 Task: Add a timeline in the project ArrowTech for the epic 'Digital asset management (DAM) system implementation' from 2024/04/18 to 2025/09/13. Add a timeline in the project ArrowTech for the epic 'Business process automation (BPA)' from 2024/02/12 to 2024/10/23. Add a timeline in the project ArrowTech for the epic 'Enterprise content management (ECM) system development' from 2024/02/23 to 2025/11/03
Action: Mouse moved to (184, 59)
Screenshot: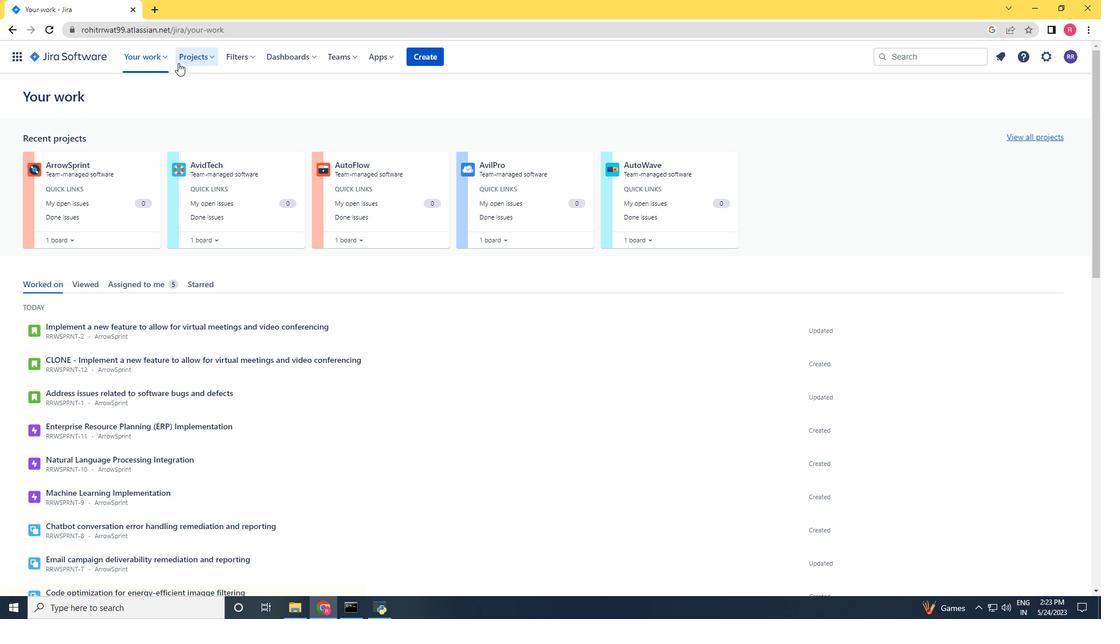 
Action: Mouse pressed left at (184, 59)
Screenshot: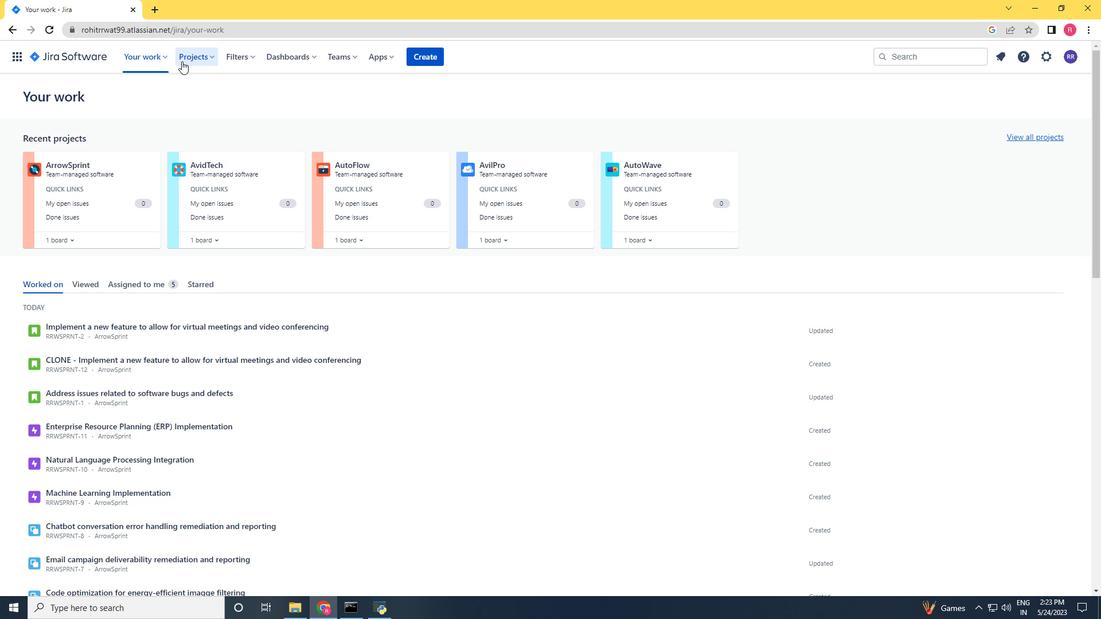
Action: Mouse moved to (205, 102)
Screenshot: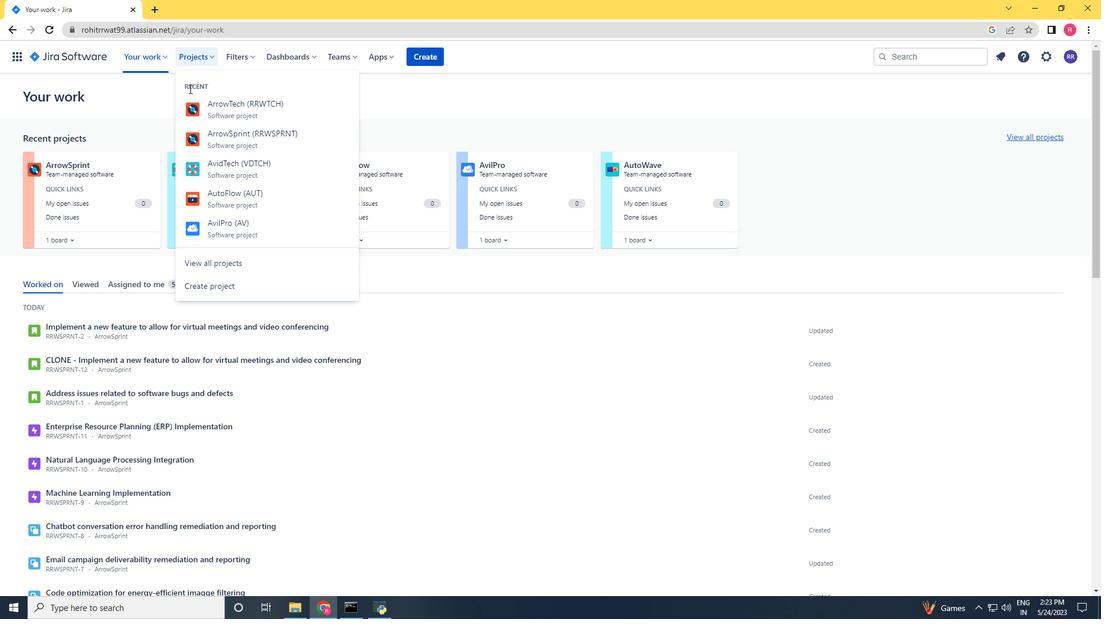
Action: Mouse pressed left at (205, 102)
Screenshot: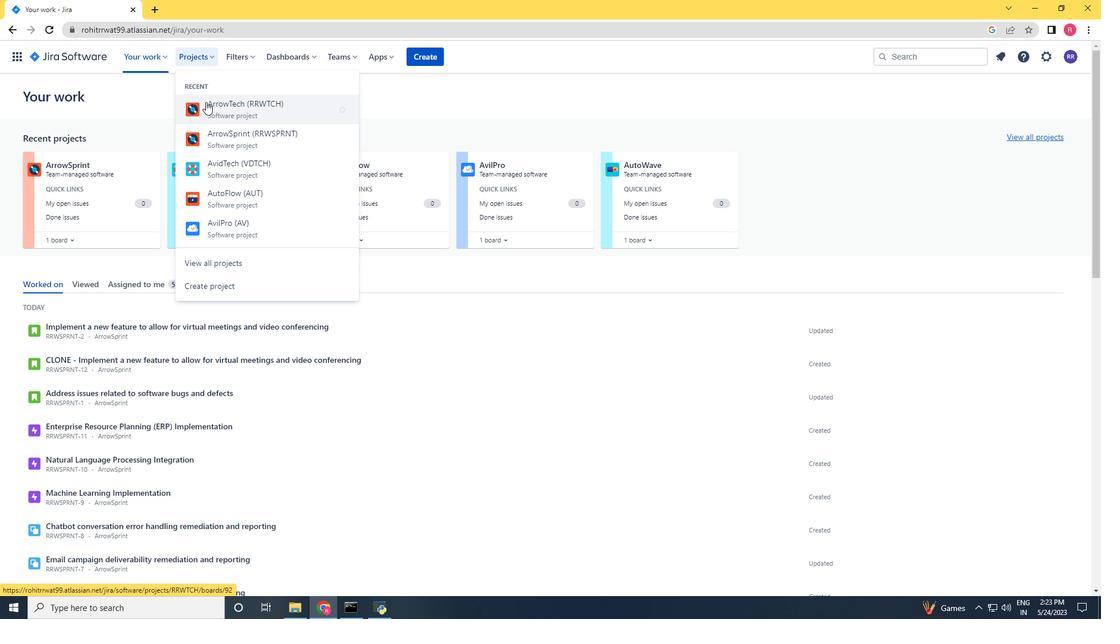 
Action: Mouse moved to (52, 166)
Screenshot: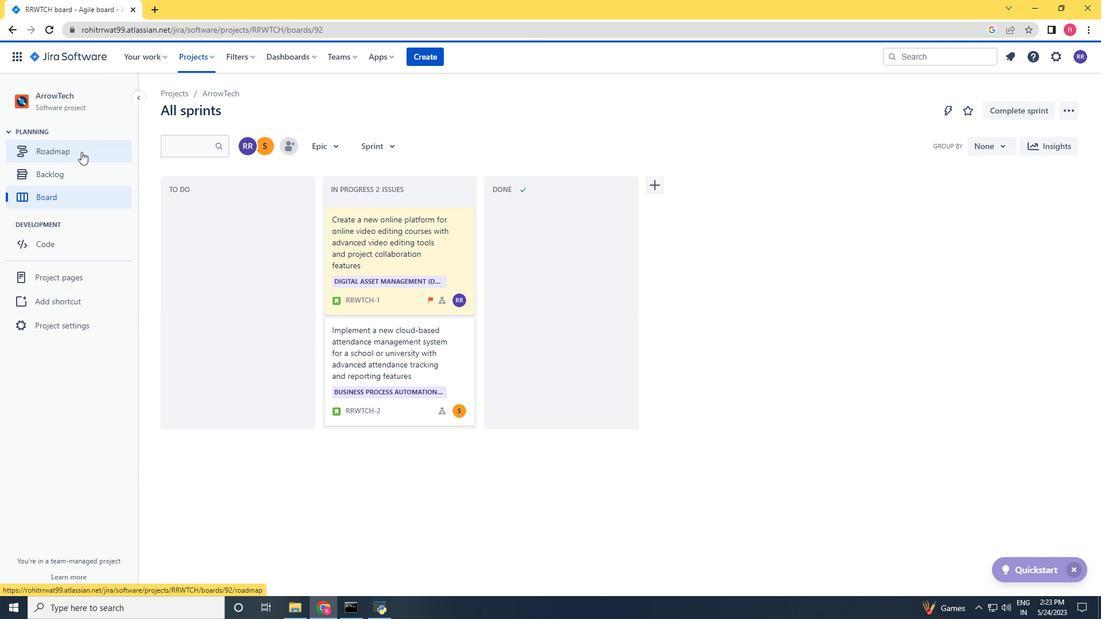 
Action: Mouse pressed left at (52, 166)
Screenshot: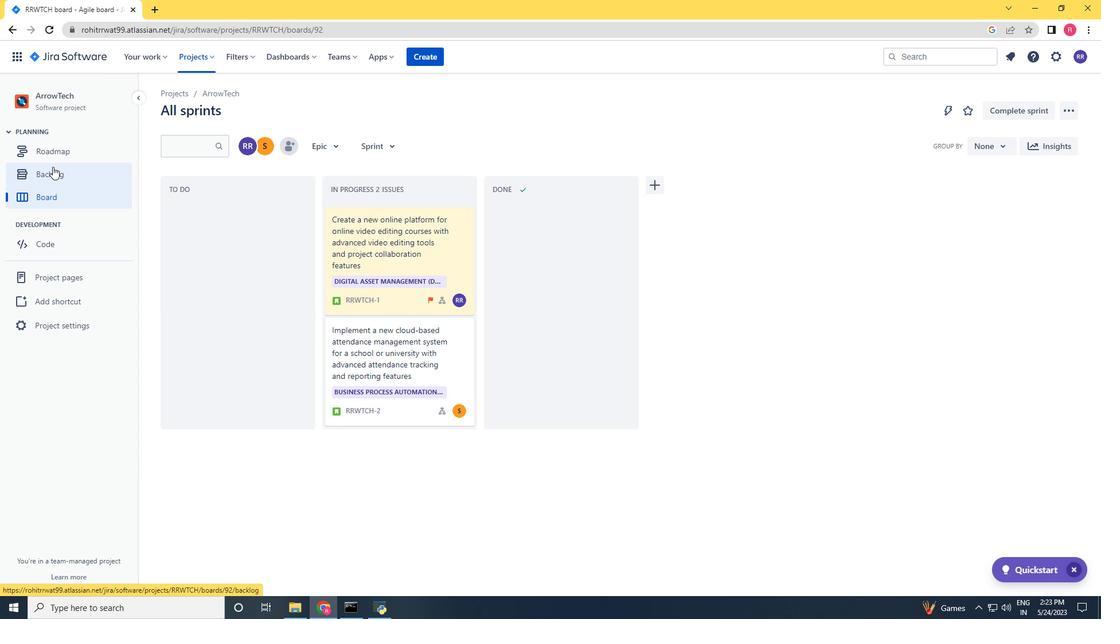 
Action: Mouse moved to (171, 232)
Screenshot: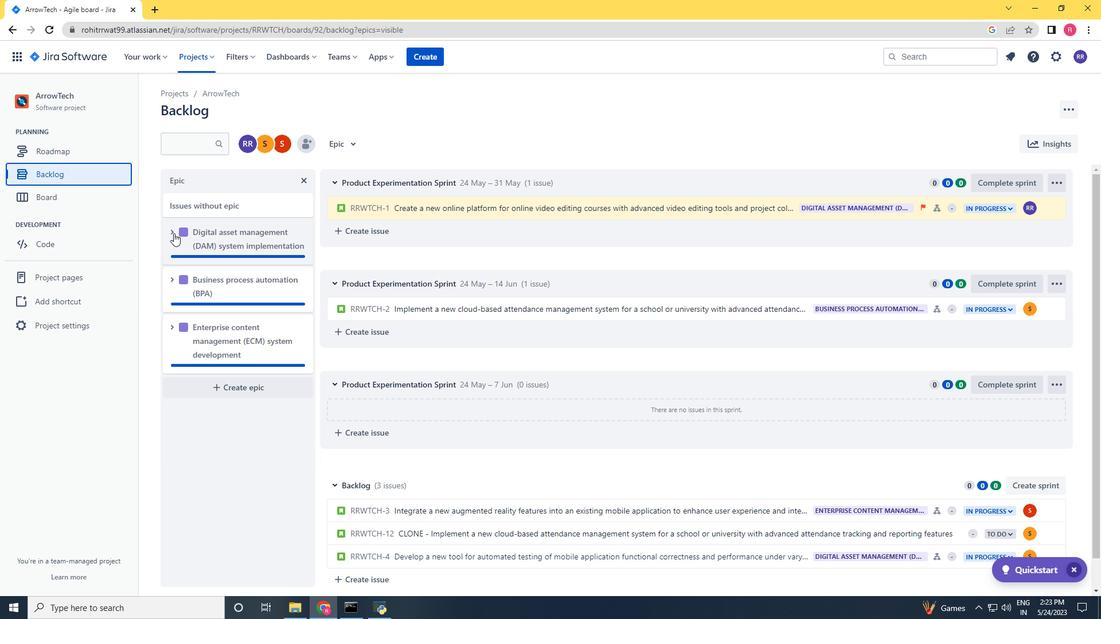 
Action: Mouse pressed left at (171, 232)
Screenshot: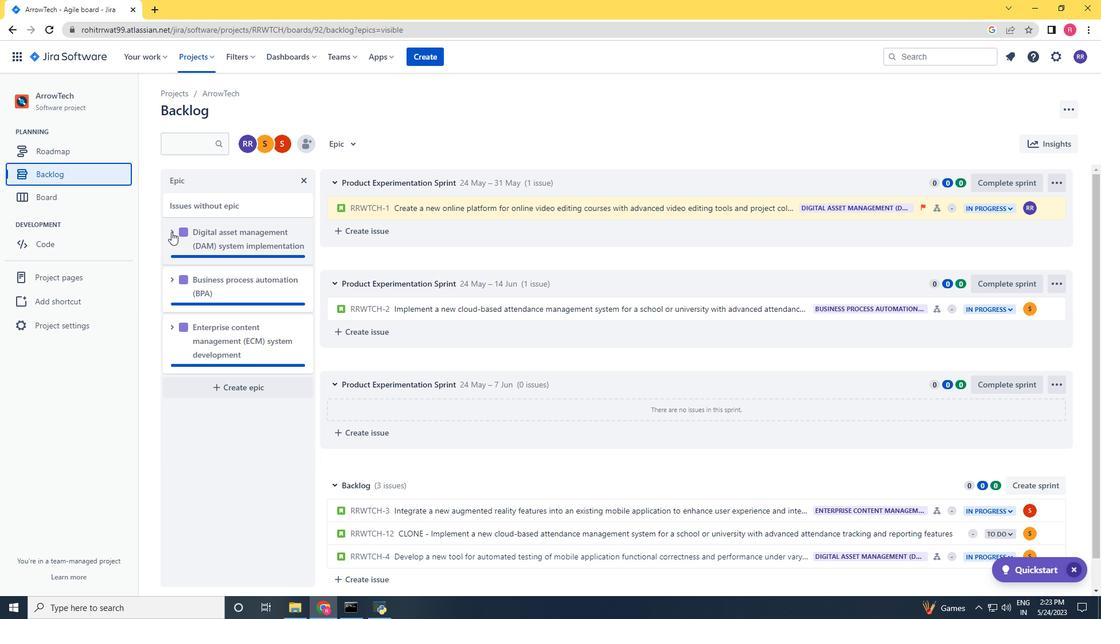 
Action: Mouse moved to (227, 331)
Screenshot: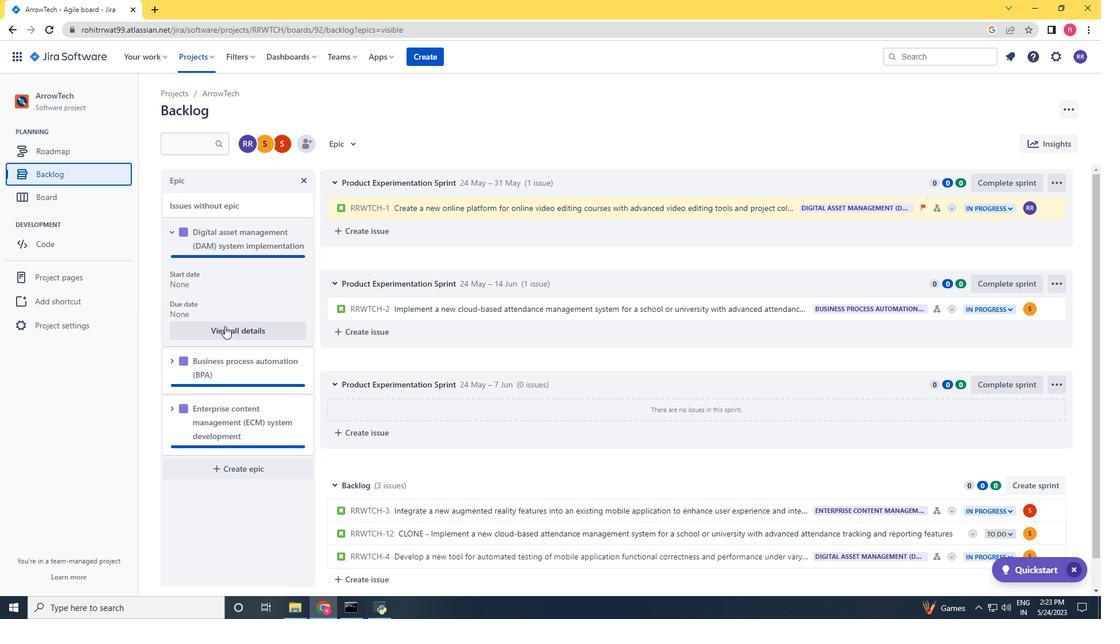
Action: Mouse pressed left at (227, 331)
Screenshot: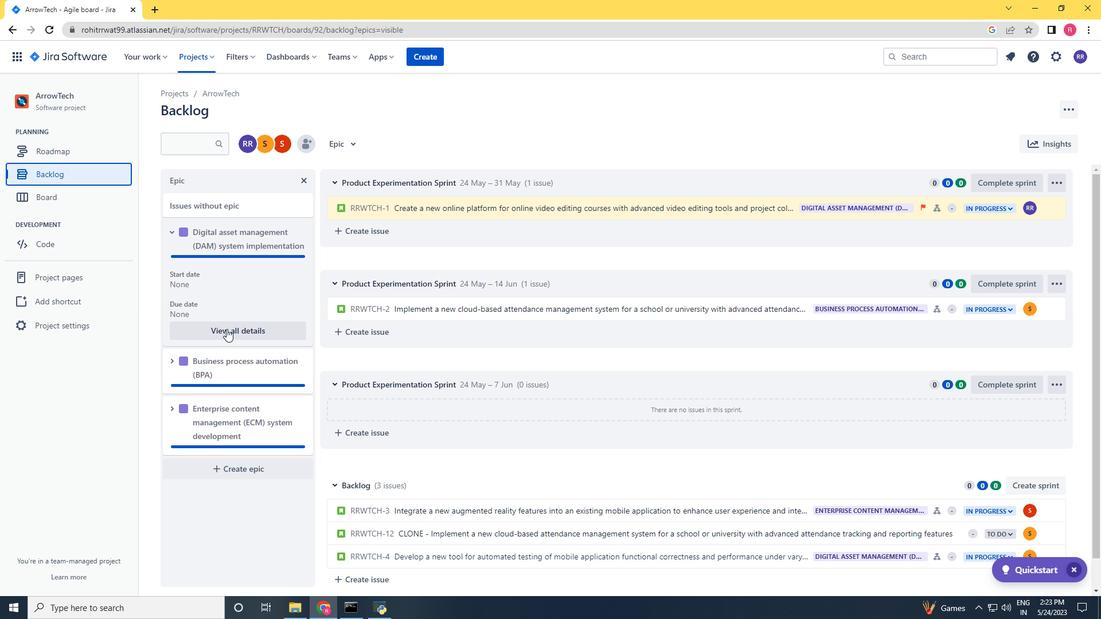 
Action: Mouse moved to (896, 468)
Screenshot: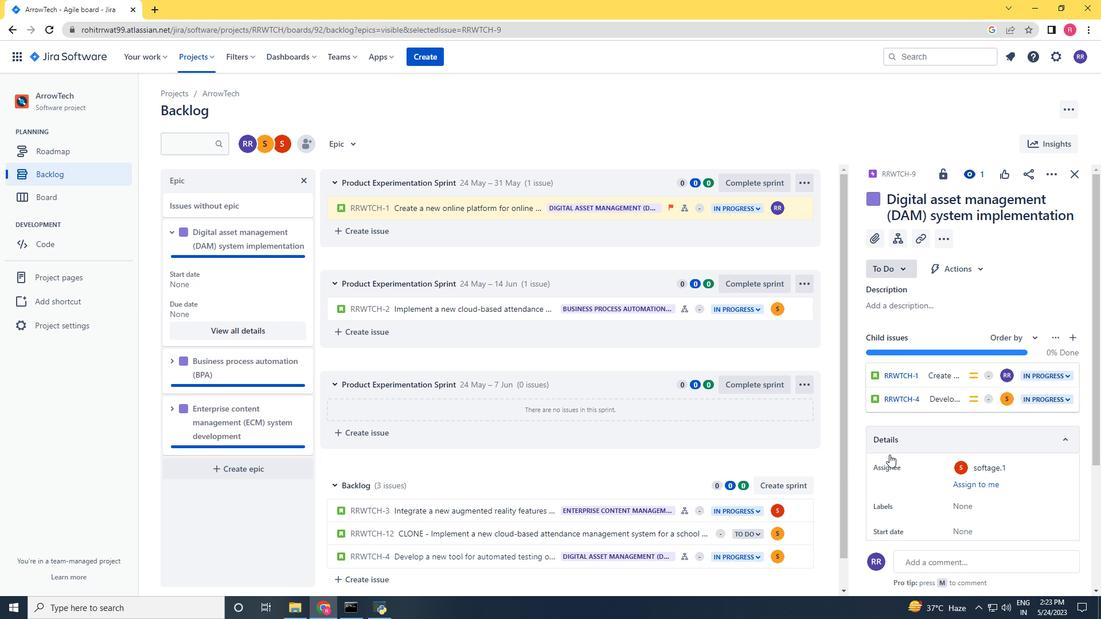 
Action: Mouse scrolled (896, 468) with delta (0, 0)
Screenshot: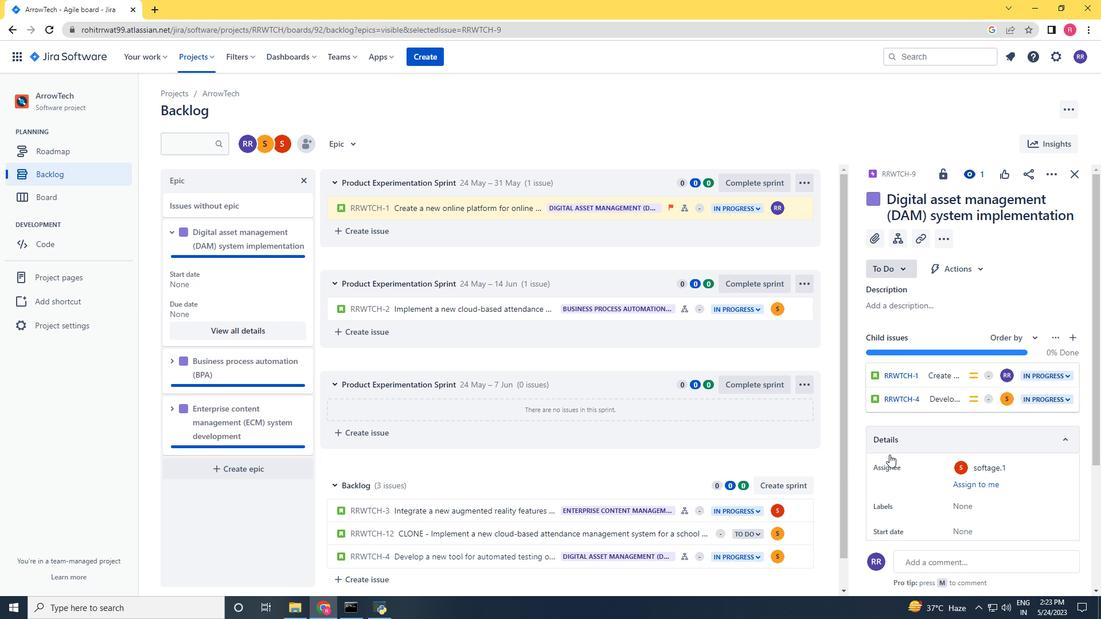 
Action: Mouse scrolled (896, 468) with delta (0, 0)
Screenshot: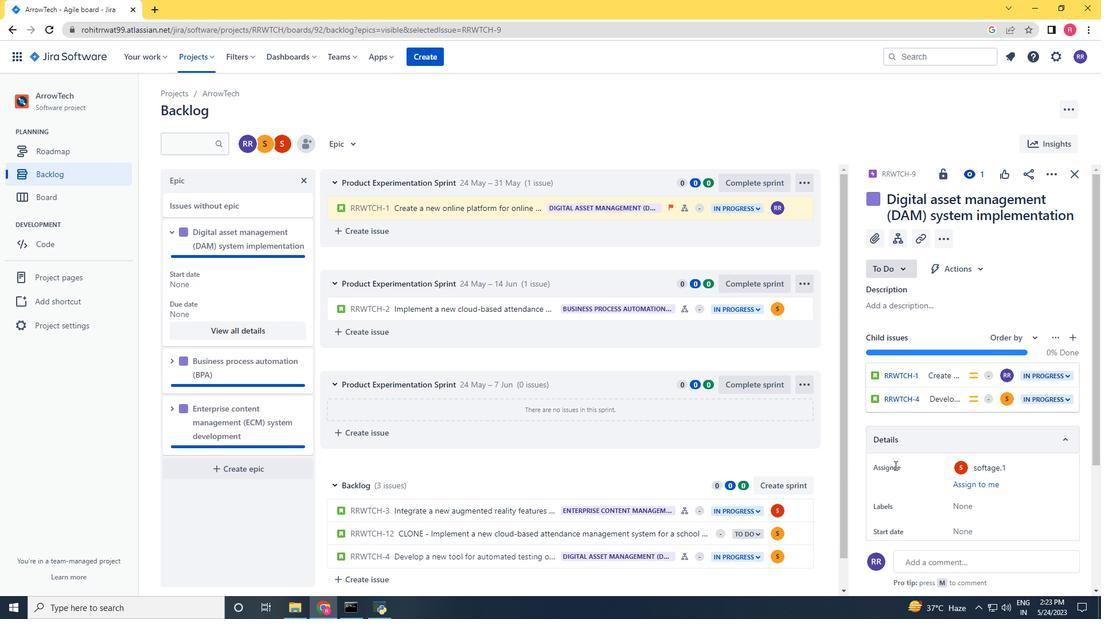 
Action: Mouse moved to (965, 413)
Screenshot: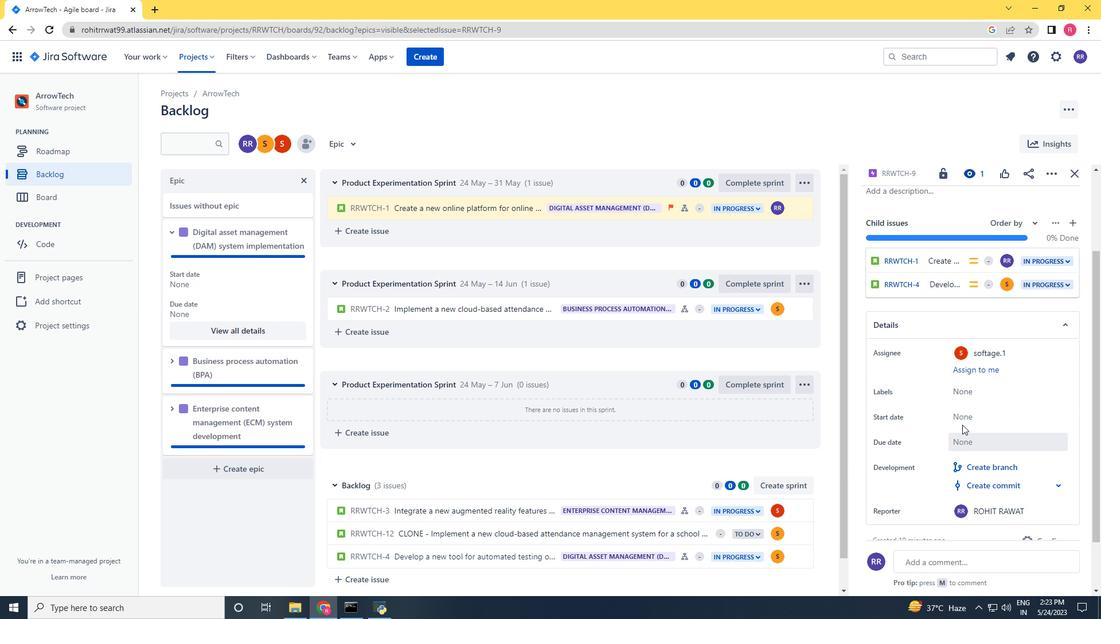 
Action: Mouse pressed left at (965, 413)
Screenshot: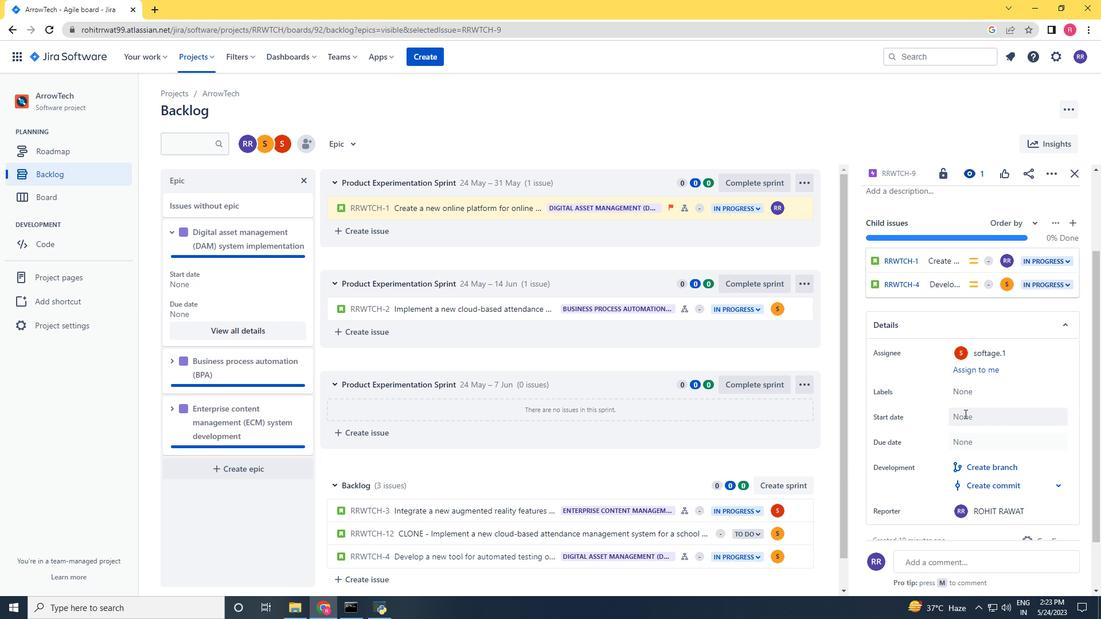 
Action: Mouse moved to (1078, 253)
Screenshot: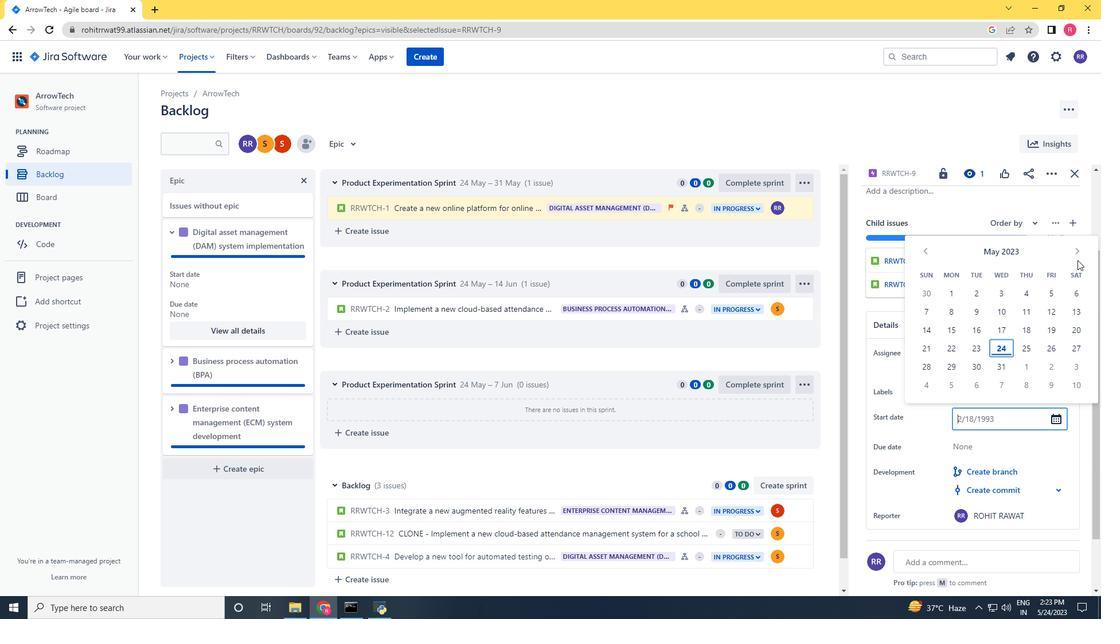 
Action: Mouse pressed left at (1078, 253)
Screenshot: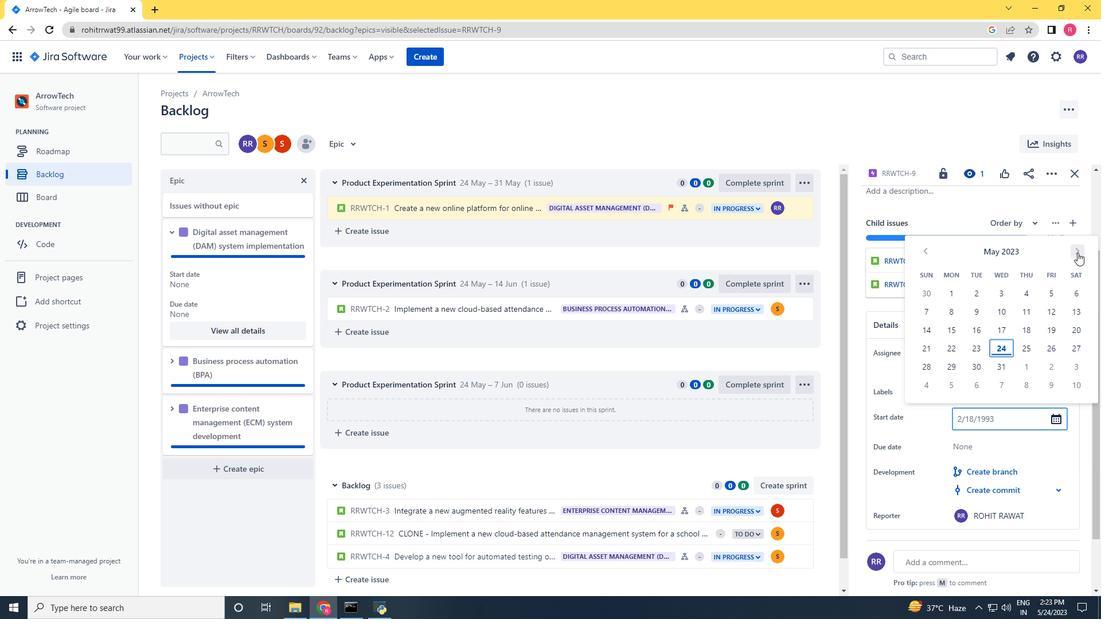
Action: Mouse pressed left at (1078, 253)
Screenshot: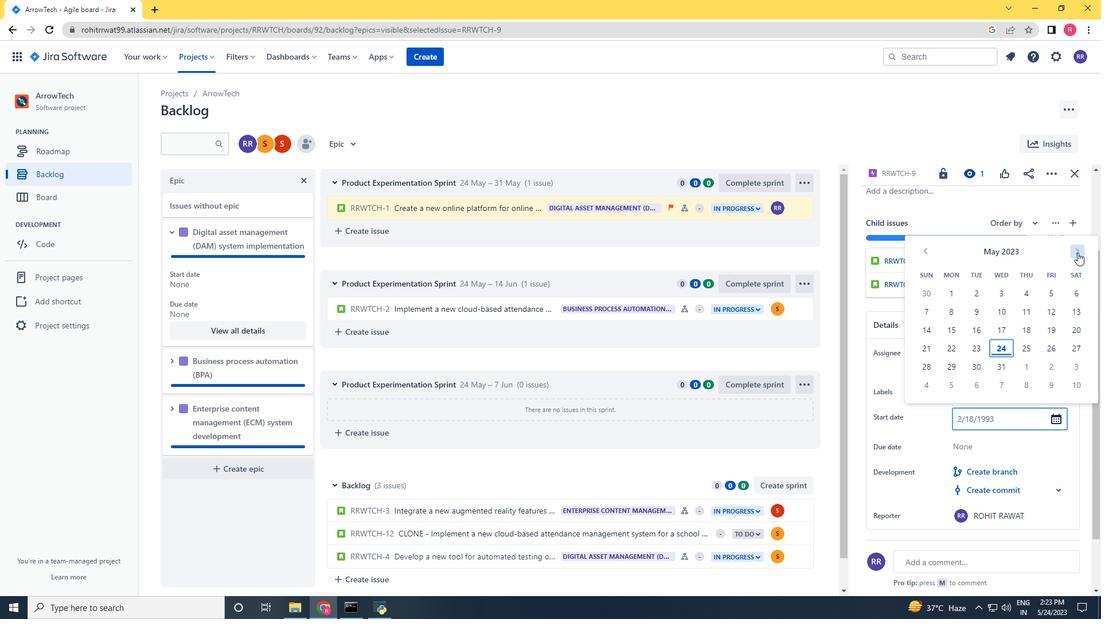 
Action: Mouse pressed left at (1078, 253)
Screenshot: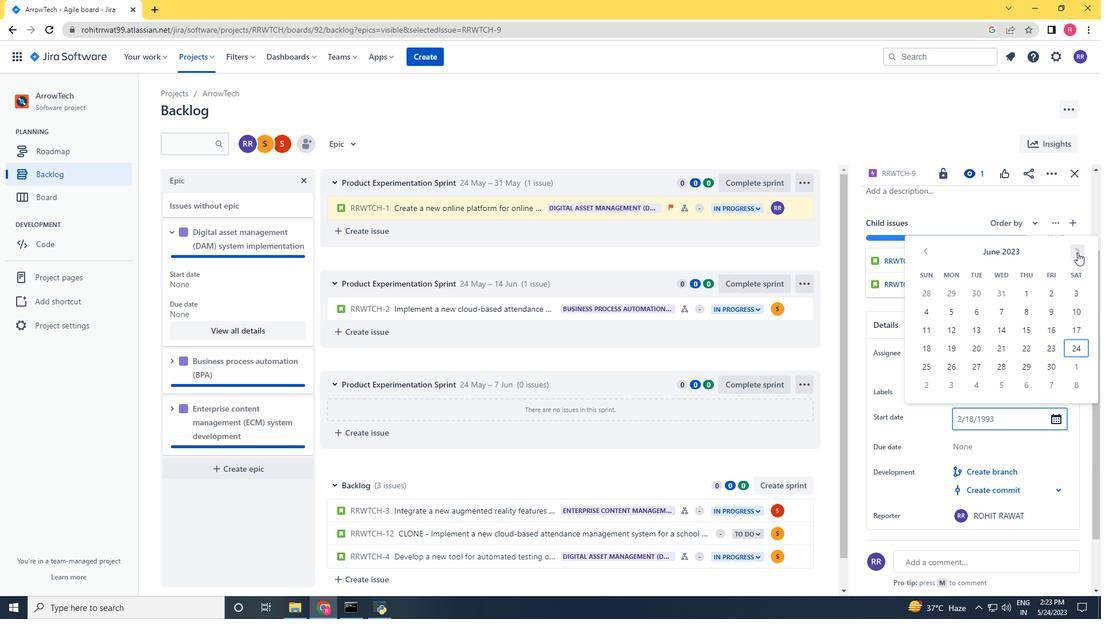 
Action: Mouse pressed left at (1078, 253)
Screenshot: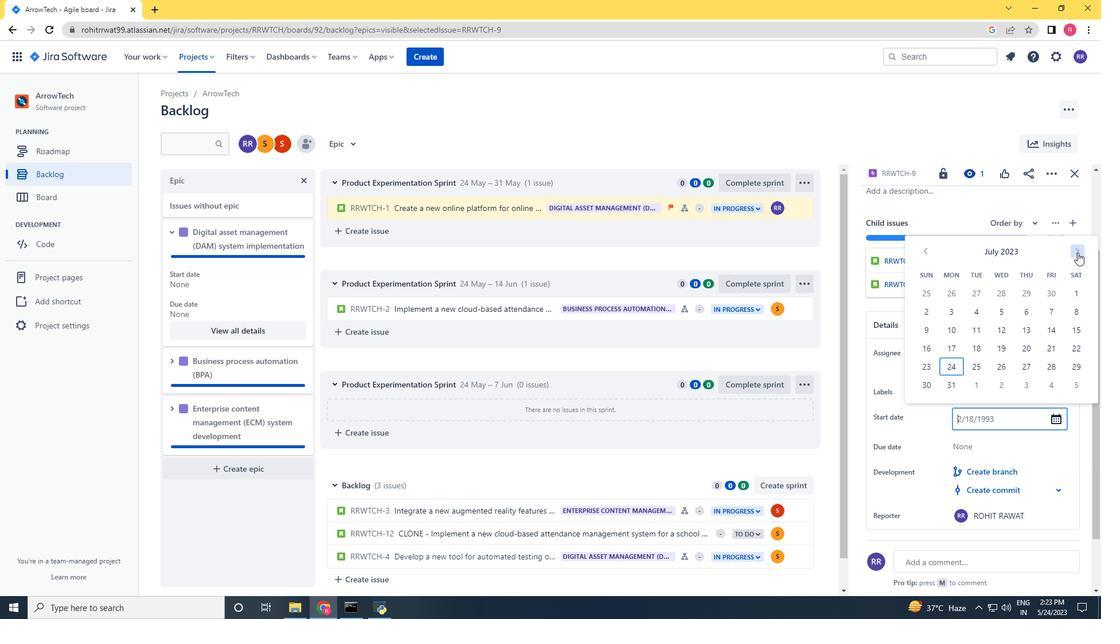 
Action: Mouse pressed left at (1078, 253)
Screenshot: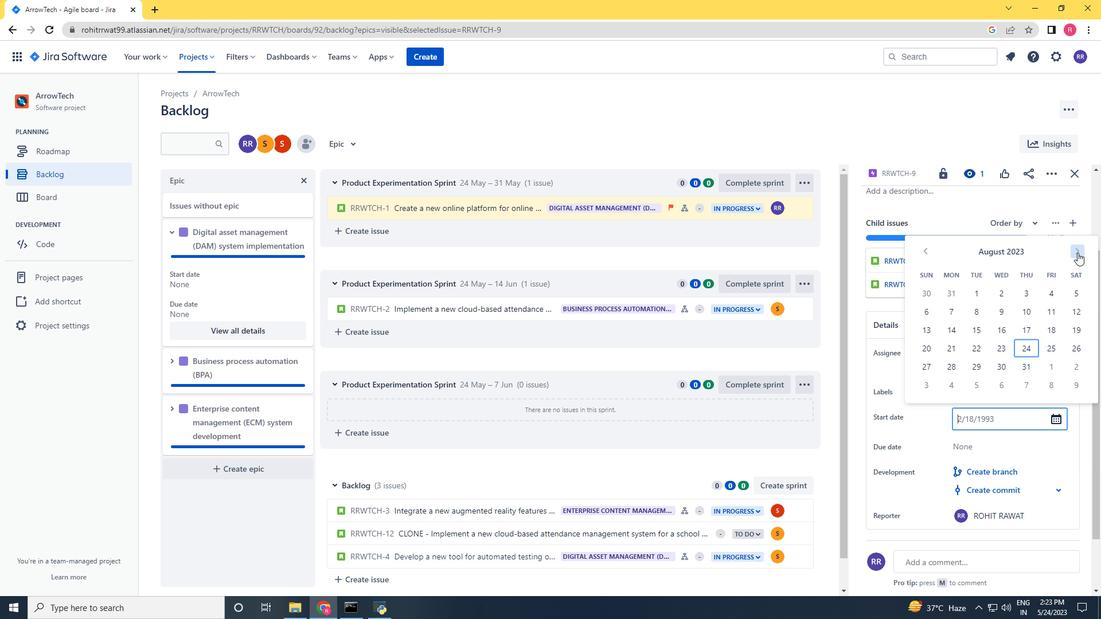 
Action: Mouse pressed left at (1078, 253)
Screenshot: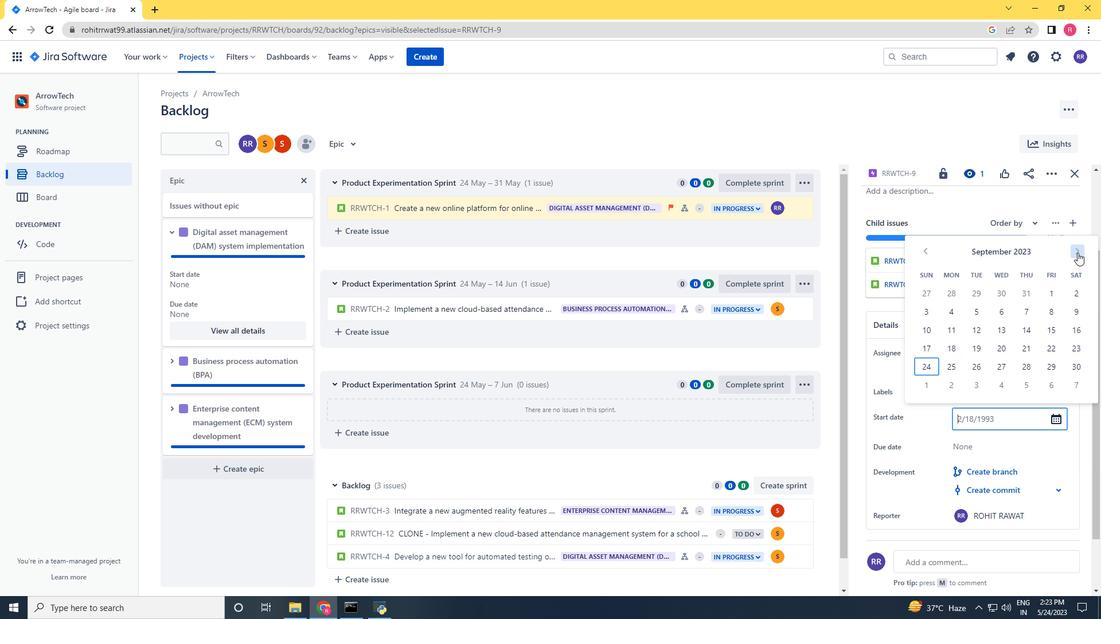 
Action: Mouse pressed left at (1078, 253)
Screenshot: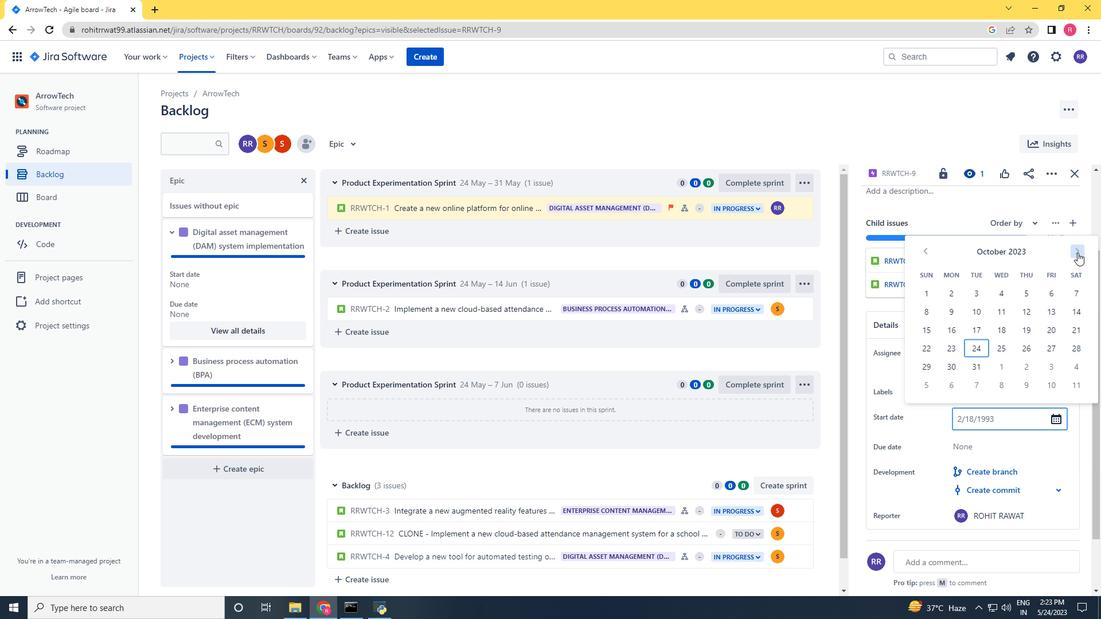 
Action: Mouse pressed left at (1078, 253)
Screenshot: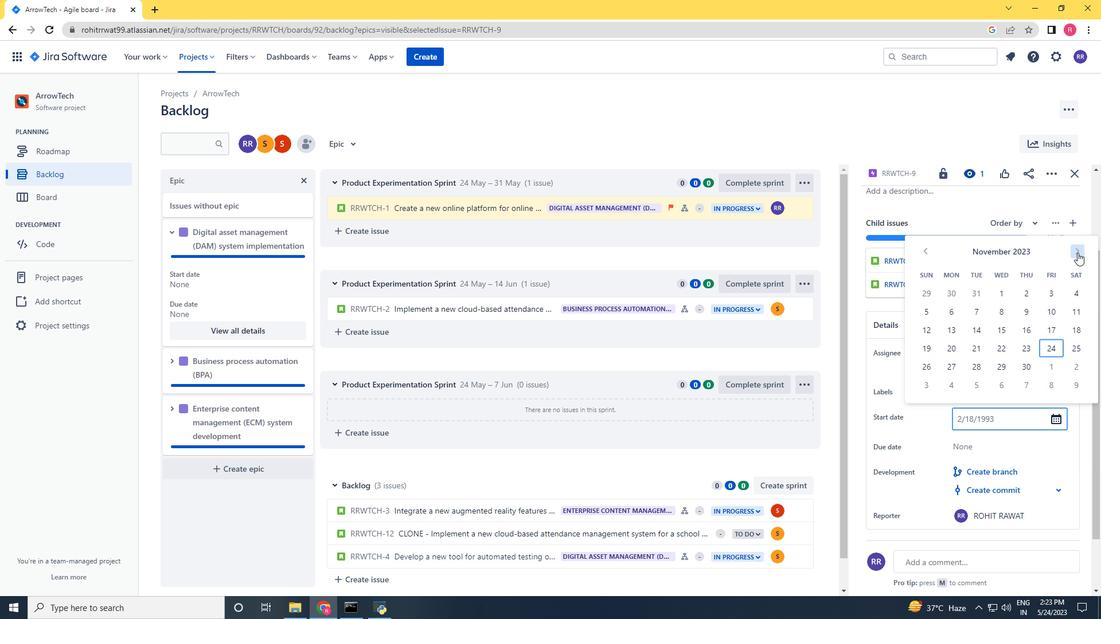 
Action: Mouse pressed left at (1078, 253)
Screenshot: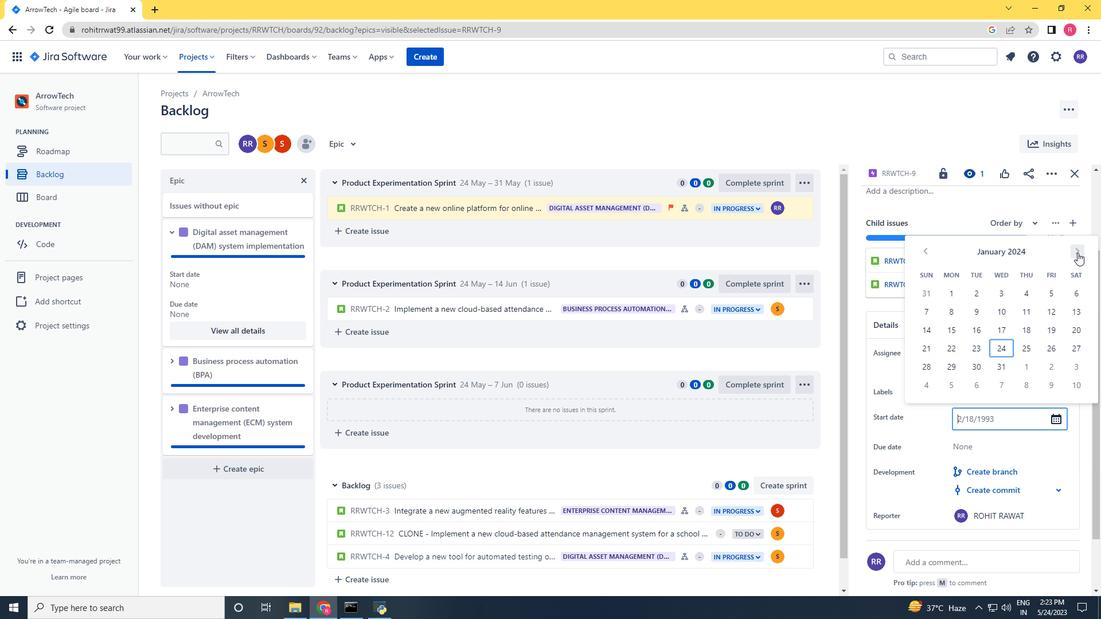 
Action: Mouse pressed left at (1078, 253)
Screenshot: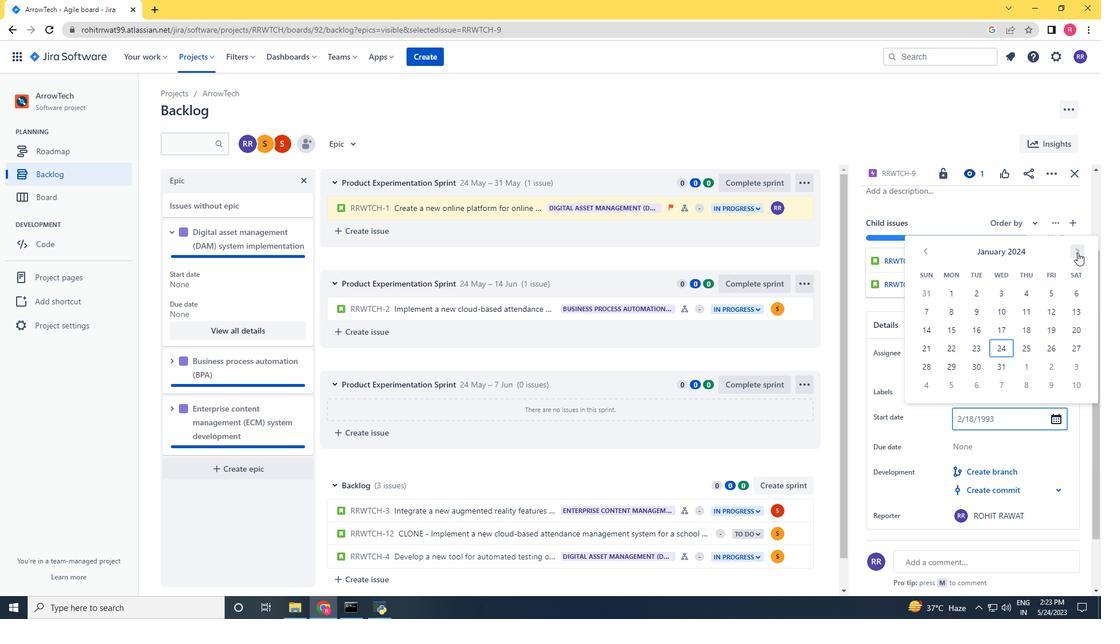 
Action: Mouse pressed left at (1078, 253)
Screenshot: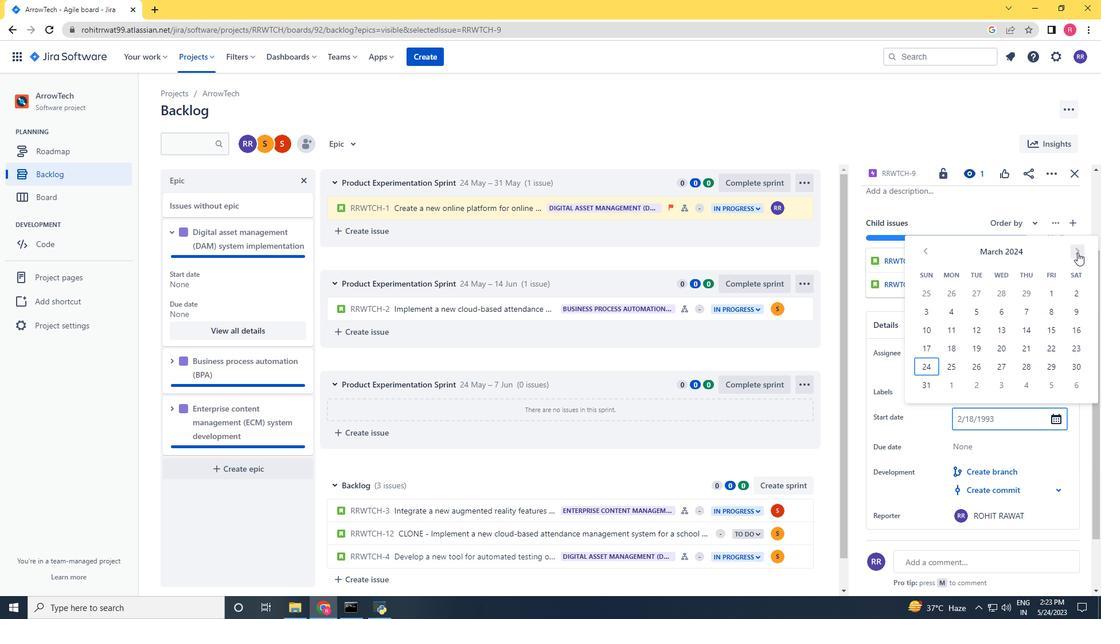 
Action: Mouse moved to (1028, 328)
Screenshot: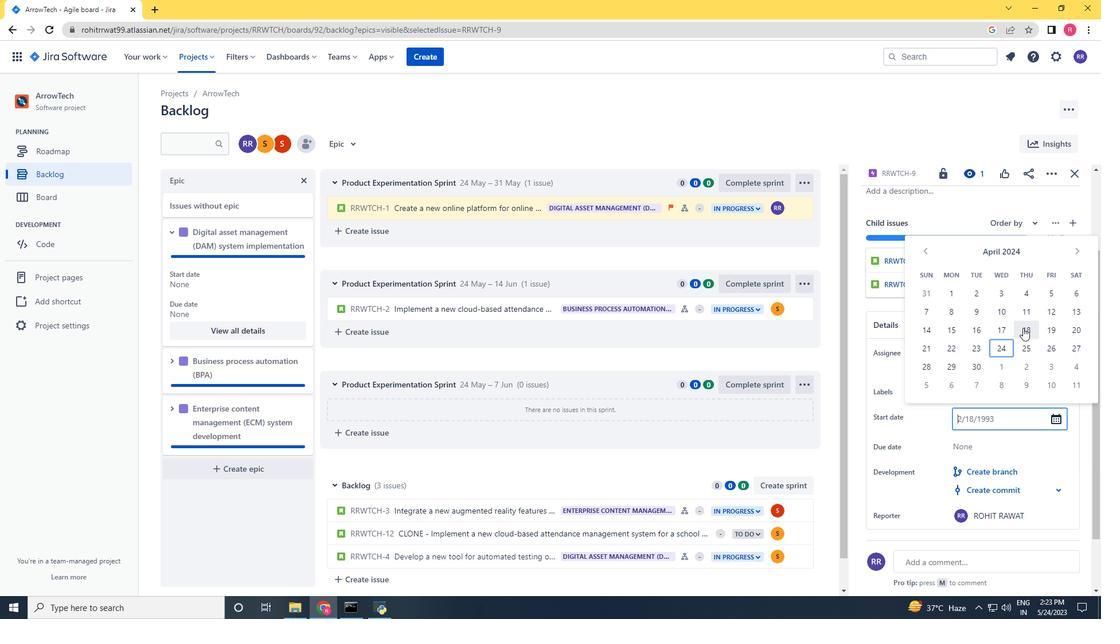 
Action: Mouse pressed left at (1028, 328)
Screenshot: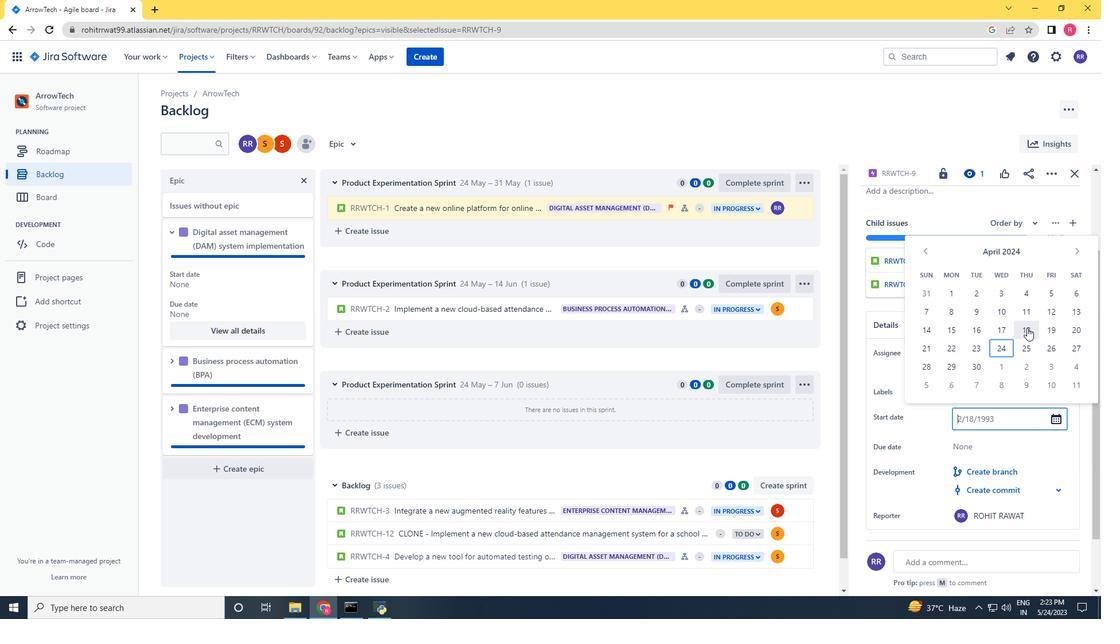 
Action: Mouse moved to (986, 449)
Screenshot: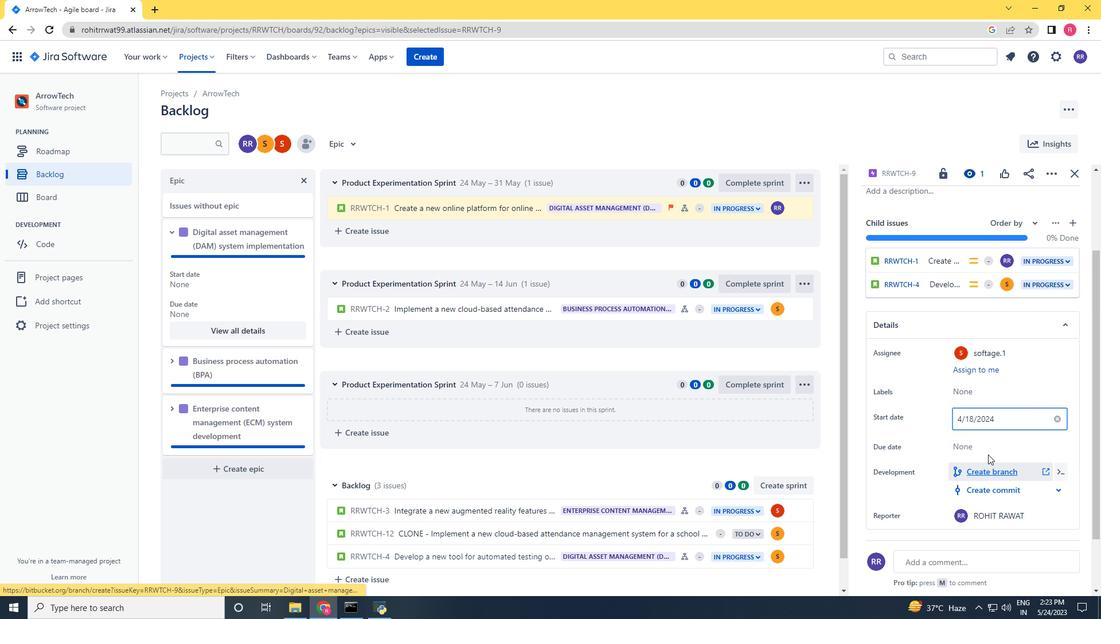 
Action: Mouse pressed left at (986, 449)
Screenshot: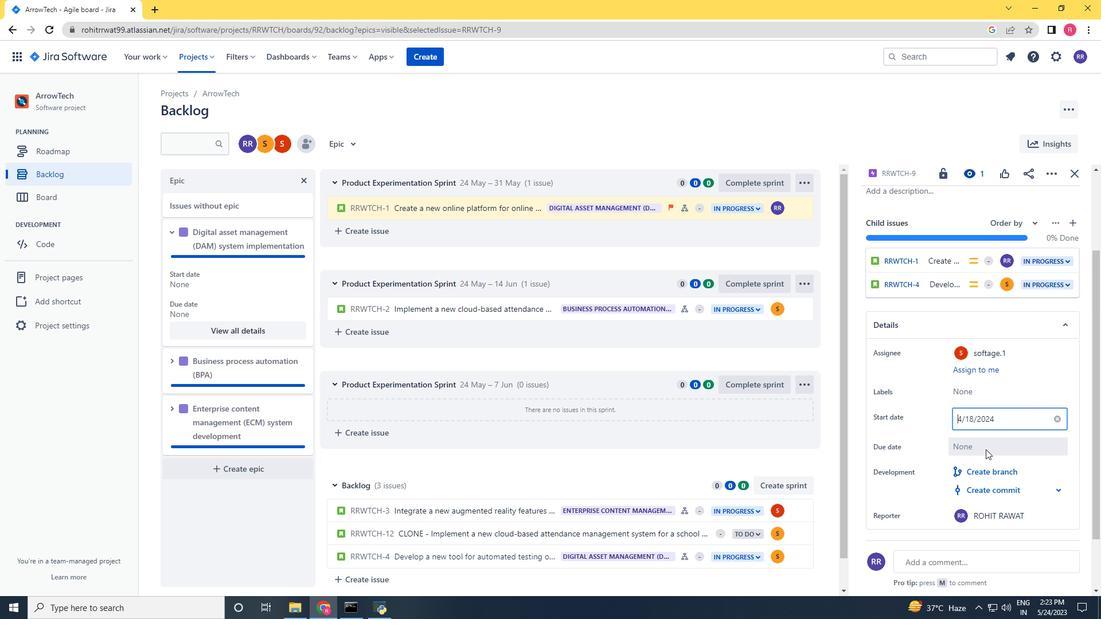 
Action: Mouse moved to (1086, 280)
Screenshot: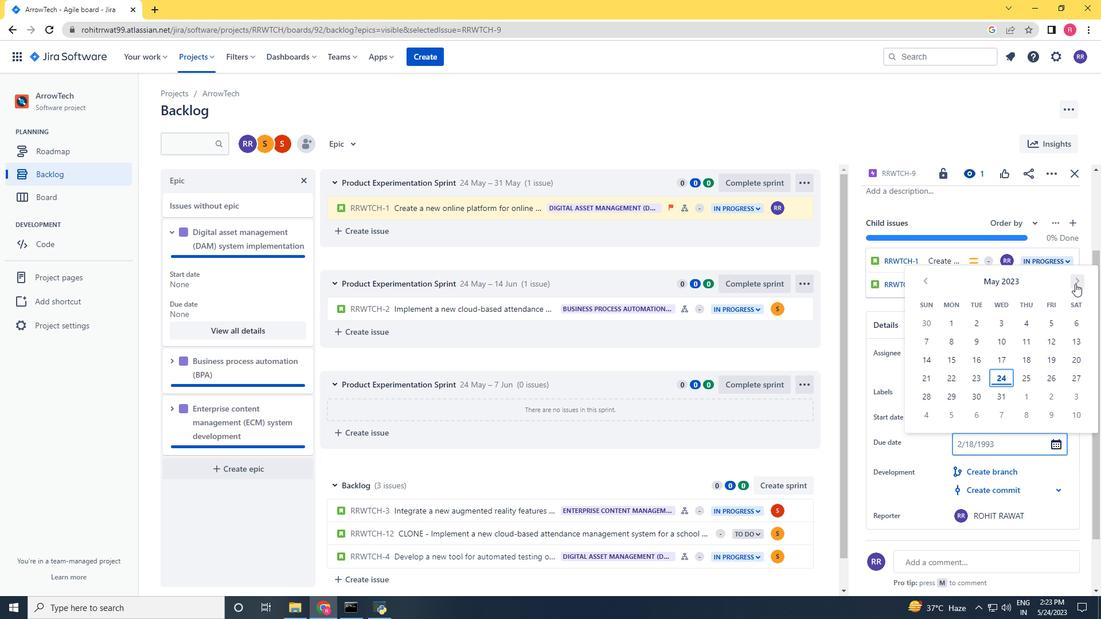 
Action: Mouse pressed left at (1086, 280)
Screenshot: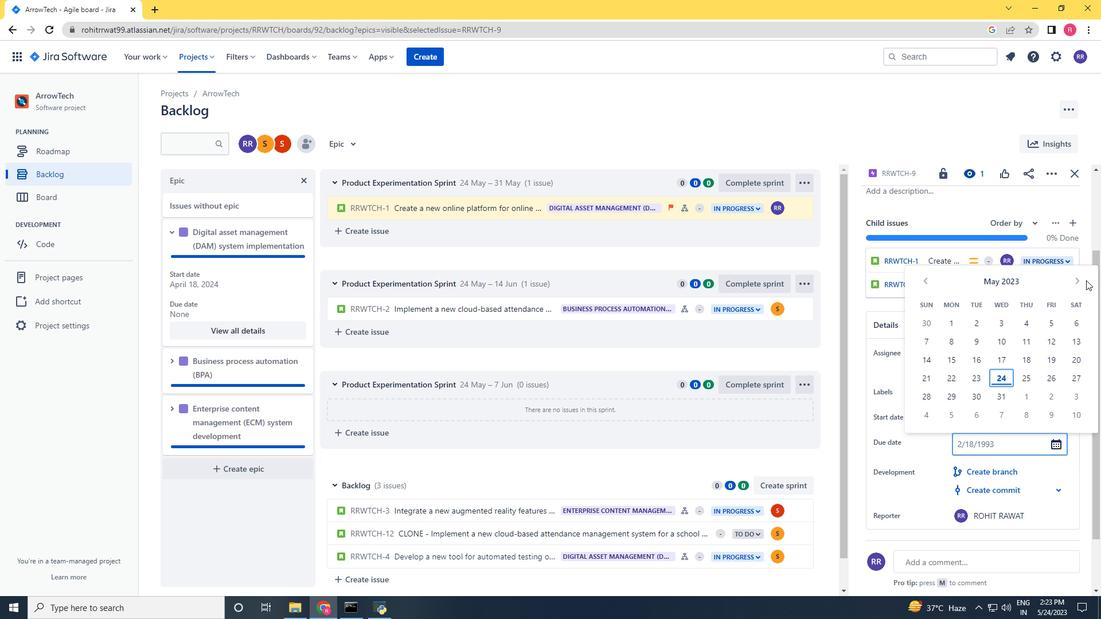 
Action: Mouse pressed left at (1086, 280)
Screenshot: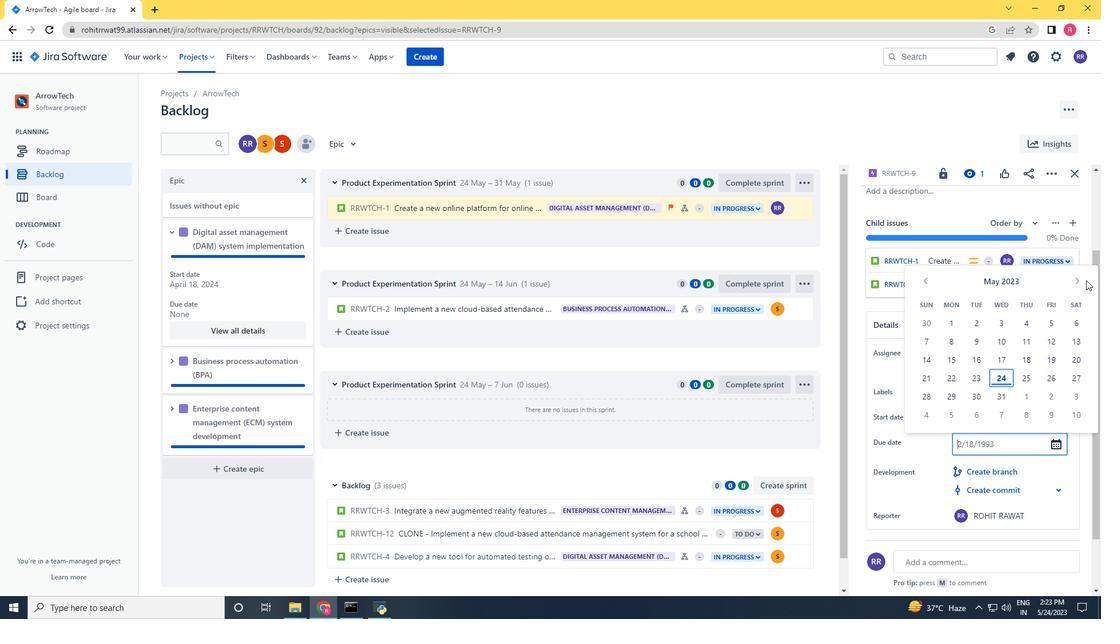 
Action: Mouse moved to (1073, 281)
Screenshot: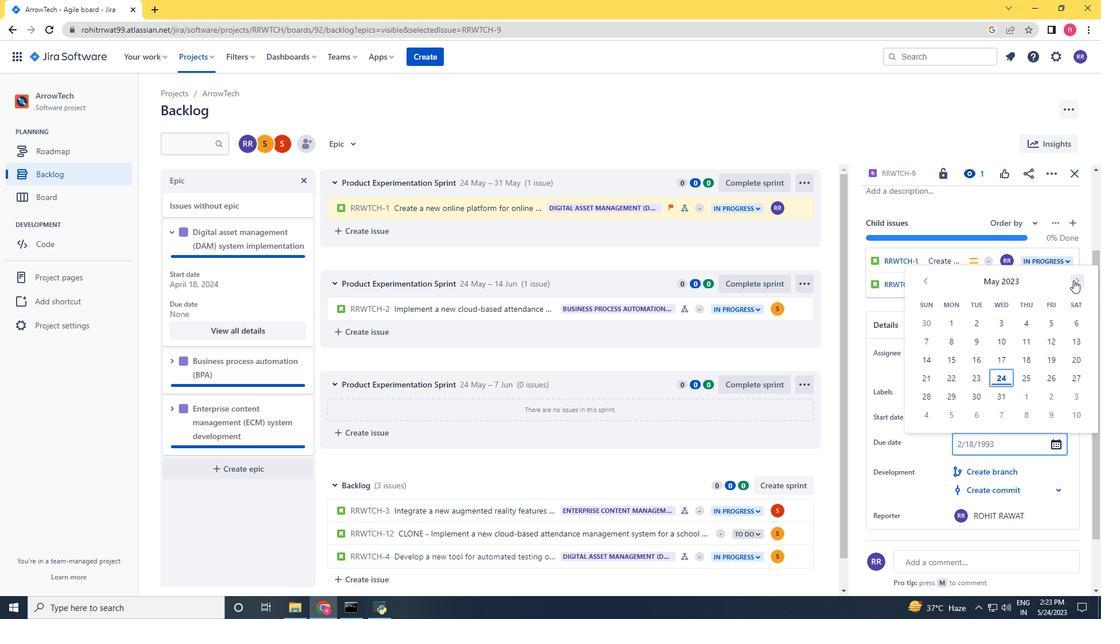 
Action: Mouse pressed left at (1073, 281)
Screenshot: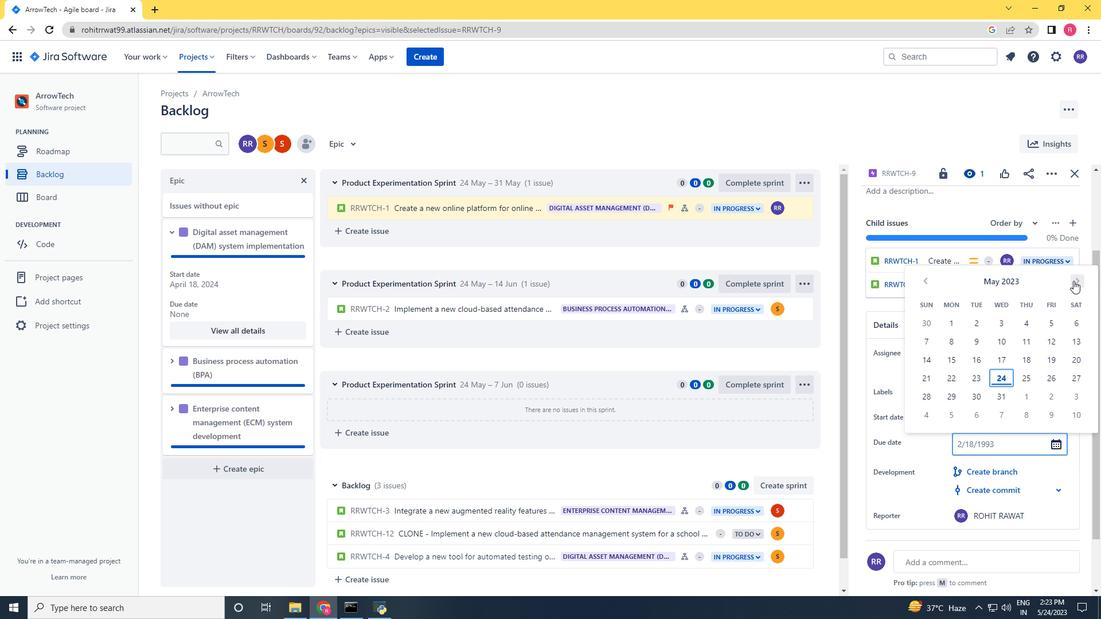 
Action: Mouse pressed left at (1073, 281)
Screenshot: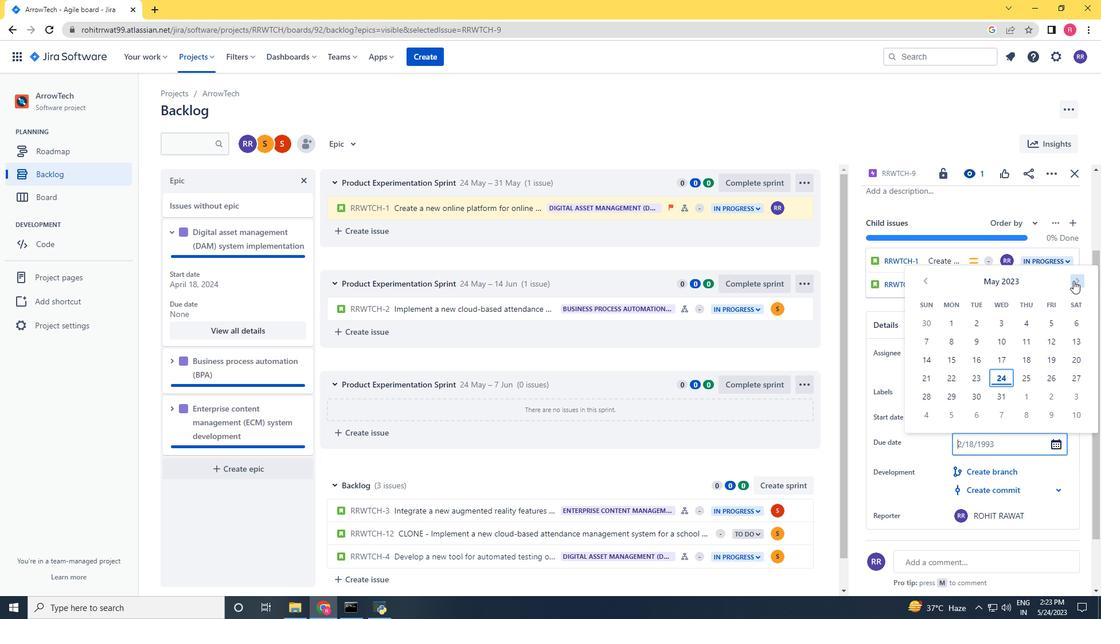
Action: Mouse pressed left at (1073, 281)
Screenshot: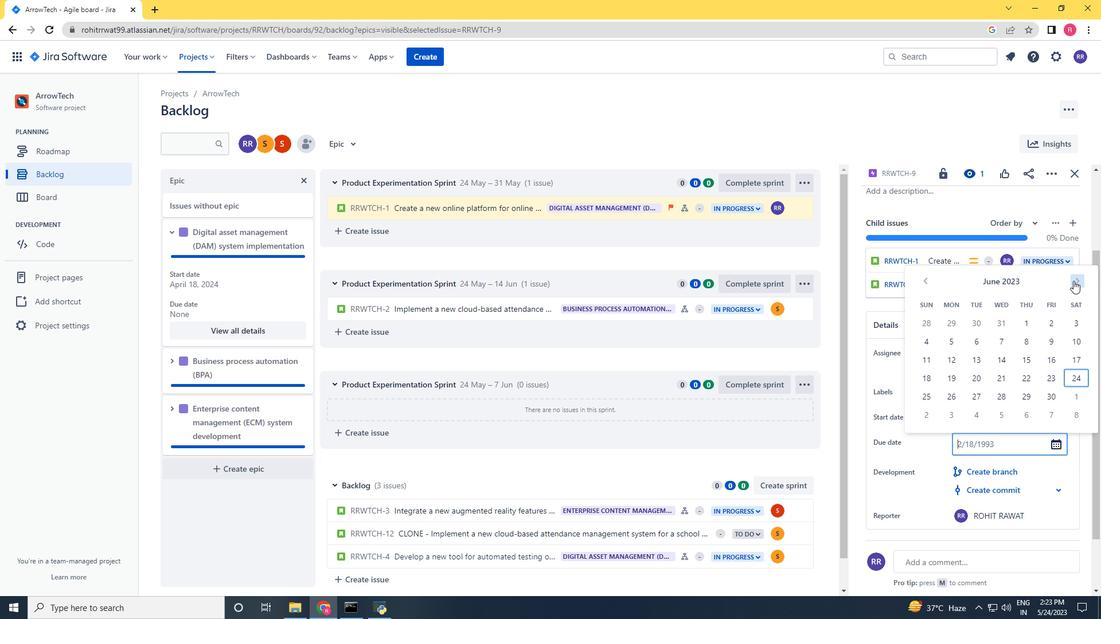 
Action: Mouse pressed left at (1073, 281)
Screenshot: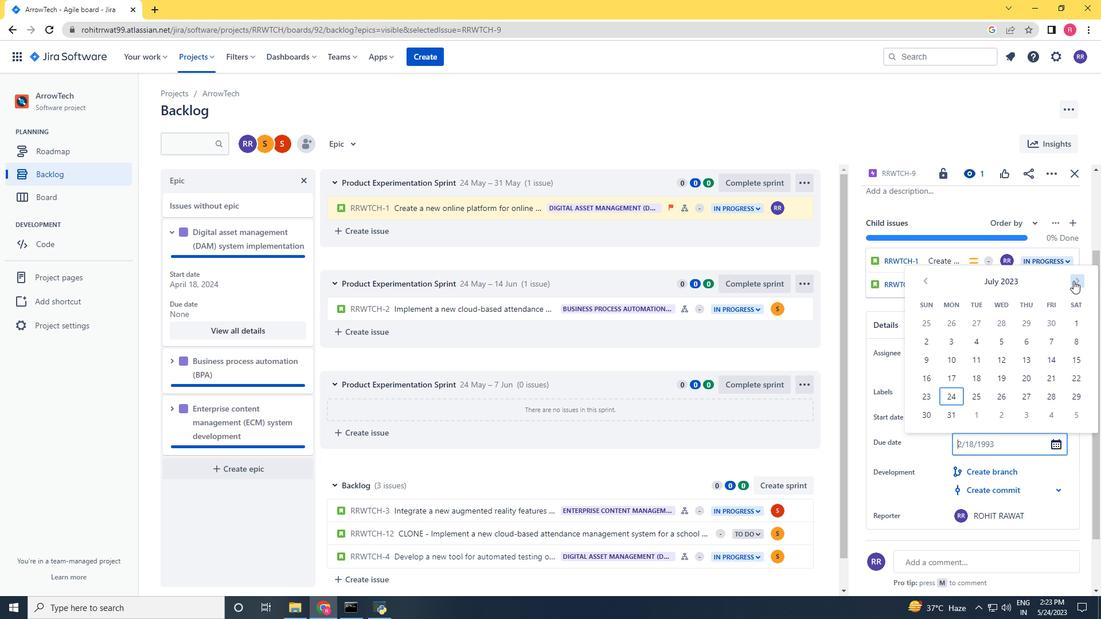 
Action: Mouse pressed left at (1073, 281)
Screenshot: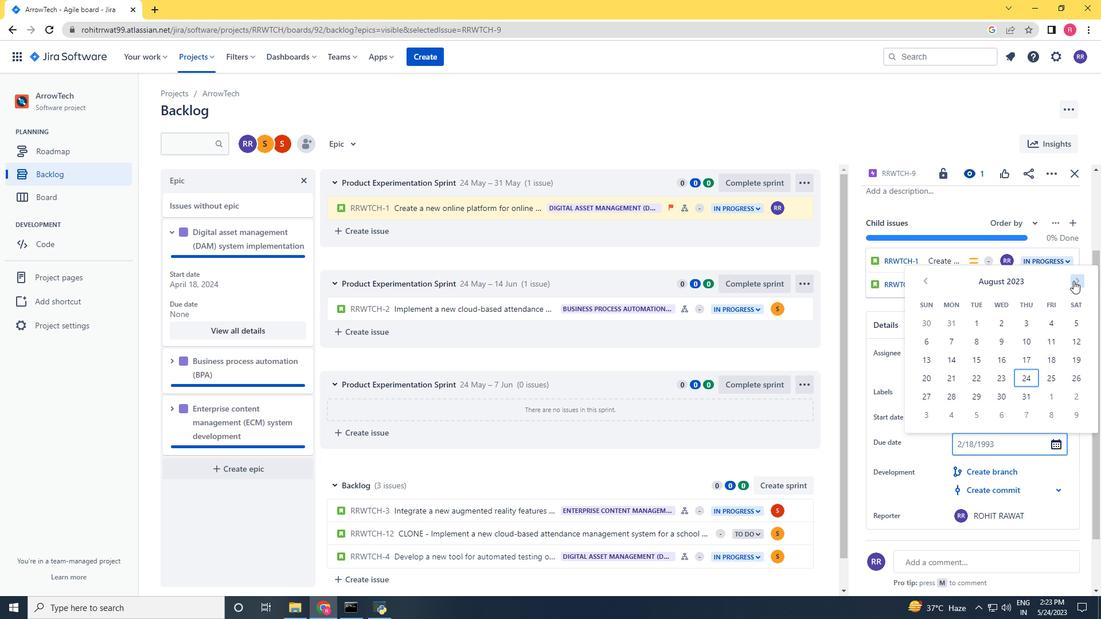 
Action: Mouse pressed left at (1073, 281)
Screenshot: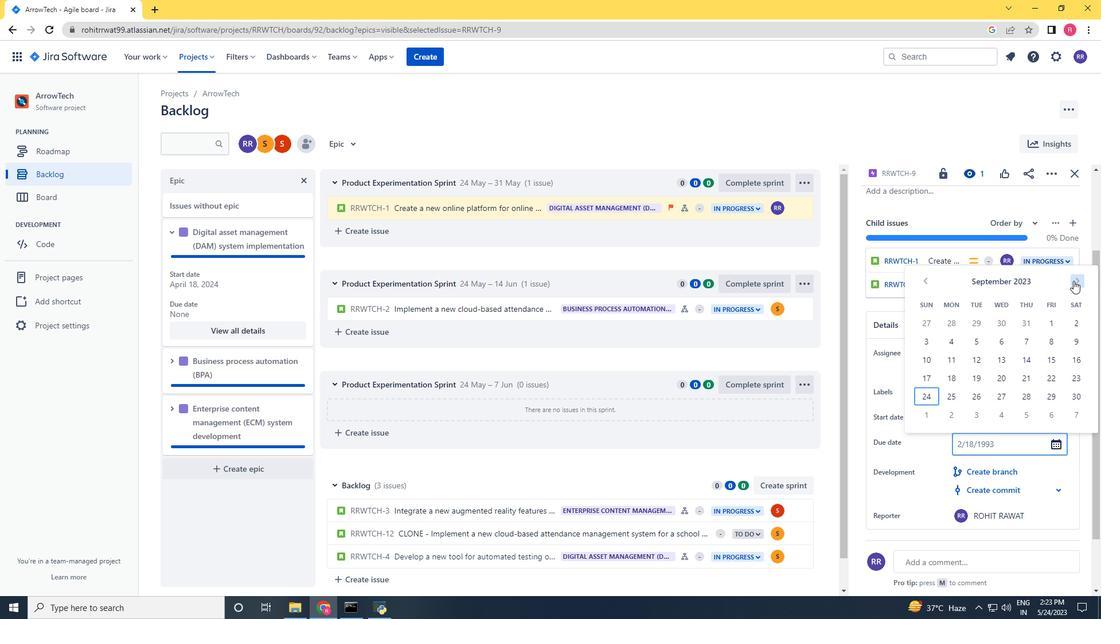 
Action: Mouse pressed left at (1073, 281)
Screenshot: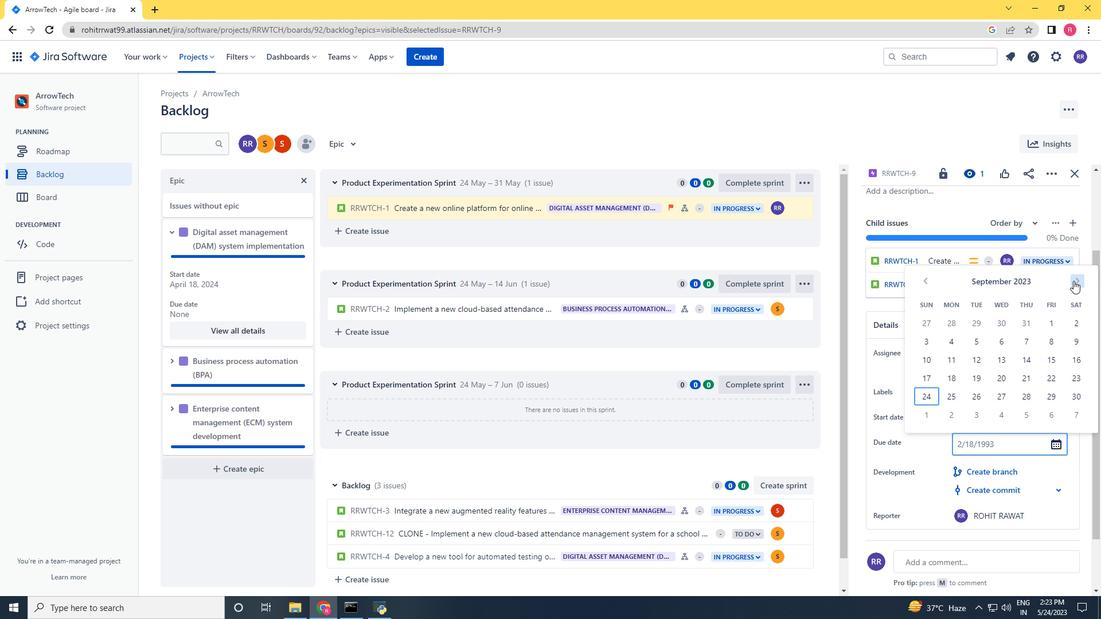 
Action: Mouse pressed left at (1073, 281)
Screenshot: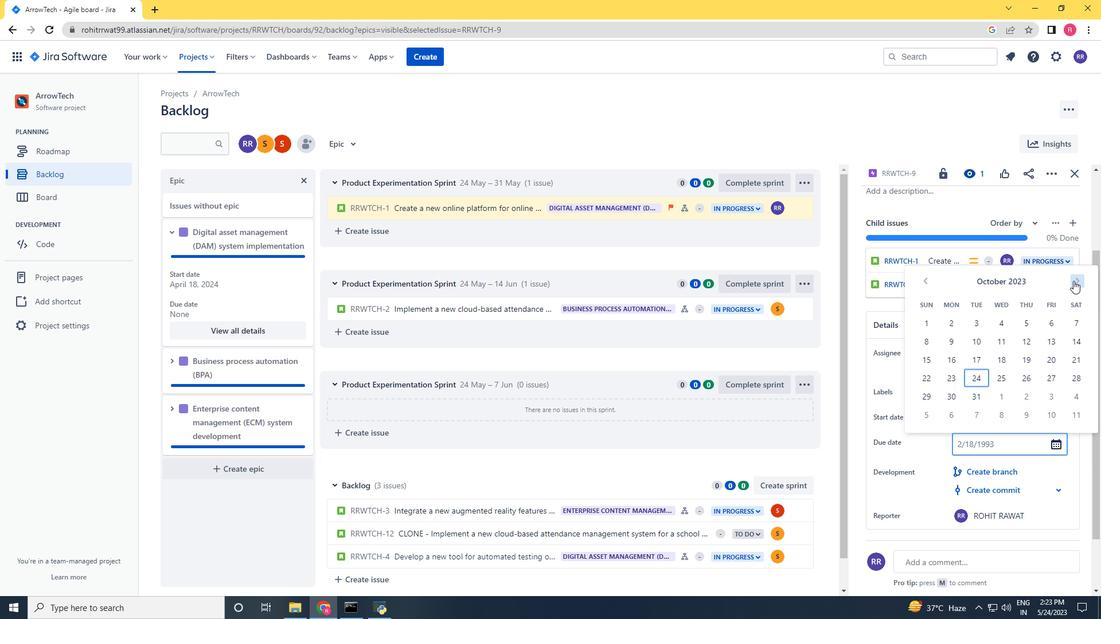 
Action: Mouse pressed left at (1073, 281)
Screenshot: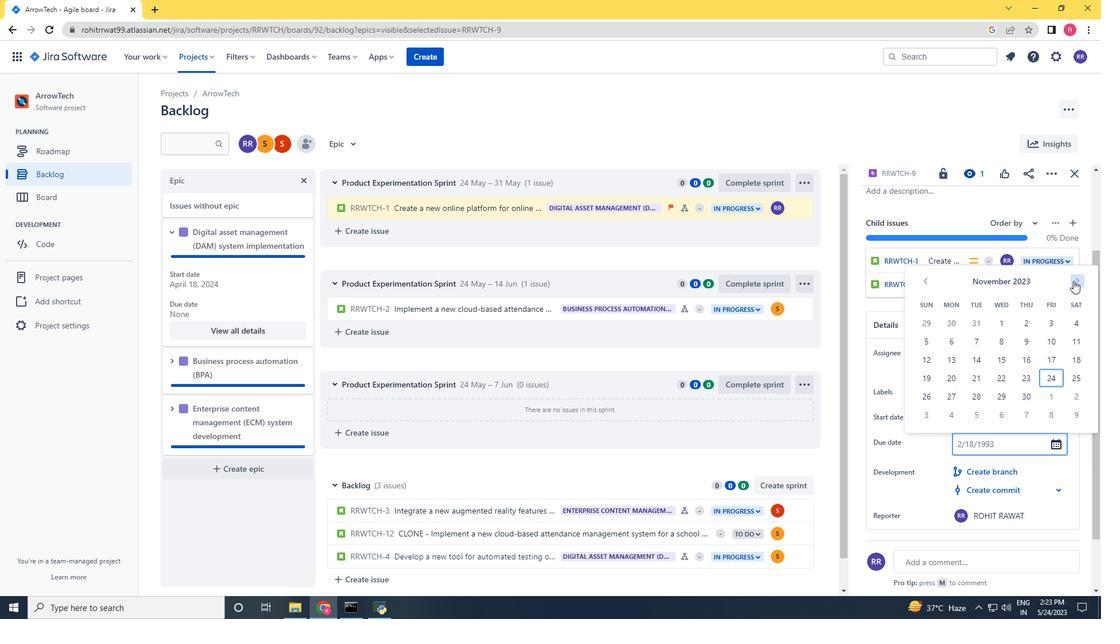 
Action: Mouse pressed left at (1073, 281)
Screenshot: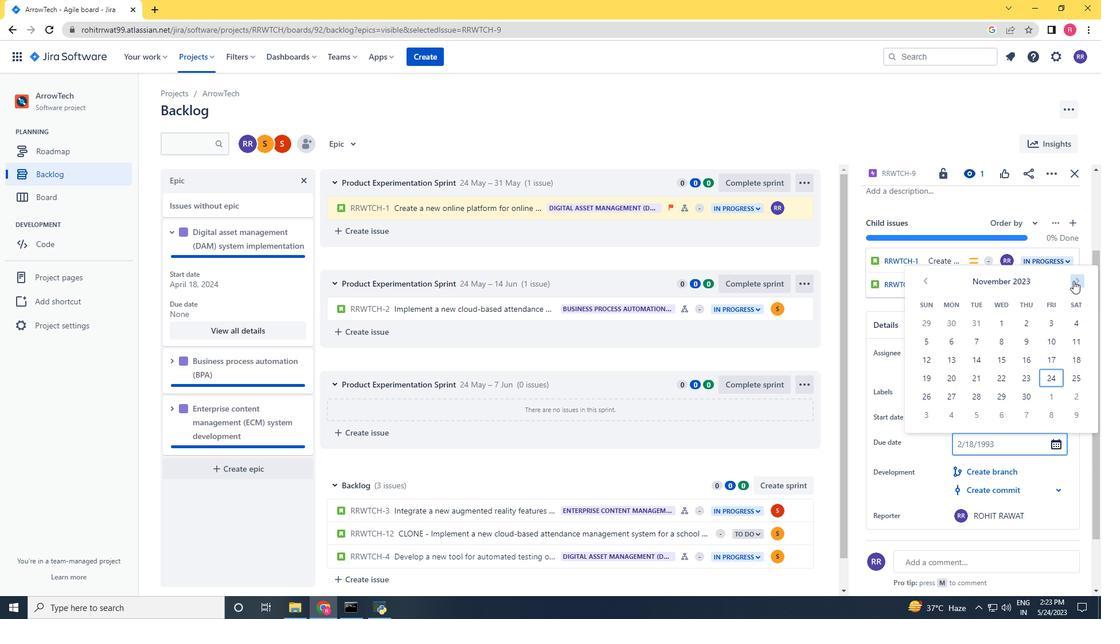 
Action: Mouse pressed left at (1073, 281)
Screenshot: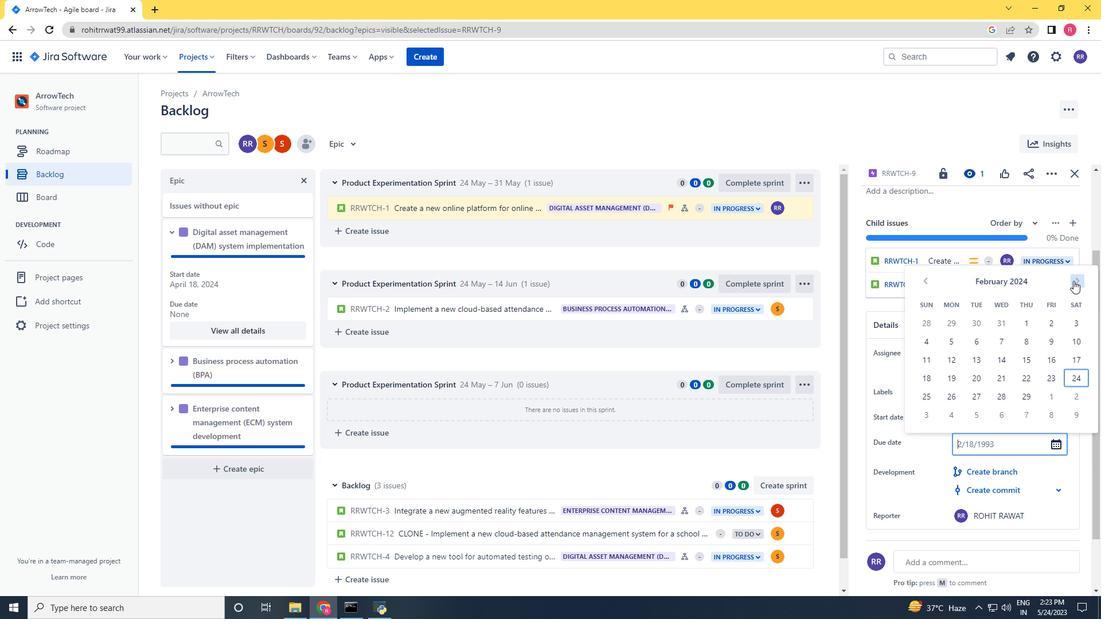
Action: Mouse pressed left at (1073, 281)
Screenshot: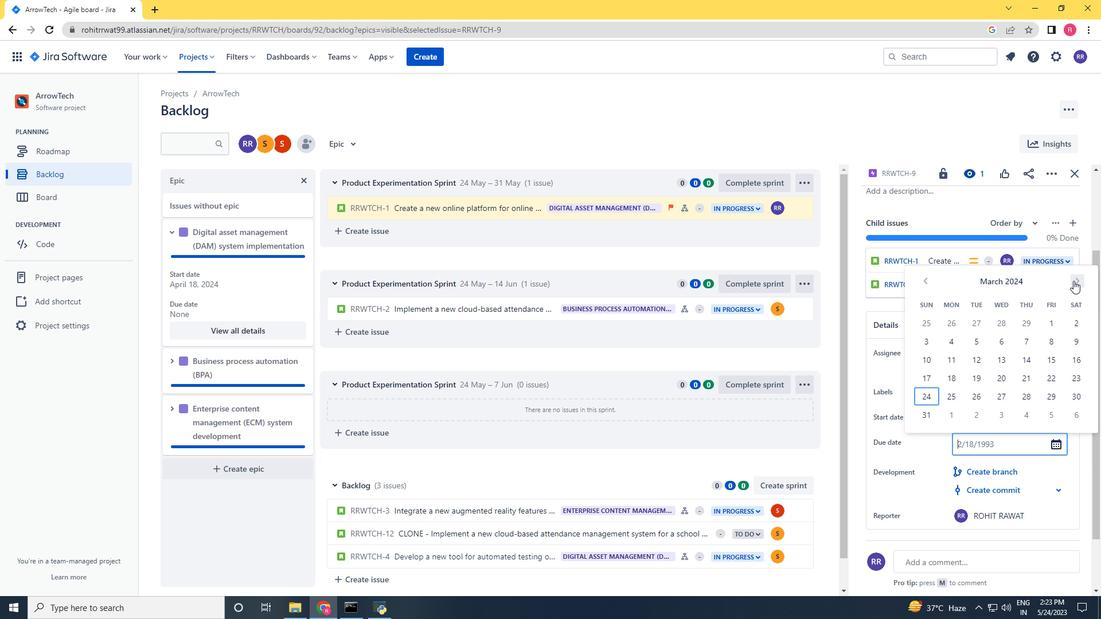 
Action: Mouse pressed left at (1073, 281)
Screenshot: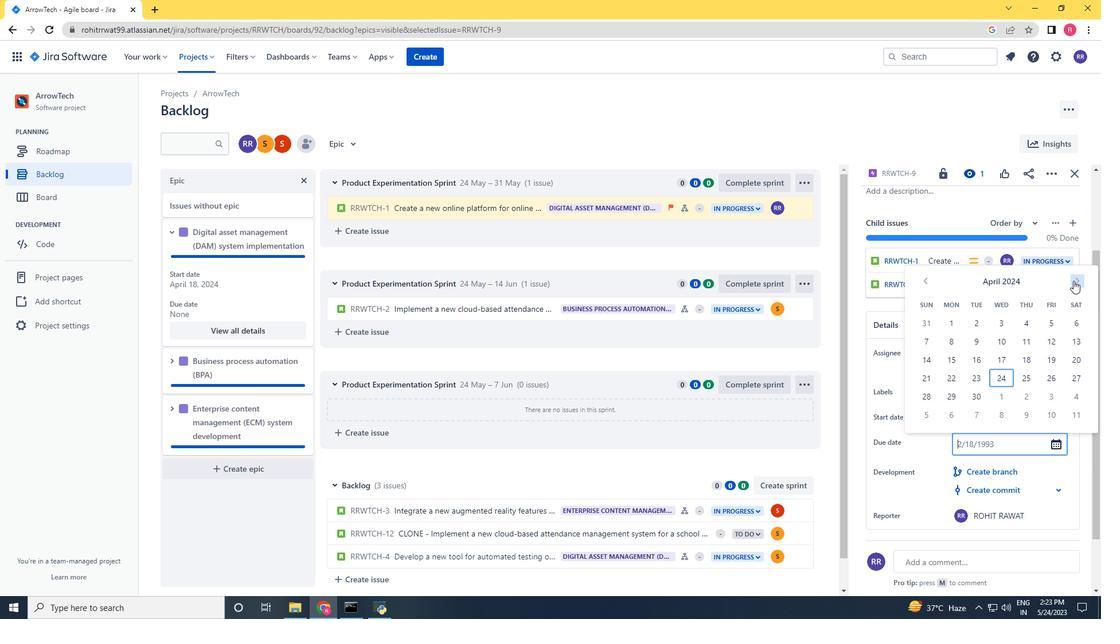 
Action: Mouse pressed left at (1073, 281)
Screenshot: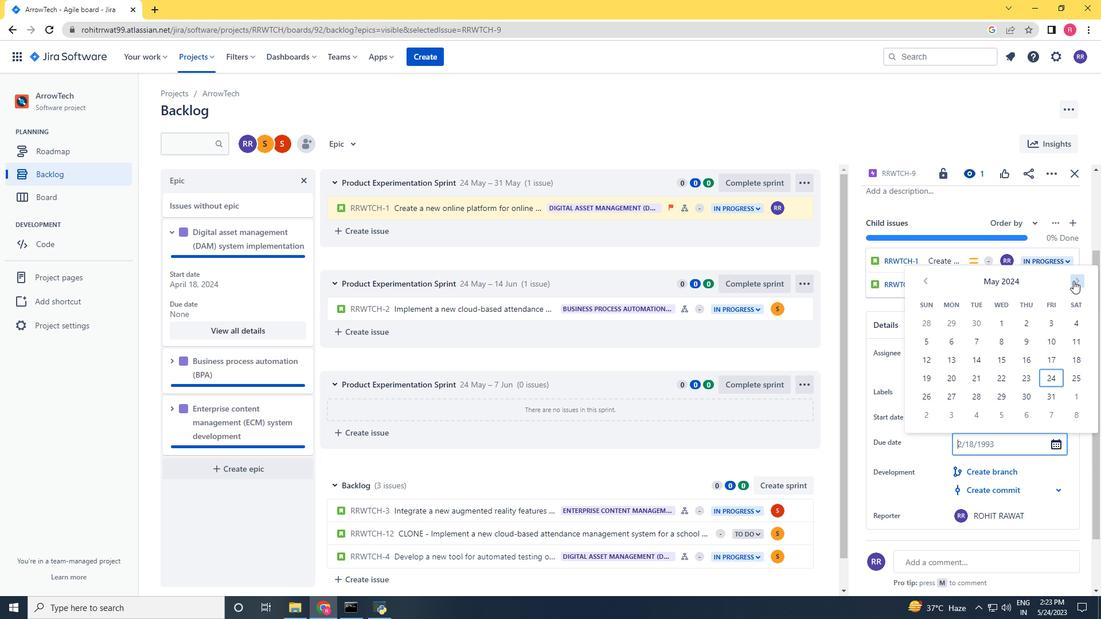 
Action: Mouse pressed left at (1073, 281)
Screenshot: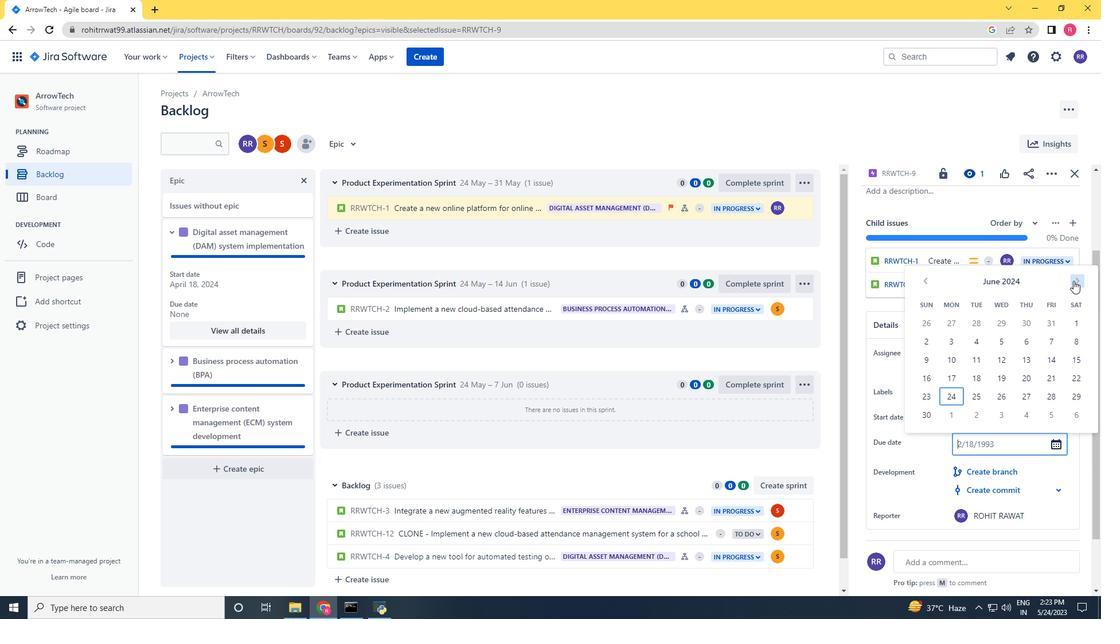 
Action: Mouse pressed left at (1073, 281)
Screenshot: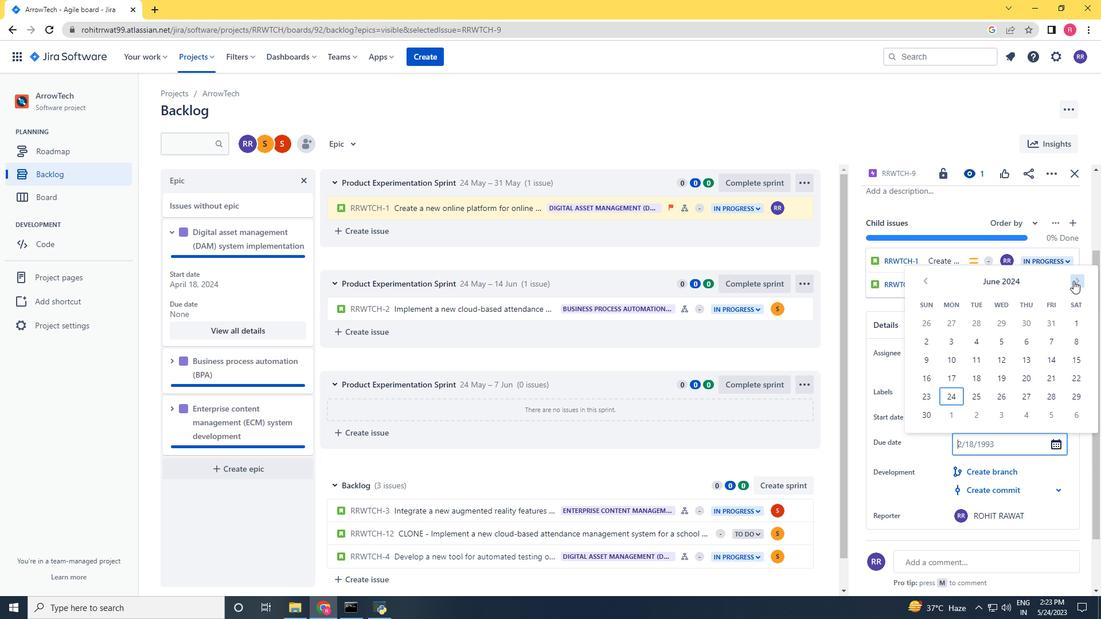 
Action: Mouse pressed left at (1073, 281)
Screenshot: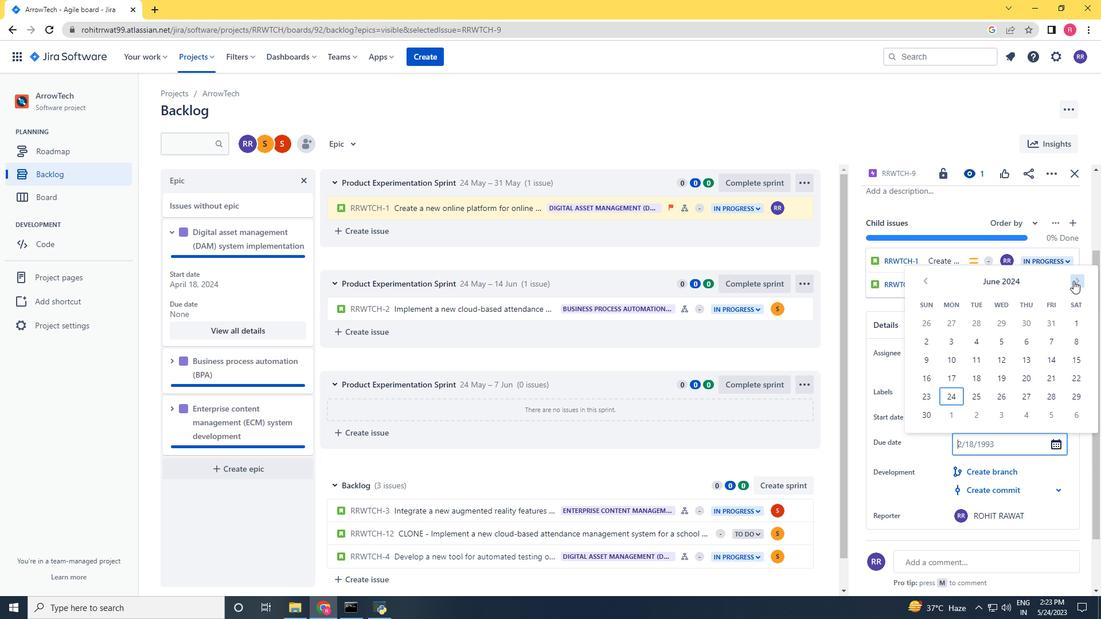 
Action: Mouse pressed left at (1073, 281)
Screenshot: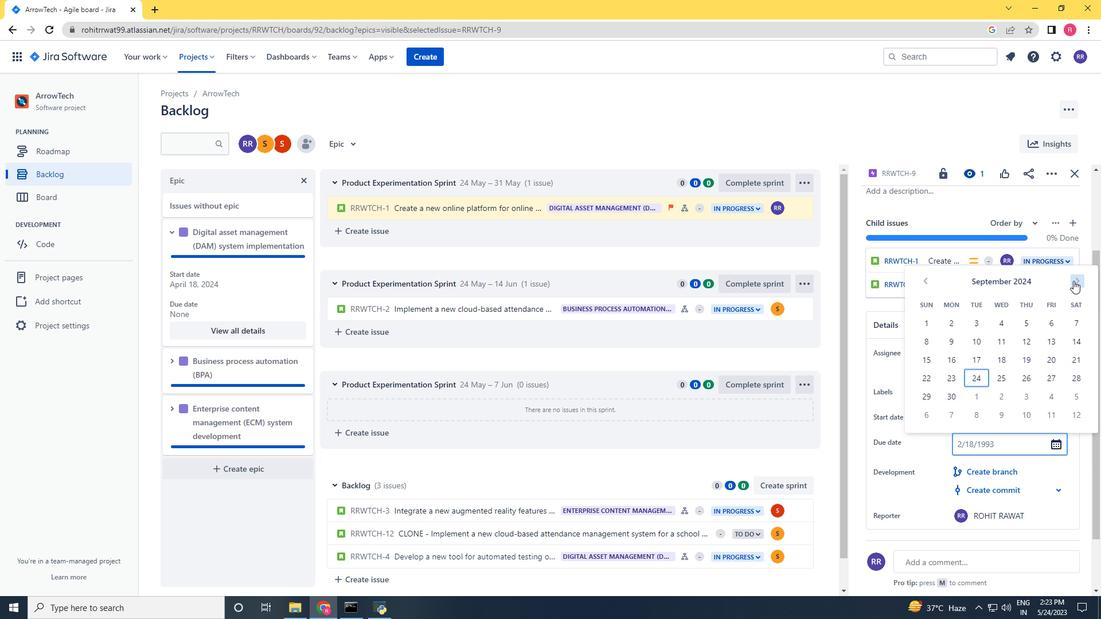 
Action: Mouse pressed left at (1073, 281)
Screenshot: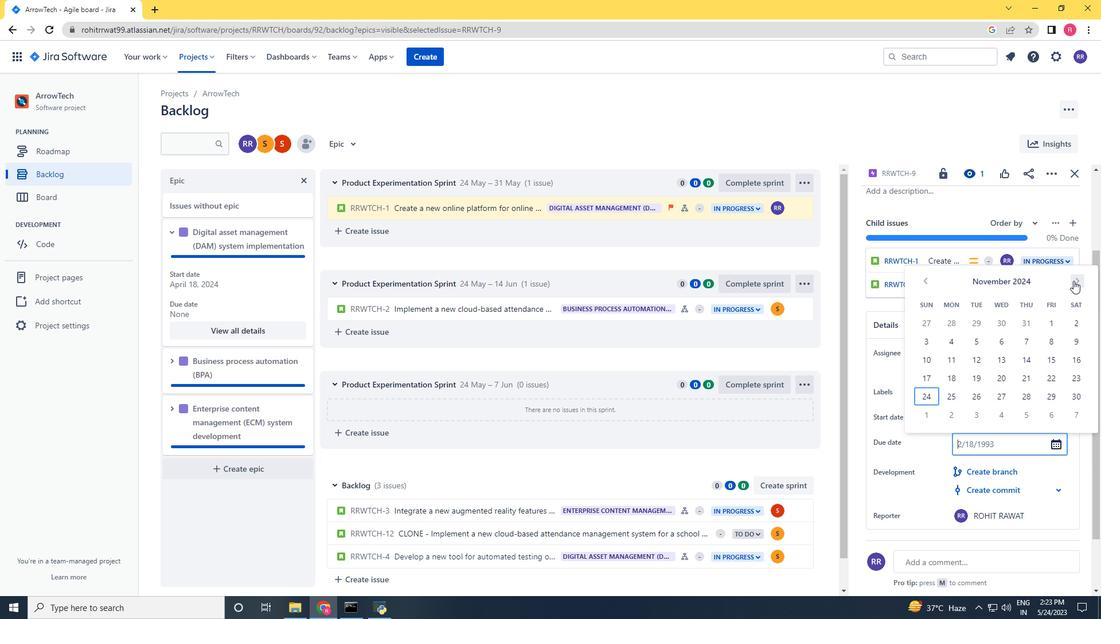 
Action: Mouse pressed left at (1073, 281)
Screenshot: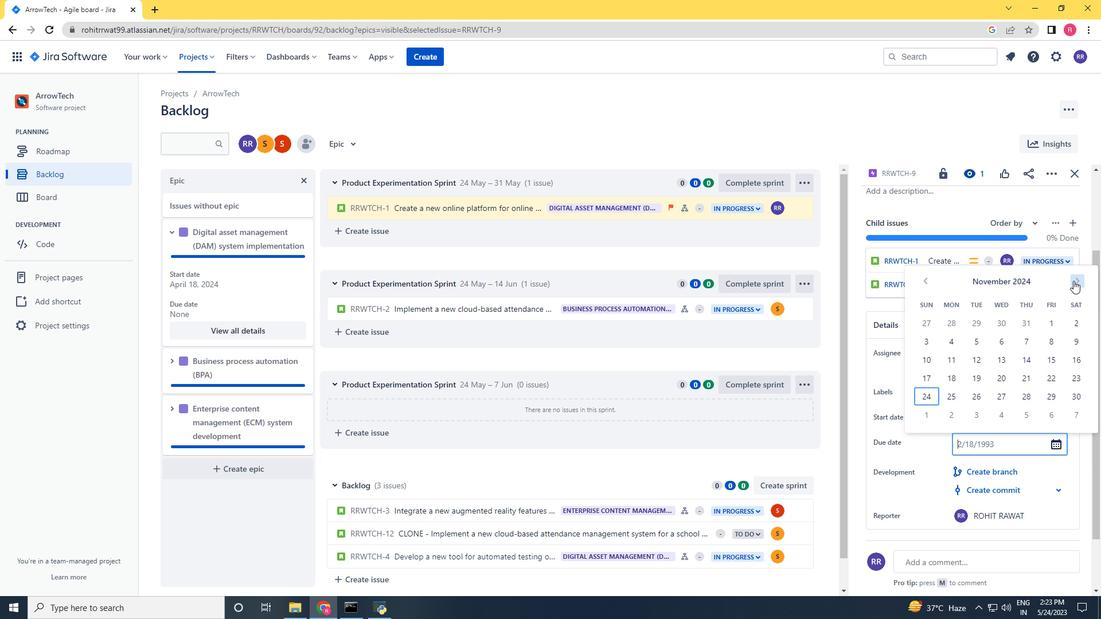
Action: Mouse pressed left at (1073, 281)
Screenshot: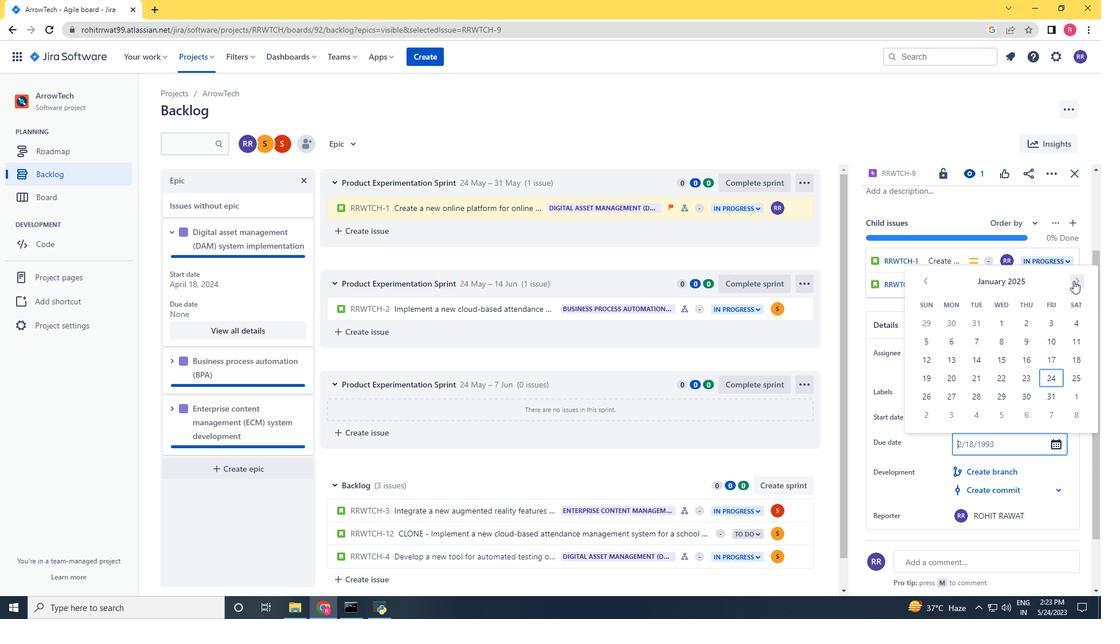
Action: Mouse pressed left at (1073, 281)
Screenshot: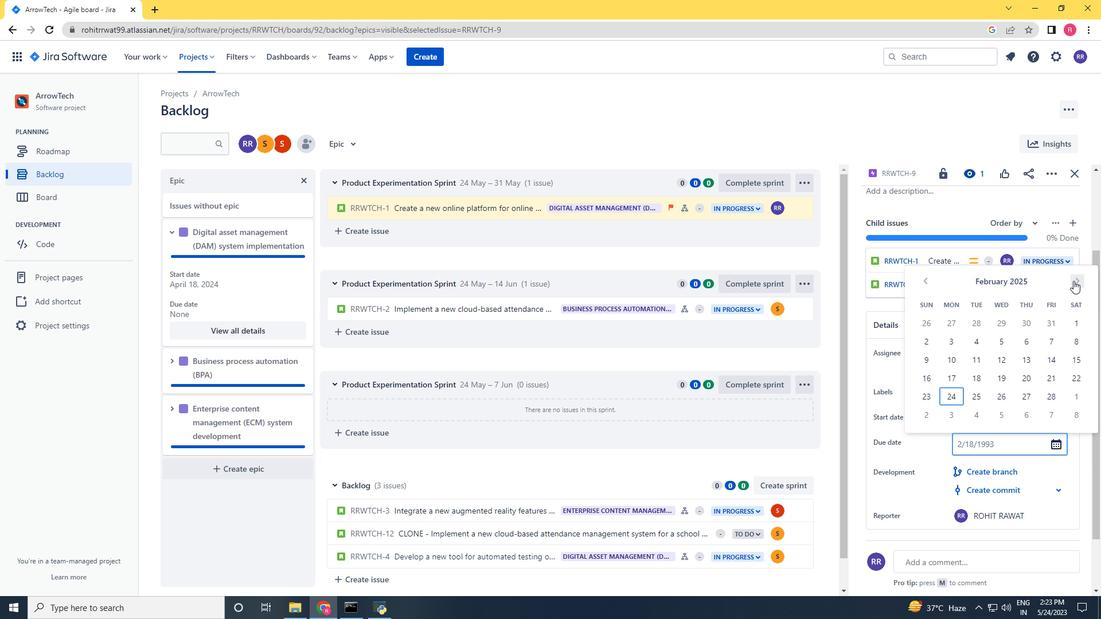 
Action: Mouse pressed left at (1073, 281)
Screenshot: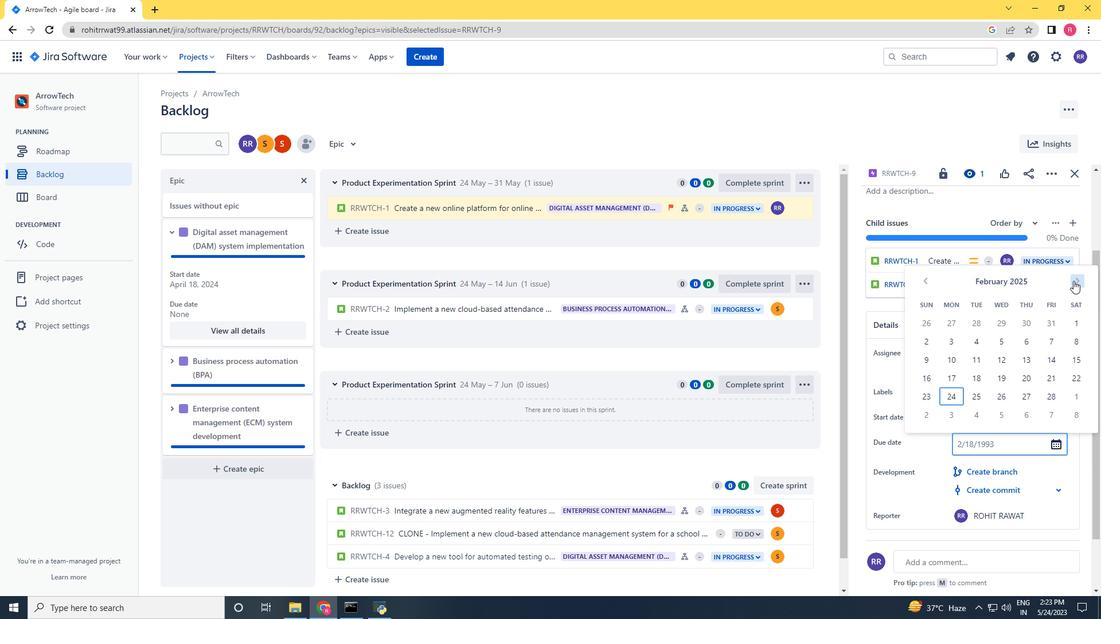 
Action: Mouse pressed left at (1073, 281)
Screenshot: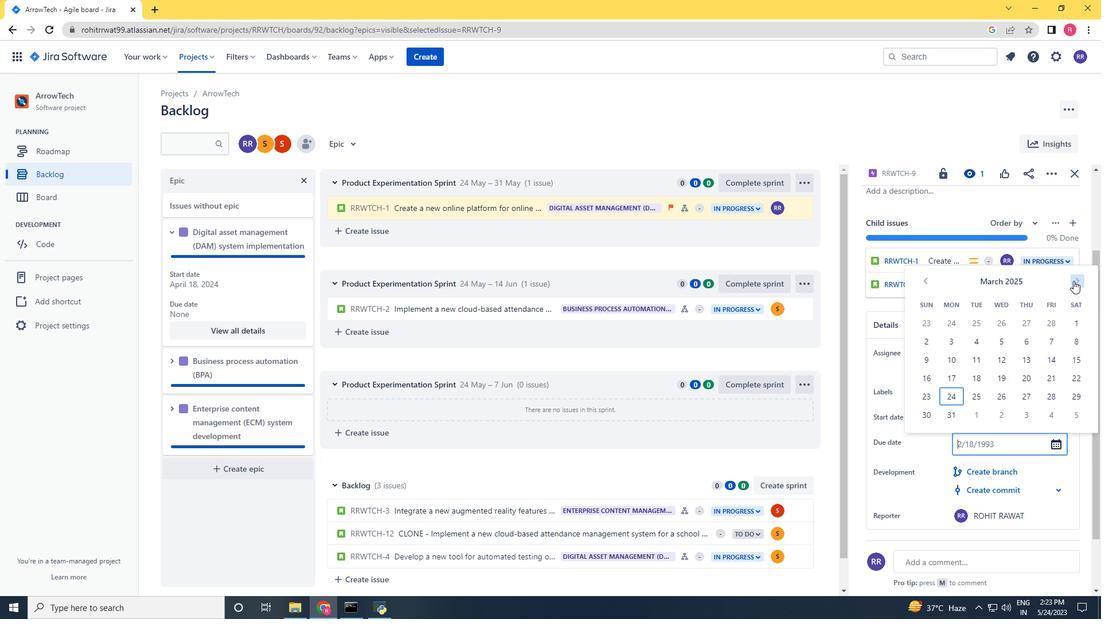 
Action: Mouse pressed left at (1073, 281)
Screenshot: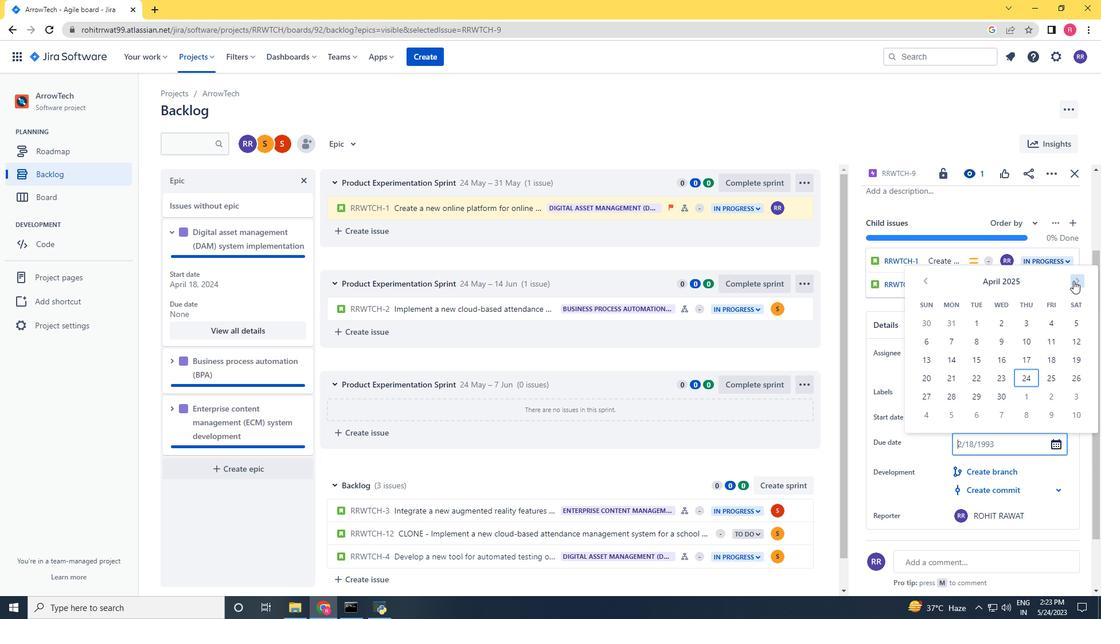 
Action: Mouse pressed left at (1073, 281)
Screenshot: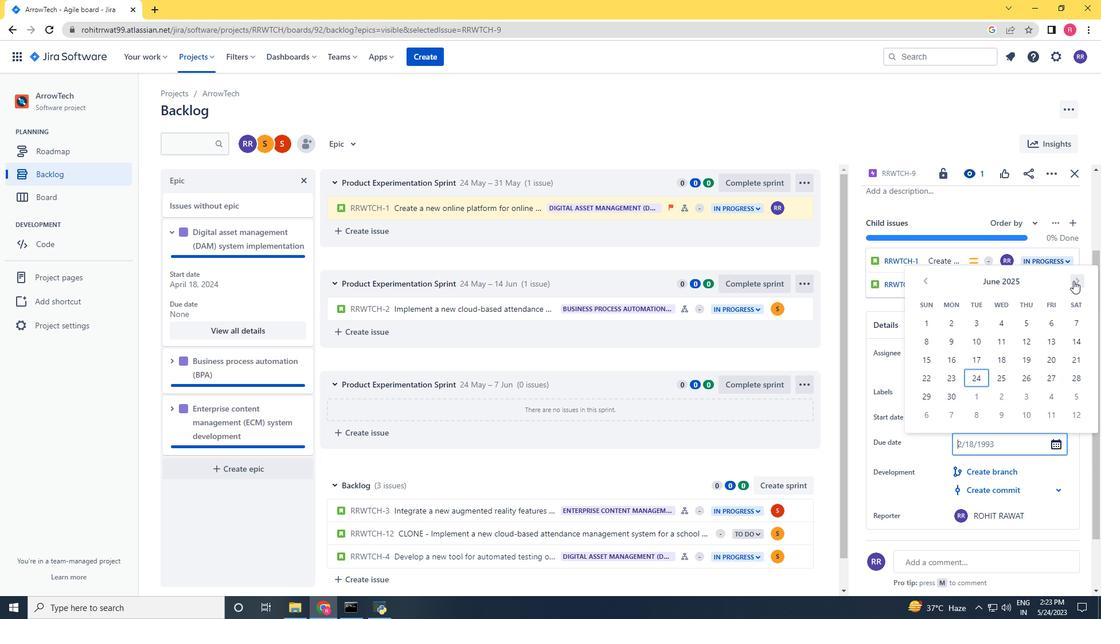 
Action: Mouse pressed left at (1073, 281)
Screenshot: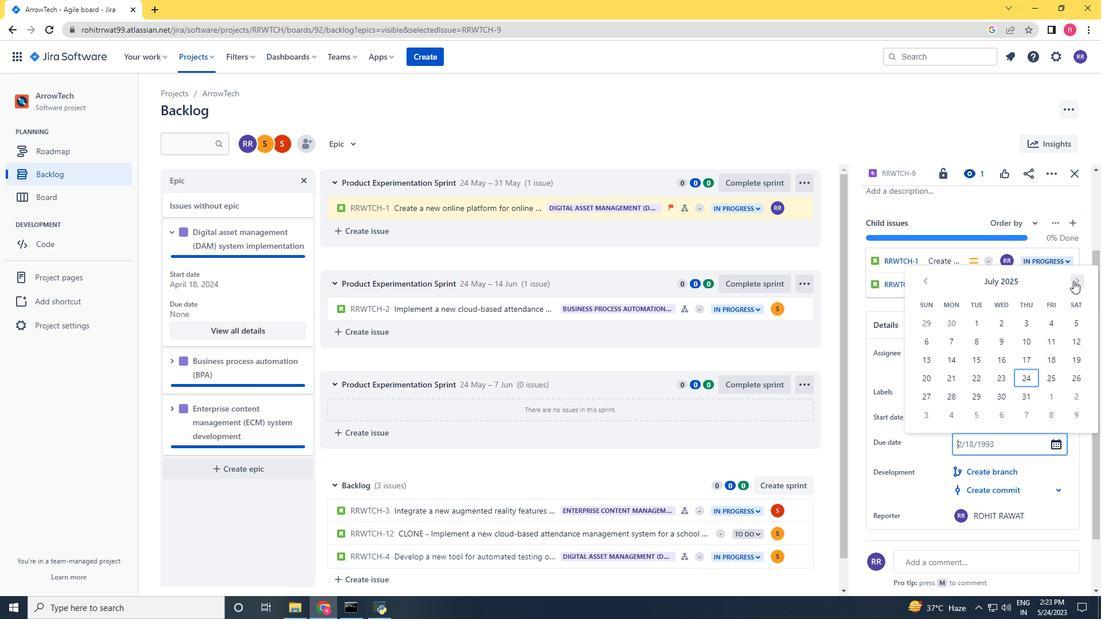 
Action: Mouse pressed left at (1073, 281)
Screenshot: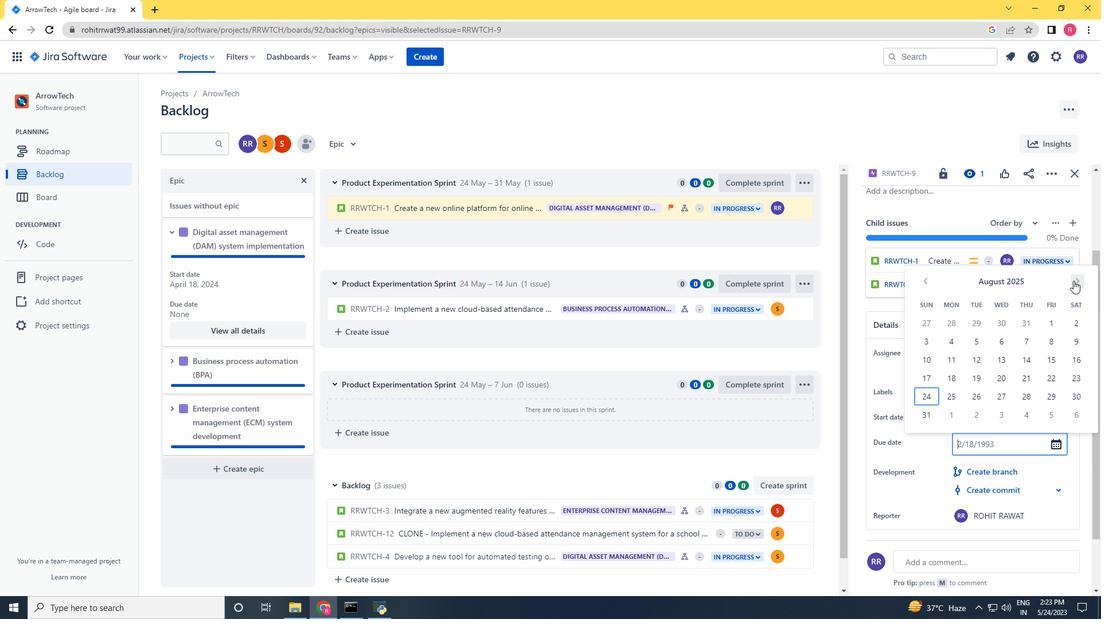 
Action: Mouse moved to (1074, 340)
Screenshot: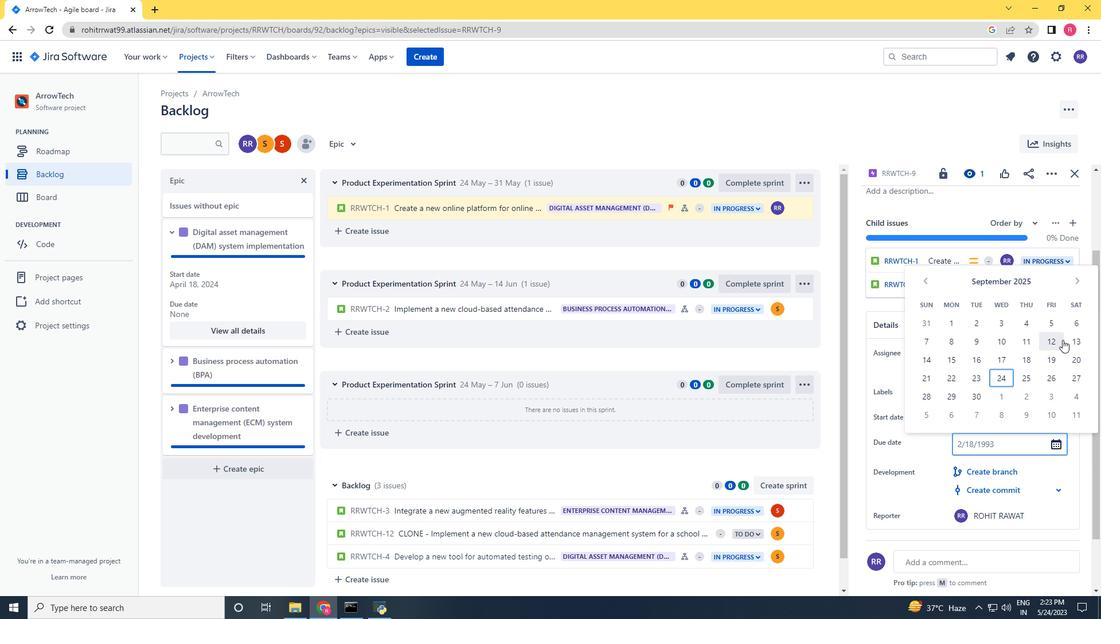 
Action: Mouse pressed left at (1074, 340)
Screenshot: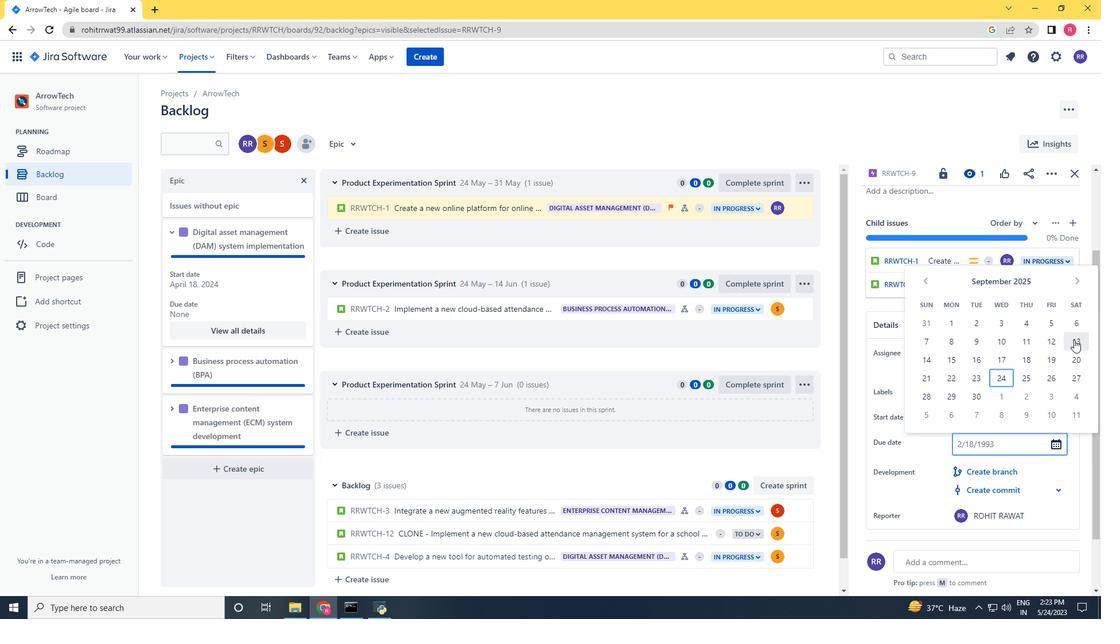 
Action: Mouse moved to (1011, 535)
Screenshot: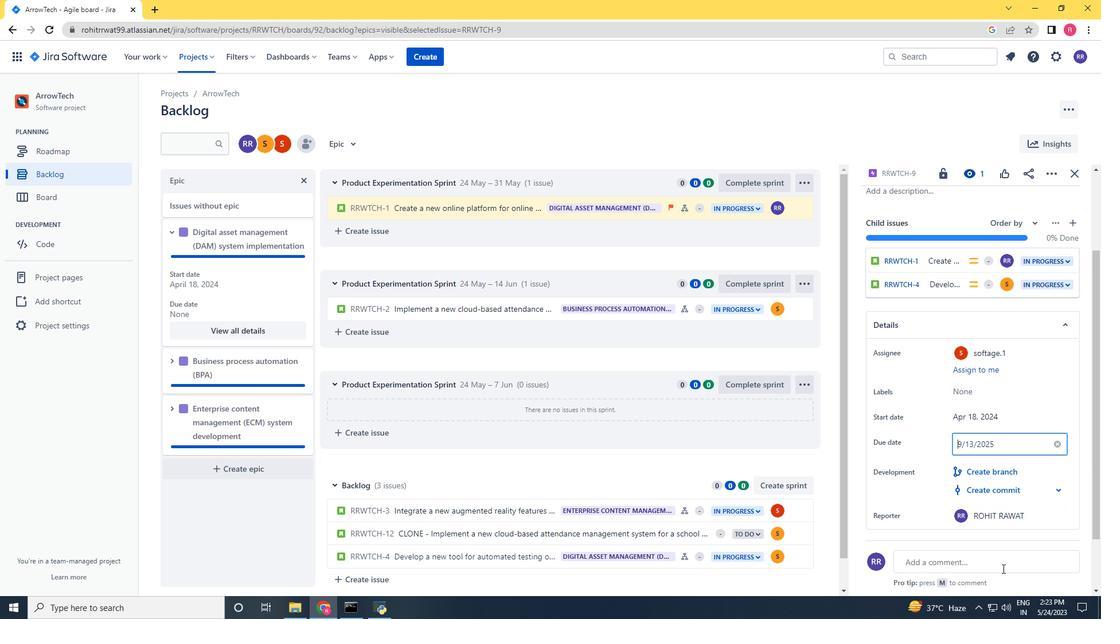 
Action: Mouse scrolled (1011, 534) with delta (0, 0)
Screenshot: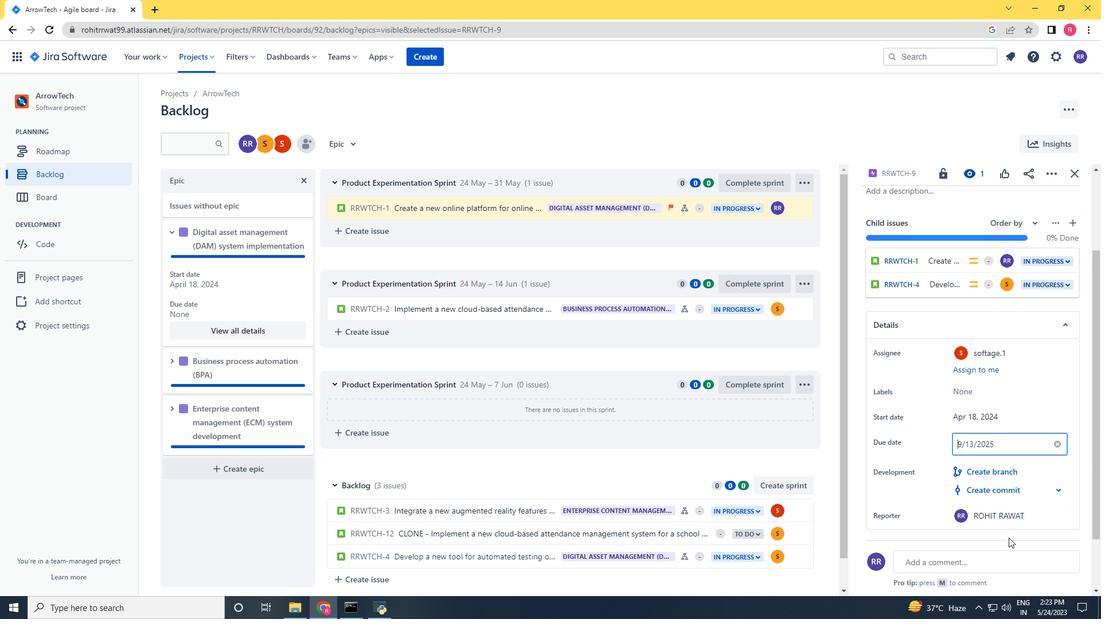 
Action: Mouse scrolled (1011, 534) with delta (0, 0)
Screenshot: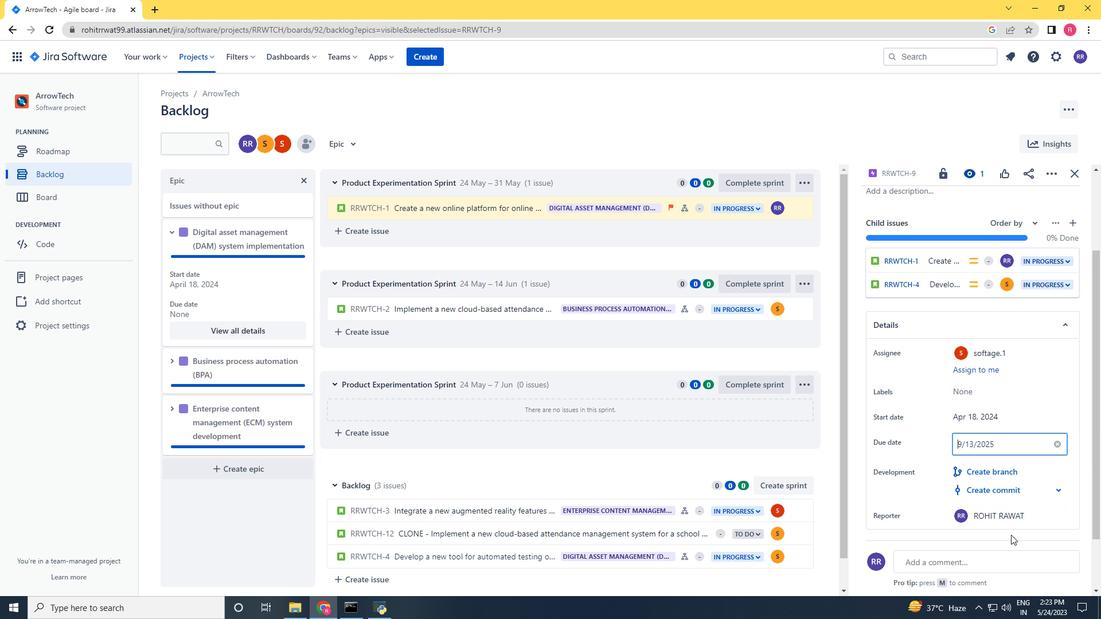 
Action: Mouse scrolled (1011, 534) with delta (0, 0)
Screenshot: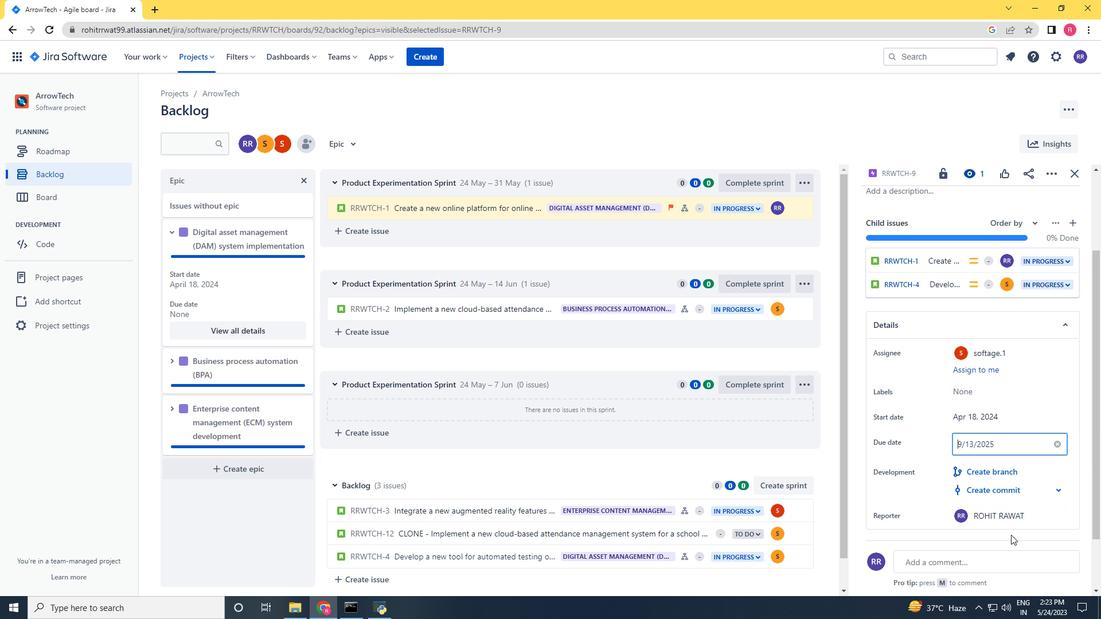 
Action: Mouse moved to (987, 476)
Screenshot: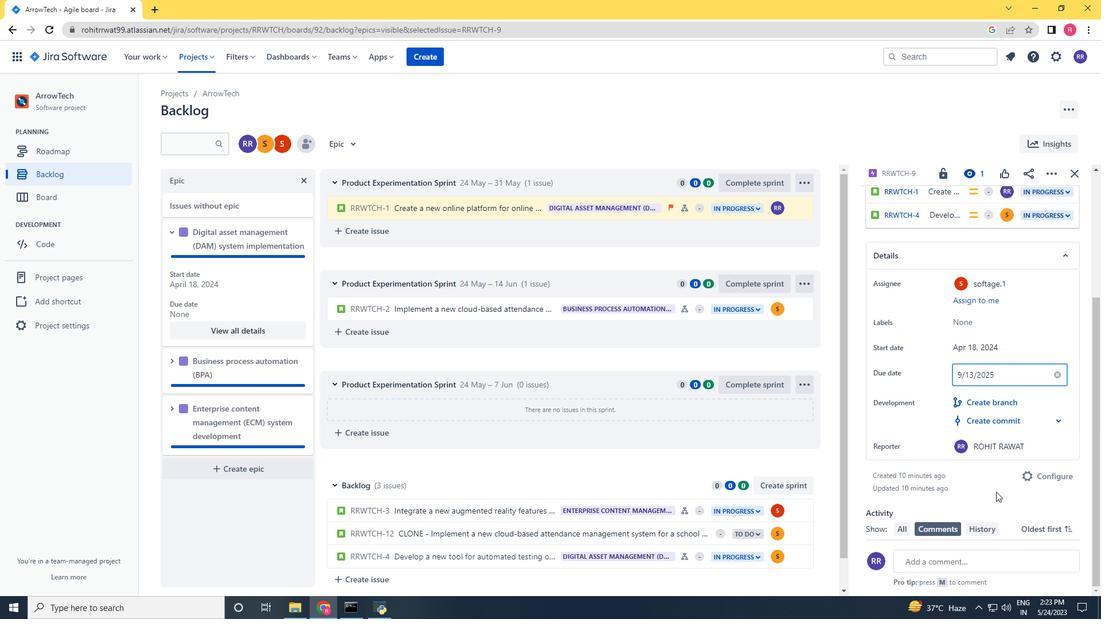 
Action: Mouse pressed left at (987, 476)
Screenshot: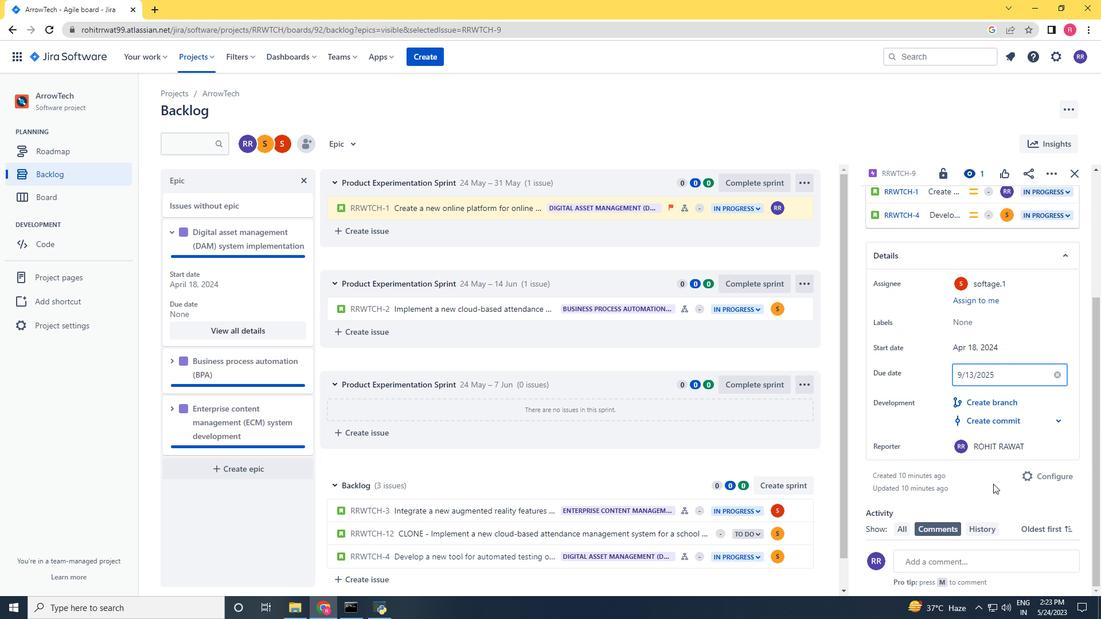 
Action: Mouse moved to (170, 362)
Screenshot: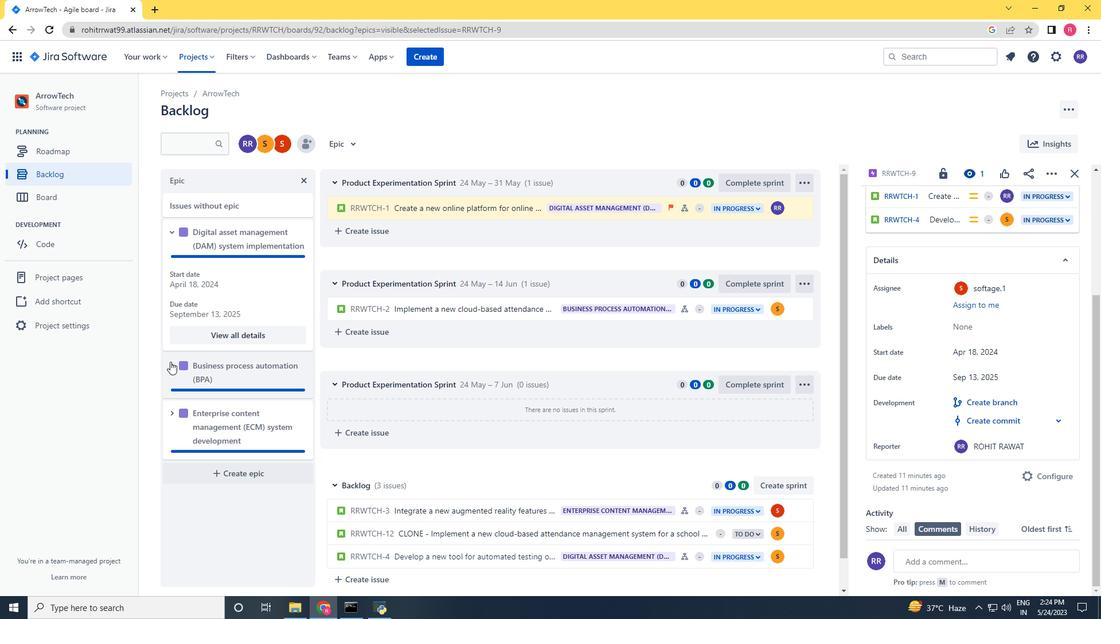 
Action: Mouse pressed left at (170, 362)
Screenshot: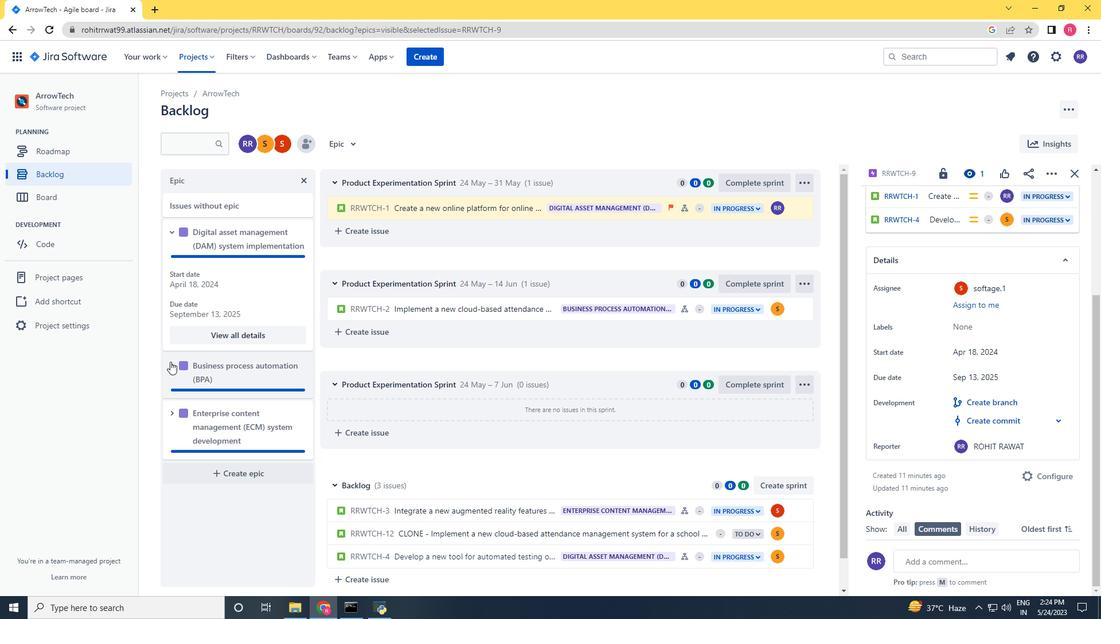 
Action: Mouse moved to (247, 457)
Screenshot: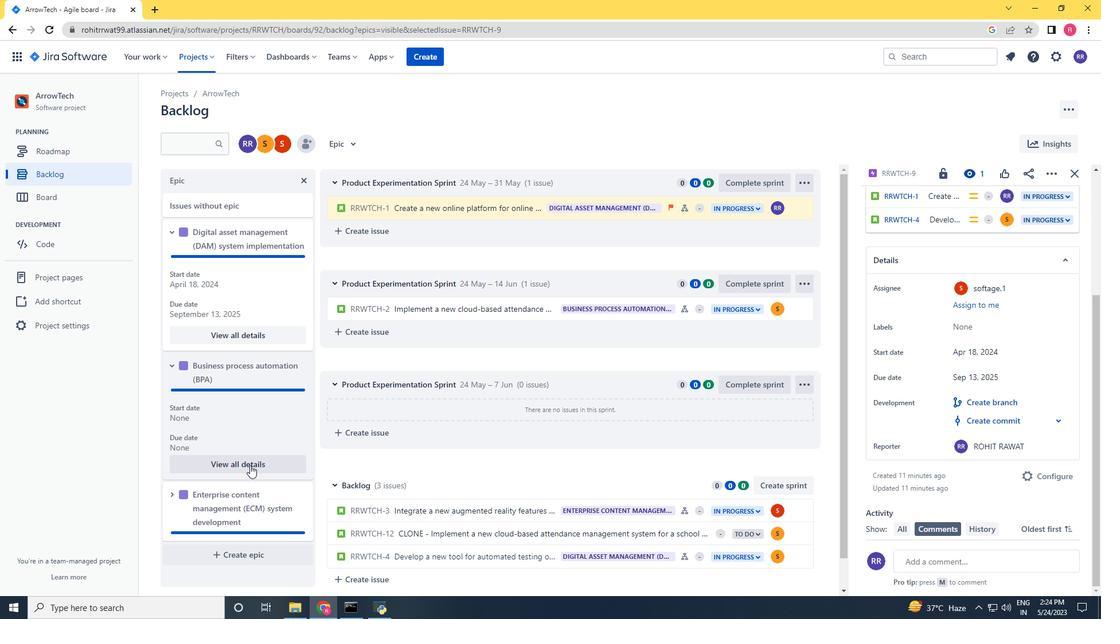 
Action: Mouse pressed left at (247, 457)
Screenshot: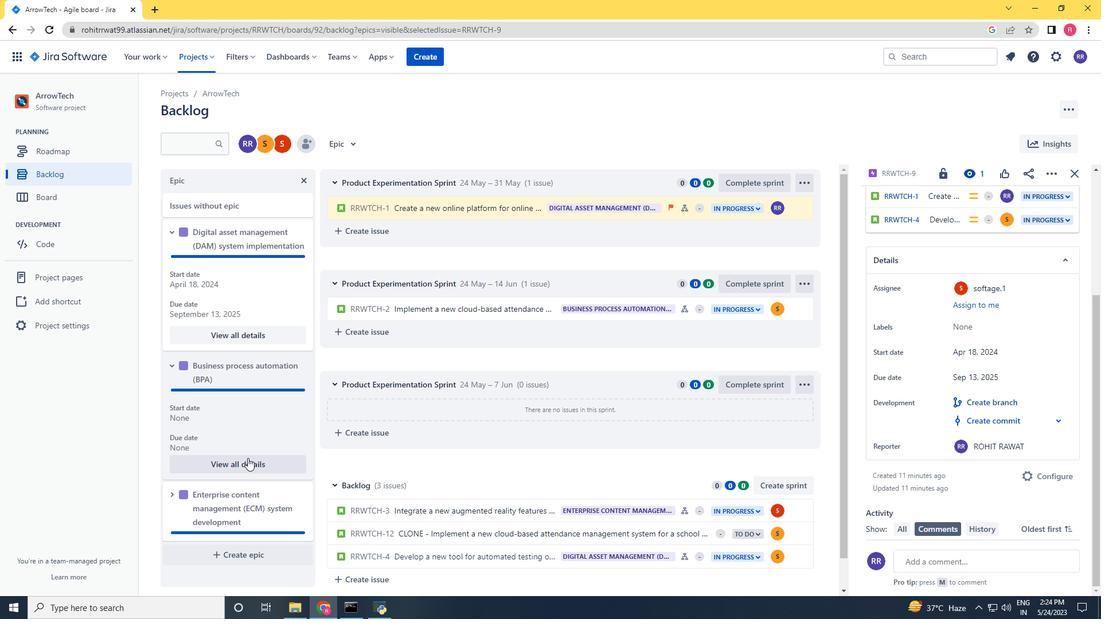
Action: Mouse moved to (911, 368)
Screenshot: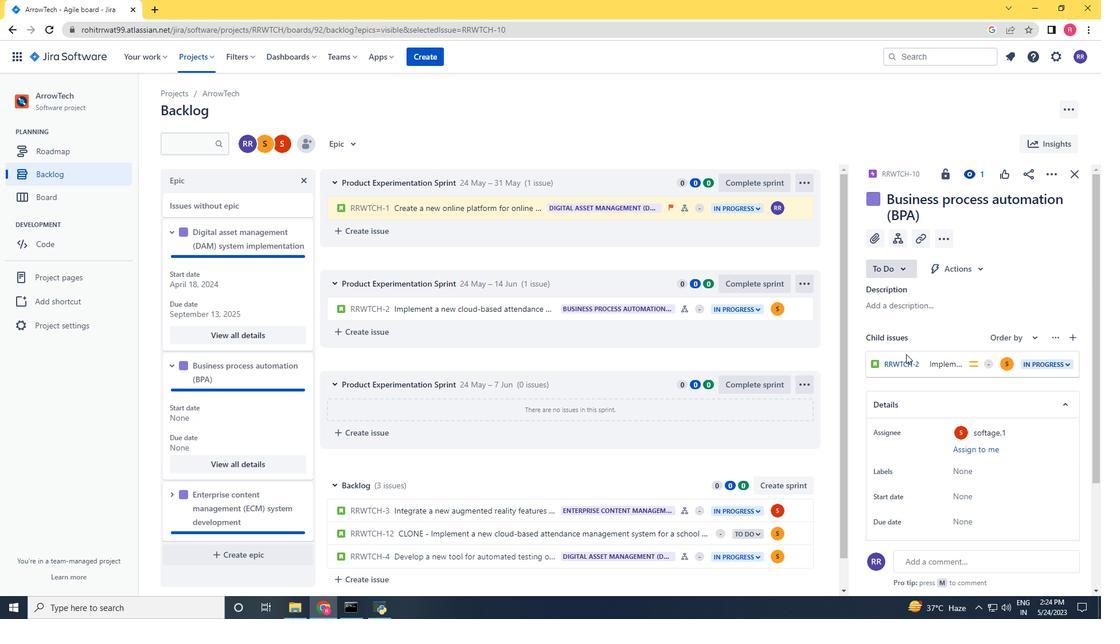 
Action: Mouse scrolled (911, 367) with delta (0, 0)
Screenshot: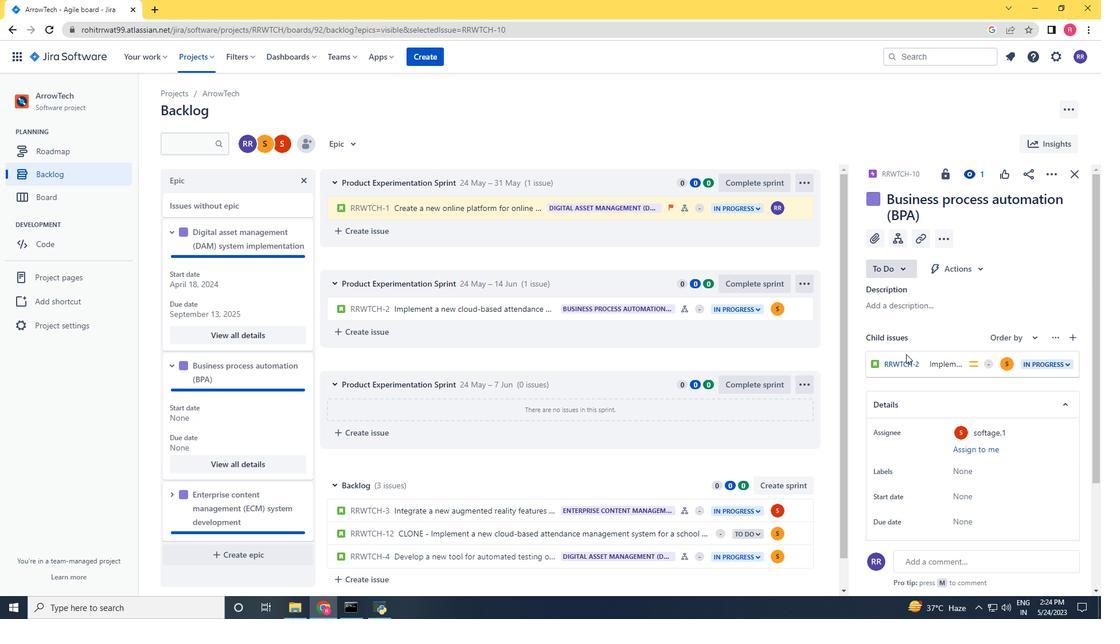 
Action: Mouse moved to (911, 369)
Screenshot: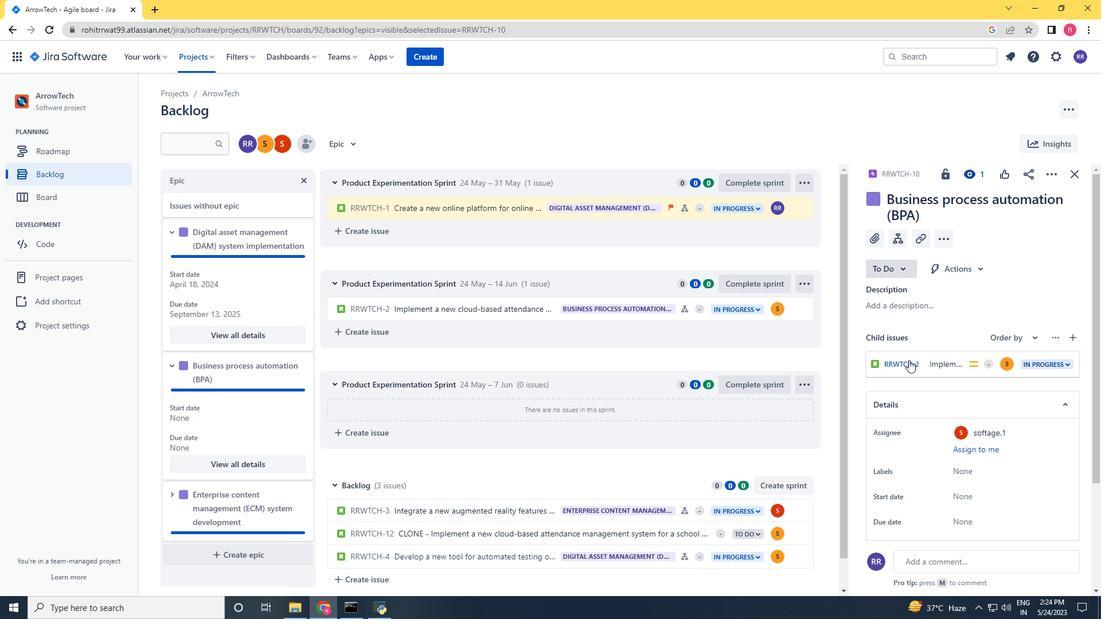 
Action: Mouse scrolled (911, 368) with delta (0, 0)
Screenshot: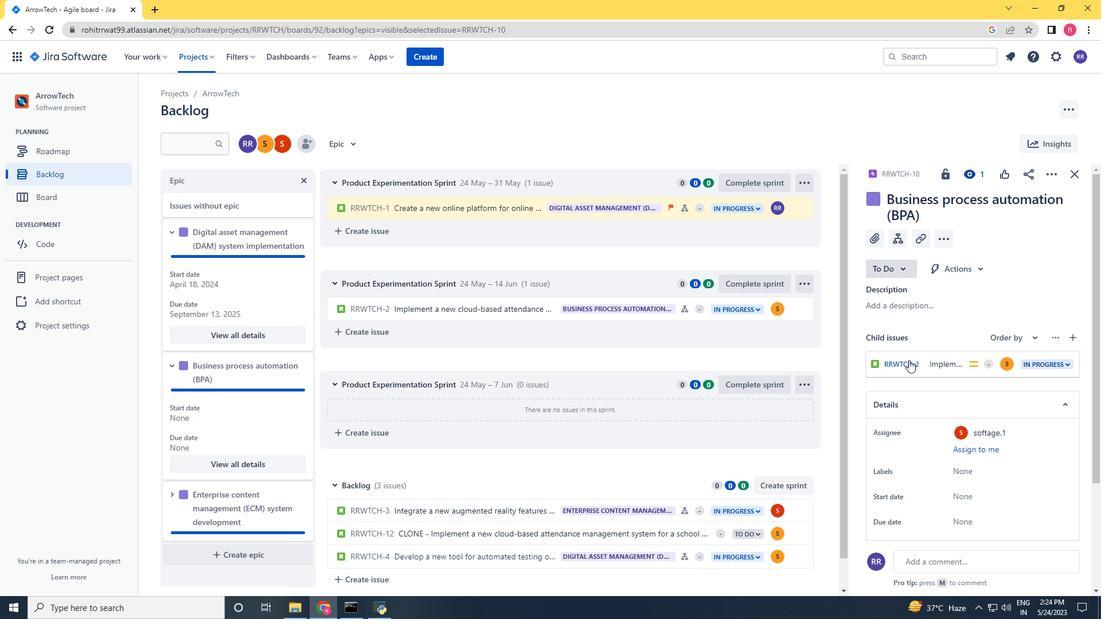 
Action: Mouse scrolled (911, 368) with delta (0, 0)
Screenshot: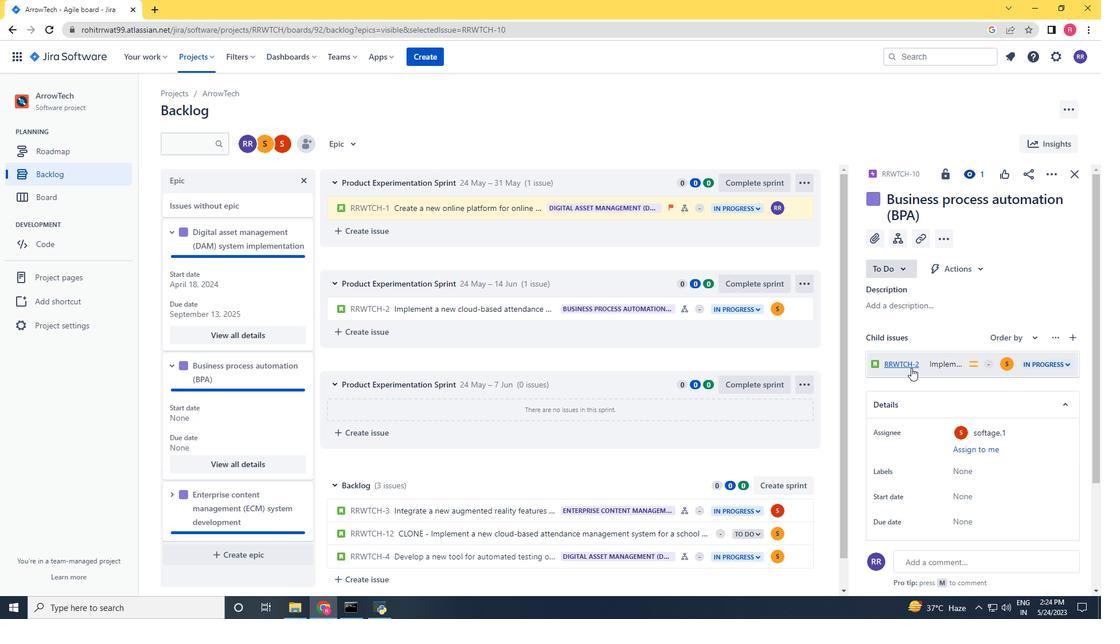 
Action: Mouse moved to (961, 347)
Screenshot: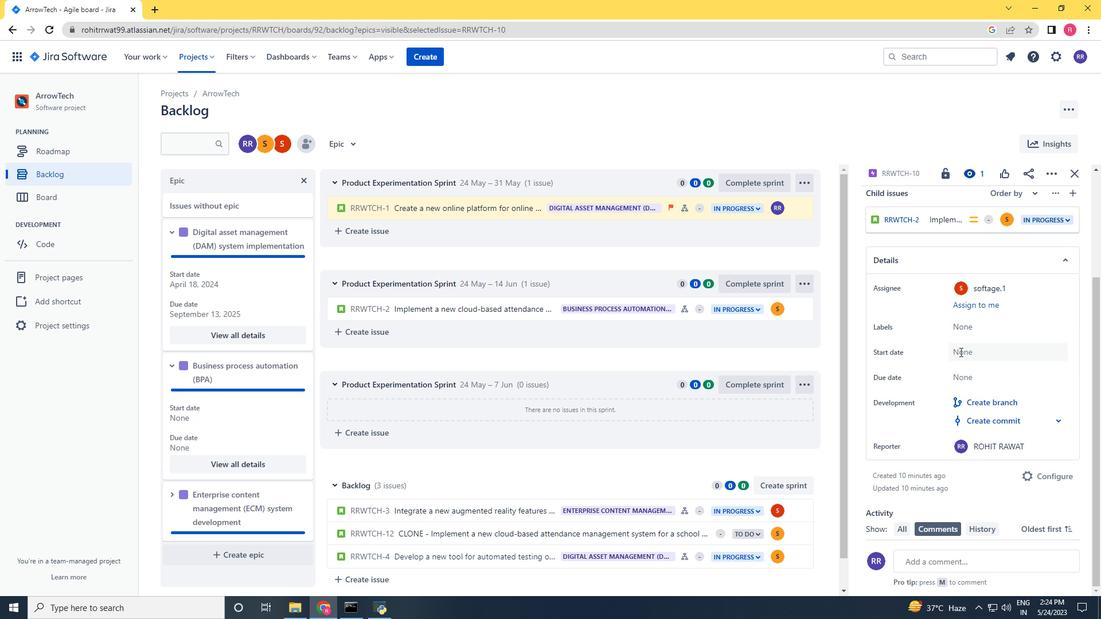 
Action: Mouse pressed left at (961, 347)
Screenshot: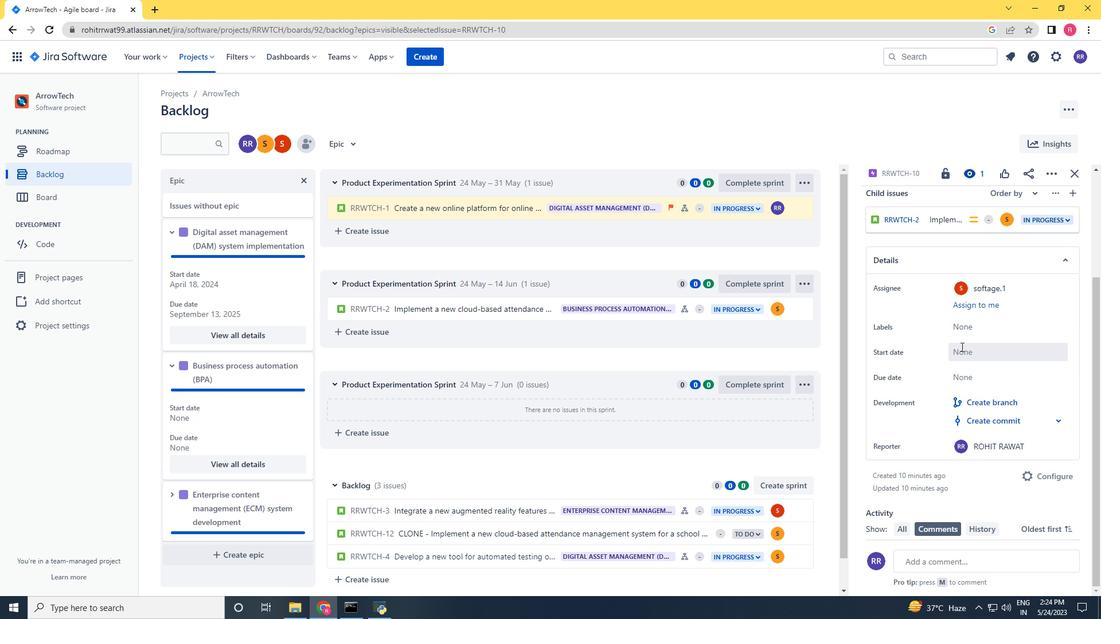 
Action: Mouse moved to (1080, 388)
Screenshot: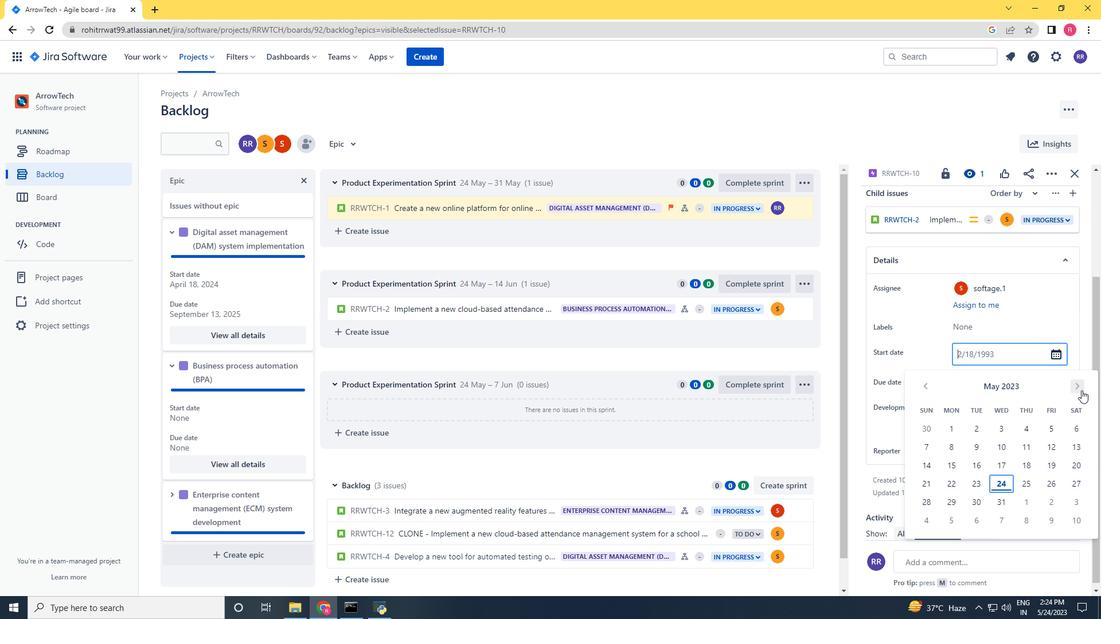 
Action: Mouse pressed left at (1080, 388)
Screenshot: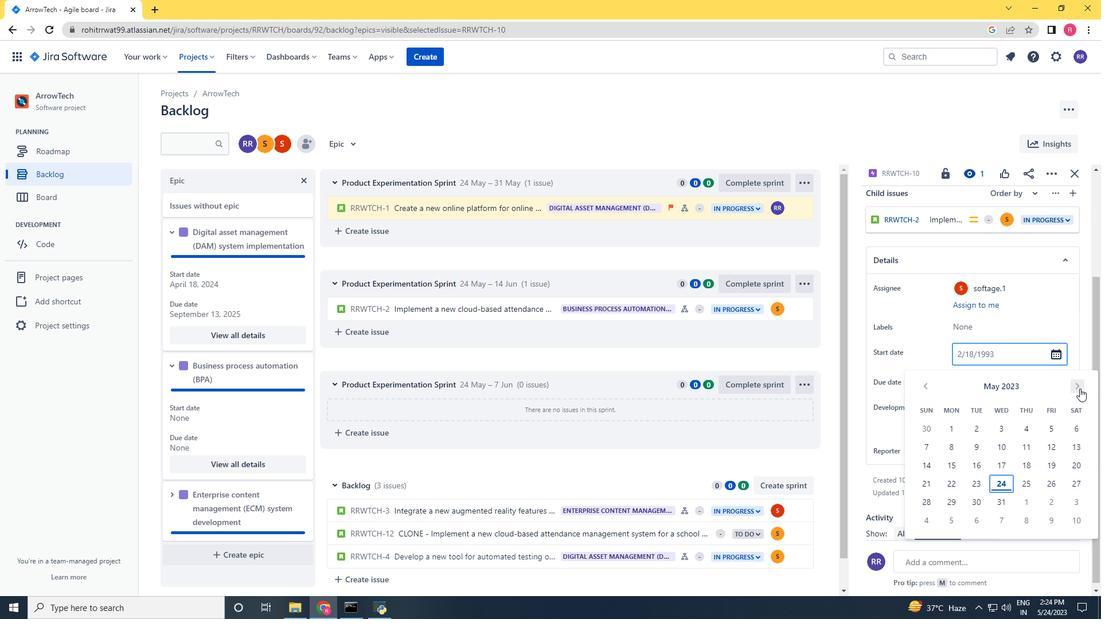 
Action: Mouse pressed left at (1080, 388)
Screenshot: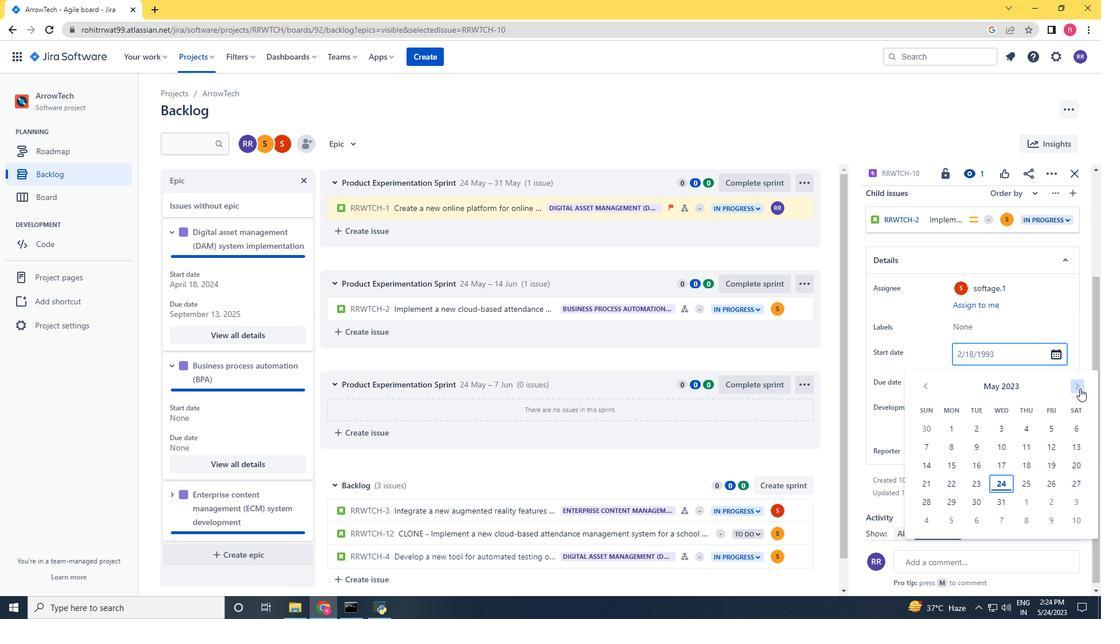 
Action: Mouse pressed left at (1080, 388)
Screenshot: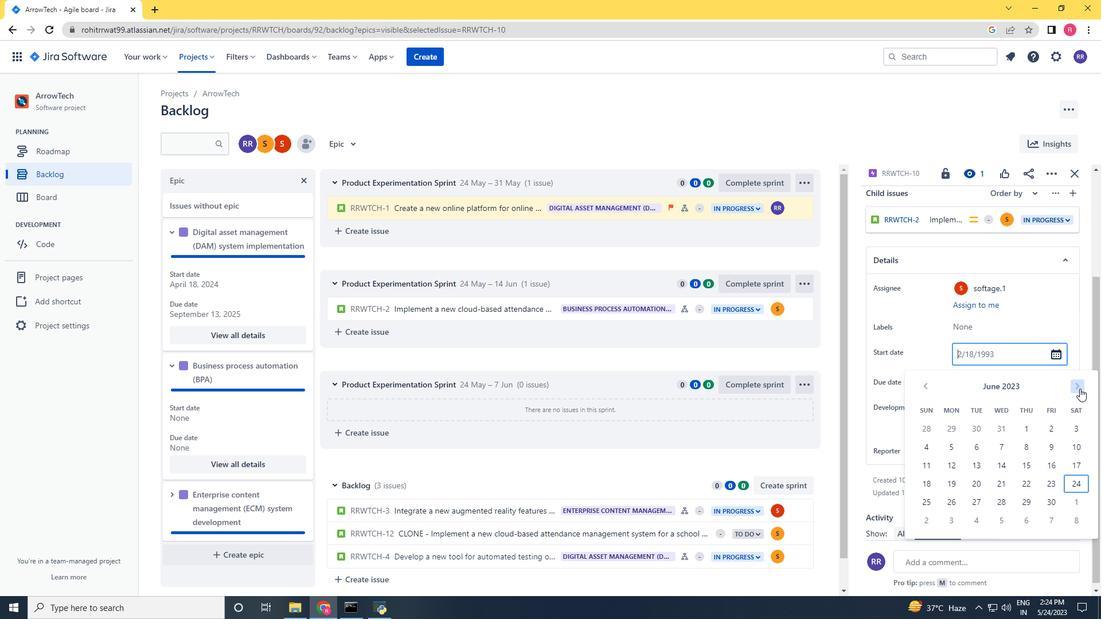
Action: Mouse pressed left at (1080, 388)
Screenshot: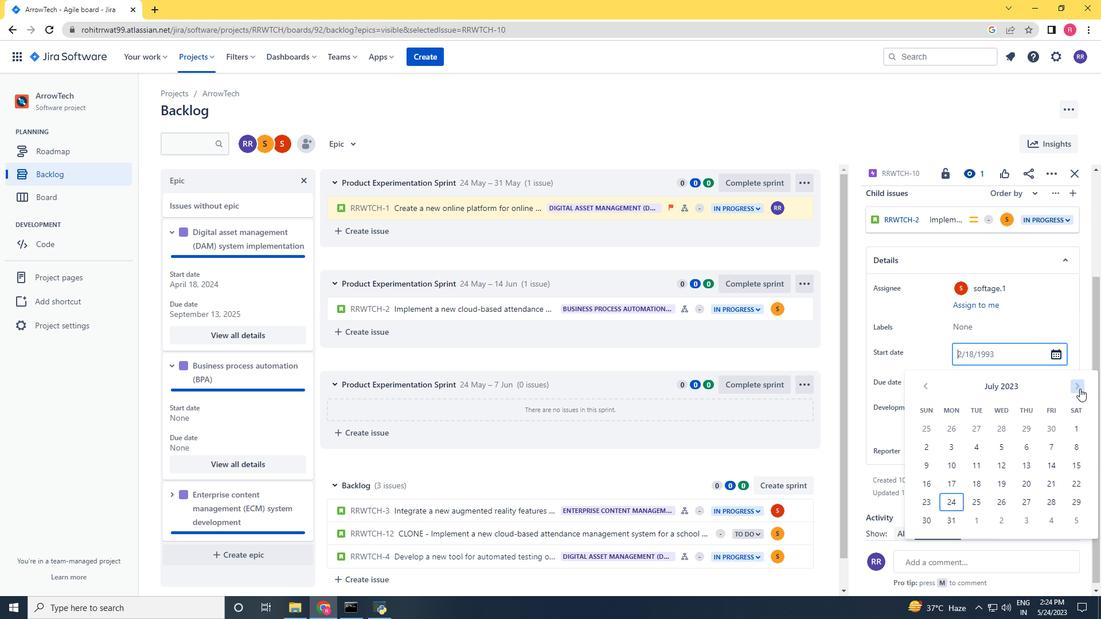 
Action: Mouse pressed left at (1080, 388)
Screenshot: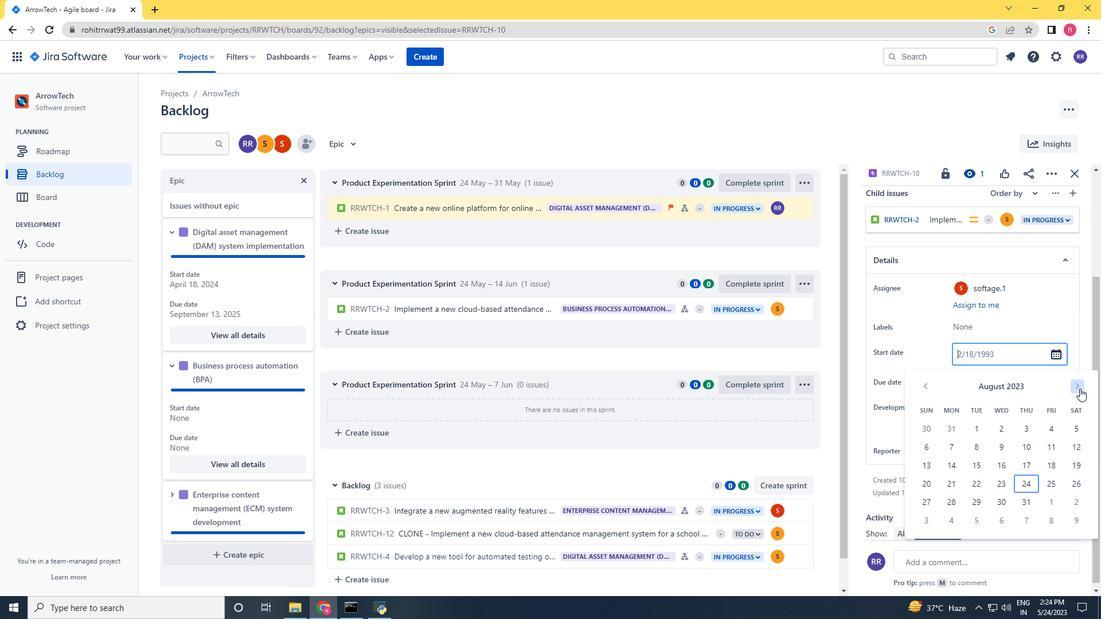 
Action: Mouse pressed left at (1080, 388)
Screenshot: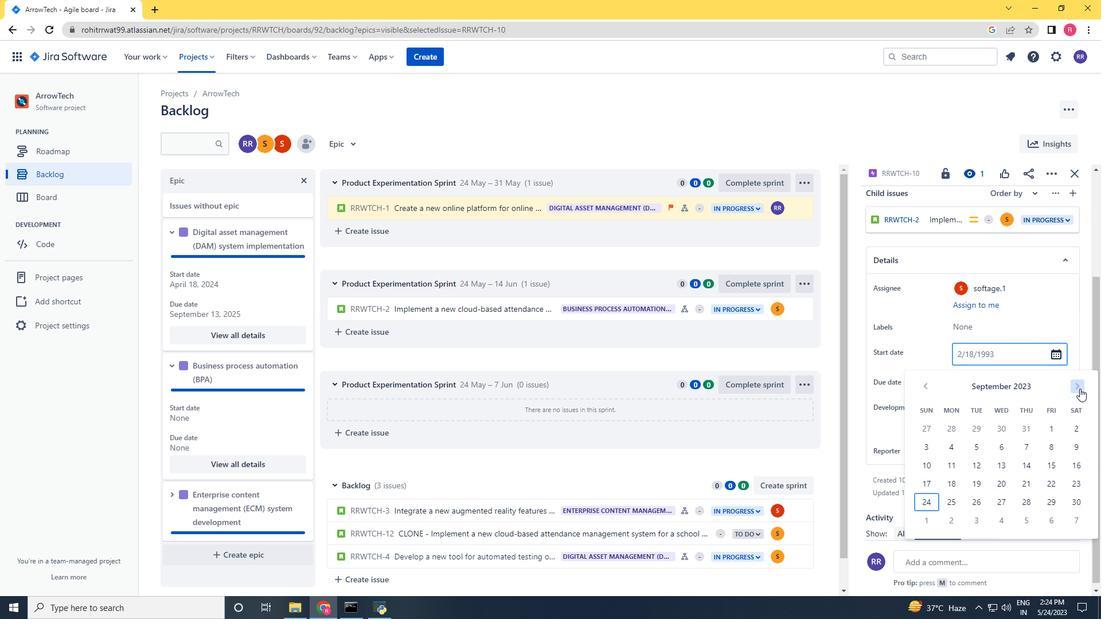
Action: Mouse pressed left at (1080, 388)
Screenshot: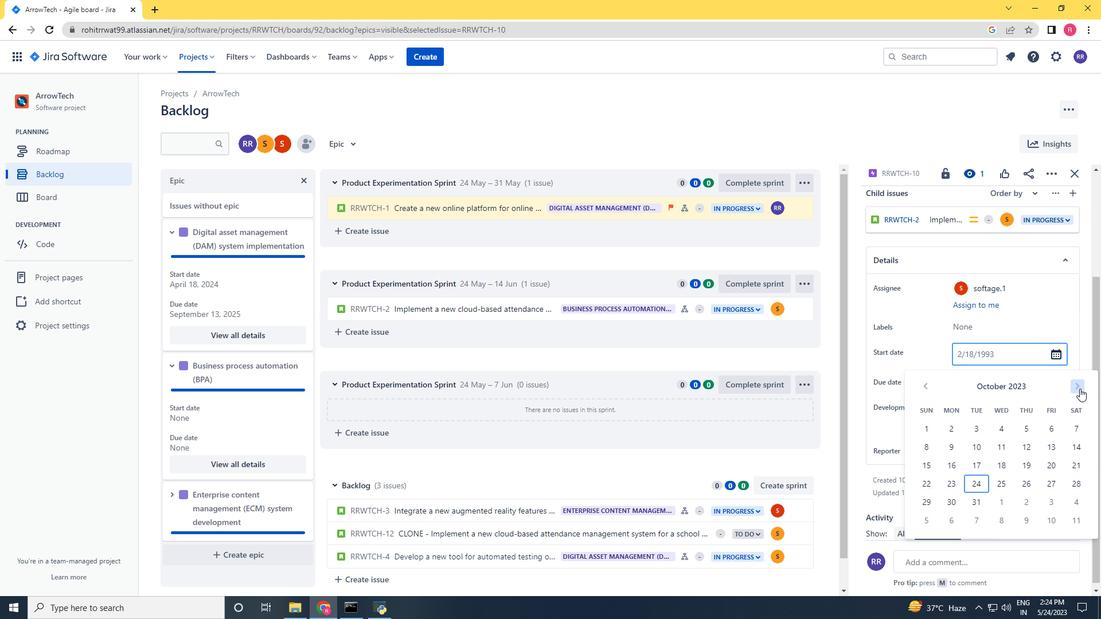 
Action: Mouse pressed left at (1080, 388)
Screenshot: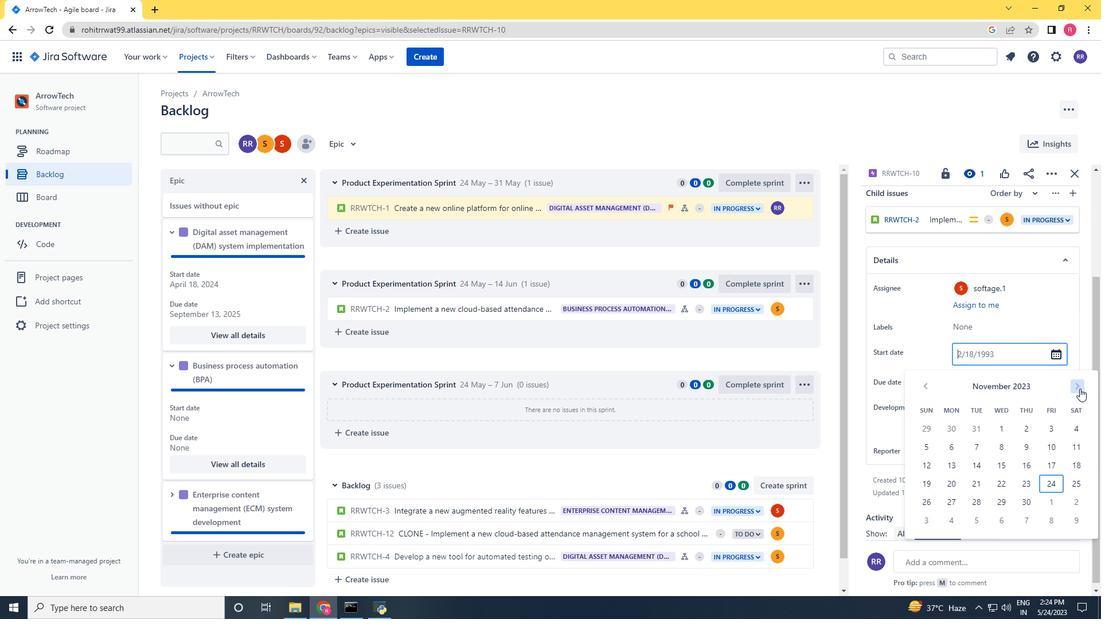 
Action: Mouse pressed left at (1080, 388)
Screenshot: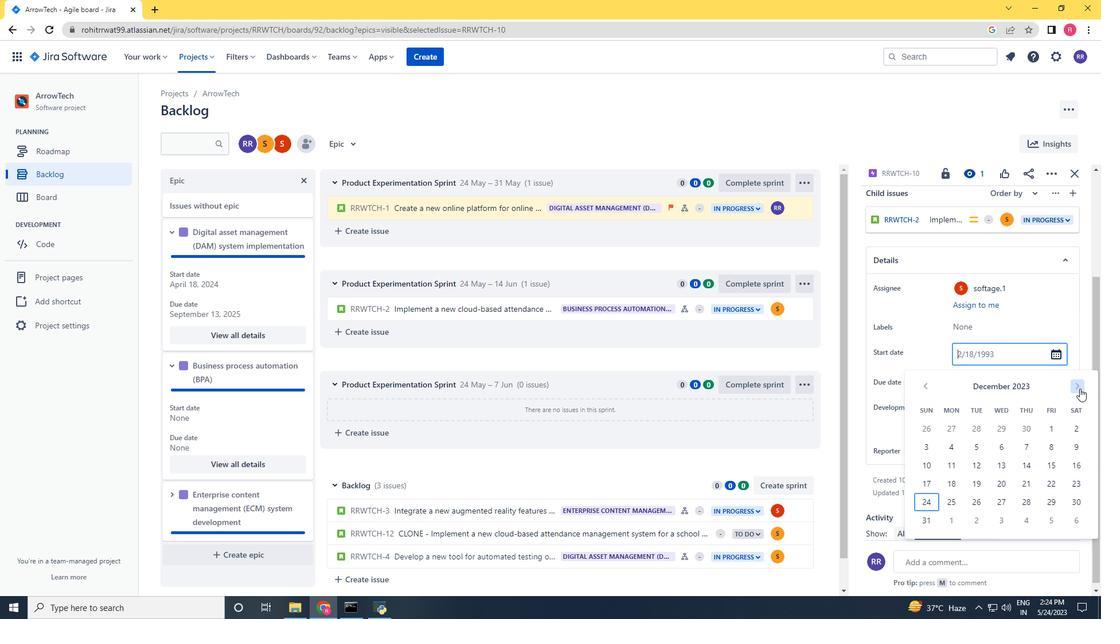 
Action: Mouse moved to (954, 464)
Screenshot: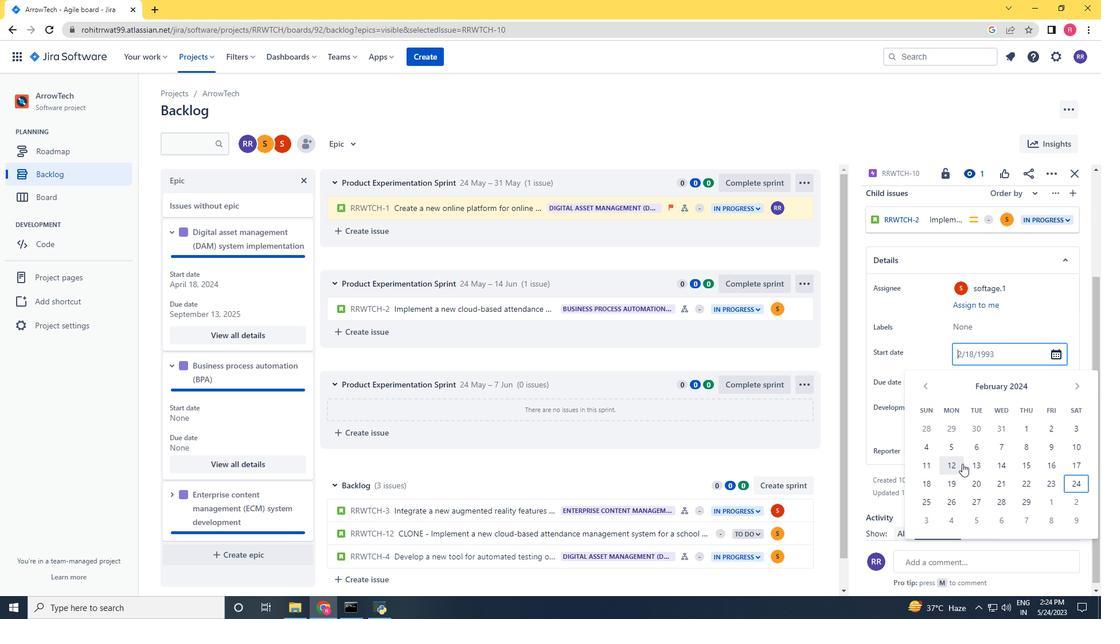 
Action: Mouse pressed left at (954, 464)
Screenshot: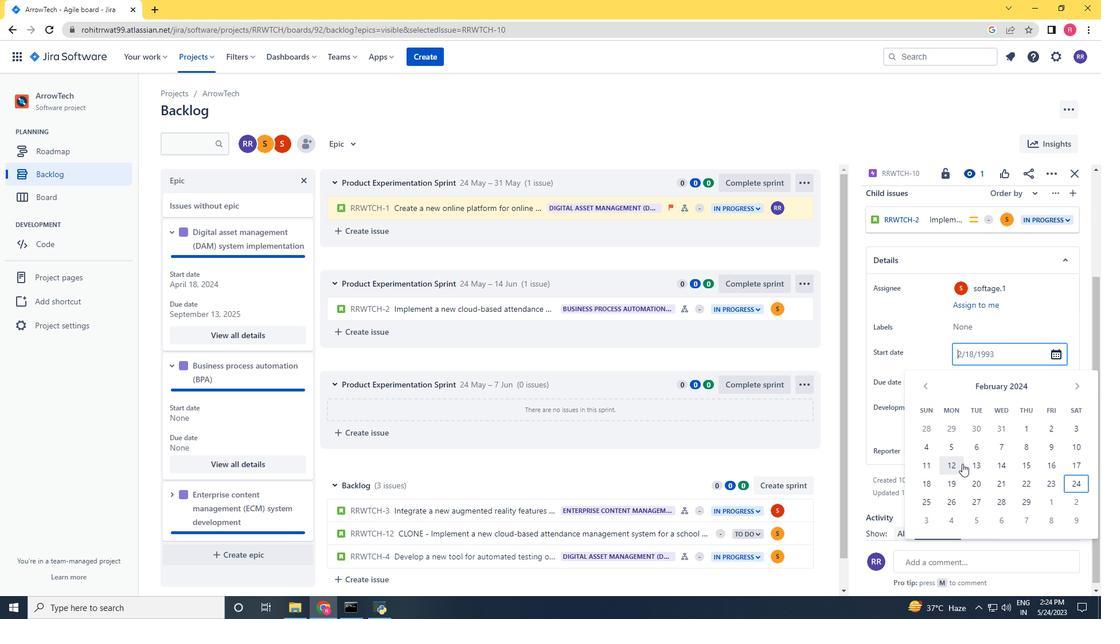 
Action: Mouse moved to (969, 385)
Screenshot: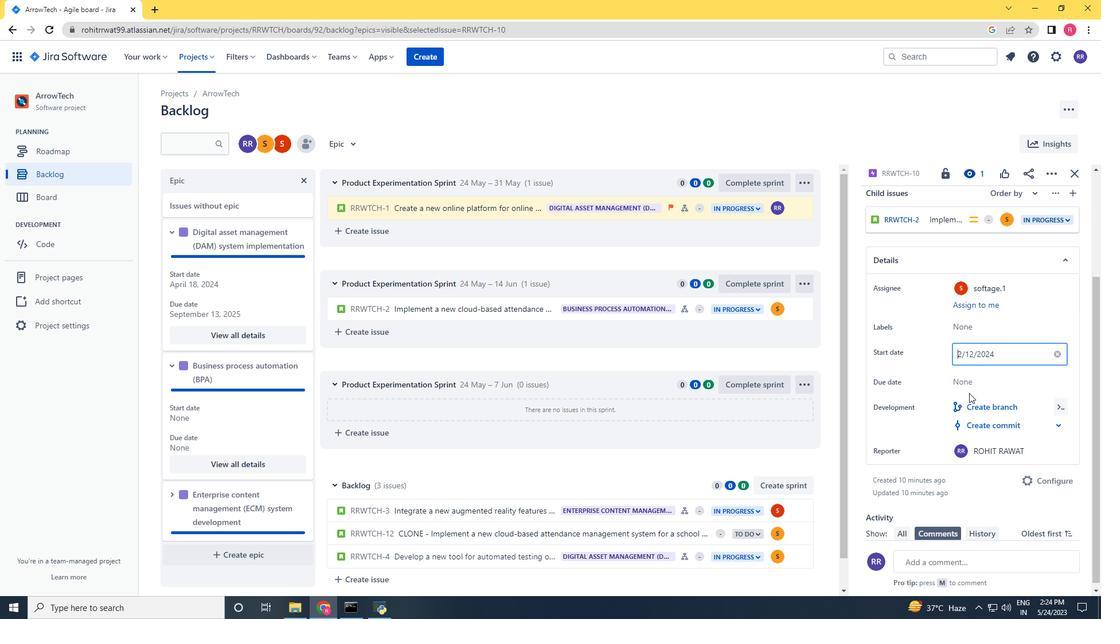 
Action: Mouse pressed left at (969, 385)
Screenshot: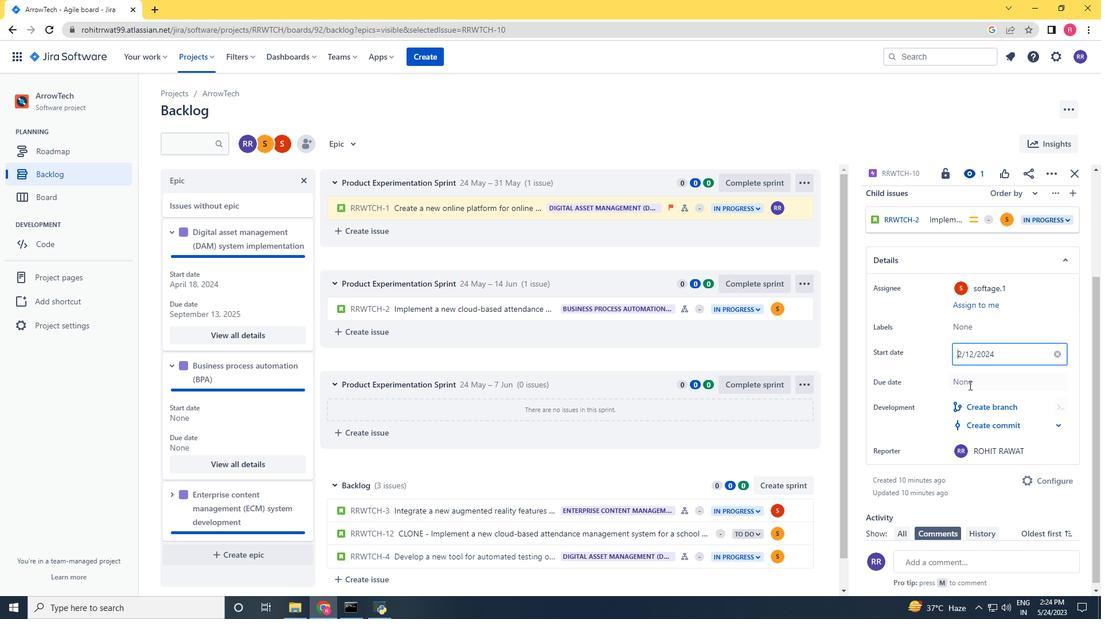 
Action: Mouse moved to (1066, 407)
Screenshot: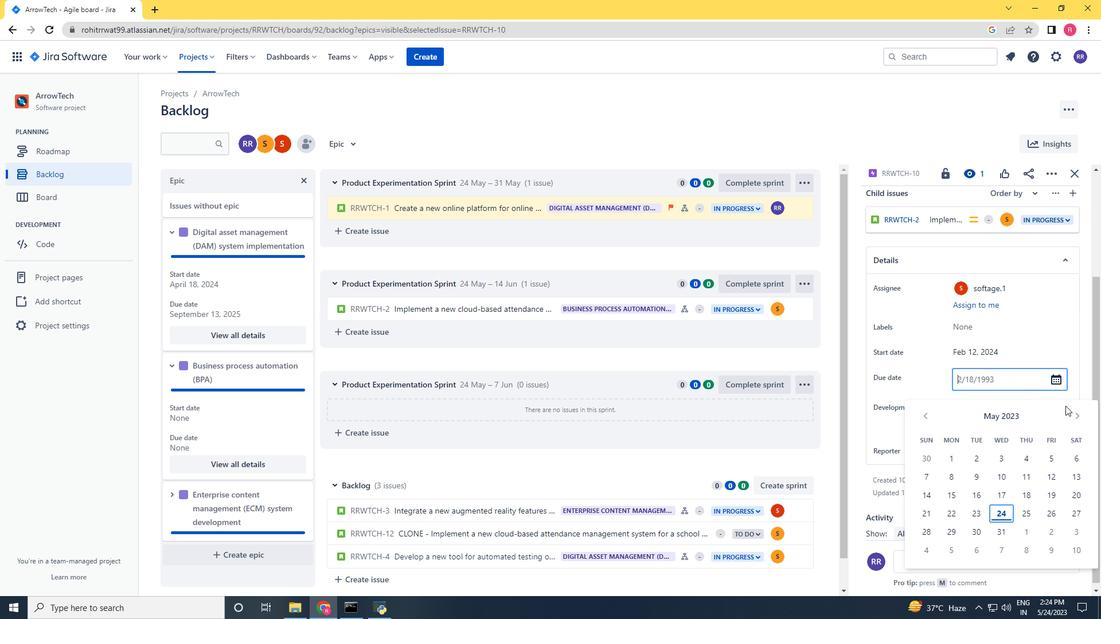 
Action: Mouse pressed left at (1066, 407)
Screenshot: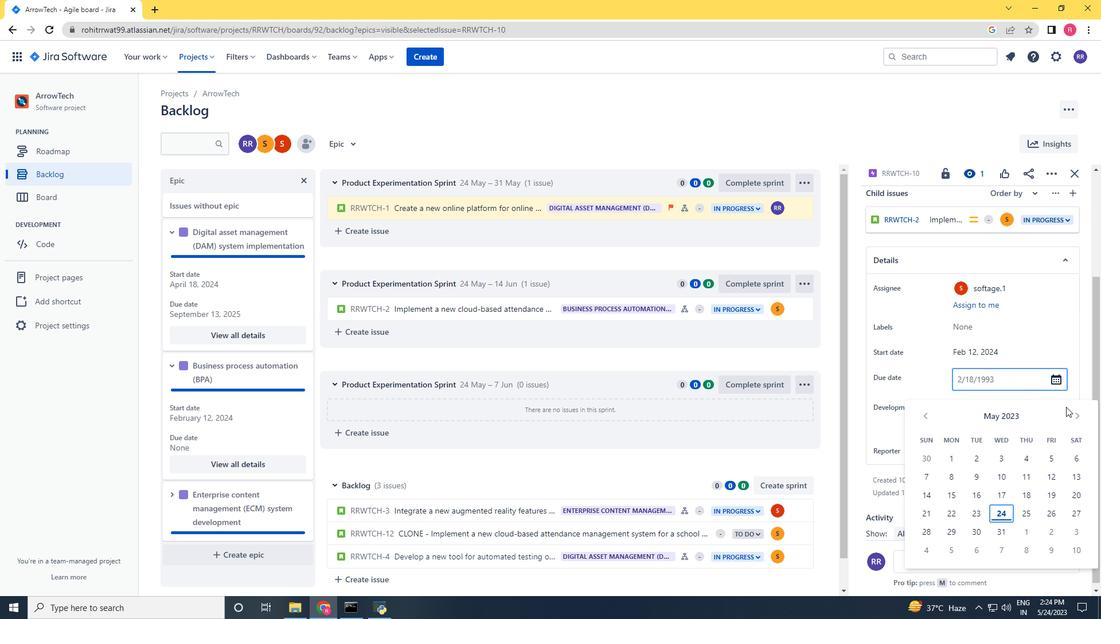 
Action: Mouse pressed left at (1066, 407)
Screenshot: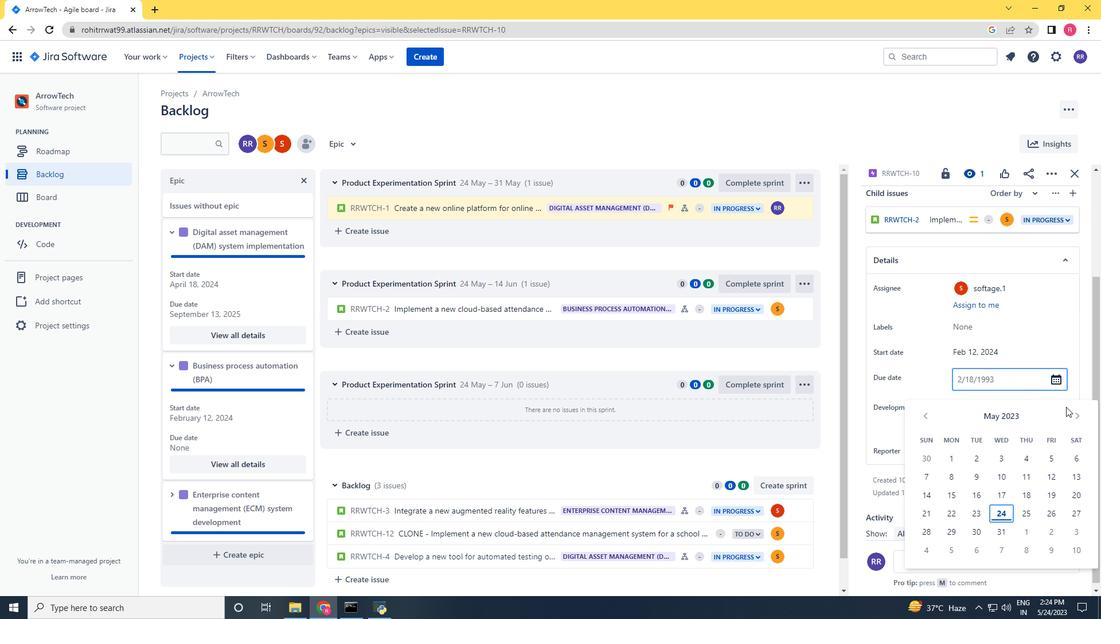 
Action: Mouse pressed left at (1066, 407)
Screenshot: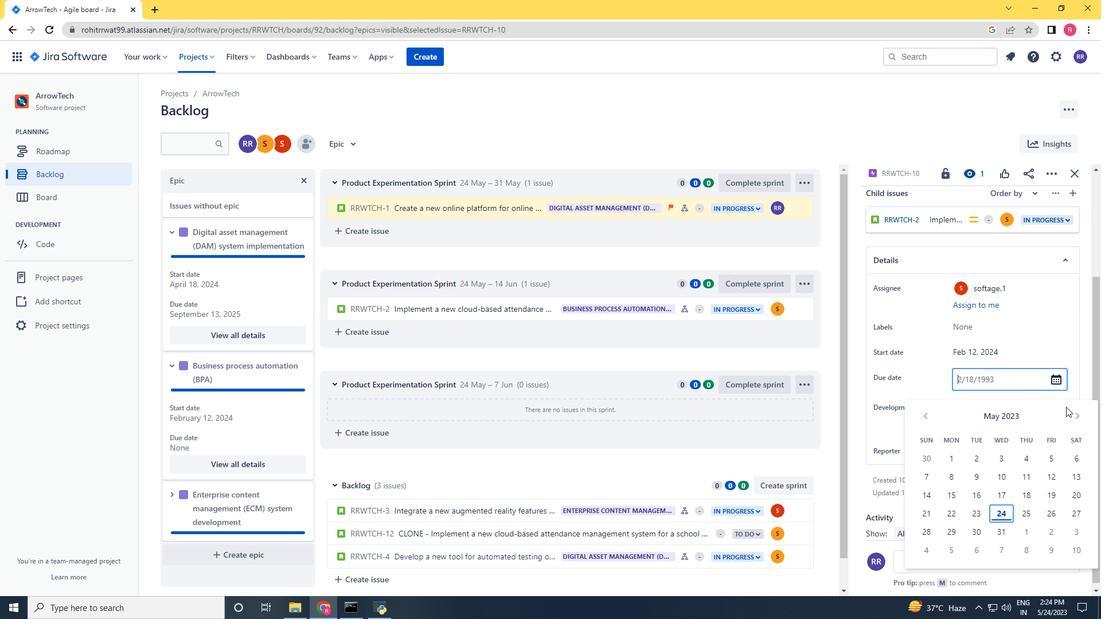 
Action: Mouse pressed left at (1066, 407)
Screenshot: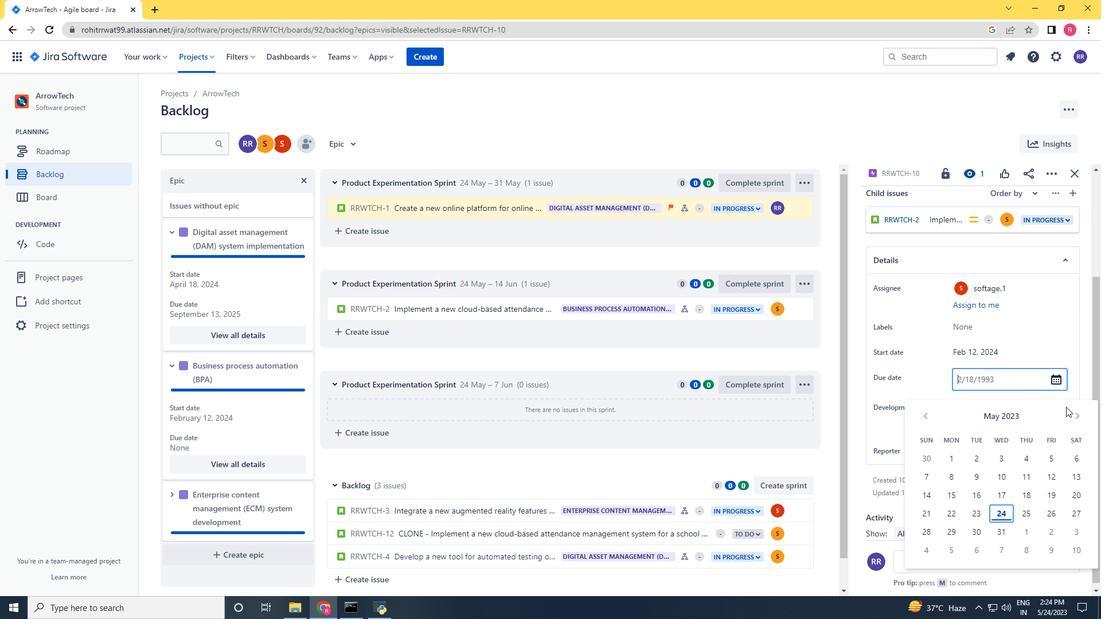 
Action: Mouse pressed left at (1066, 407)
Screenshot: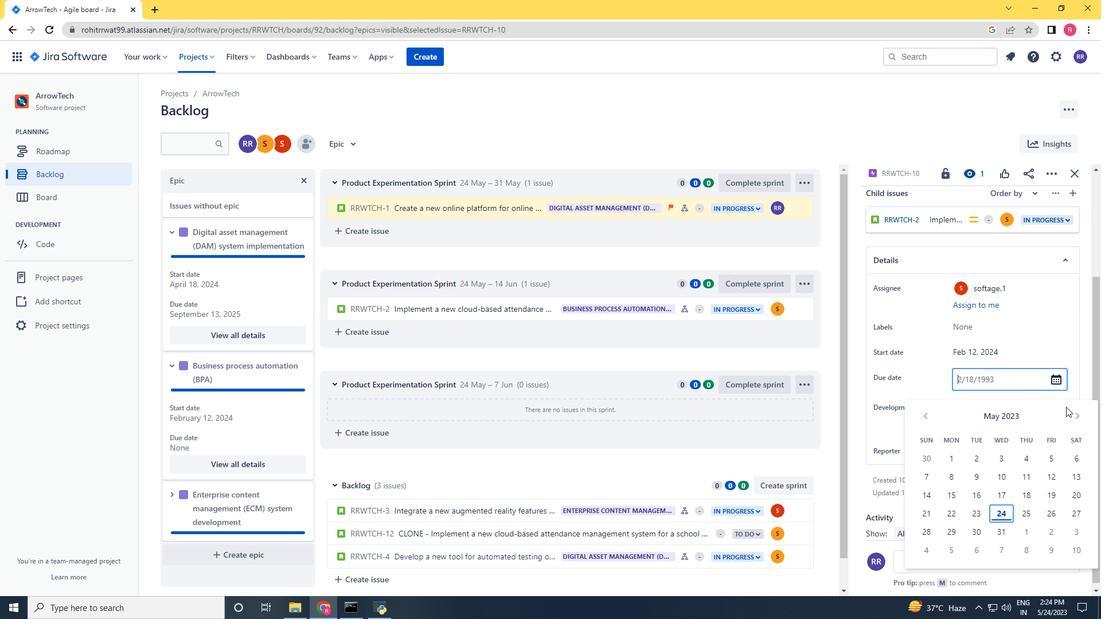
Action: Mouse moved to (1073, 407)
Screenshot: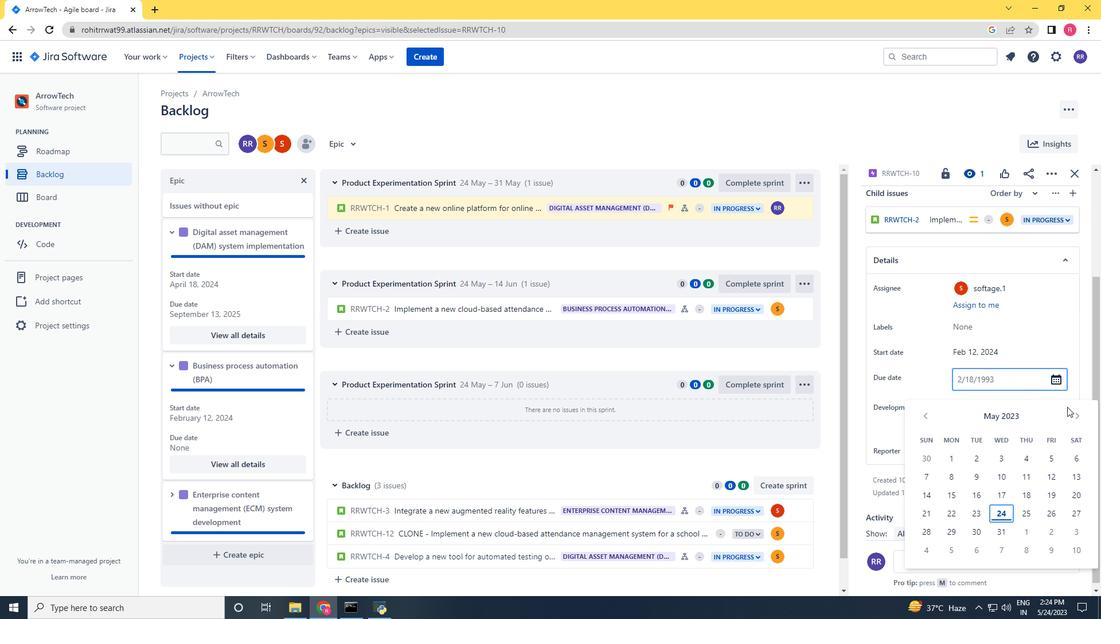 
Action: Mouse pressed left at (1073, 407)
Screenshot: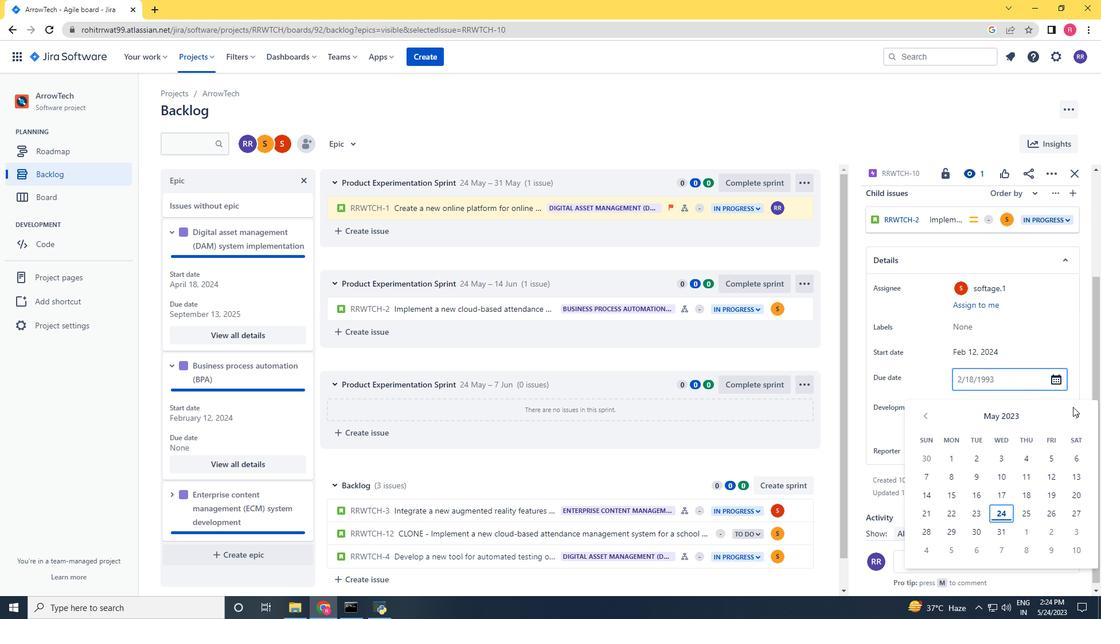 
Action: Mouse moved to (1073, 408)
Screenshot: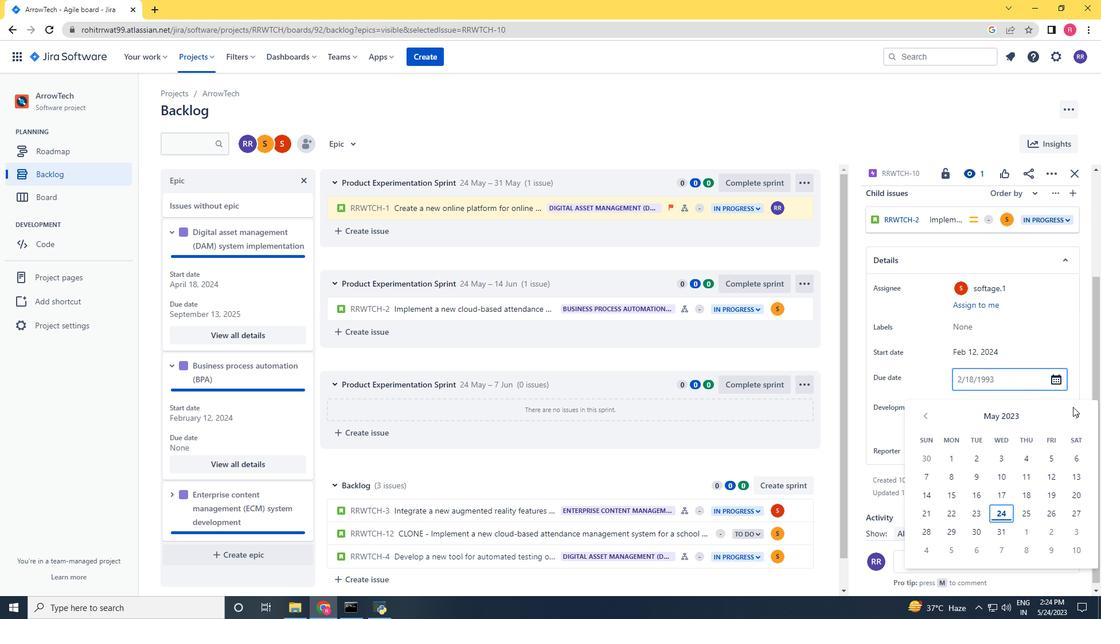 
Action: Mouse pressed left at (1073, 408)
Screenshot: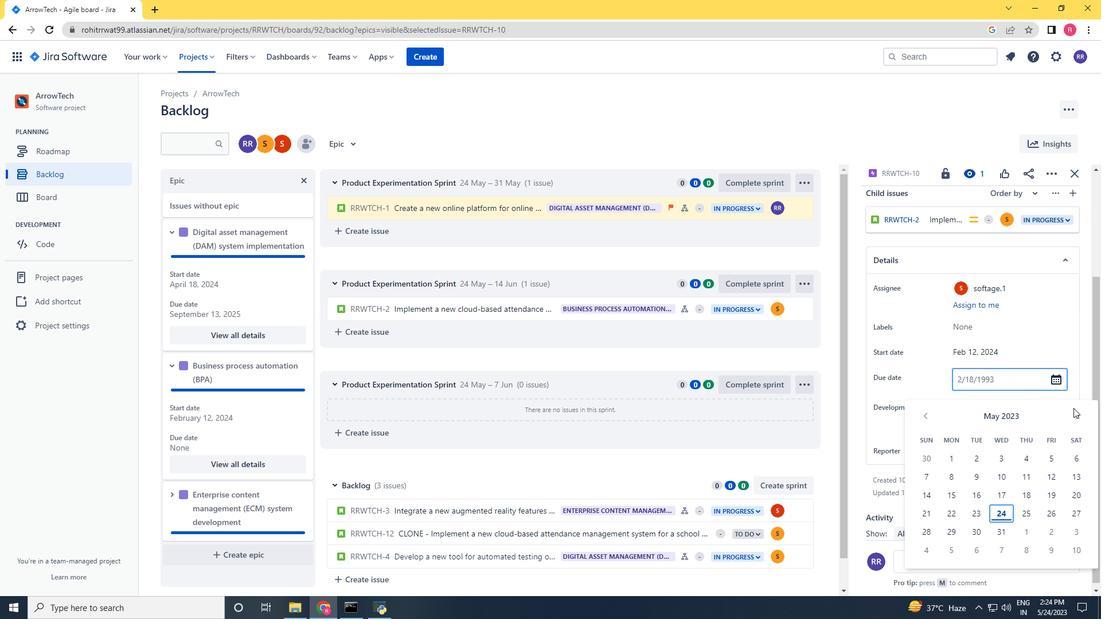 
Action: Mouse moved to (1075, 416)
Screenshot: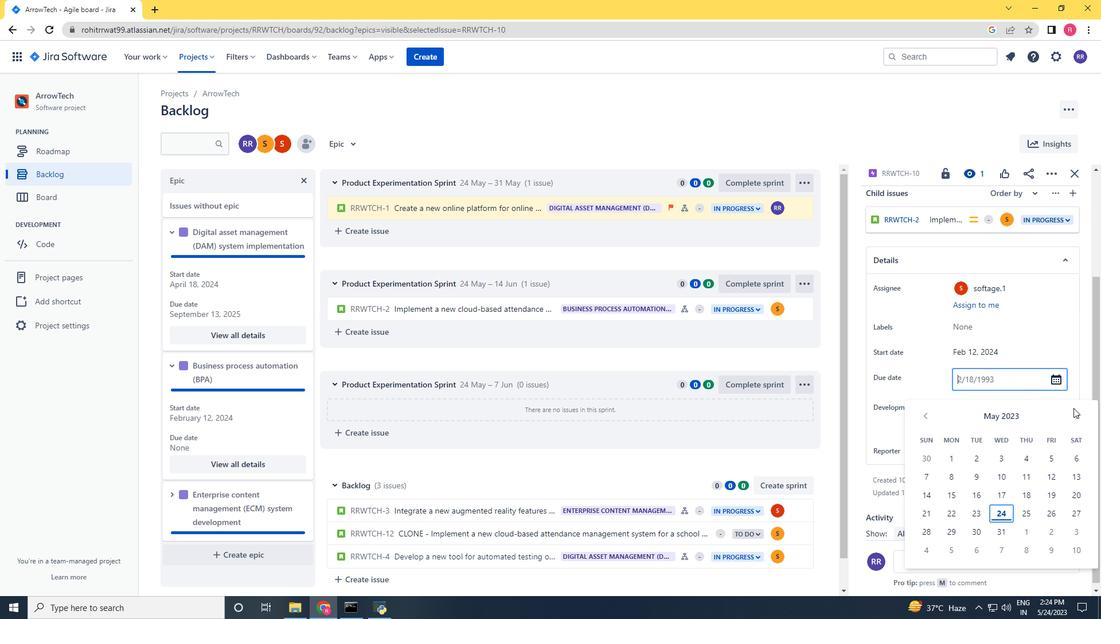 
Action: Mouse pressed left at (1075, 416)
Screenshot: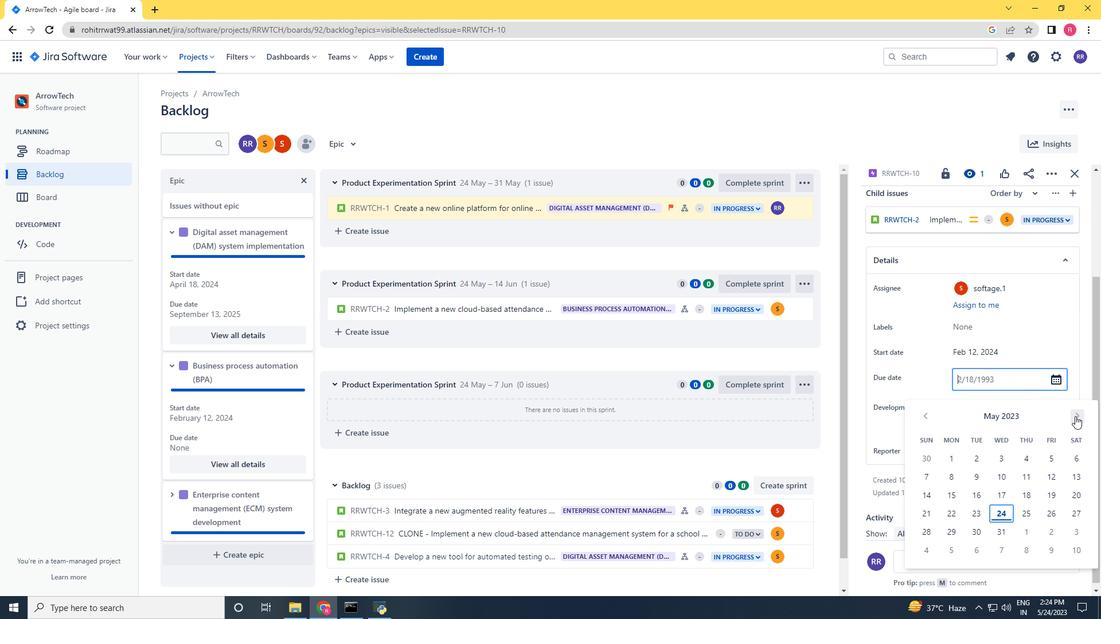 
Action: Mouse moved to (1075, 417)
Screenshot: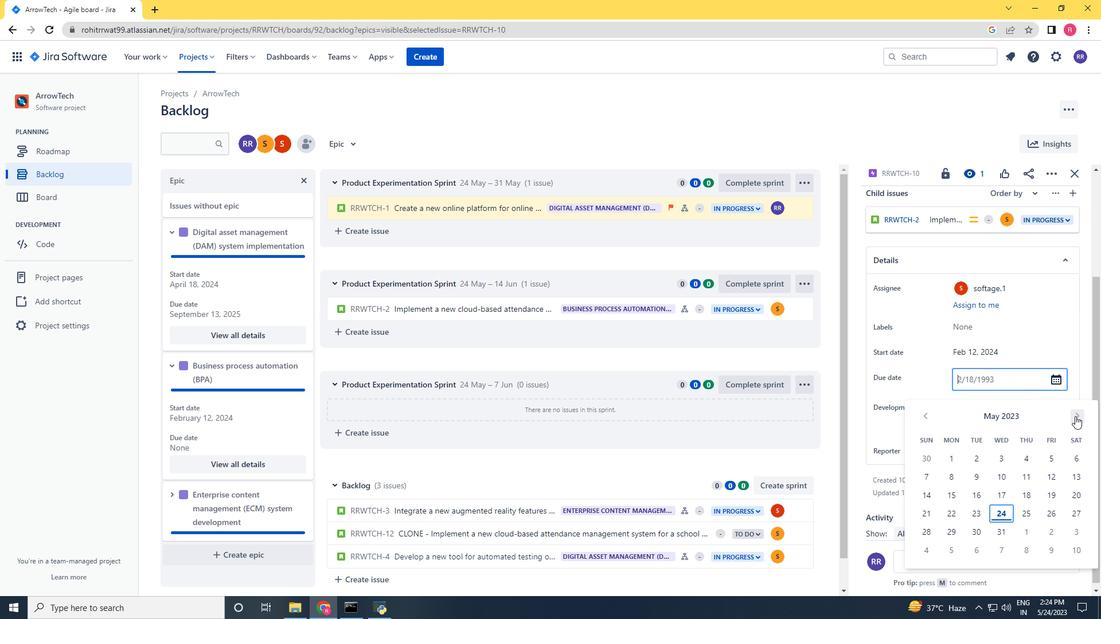 
Action: Mouse pressed left at (1075, 417)
Screenshot: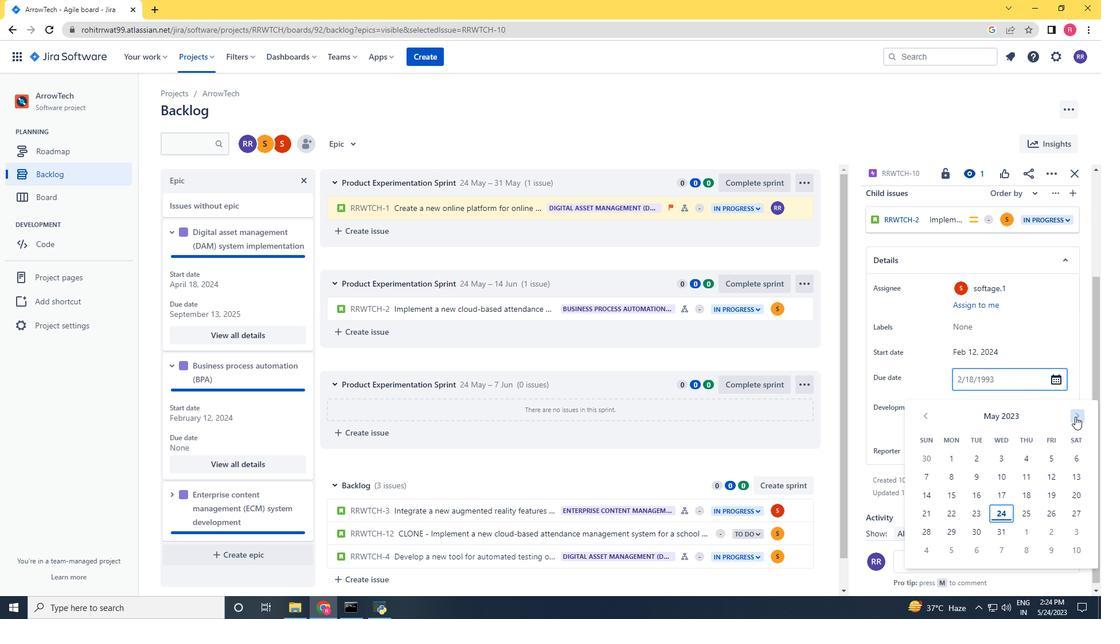 
Action: Mouse pressed left at (1075, 417)
Screenshot: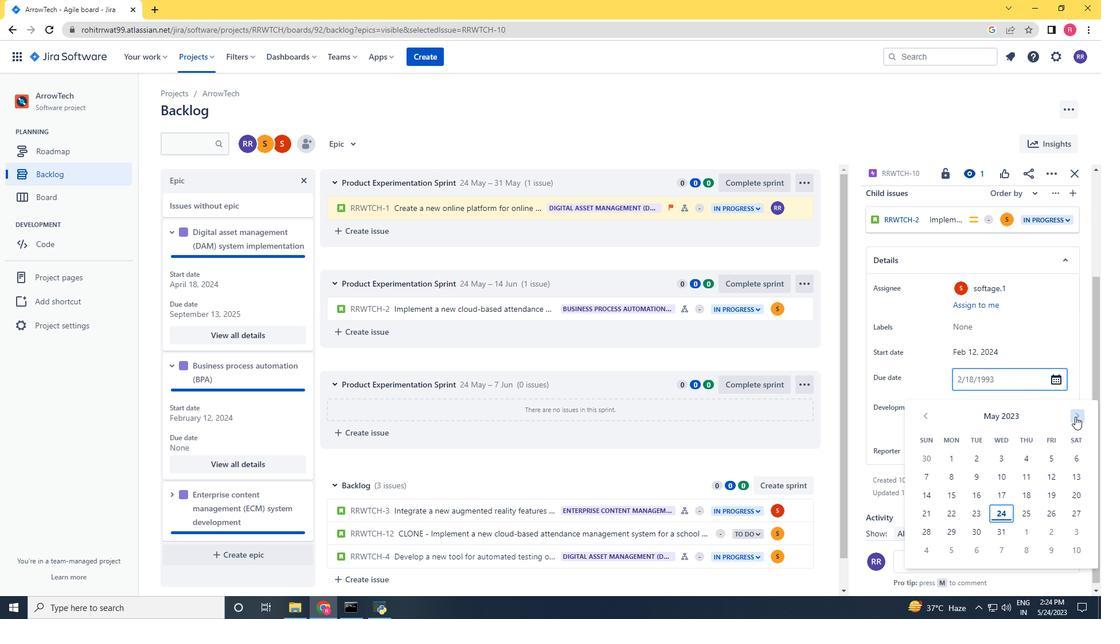 
Action: Mouse pressed left at (1075, 417)
Screenshot: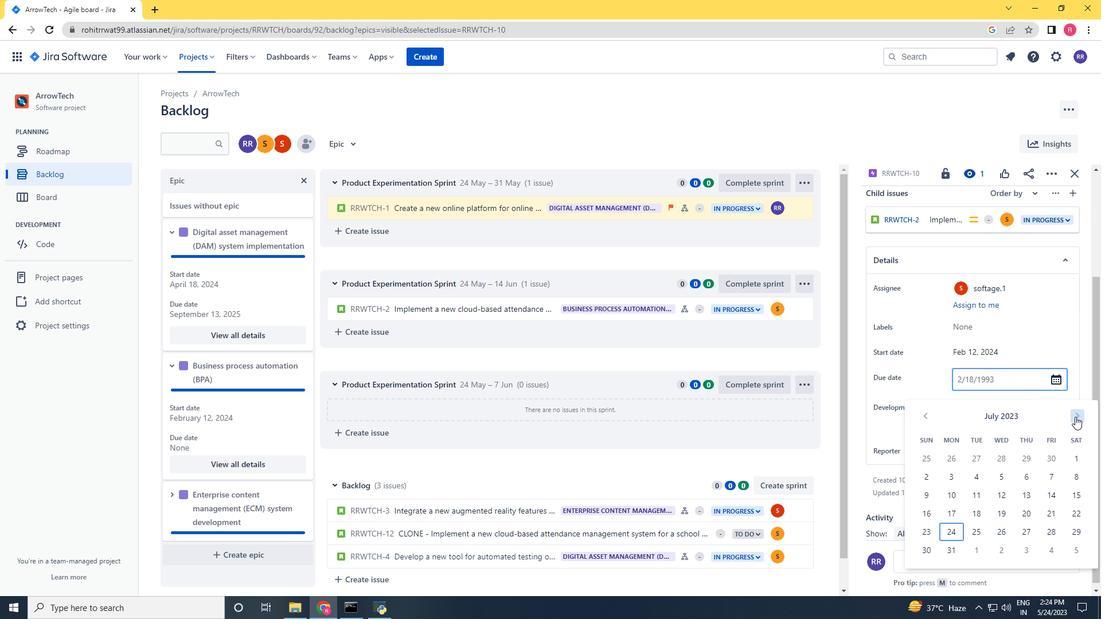 
Action: Mouse pressed left at (1075, 417)
Screenshot: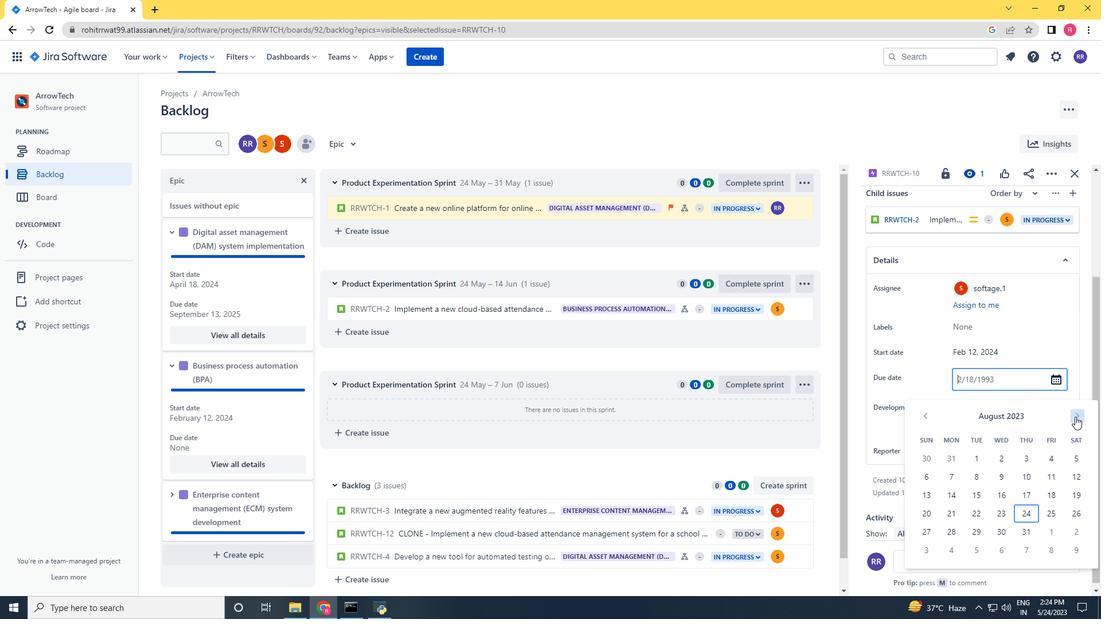 
Action: Mouse pressed left at (1075, 417)
Screenshot: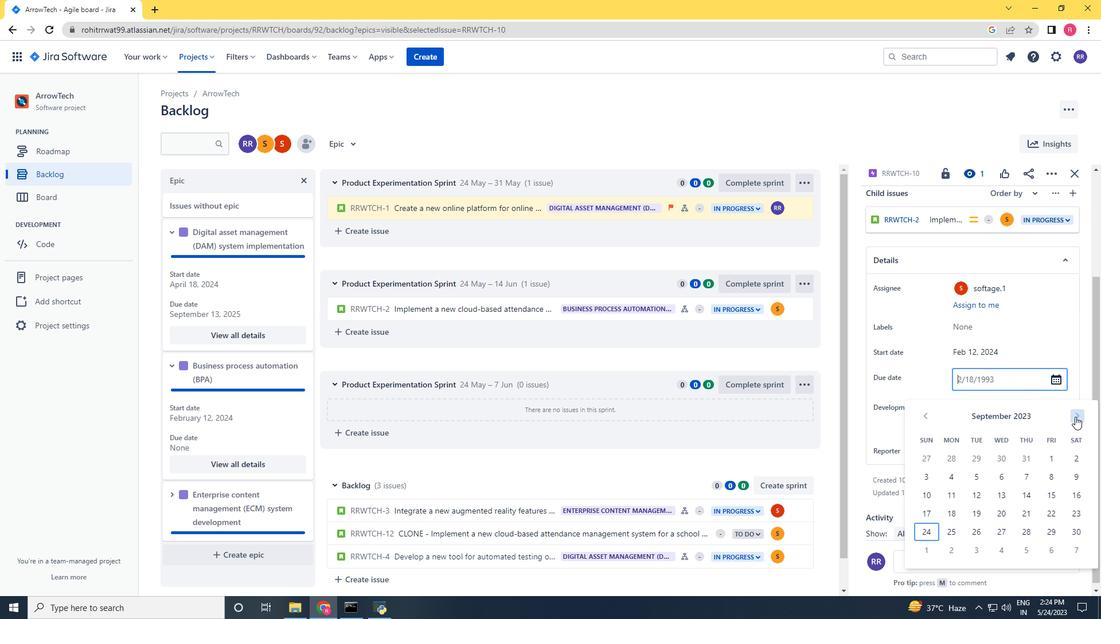 
Action: Mouse pressed left at (1075, 417)
Screenshot: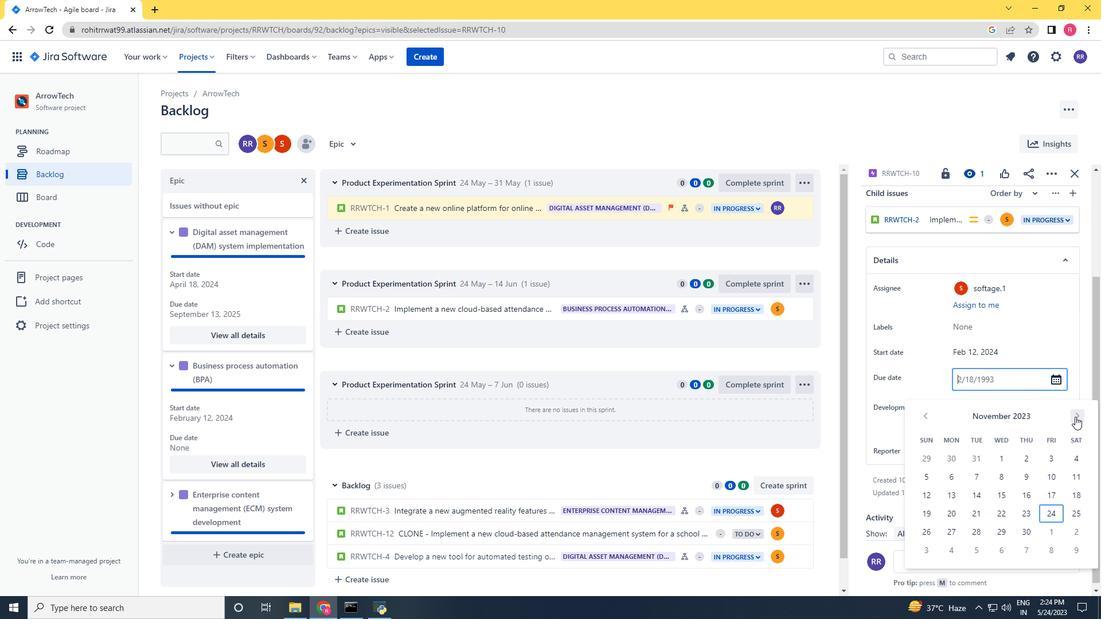 
Action: Mouse pressed left at (1075, 417)
Screenshot: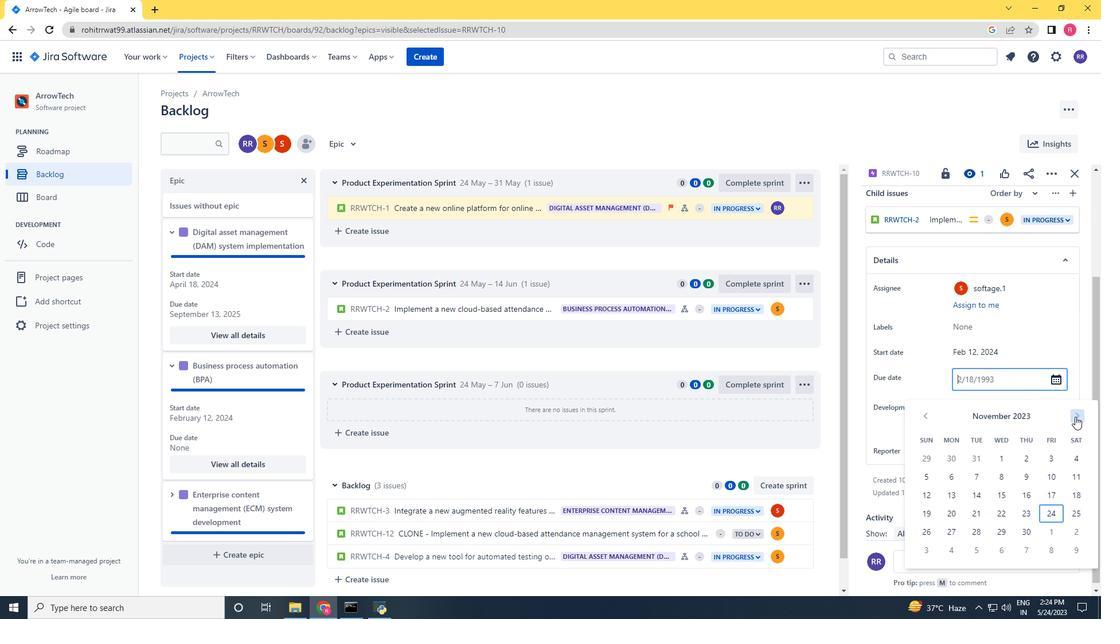 
Action: Mouse pressed left at (1075, 417)
Screenshot: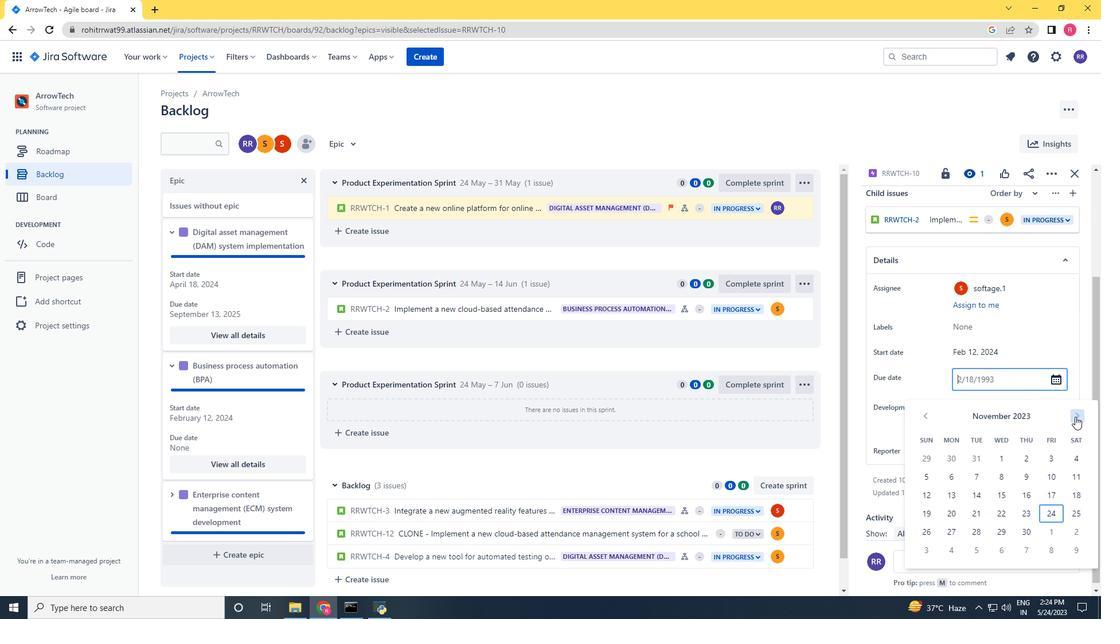 
Action: Mouse pressed left at (1075, 417)
Screenshot: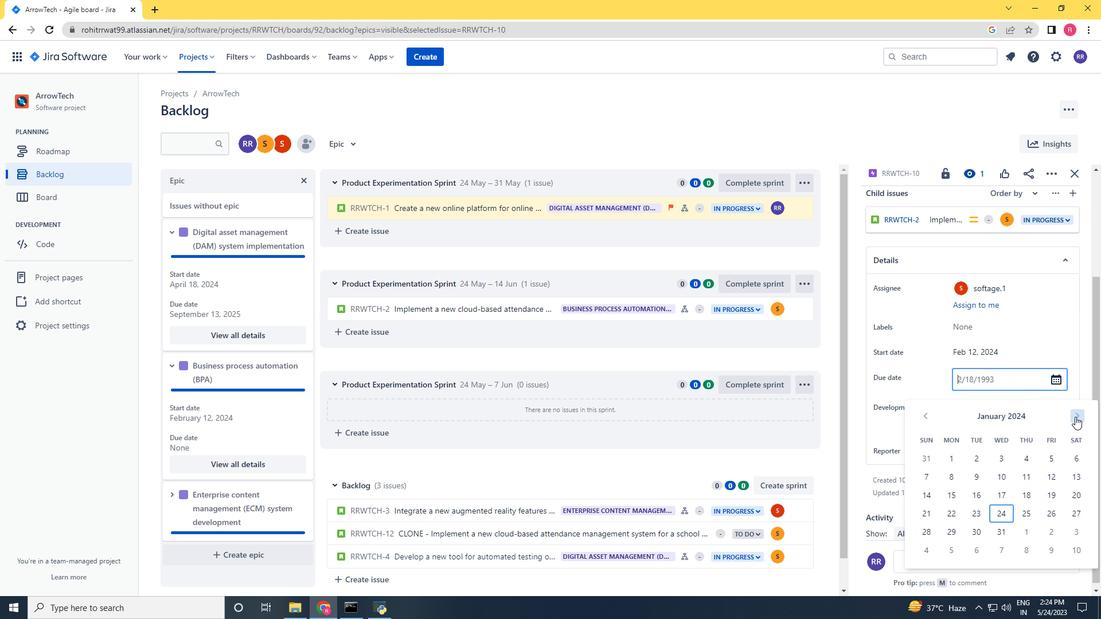 
Action: Mouse pressed left at (1075, 417)
Screenshot: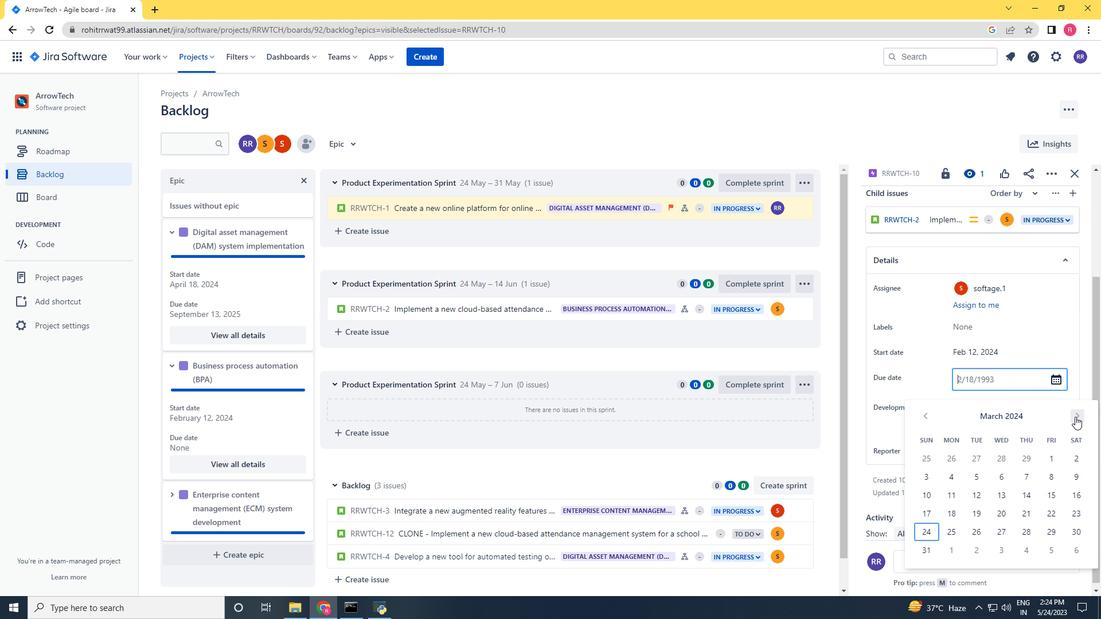 
Action: Mouse pressed left at (1075, 417)
Screenshot: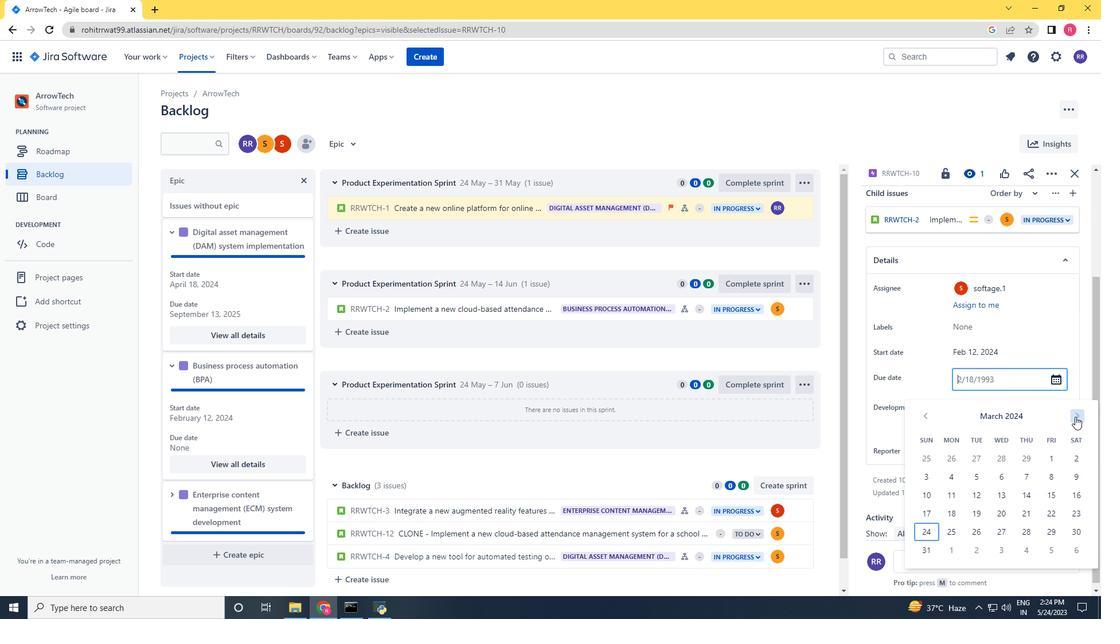 
Action: Mouse pressed left at (1075, 417)
Screenshot: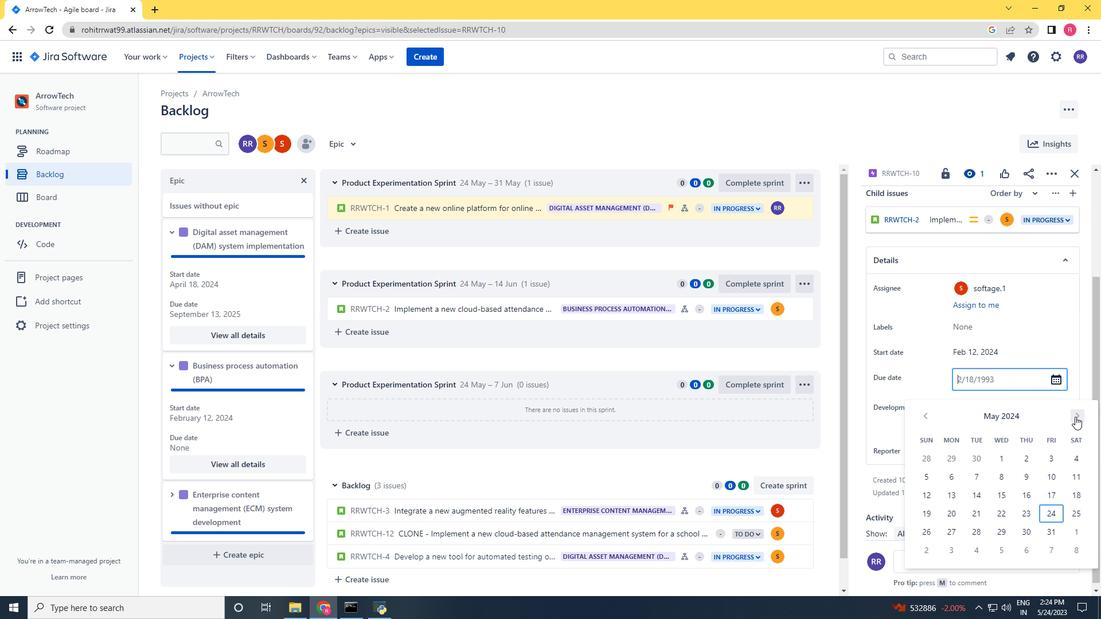 
Action: Mouse pressed left at (1075, 417)
Screenshot: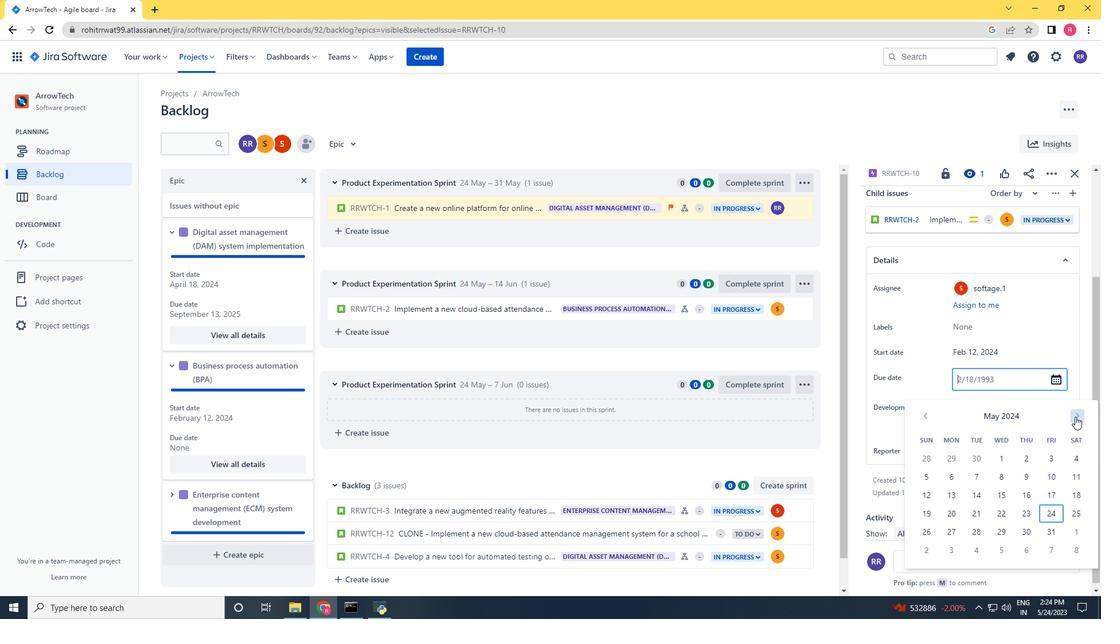 
Action: Mouse pressed left at (1075, 417)
Screenshot: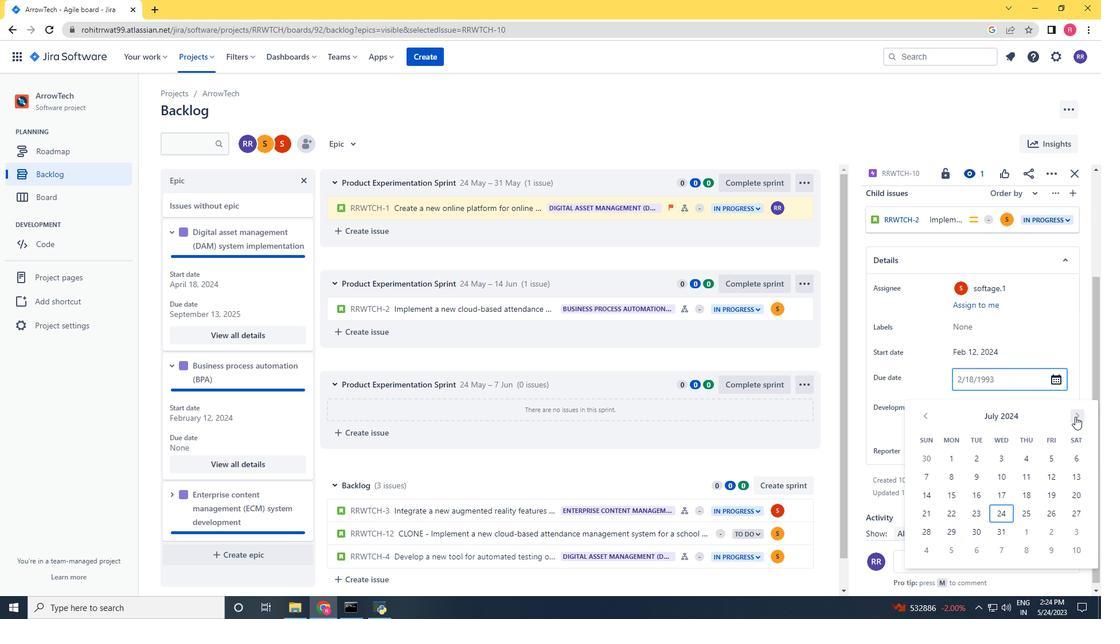 
Action: Mouse pressed left at (1075, 417)
Screenshot: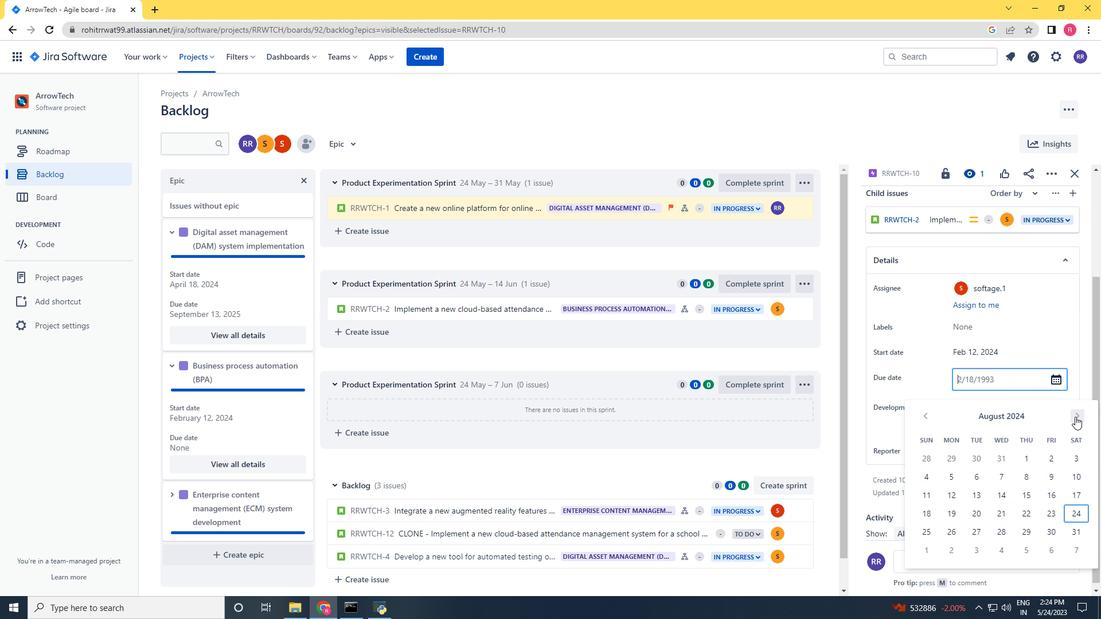 
Action: Mouse pressed left at (1075, 417)
Screenshot: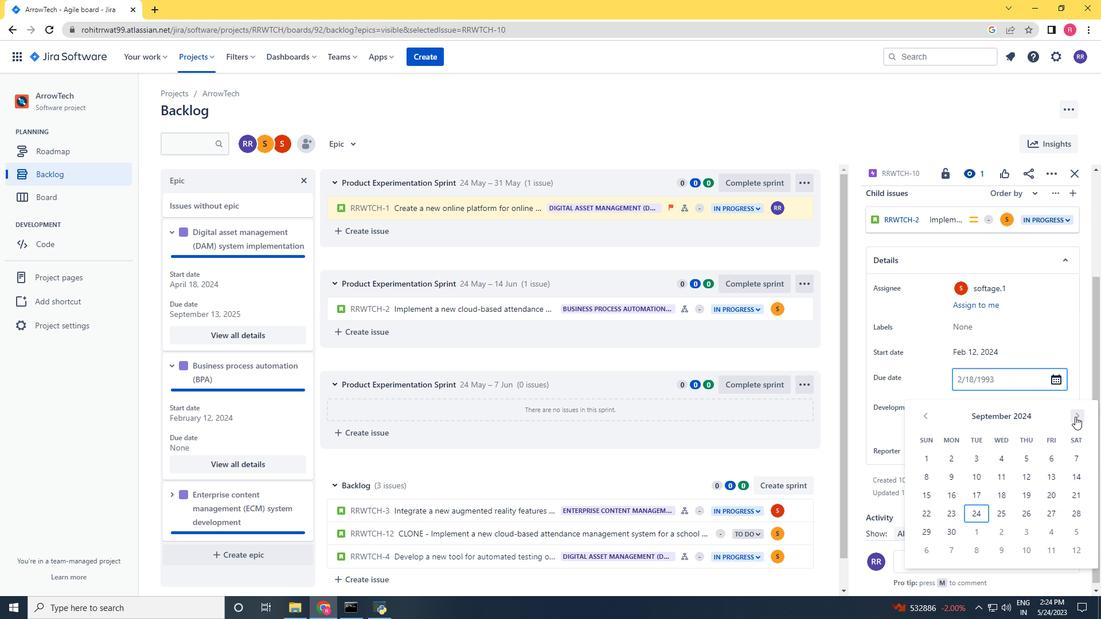
Action: Mouse pressed left at (1075, 417)
Screenshot: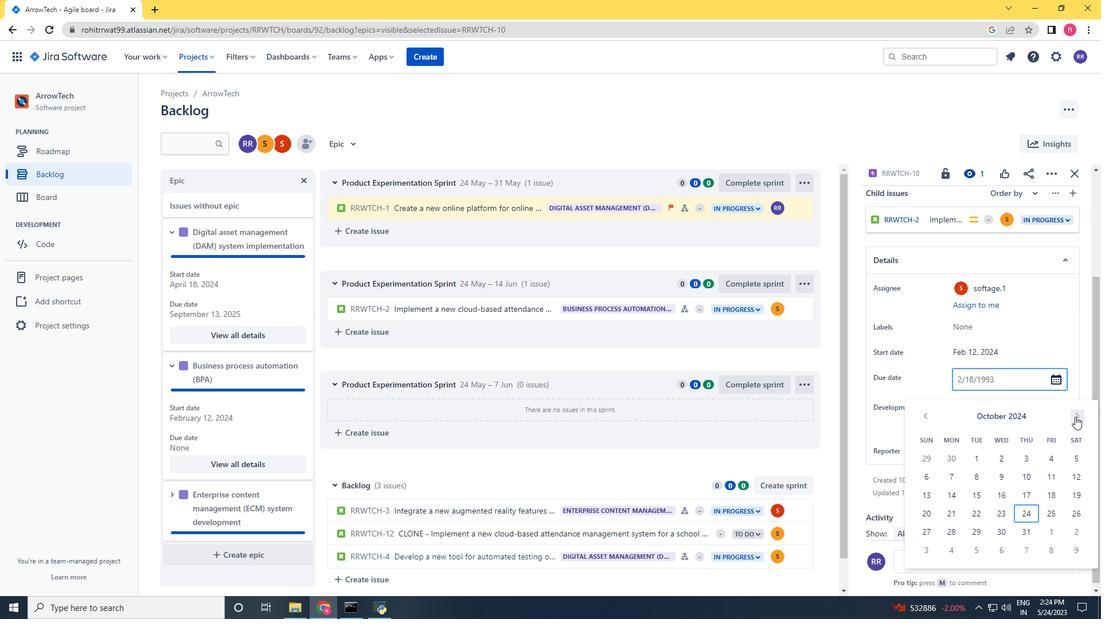 
Action: Mouse moved to (923, 420)
Screenshot: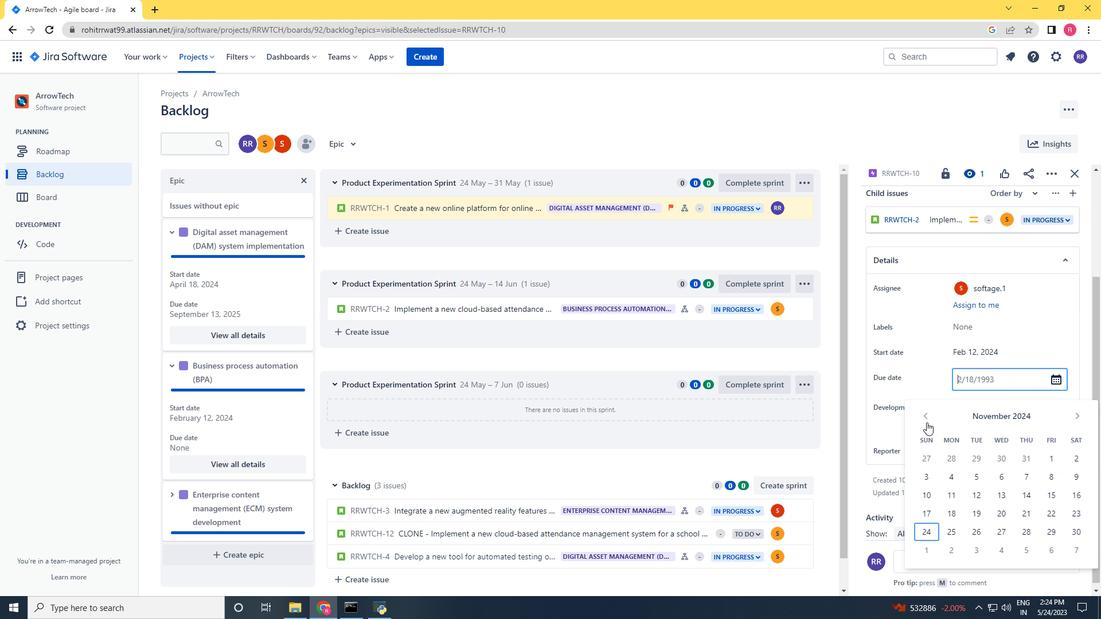
Action: Mouse pressed left at (923, 420)
Screenshot: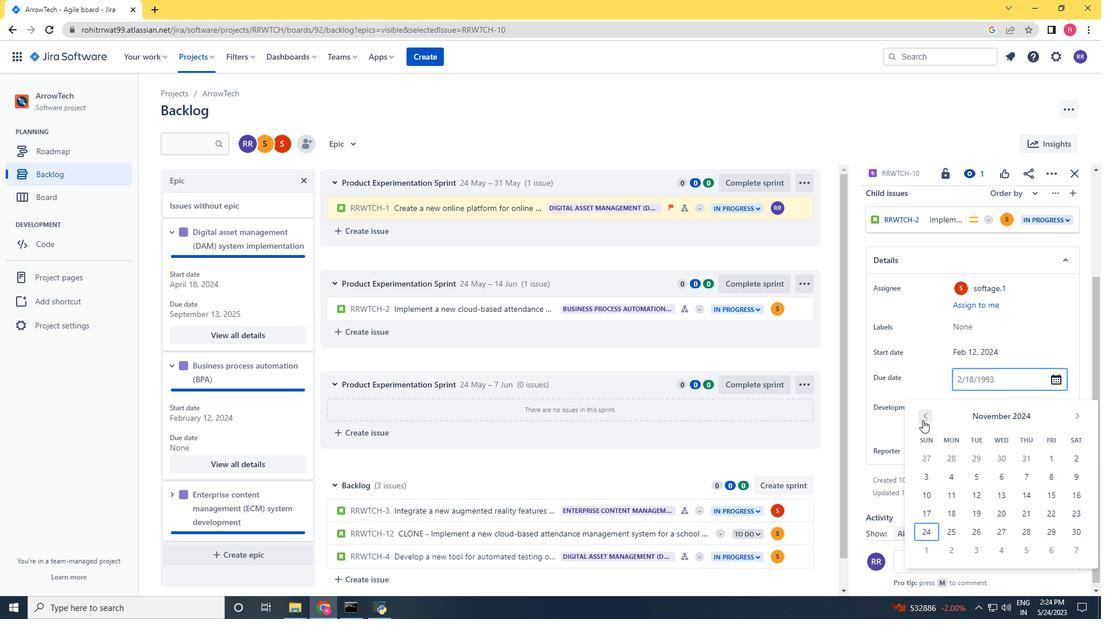 
Action: Mouse moved to (996, 508)
Screenshot: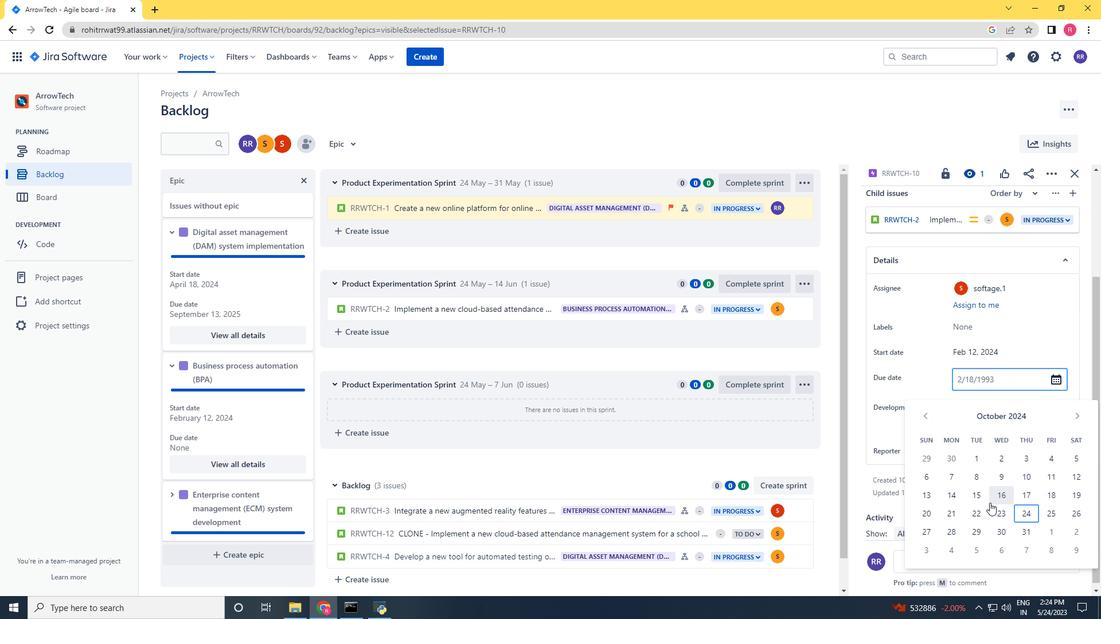 
Action: Mouse pressed left at (996, 508)
Screenshot: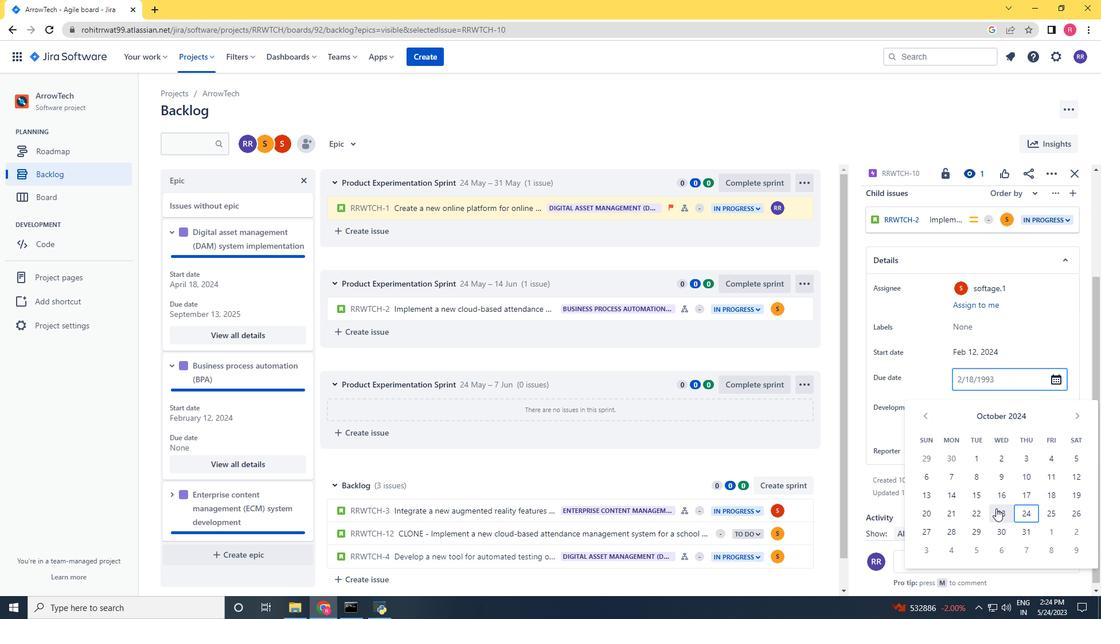 
Action: Mouse moved to (979, 492)
Screenshot: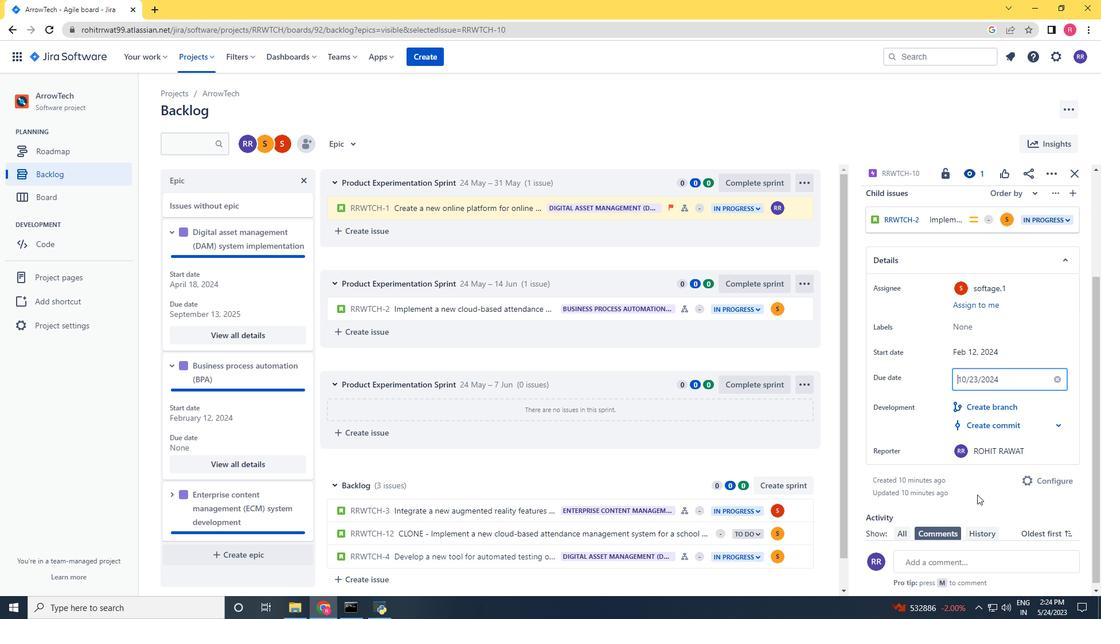 
Action: Mouse pressed left at (979, 492)
Screenshot: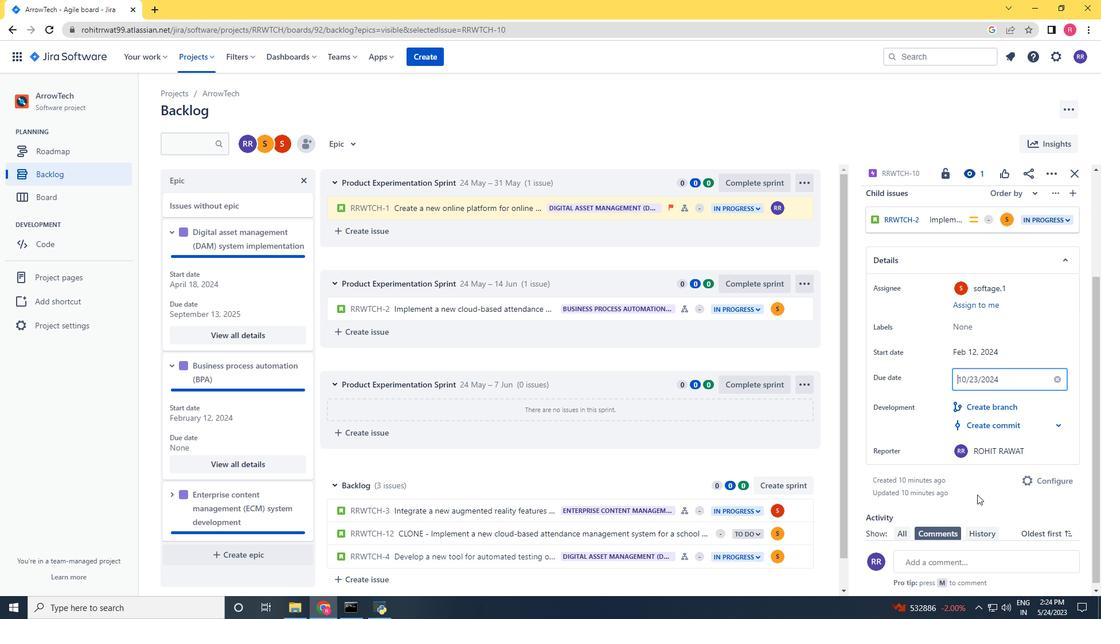 
Action: Mouse moved to (981, 381)
Screenshot: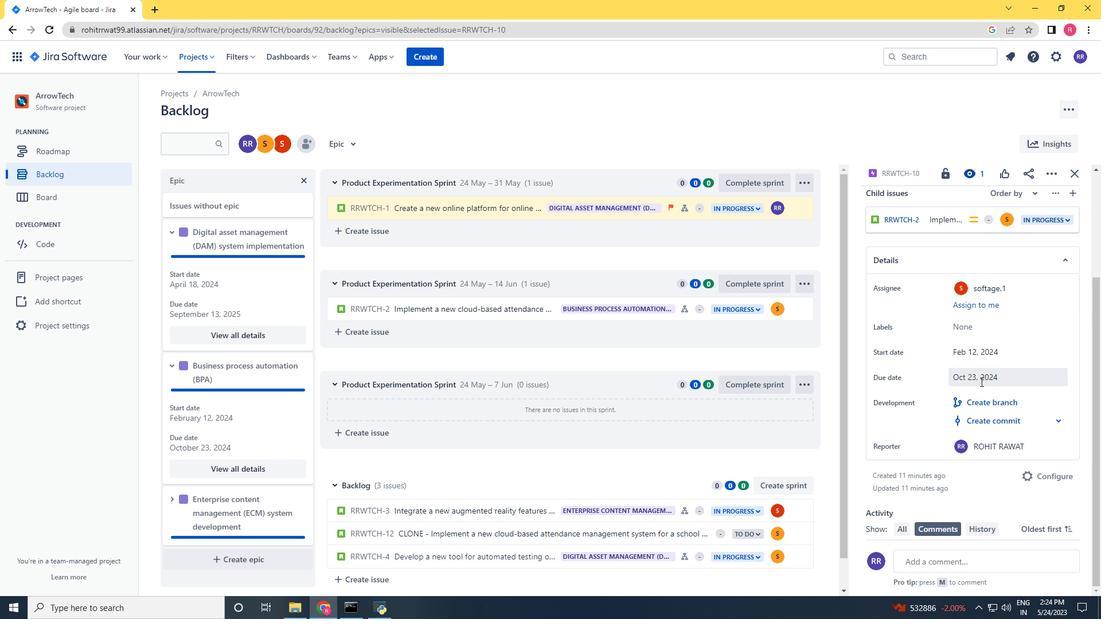 
Action: Mouse pressed left at (981, 381)
Screenshot: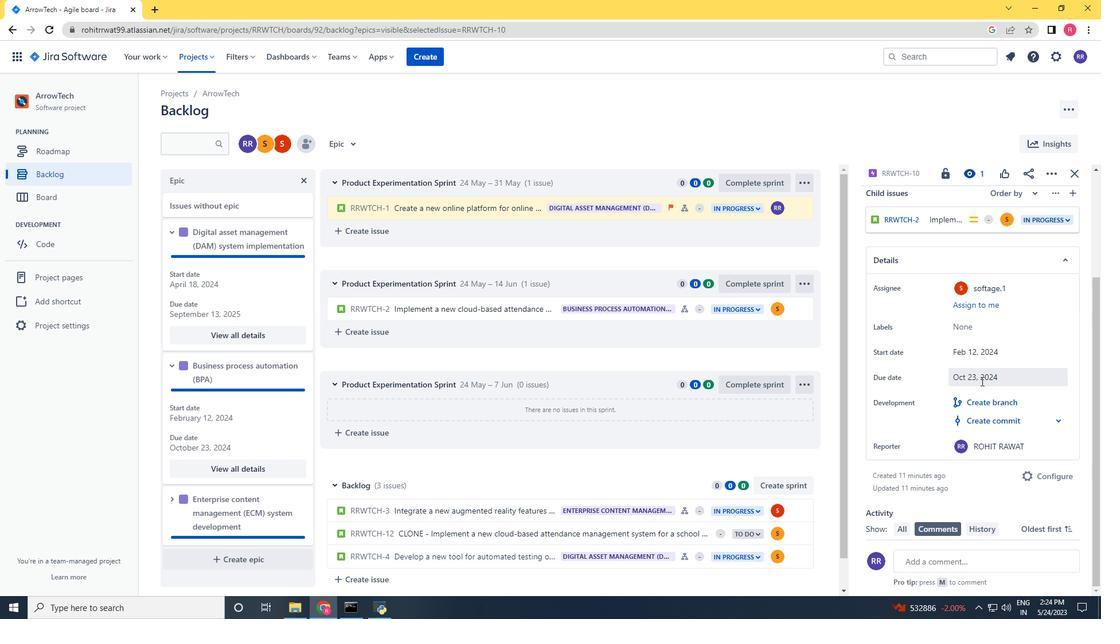 
Action: Mouse moved to (1005, 380)
Screenshot: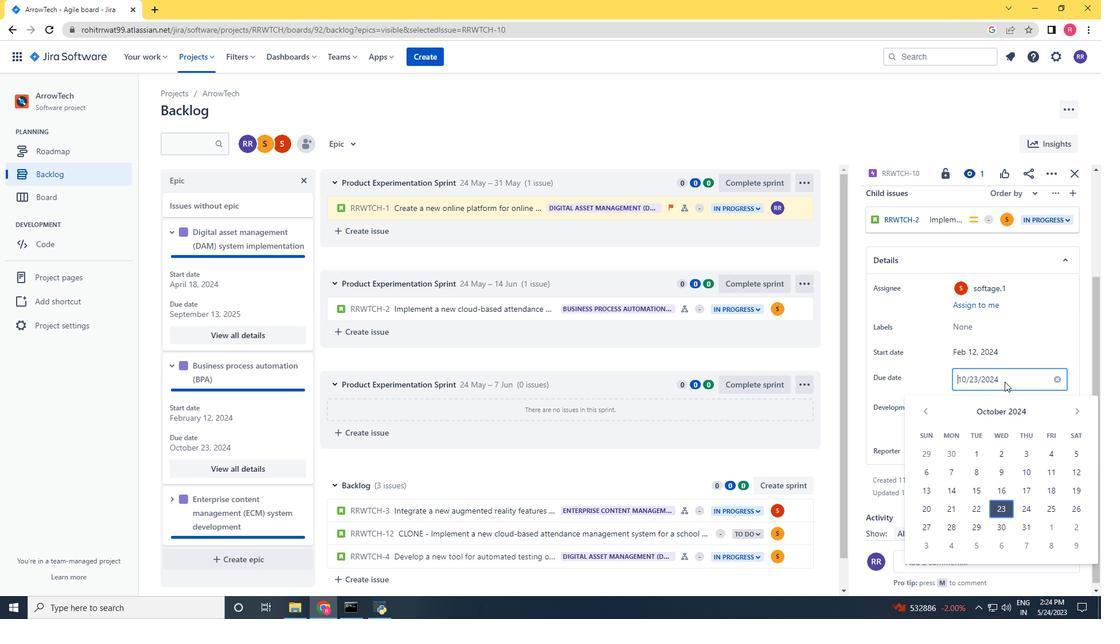 
Action: Mouse pressed left at (1005, 380)
Screenshot: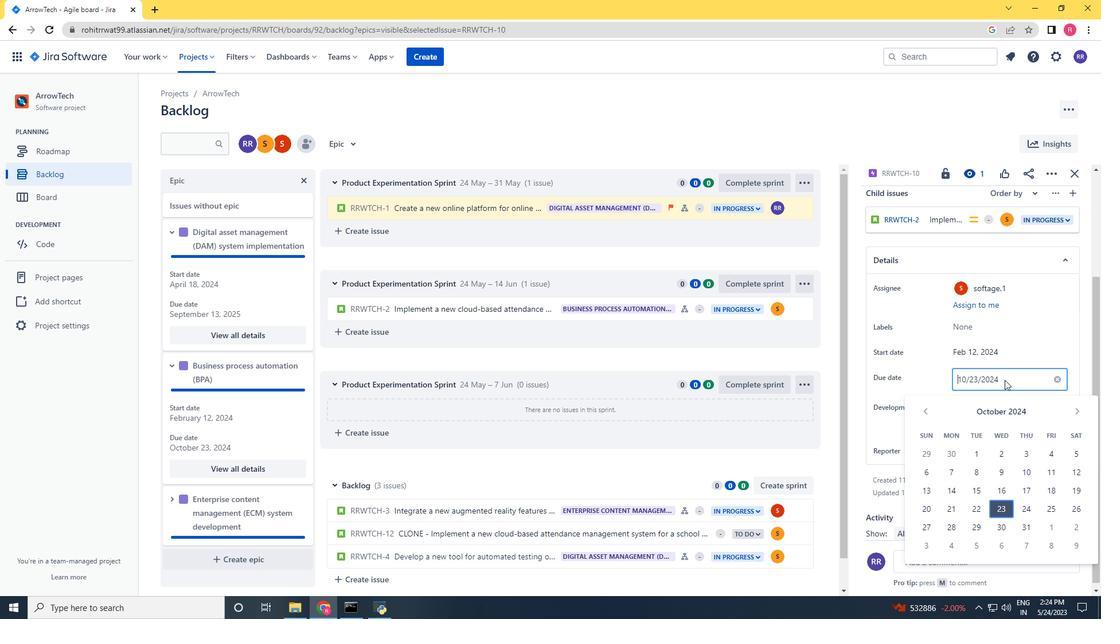 
Action: Mouse pressed left at (1005, 380)
Screenshot: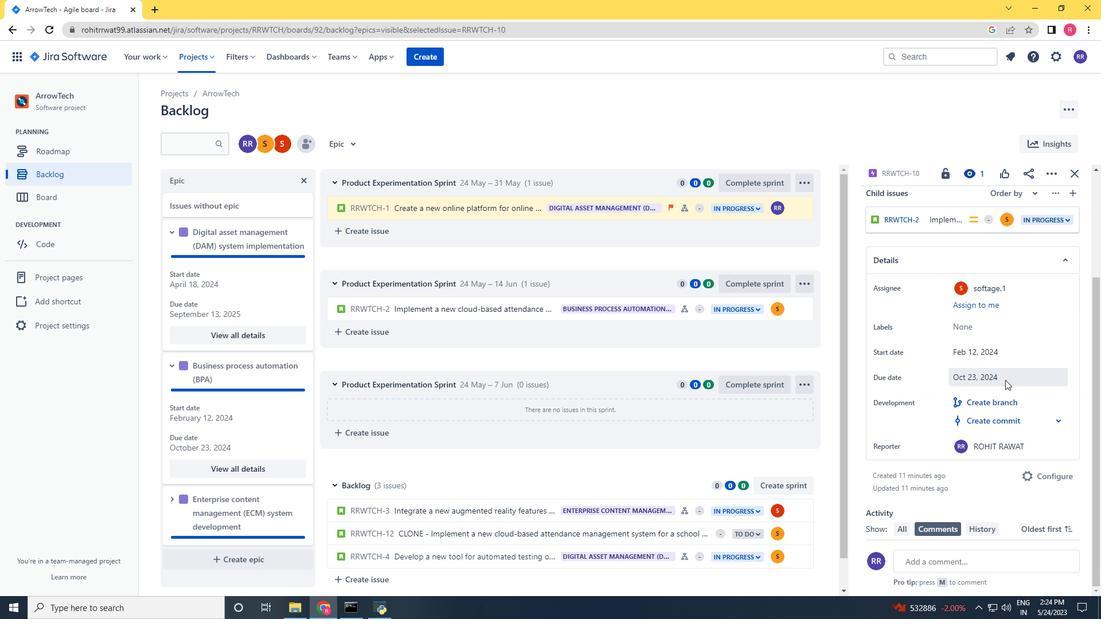 
Action: Mouse moved to (963, 381)
Screenshot: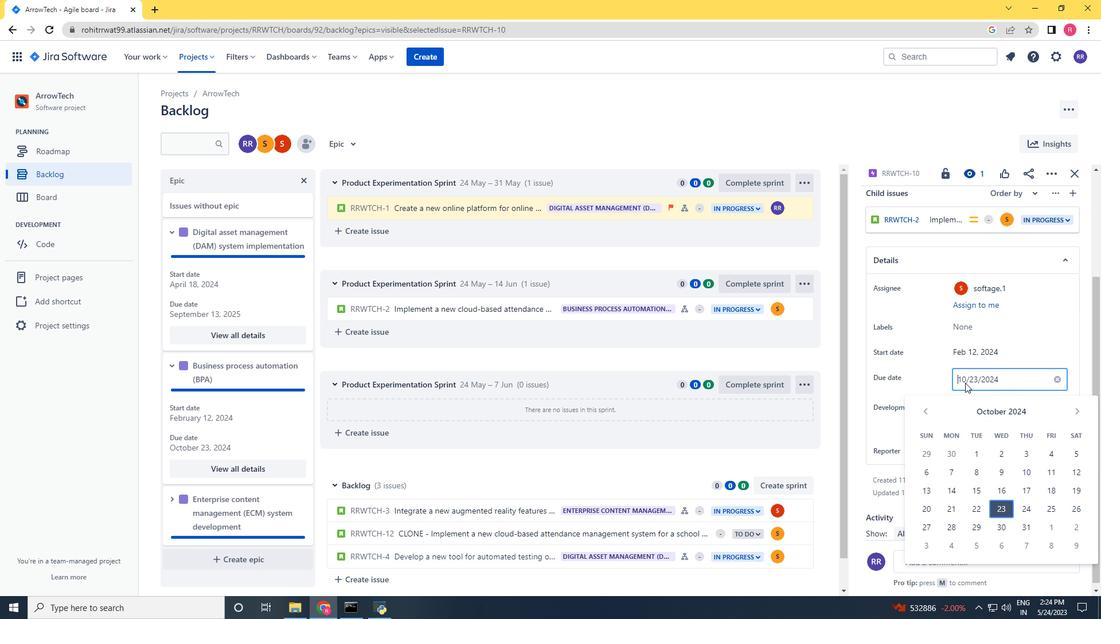
Action: Key pressed <Key.right><Key.right><Key.right><Key.right><Key.right><Key.right><Key.right><Key.right><Key.right><Key.right><Key.right><Key.right><Key.right><Key.right><Key.right><Key.right><Key.right><Key.right>
Screenshot: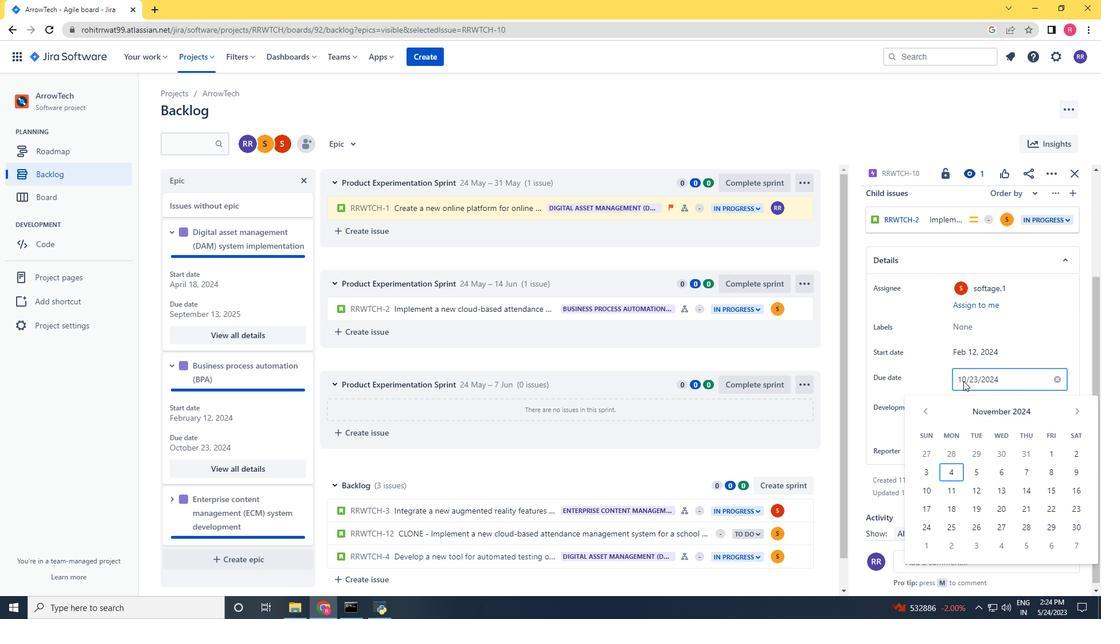 
Action: Mouse moved to (908, 418)
Screenshot: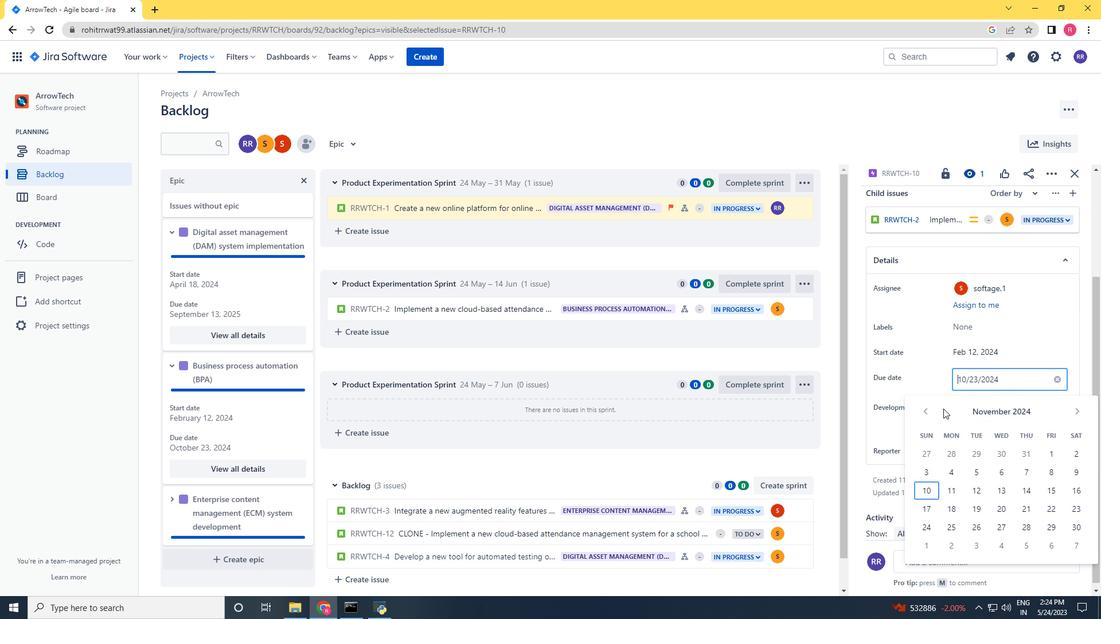 
Action: Mouse pressed left at (908, 418)
Screenshot: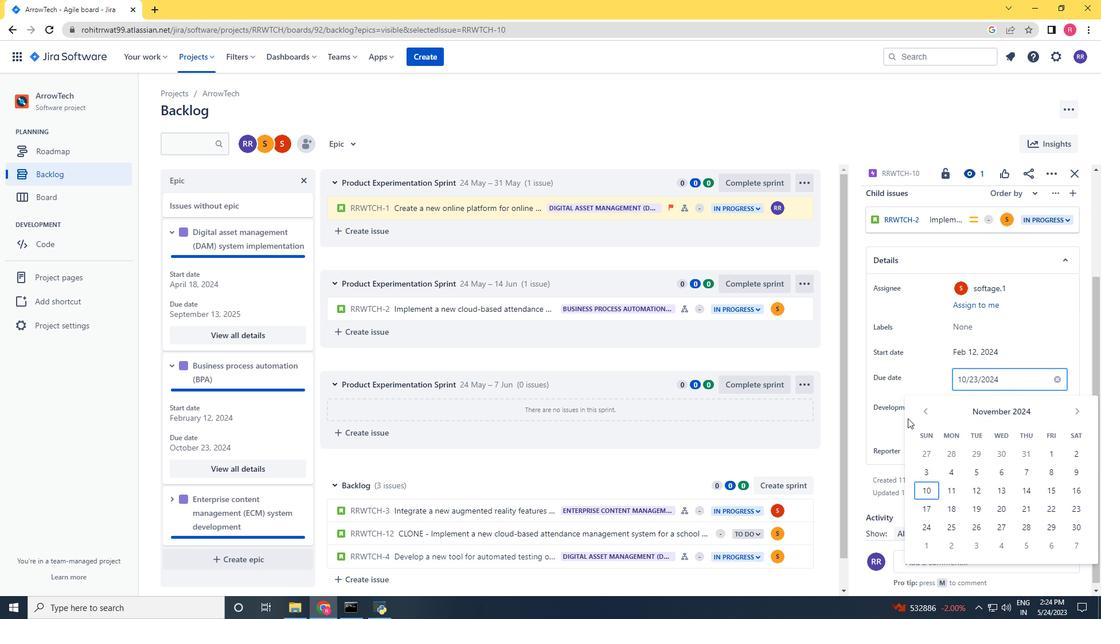 
Action: Mouse moved to (921, 413)
Screenshot: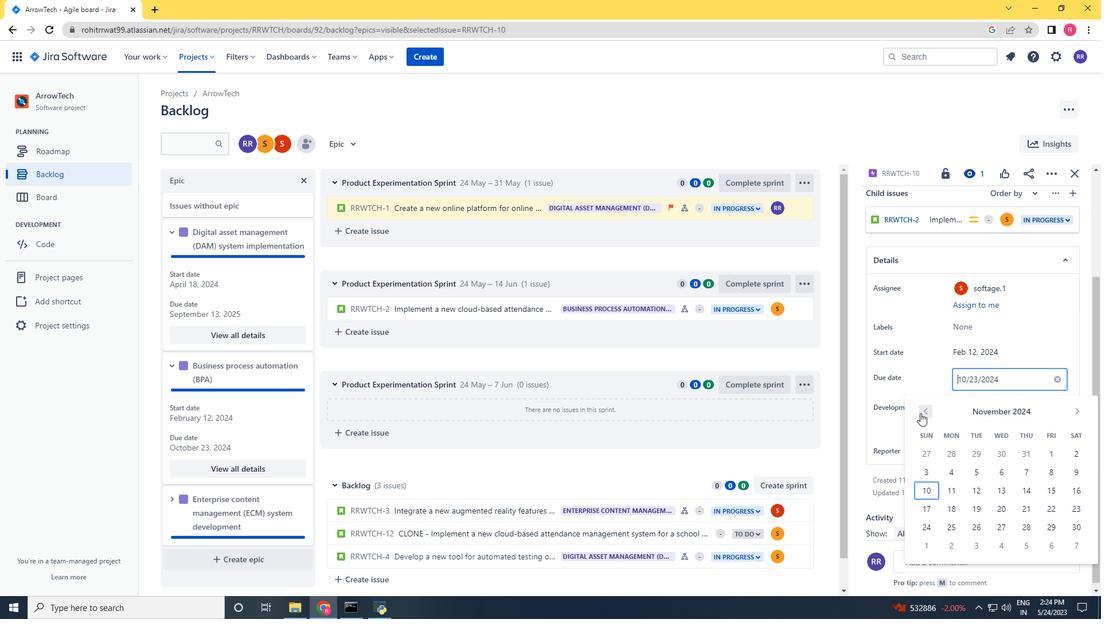 
Action: Mouse pressed left at (921, 413)
Screenshot: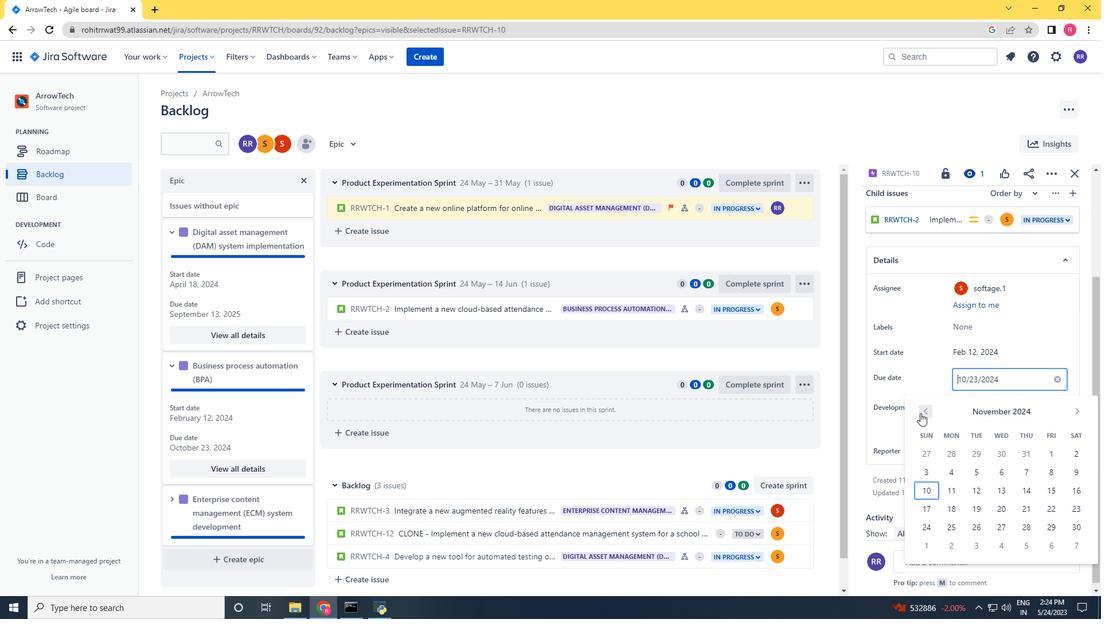 
Action: Mouse pressed left at (921, 413)
Screenshot: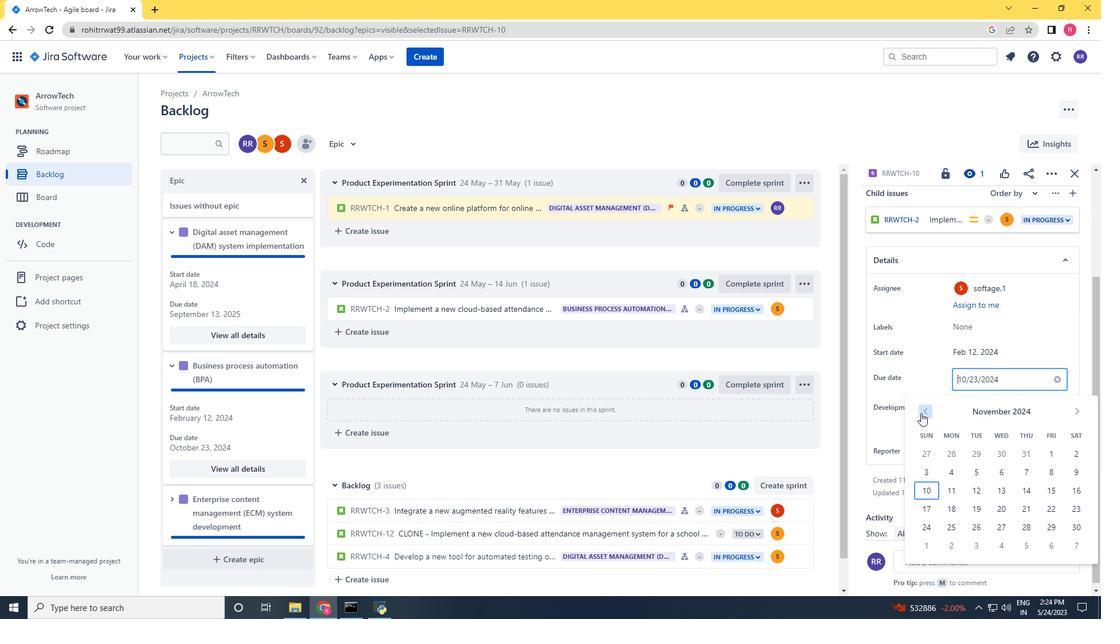 
Action: Mouse pressed left at (921, 413)
Screenshot: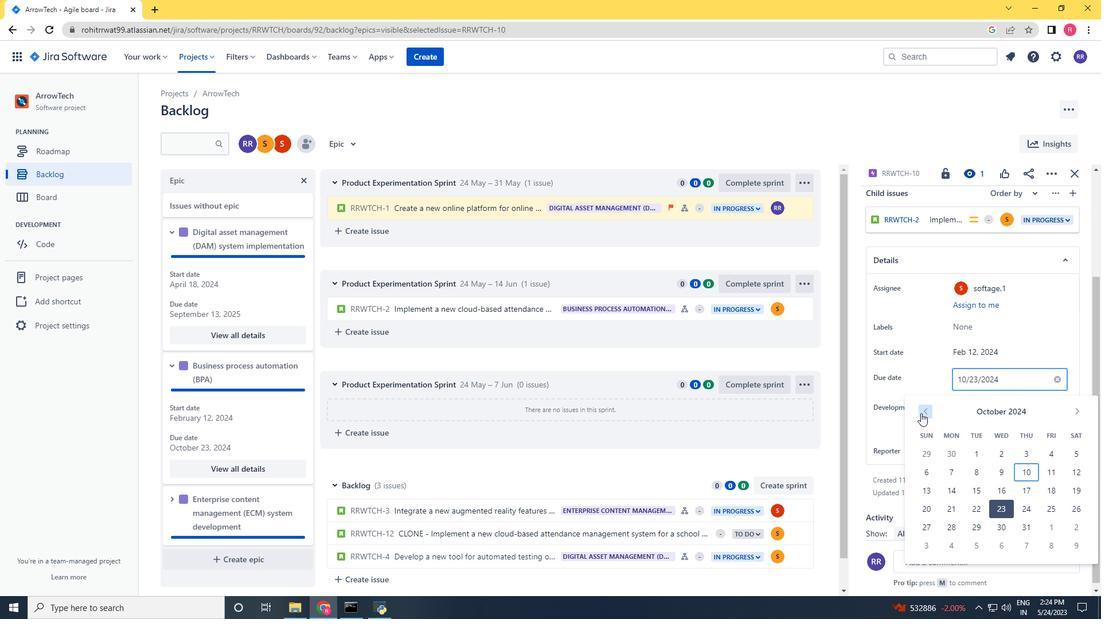 
Action: Mouse pressed left at (921, 413)
Screenshot: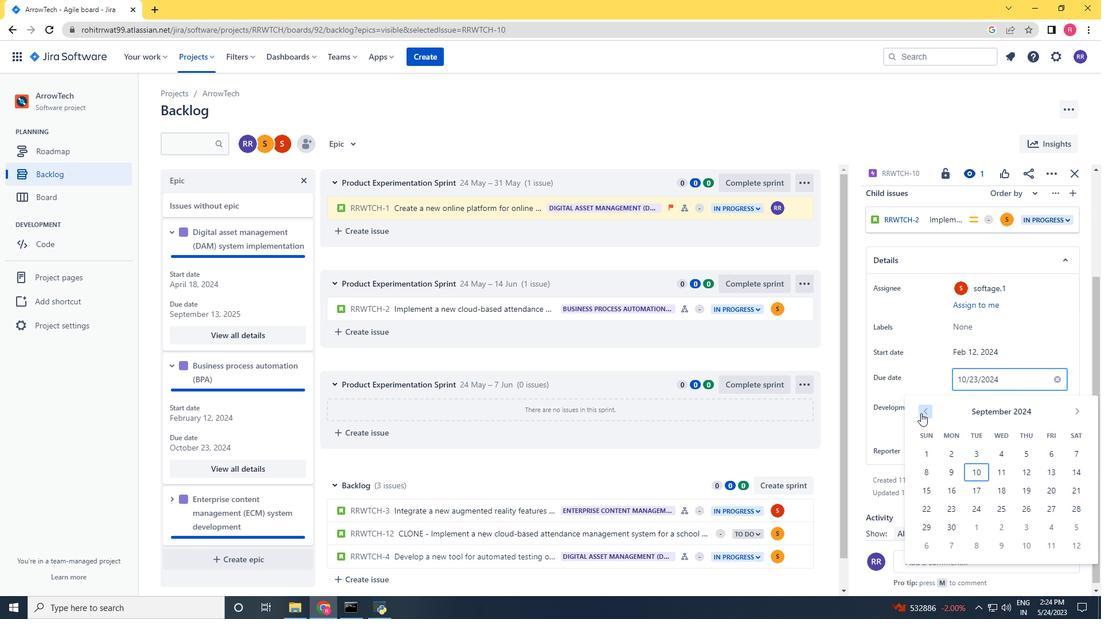 
Action: Mouse pressed left at (921, 413)
Screenshot: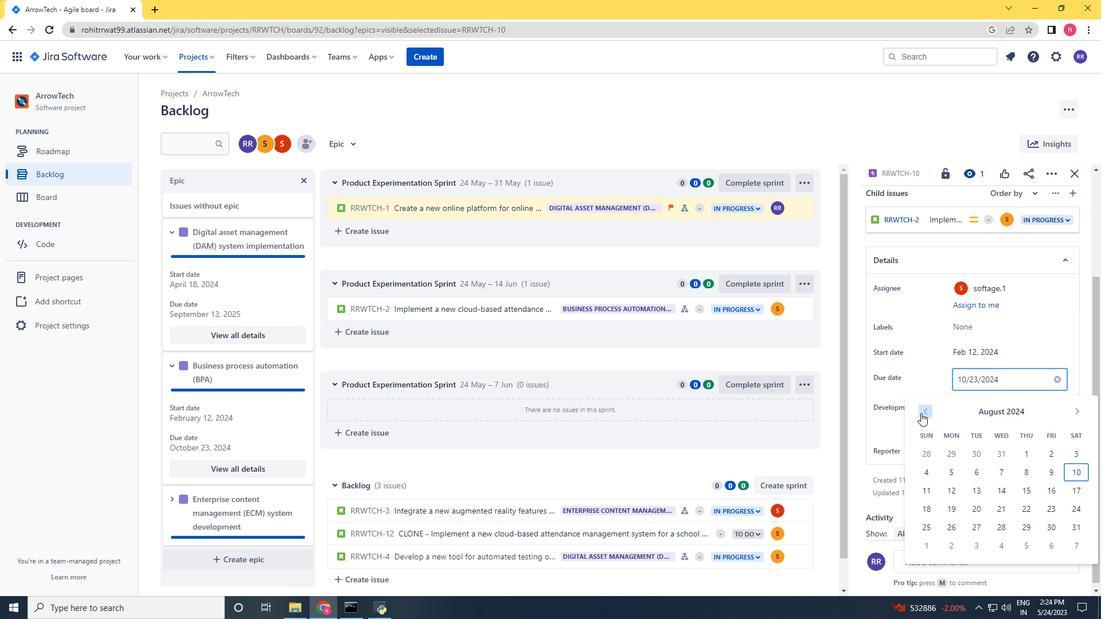 
Action: Mouse pressed left at (921, 413)
Screenshot: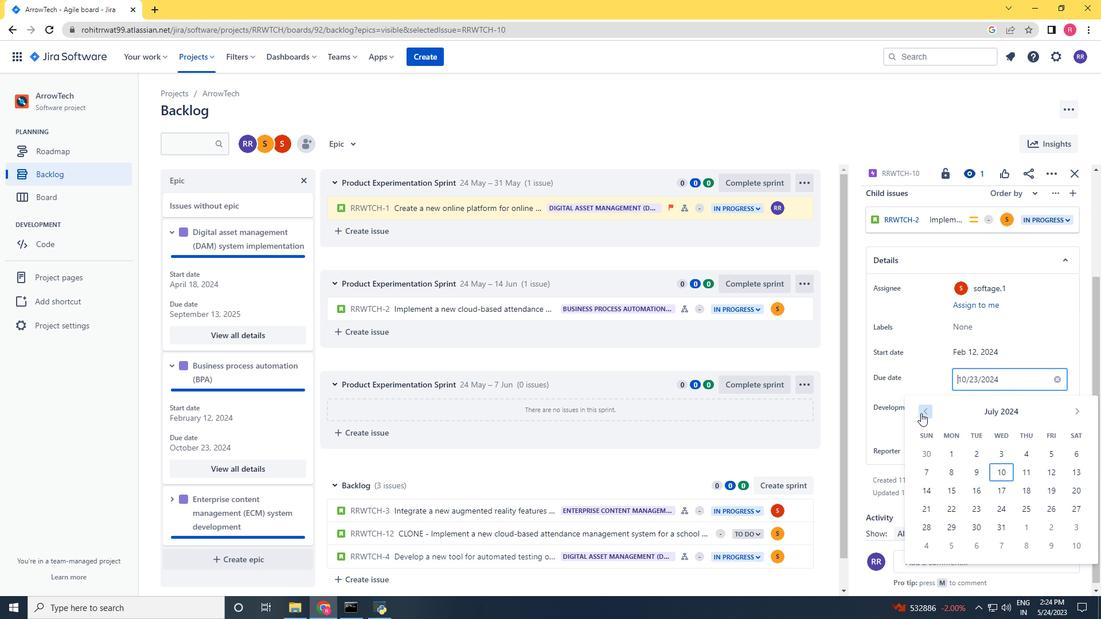 
Action: Mouse pressed left at (921, 413)
Screenshot: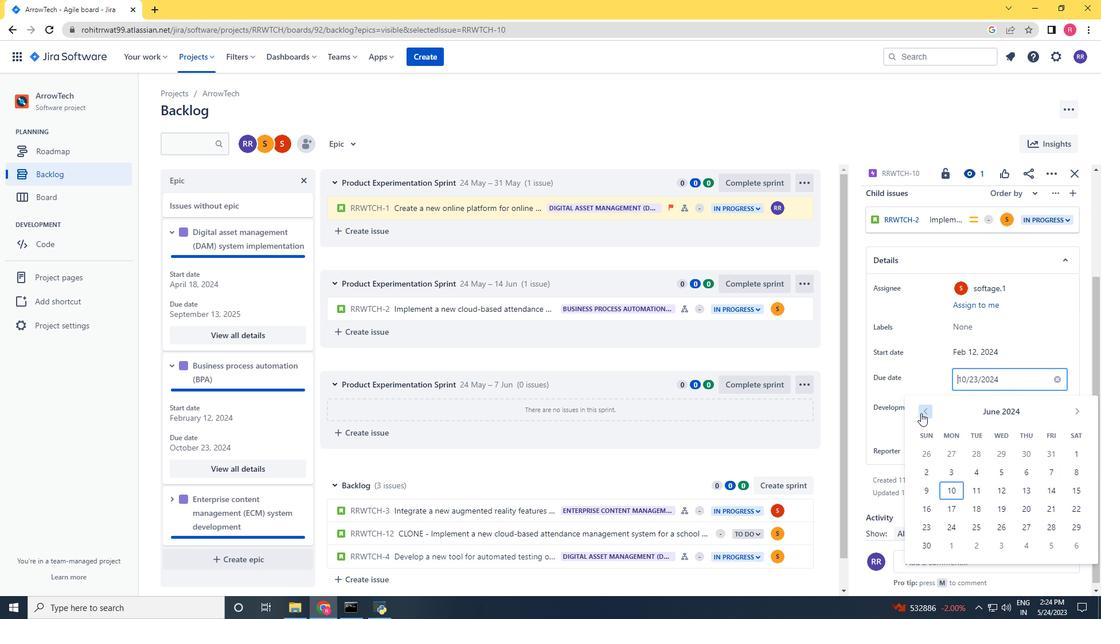 
Action: Mouse pressed left at (921, 413)
Screenshot: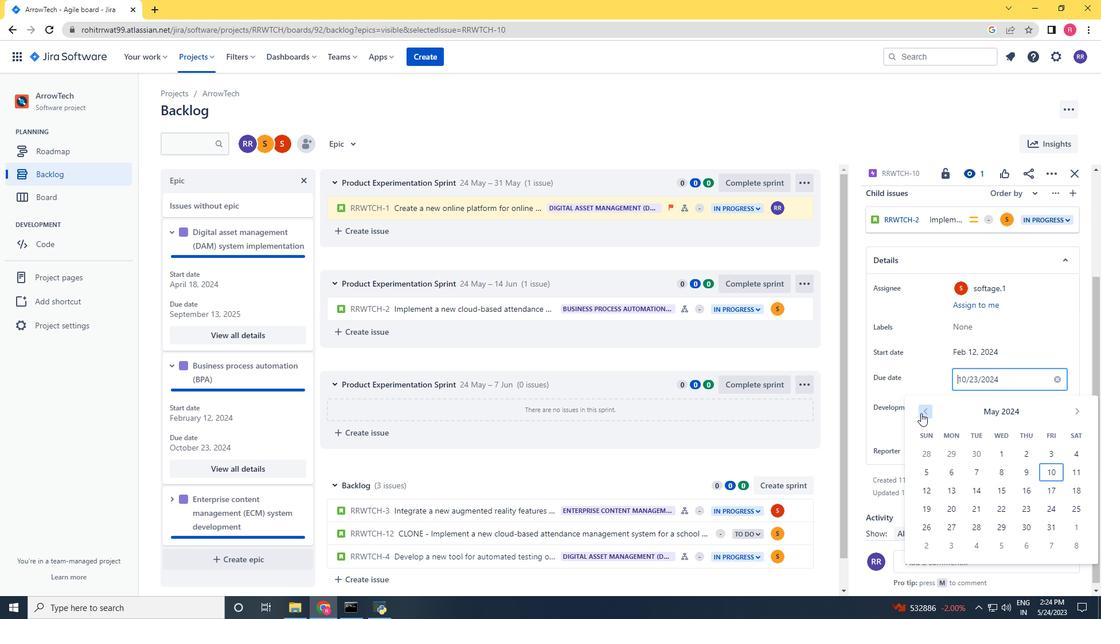 
Action: Mouse pressed left at (921, 413)
Screenshot: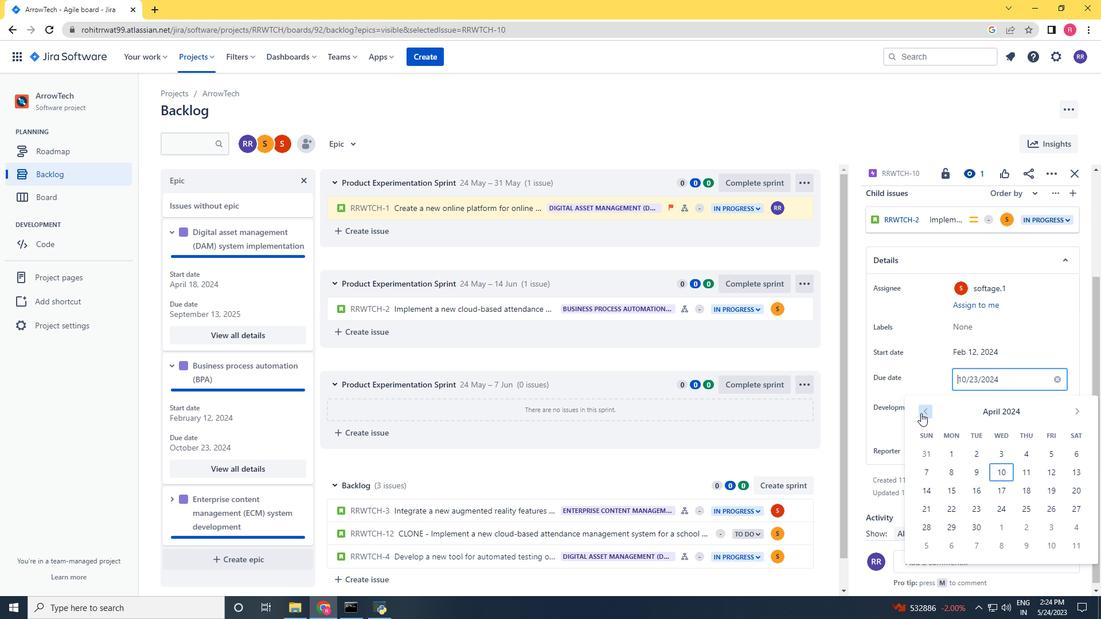 
Action: Mouse pressed left at (921, 413)
Screenshot: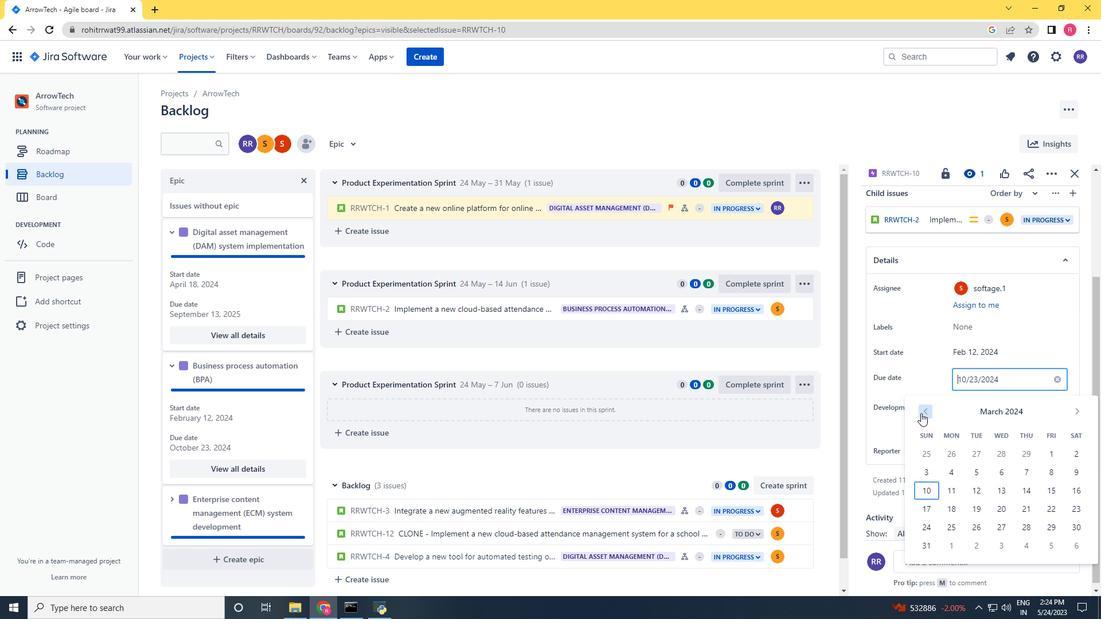 
Action: Mouse pressed left at (921, 413)
Screenshot: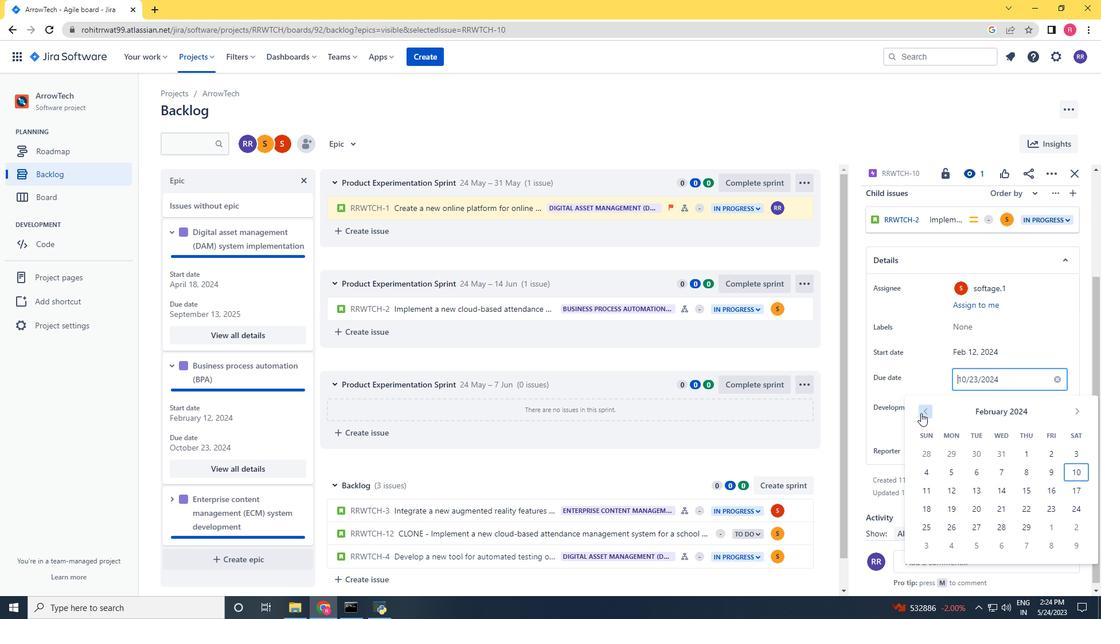 
Action: Mouse pressed left at (921, 413)
Screenshot: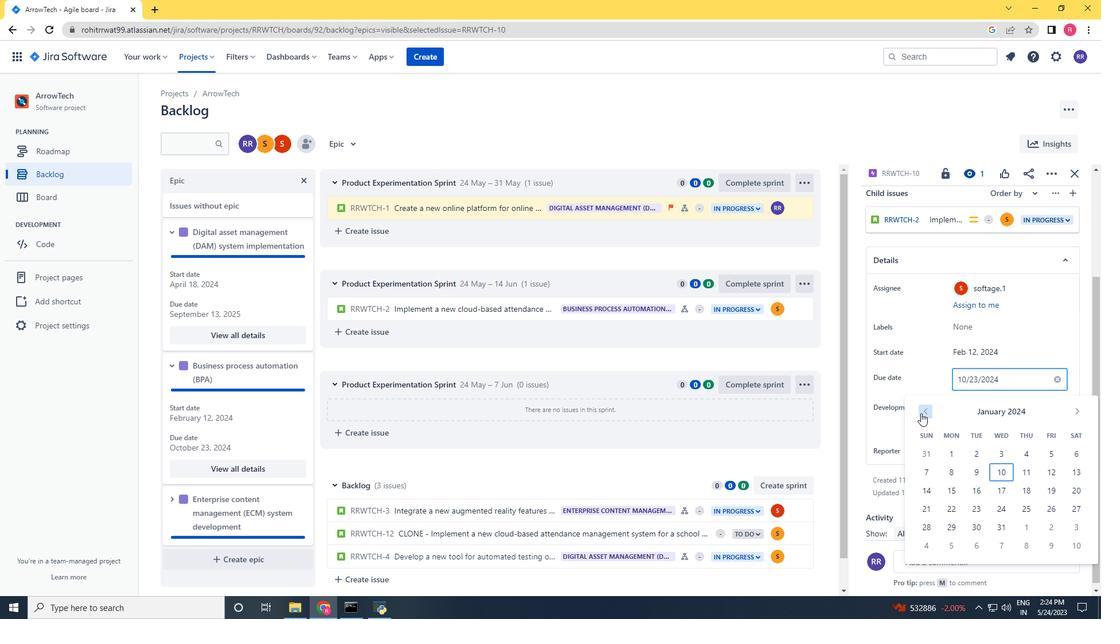
Action: Mouse pressed left at (921, 413)
Screenshot: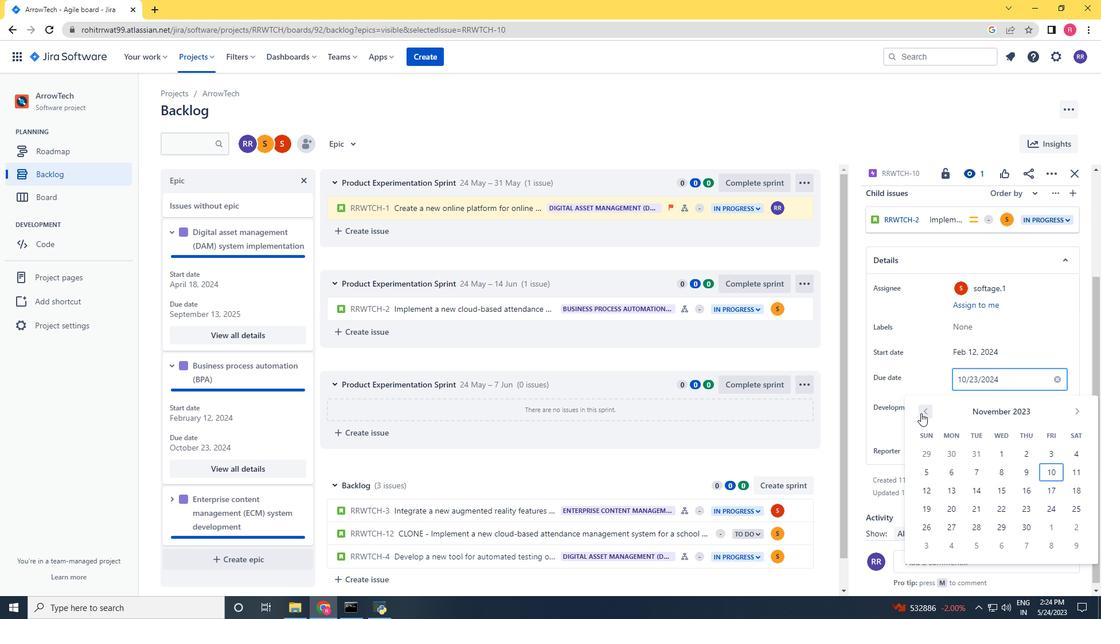 
Action: Mouse moved to (951, 510)
Screenshot: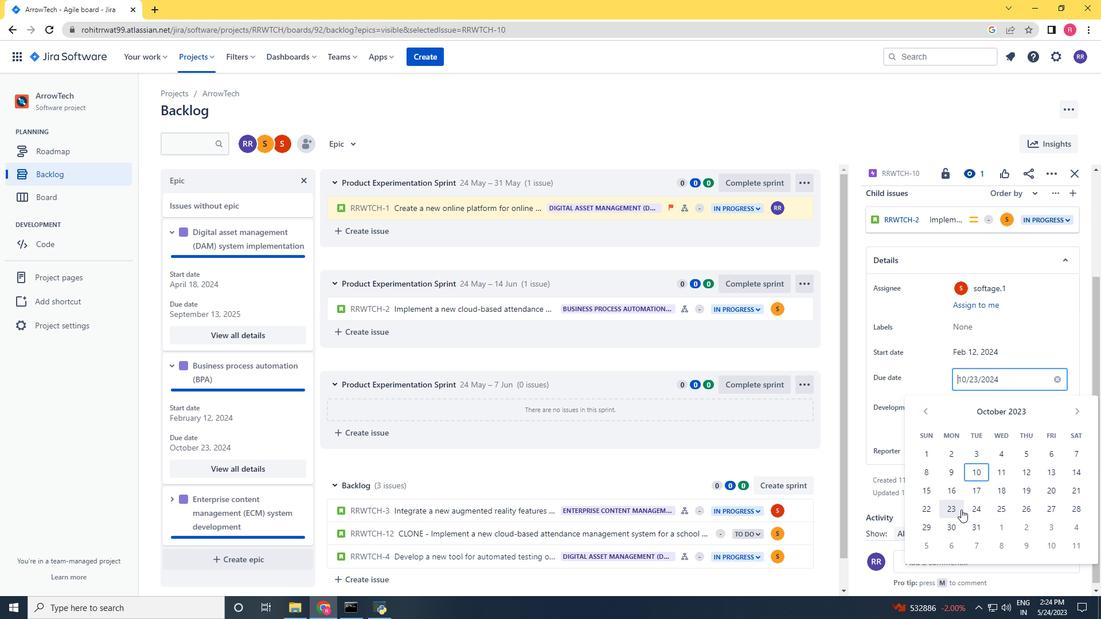 
Action: Mouse pressed left at (951, 510)
Screenshot: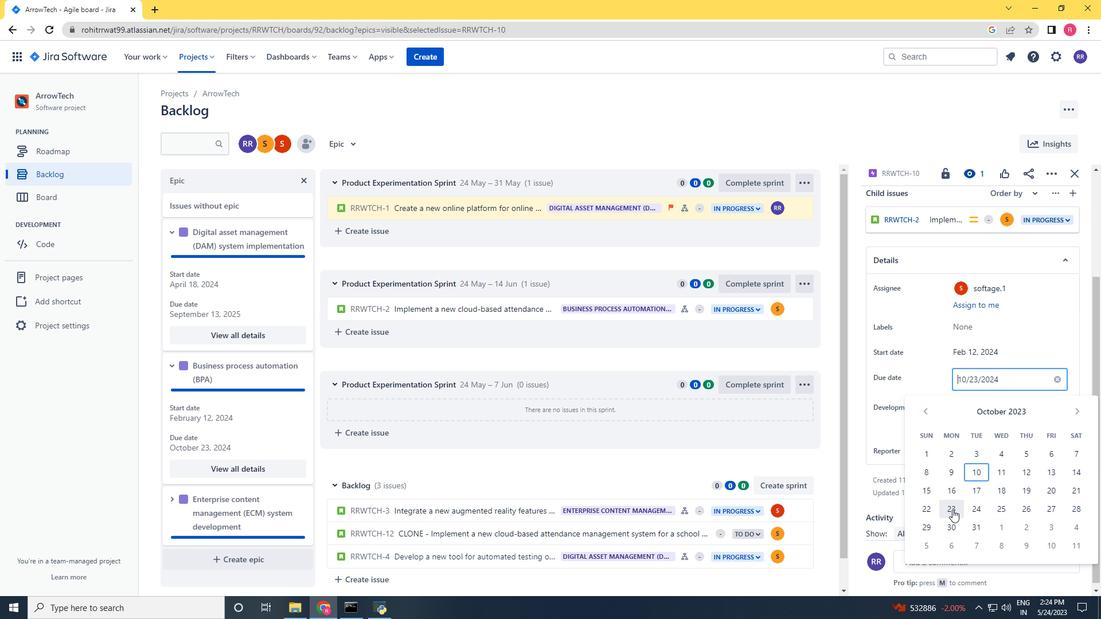 
Action: Mouse moved to (991, 506)
Screenshot: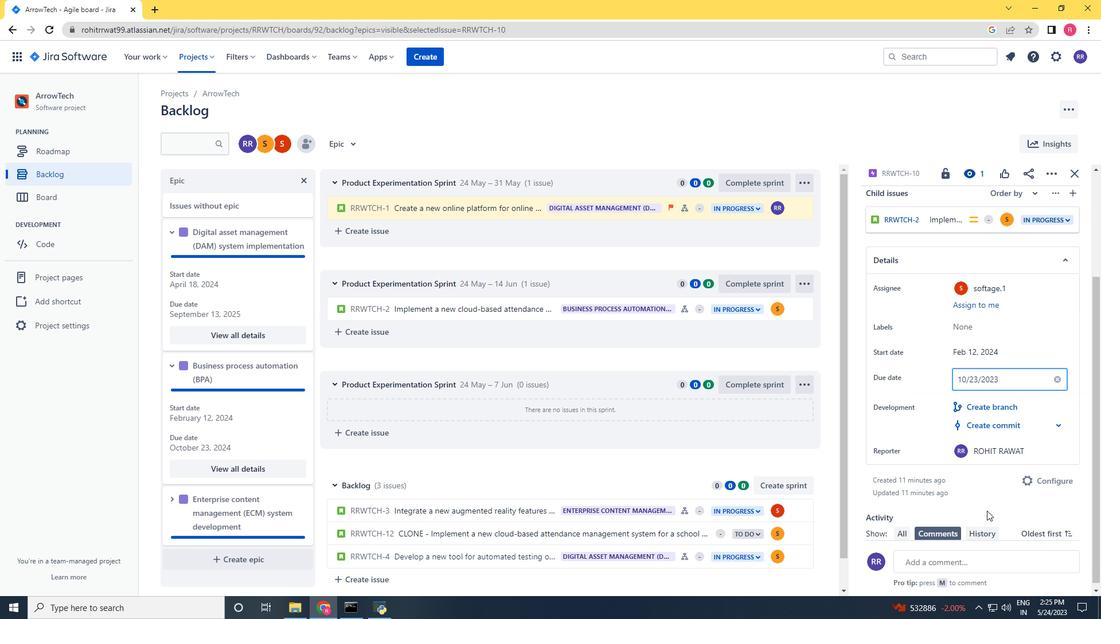 
Action: Mouse pressed left at (991, 506)
Screenshot: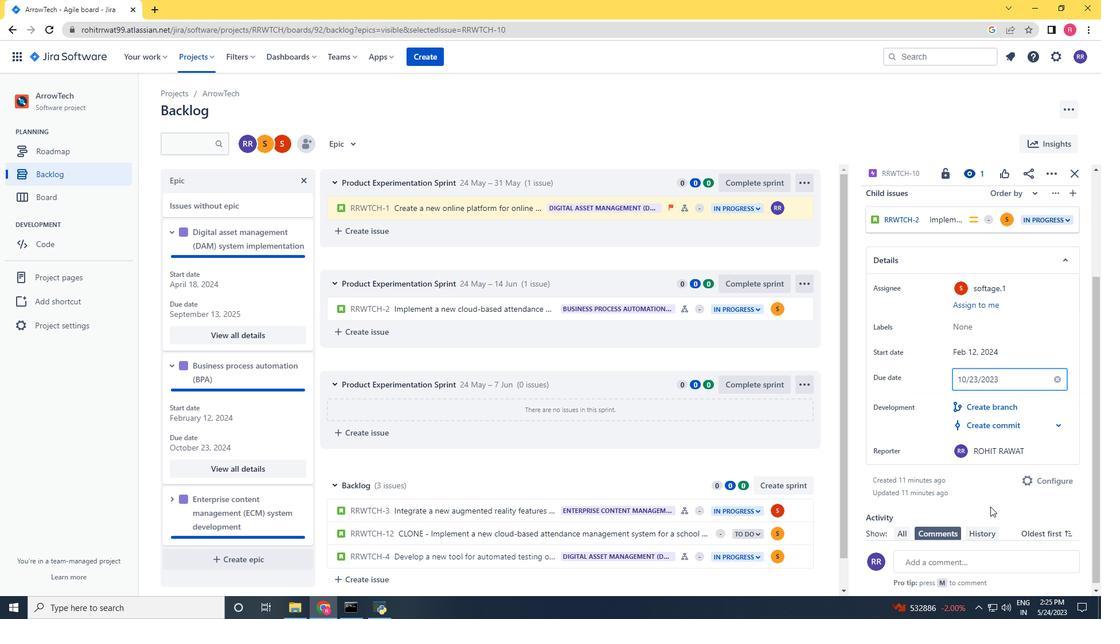 
Action: Mouse moved to (173, 499)
Screenshot: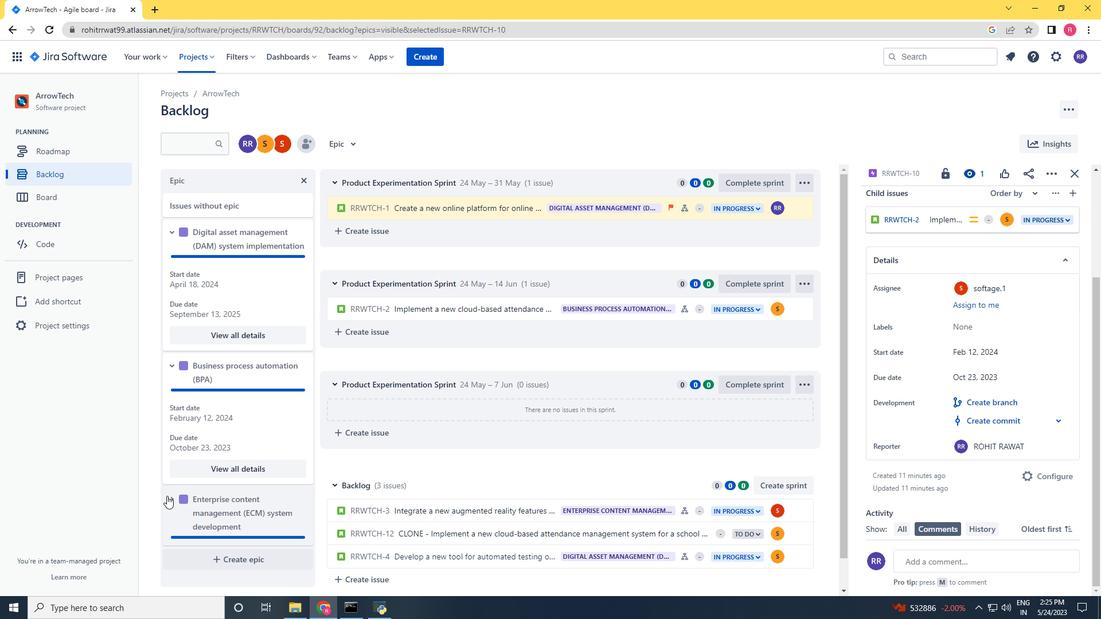 
Action: Mouse pressed left at (173, 499)
Screenshot: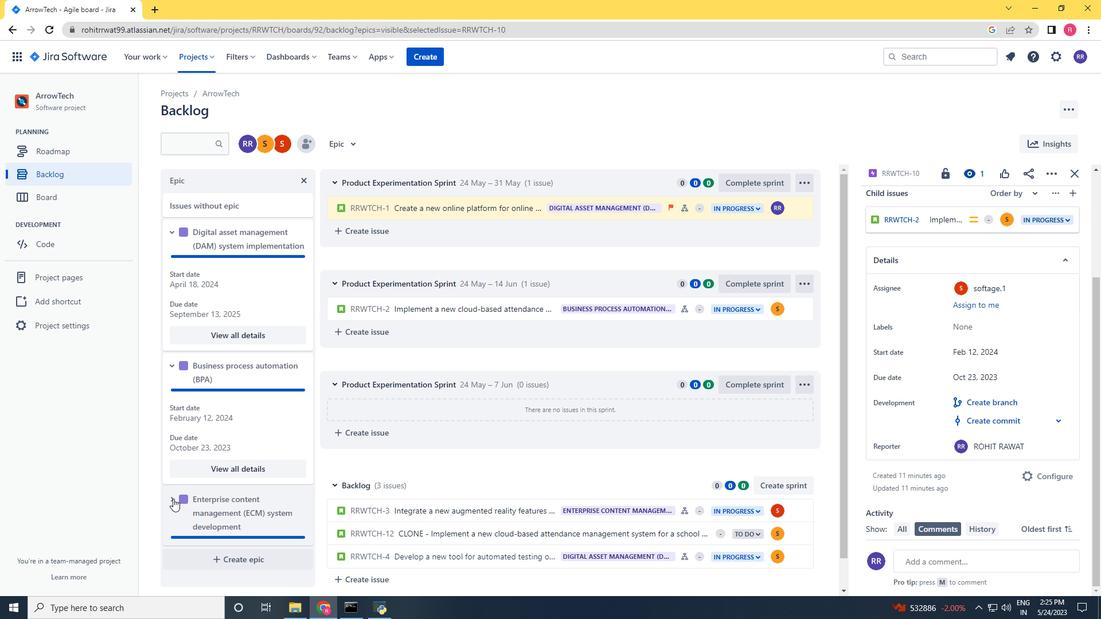 
Action: Mouse moved to (177, 494)
Screenshot: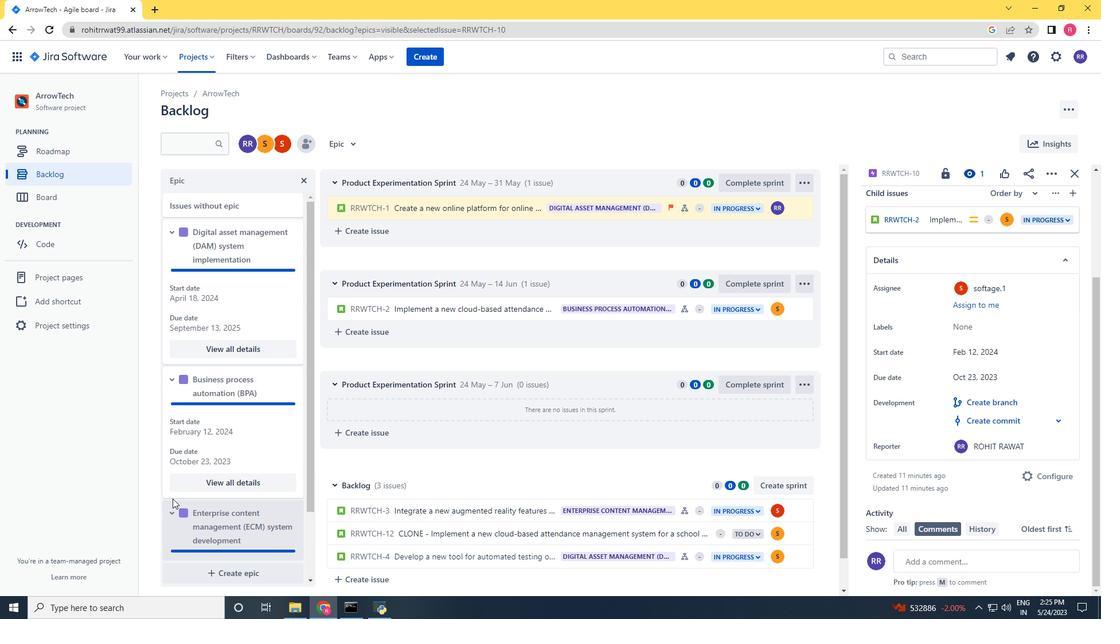 
Action: Mouse scrolled (177, 493) with delta (0, 0)
Screenshot: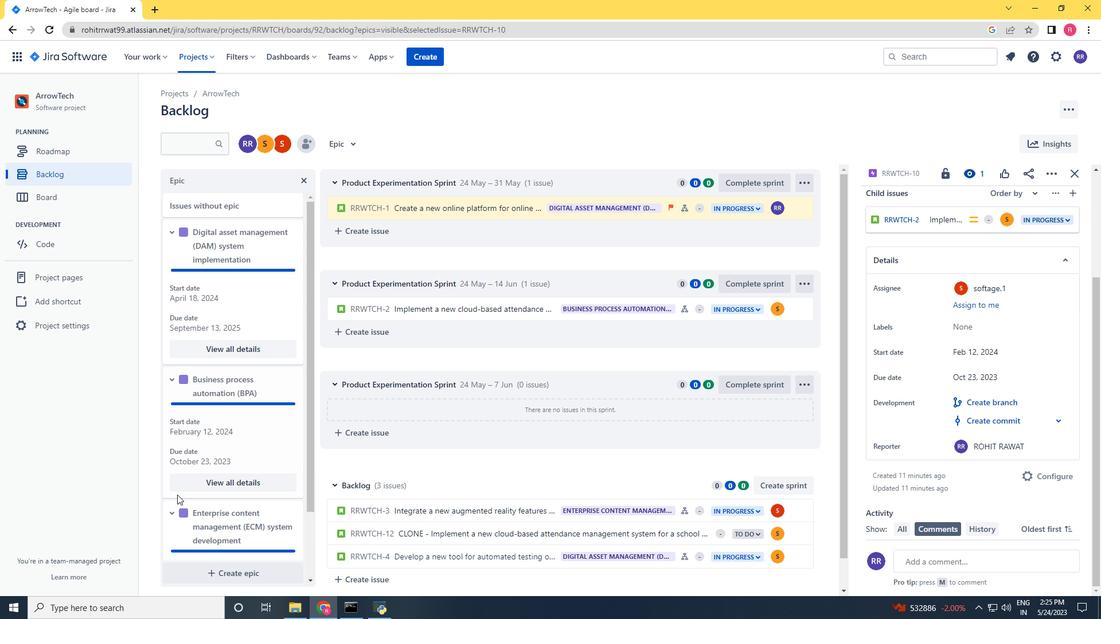 
Action: Mouse scrolled (177, 493) with delta (0, 0)
Screenshot: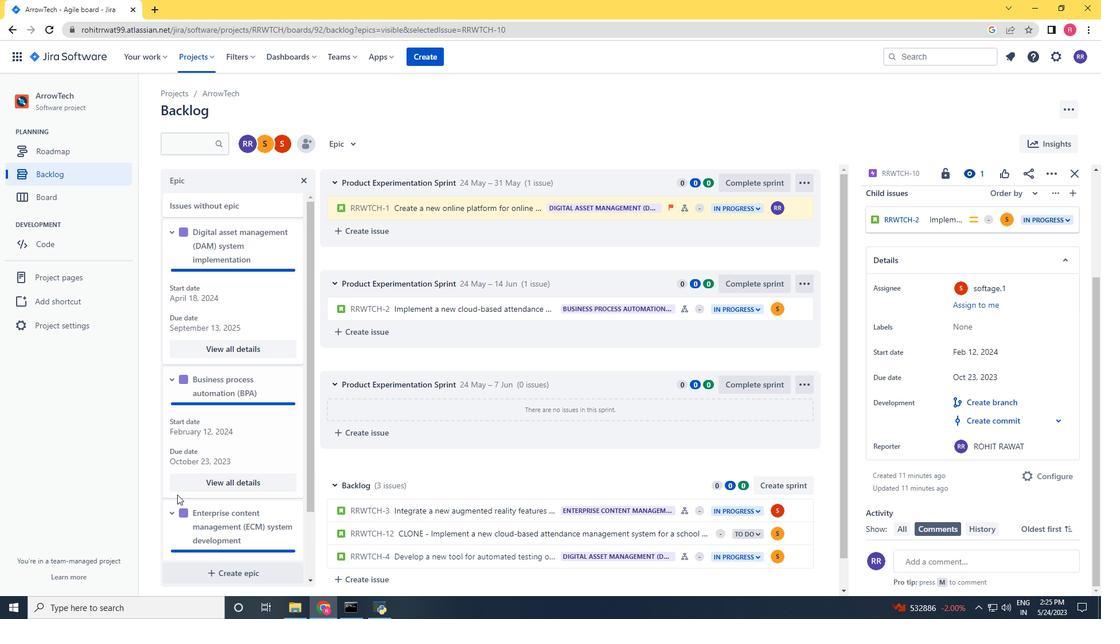 
Action: Mouse scrolled (177, 493) with delta (0, 0)
Screenshot: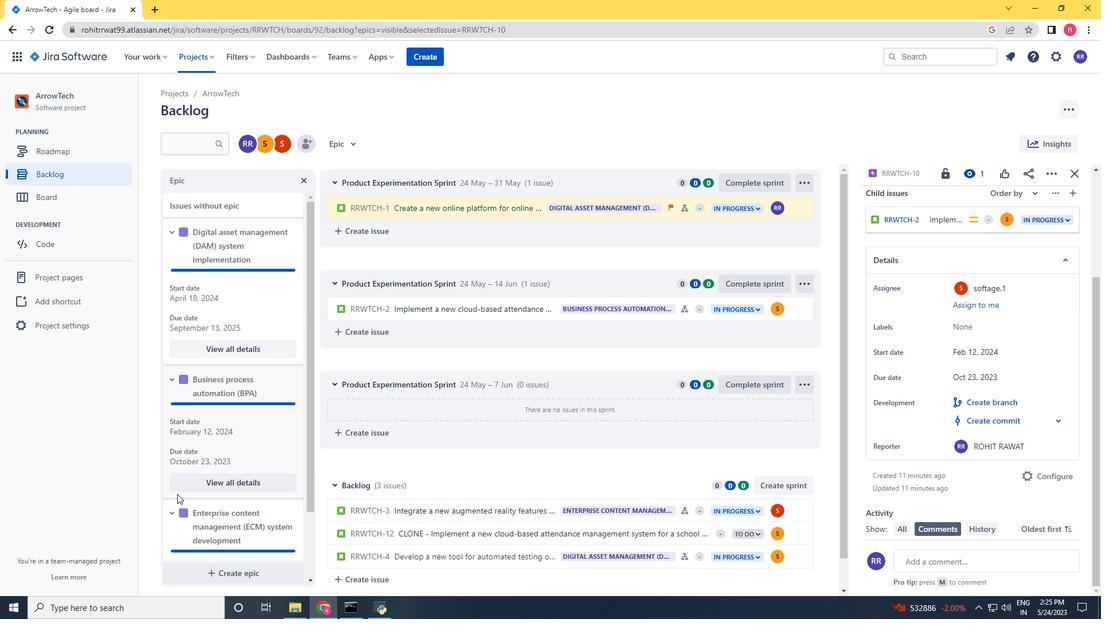 
Action: Mouse moved to (244, 541)
Screenshot: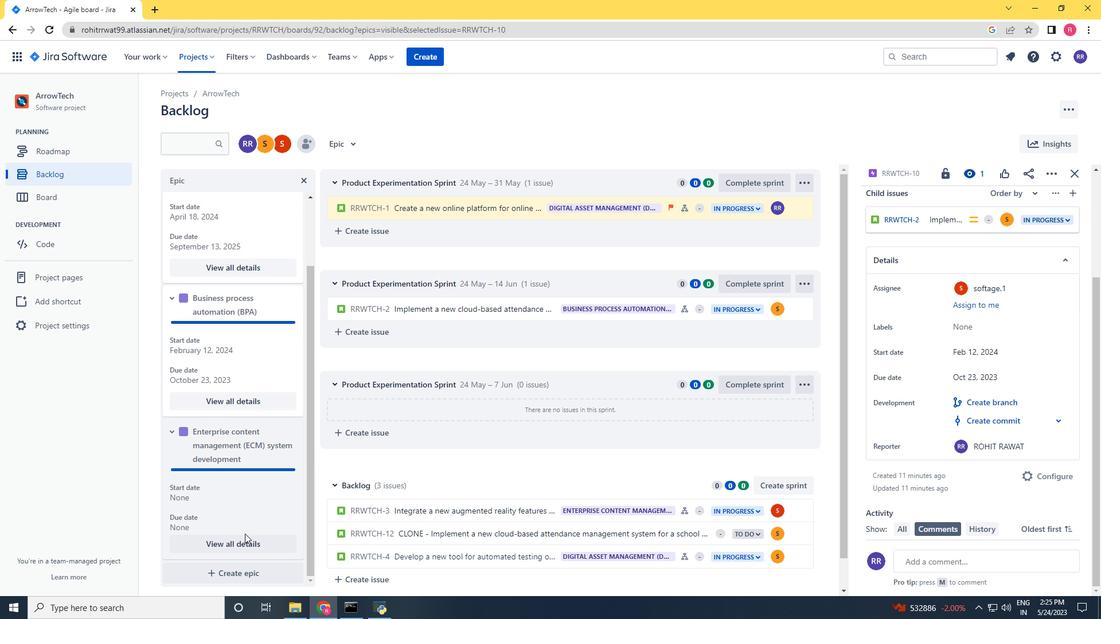 
Action: Mouse pressed left at (244, 541)
Screenshot: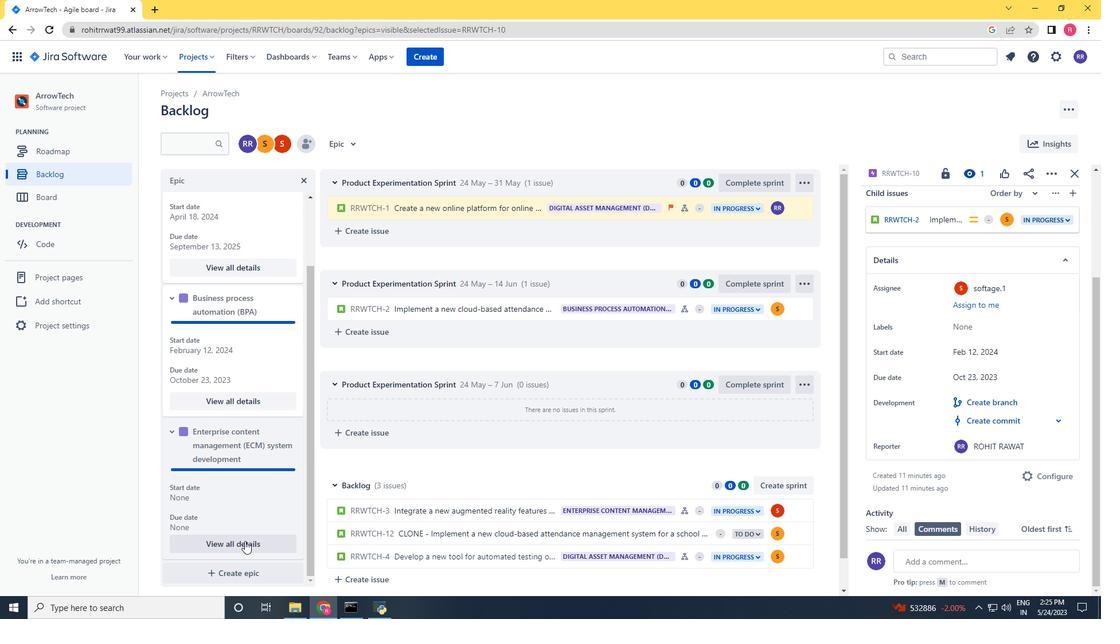 
Action: Mouse moved to (970, 510)
Screenshot: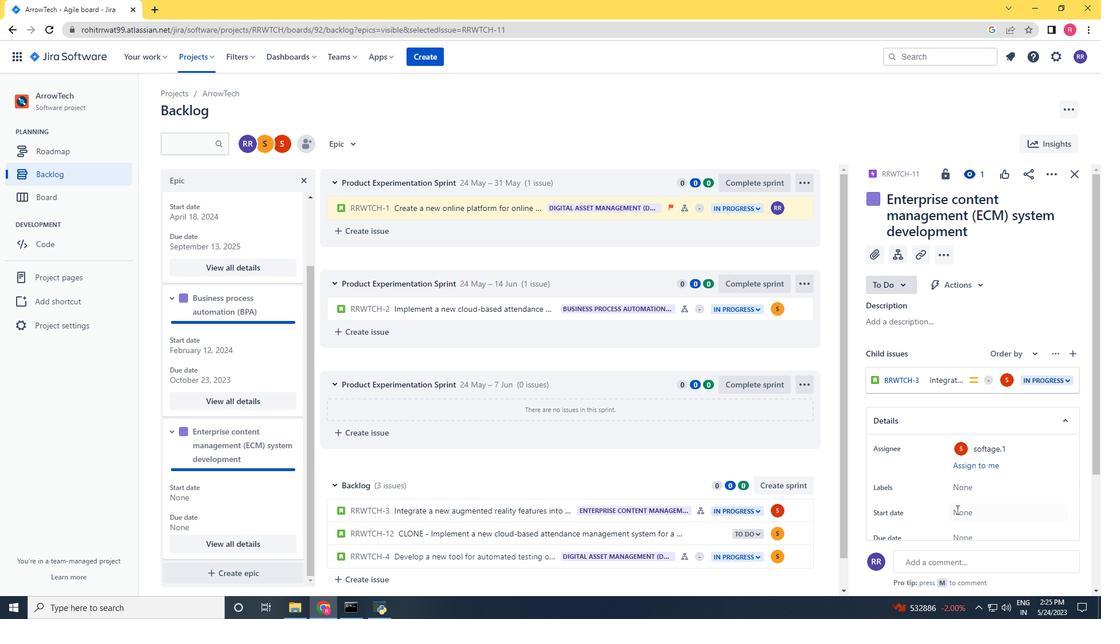 
Action: Mouse pressed left at (970, 510)
Screenshot: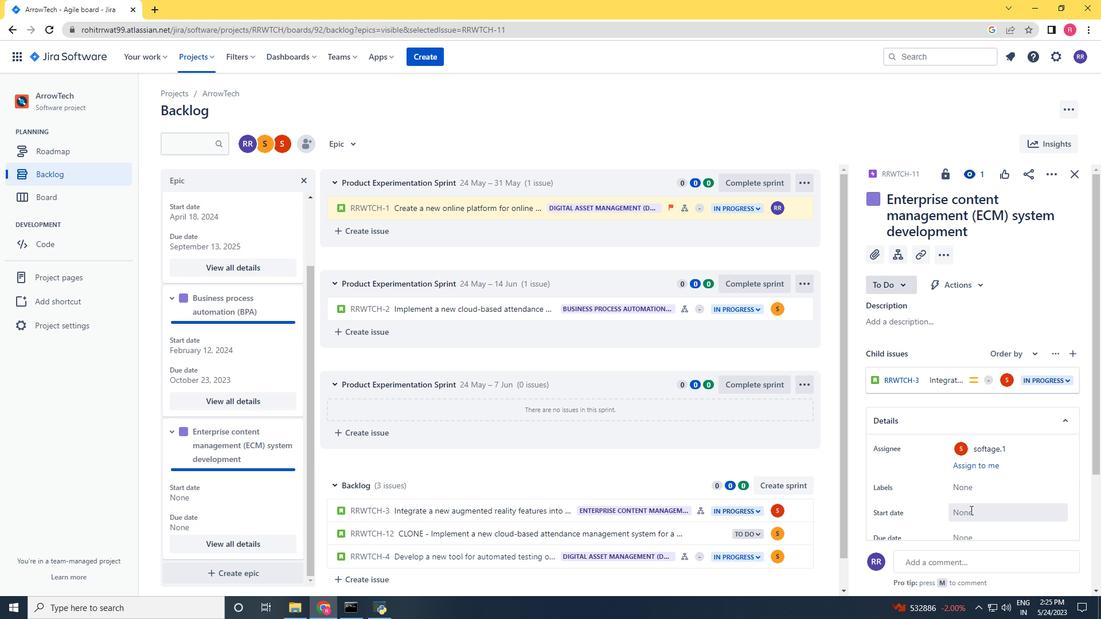 
Action: Mouse moved to (1083, 344)
Screenshot: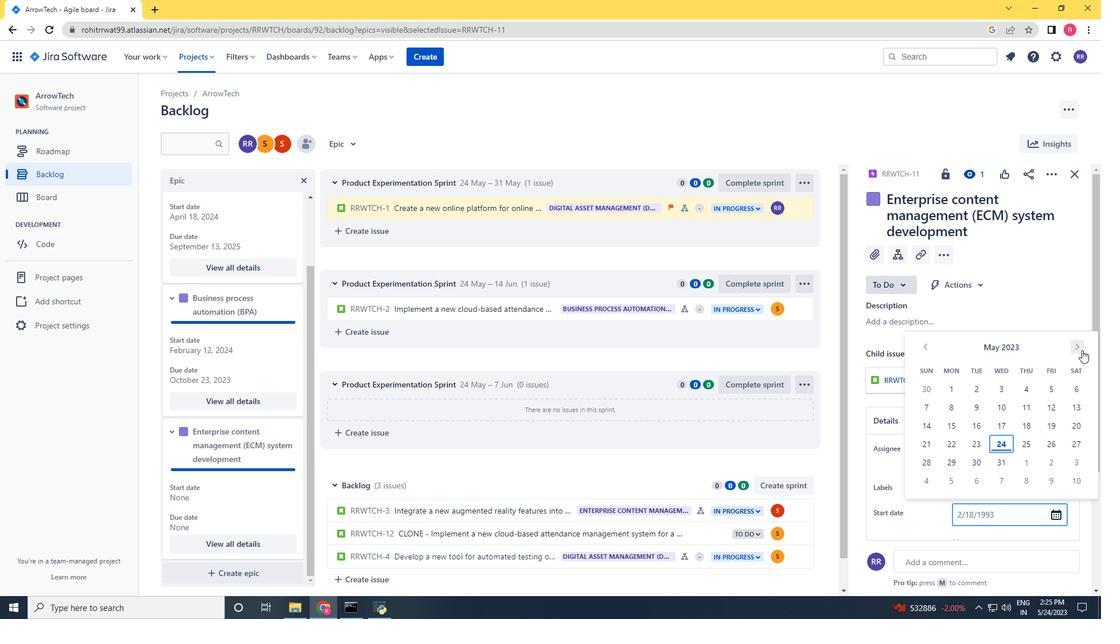 
Action: Mouse pressed left at (1083, 344)
Screenshot: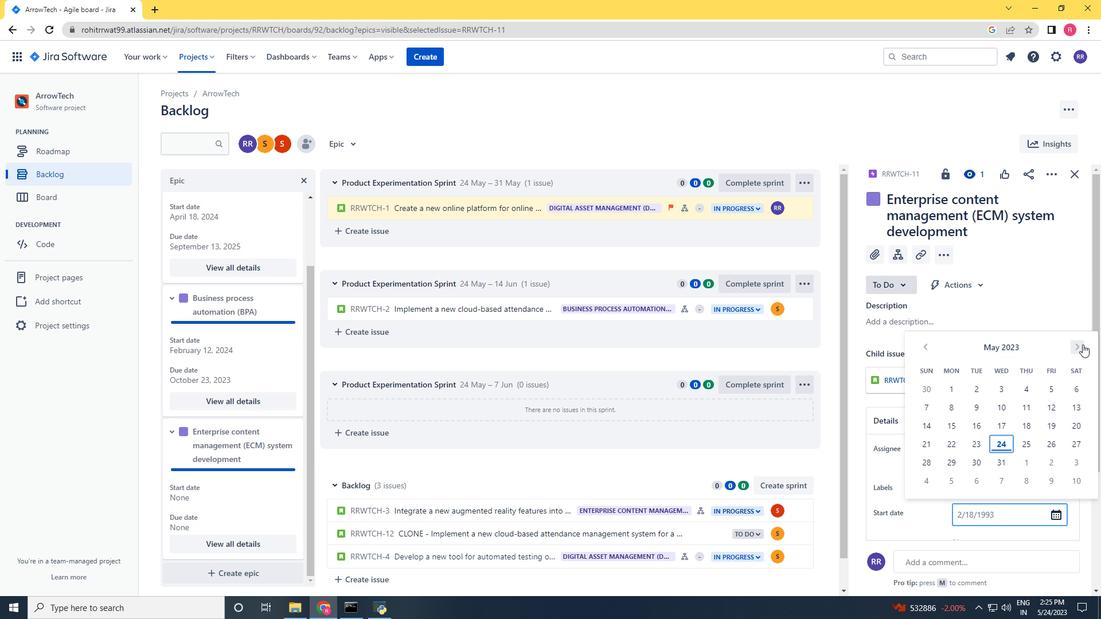 
Action: Mouse pressed left at (1083, 344)
Screenshot: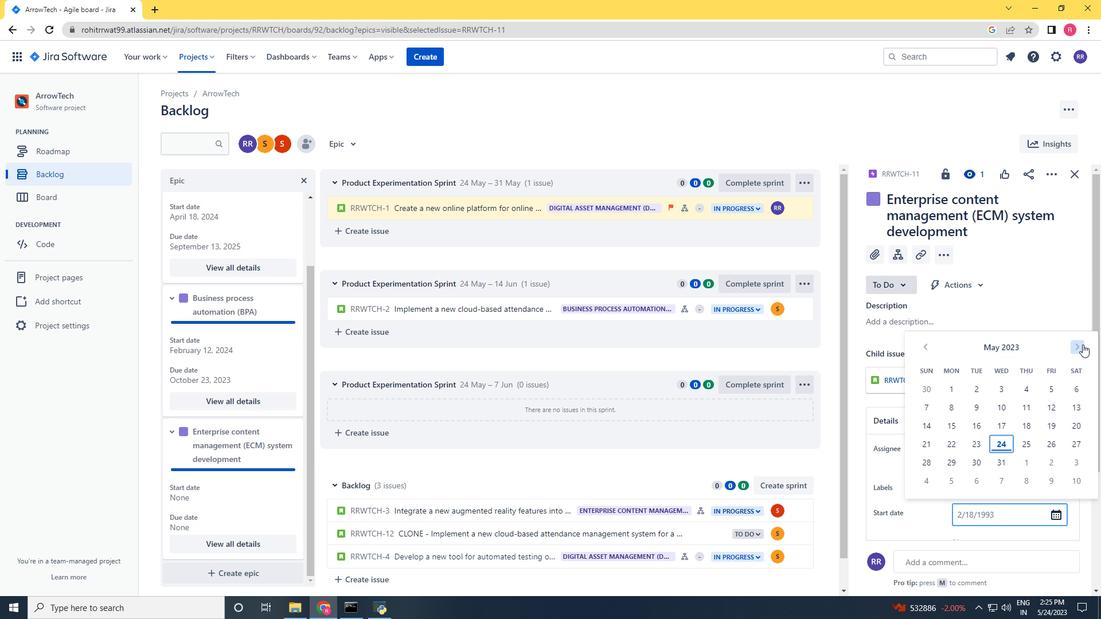 
Action: Mouse pressed left at (1083, 344)
Screenshot: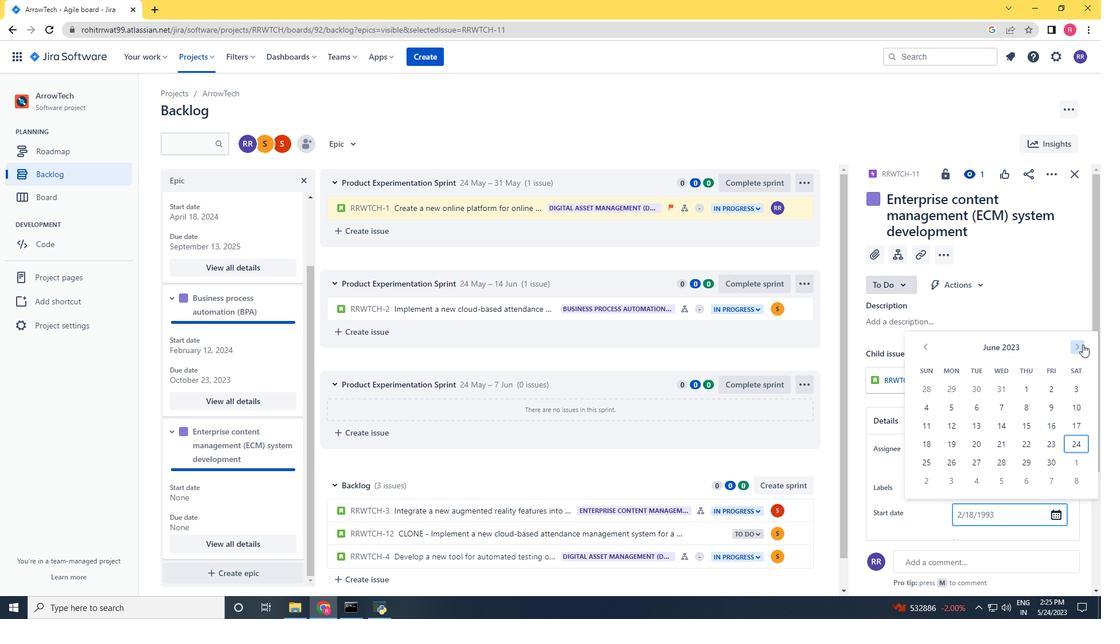 
Action: Mouse pressed left at (1083, 344)
Screenshot: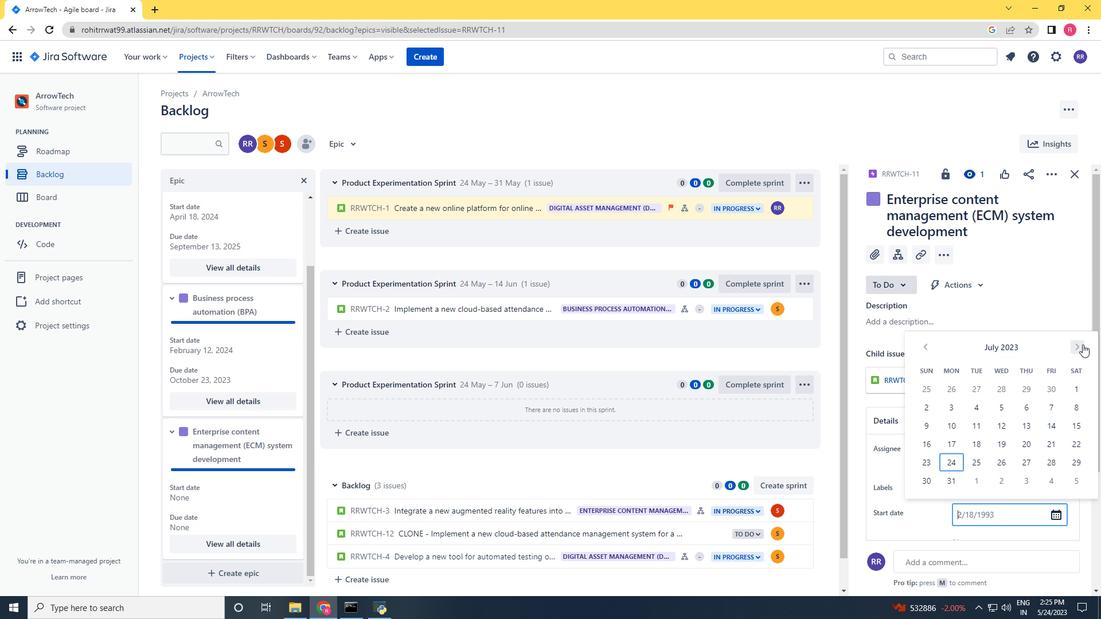 
Action: Mouse pressed left at (1083, 344)
Screenshot: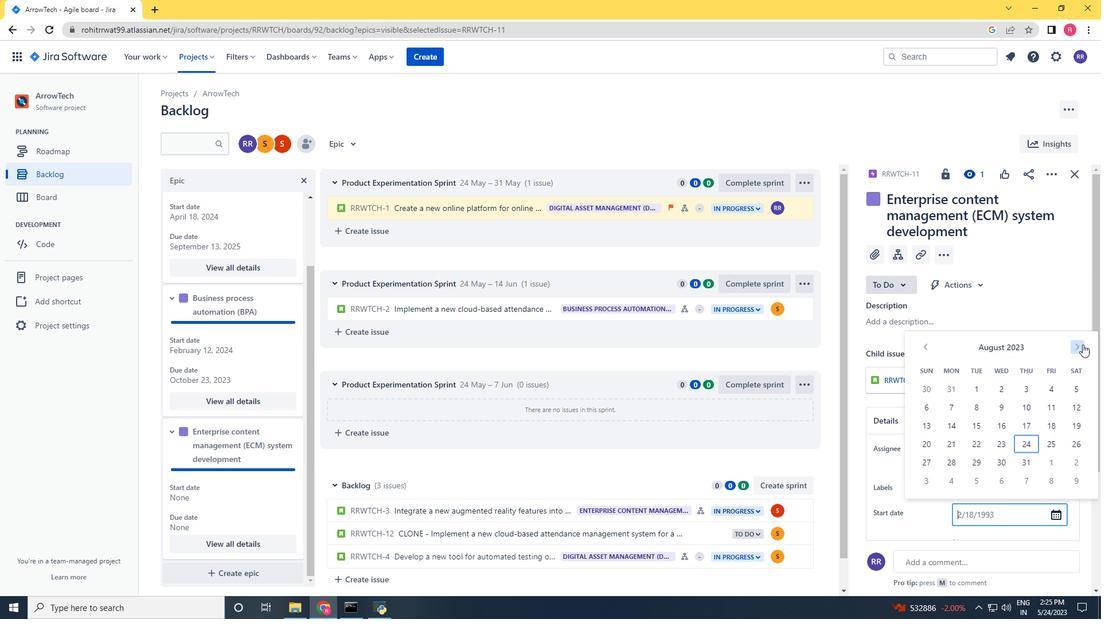 
Action: Mouse pressed left at (1083, 344)
Screenshot: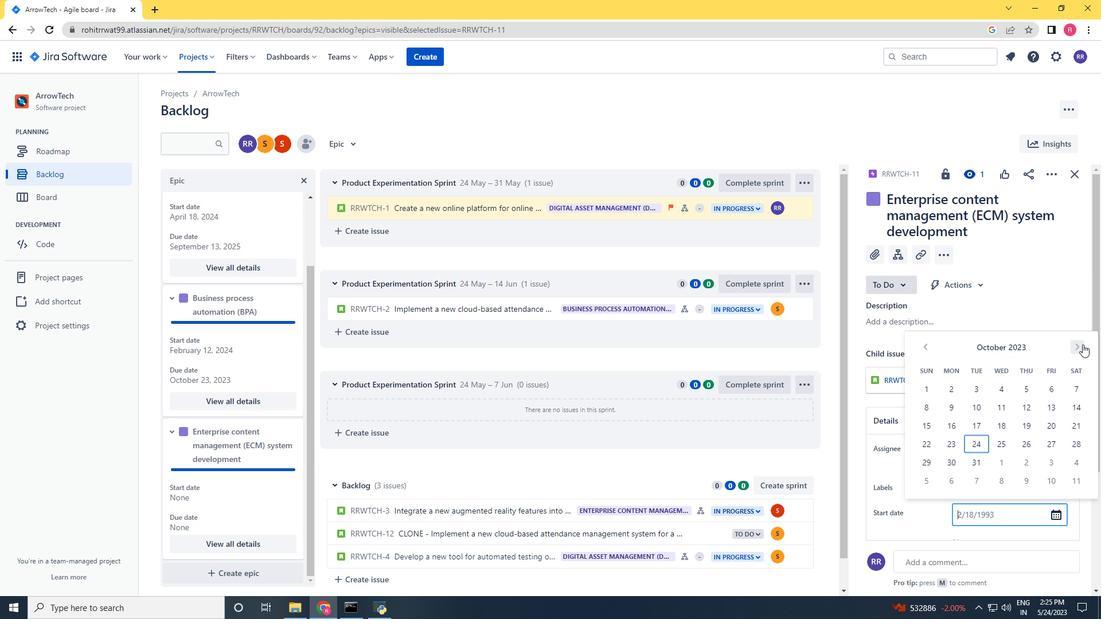 
Action: Mouse pressed left at (1083, 344)
Screenshot: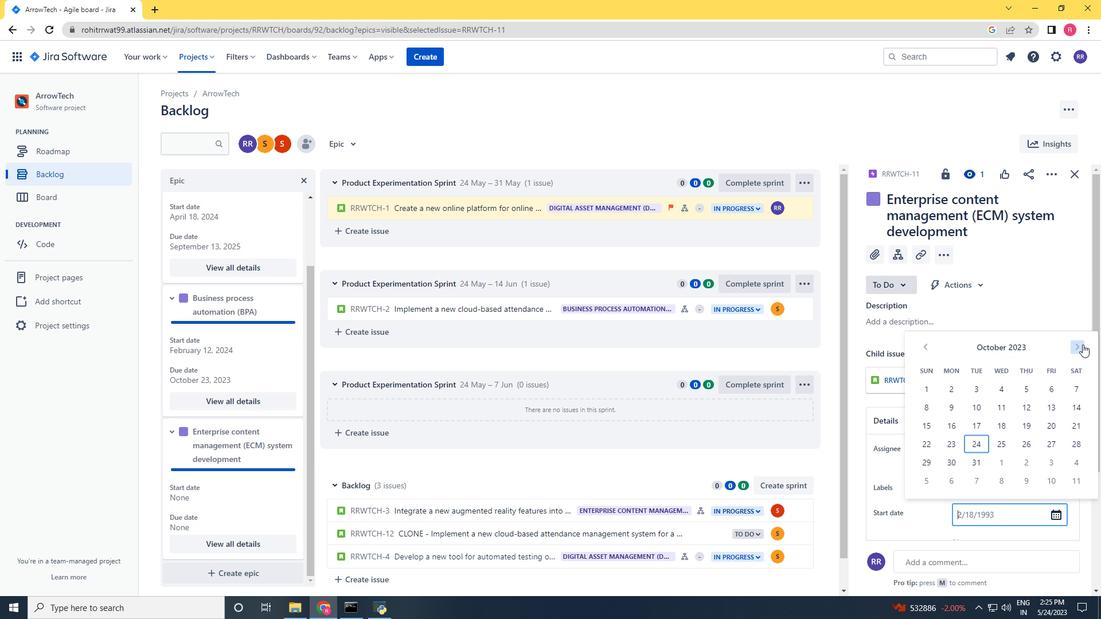 
Action: Mouse pressed left at (1083, 344)
Screenshot: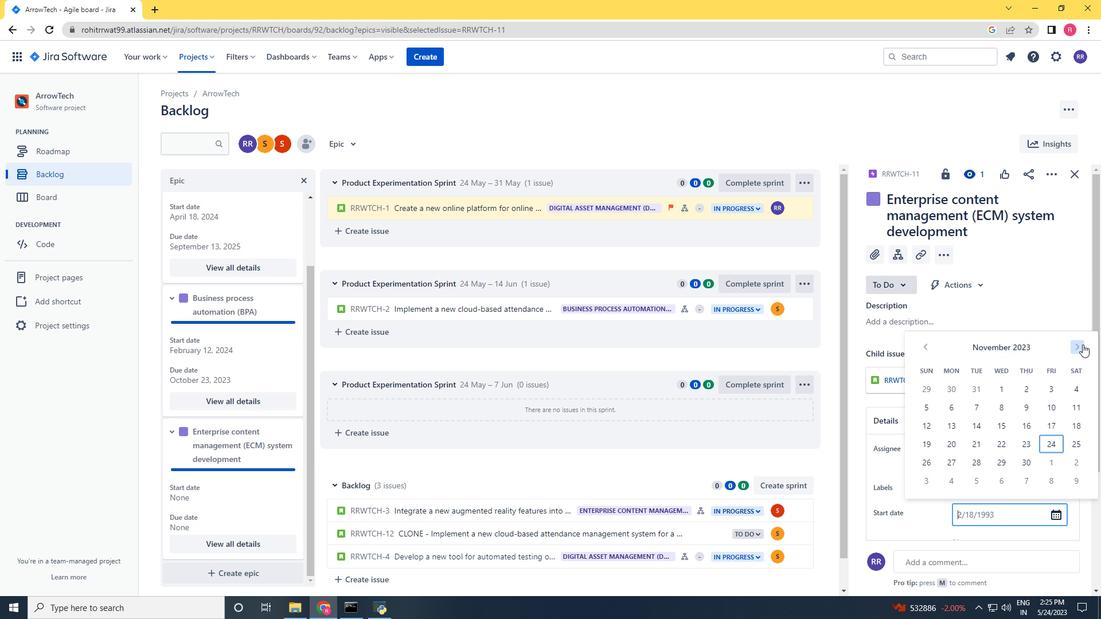 
Action: Mouse pressed left at (1083, 344)
Screenshot: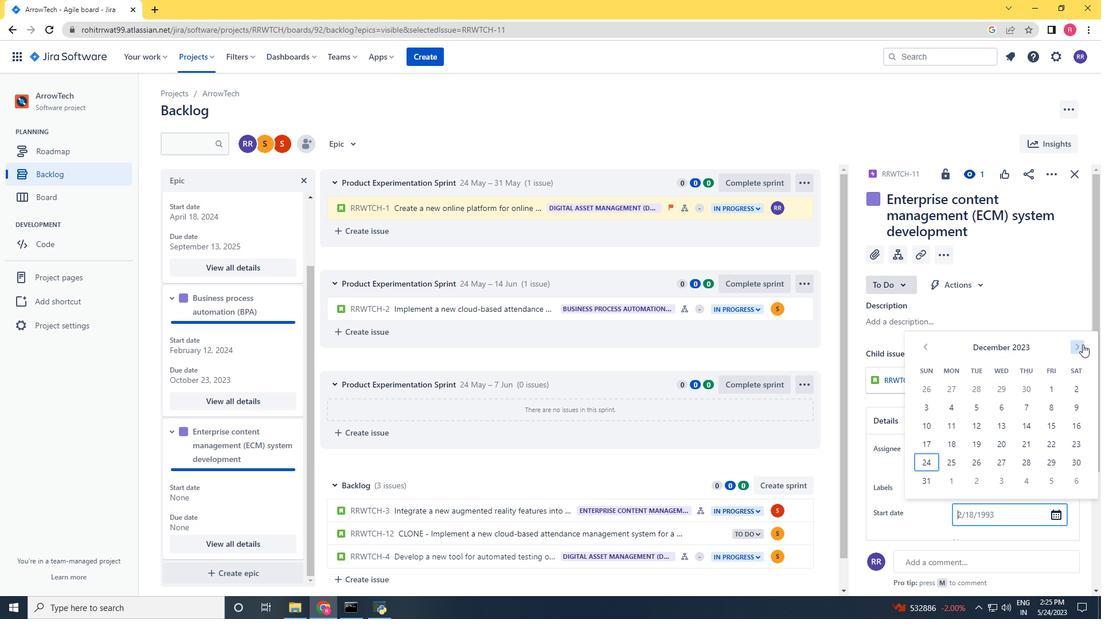 
Action: Mouse pressed left at (1083, 344)
Screenshot: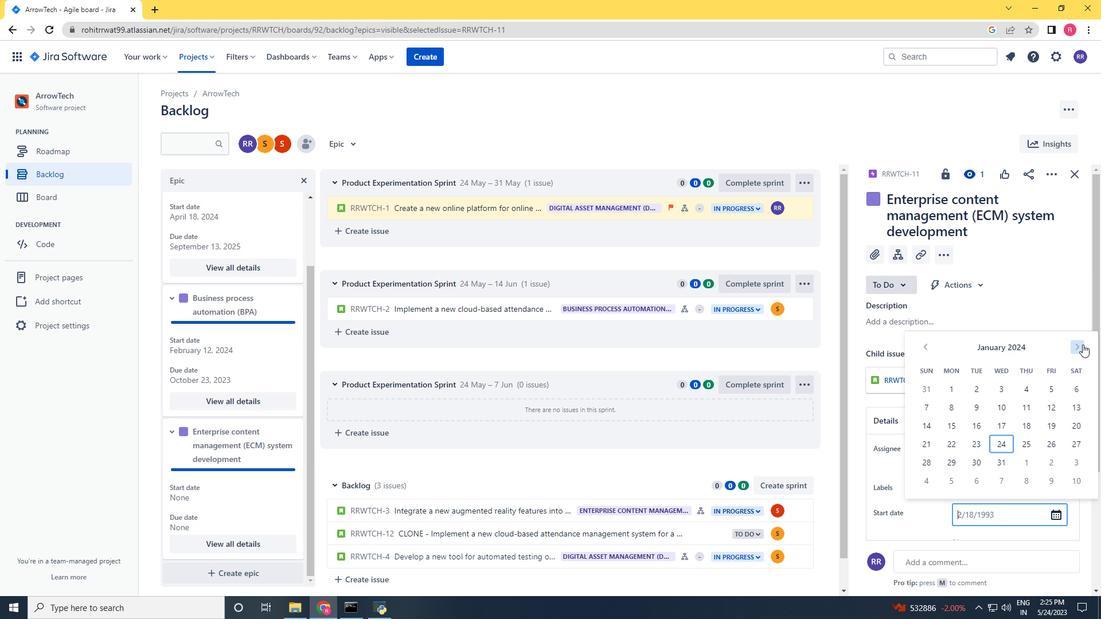 
Action: Mouse pressed left at (1083, 344)
Screenshot: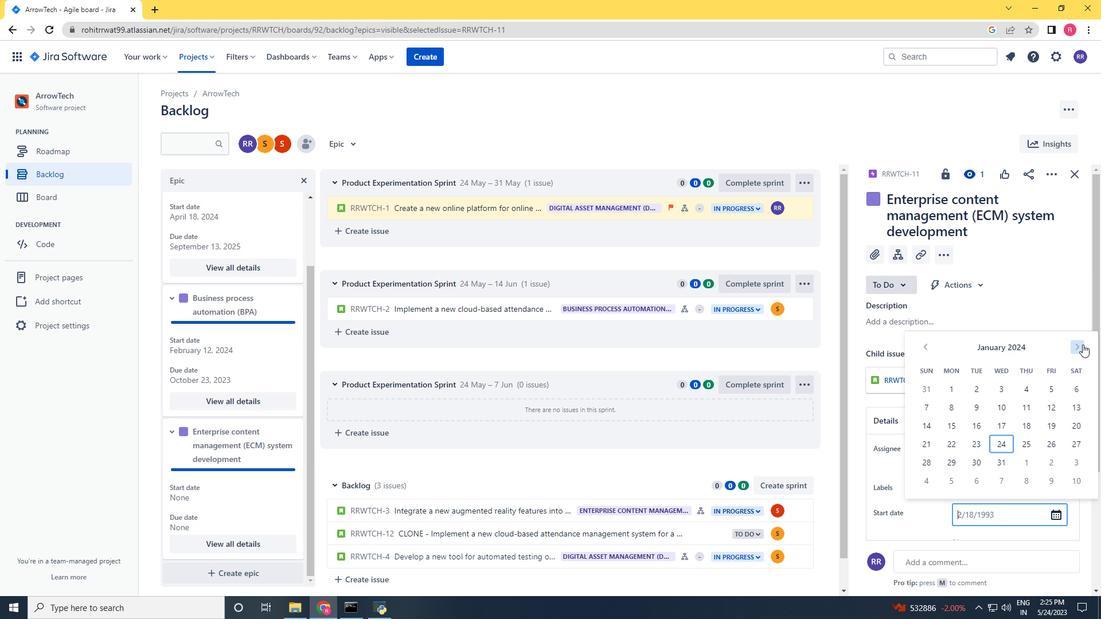 
Action: Mouse pressed left at (1083, 344)
Screenshot: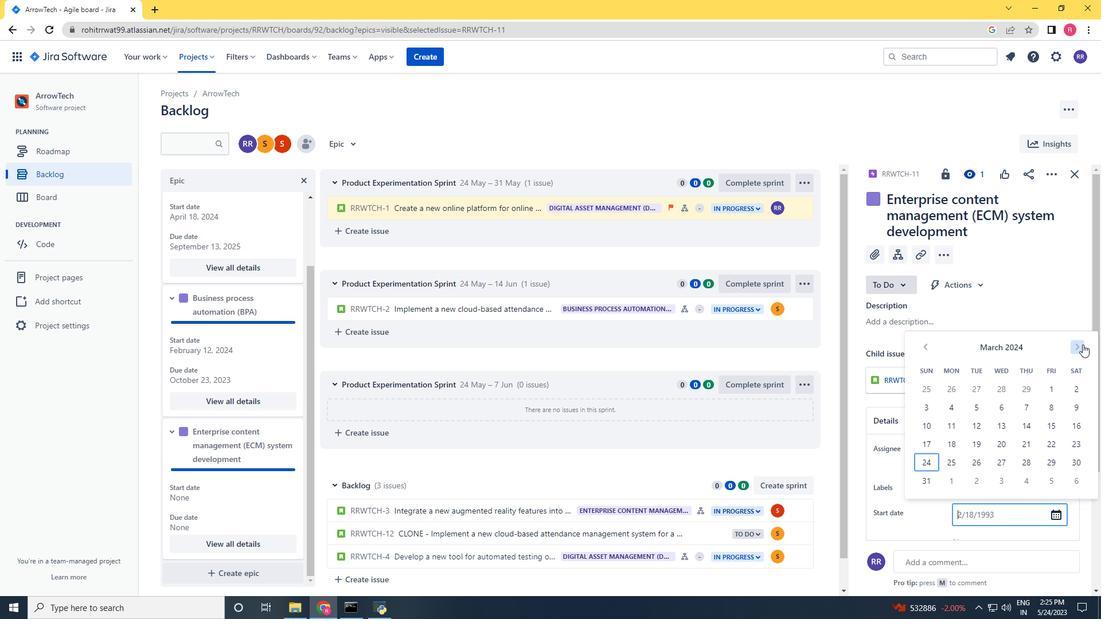 
Action: Mouse moved to (929, 350)
Screenshot: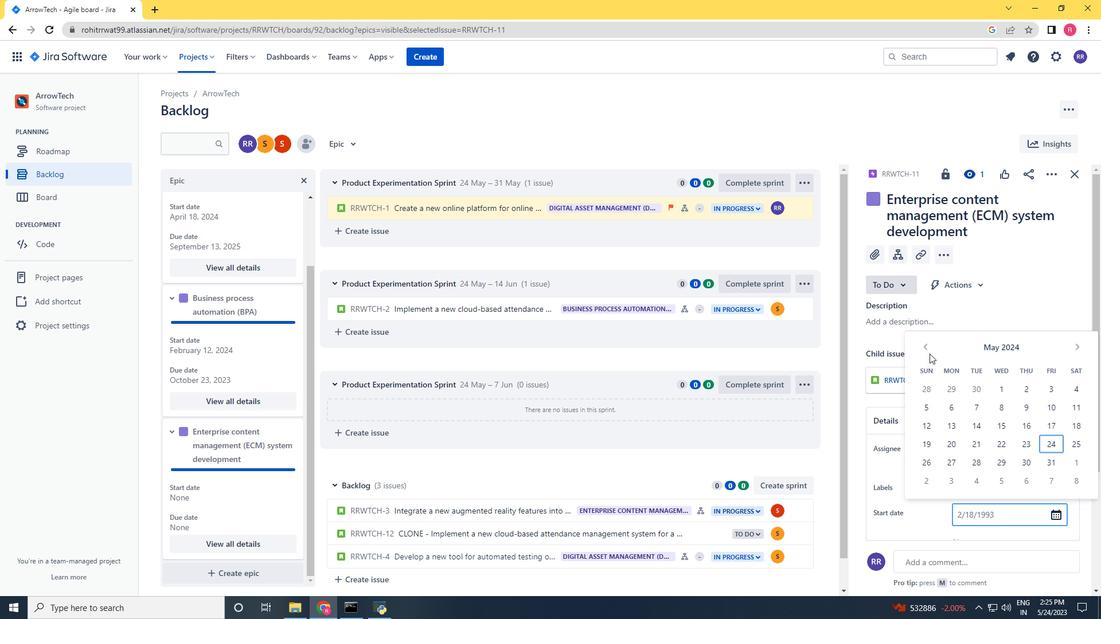 
Action: Mouse pressed left at (929, 350)
Screenshot: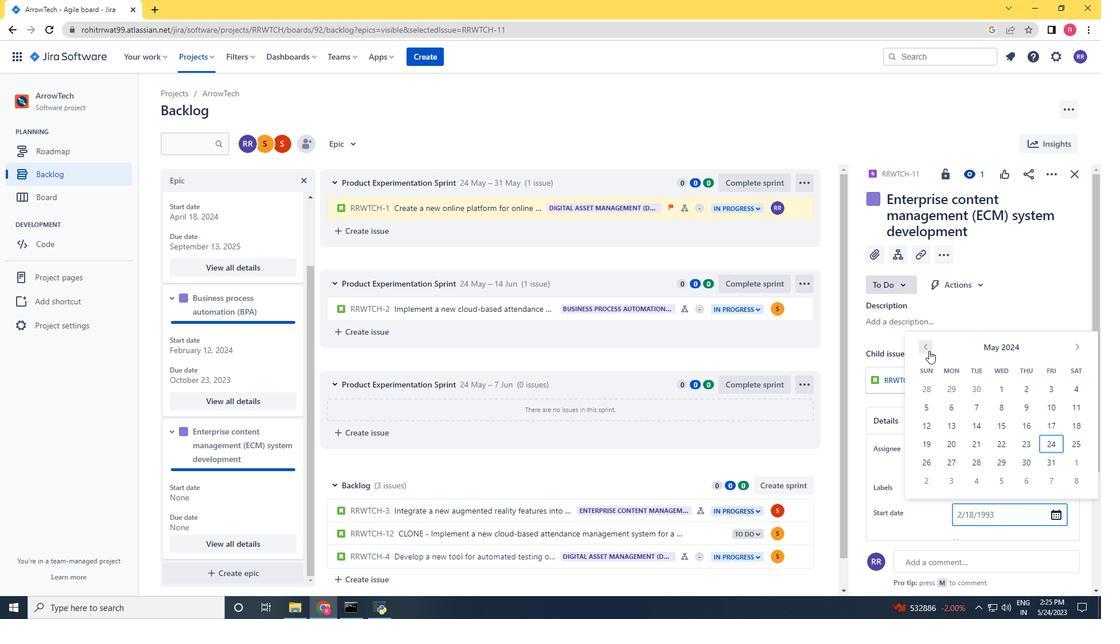 
Action: Mouse pressed left at (929, 350)
Screenshot: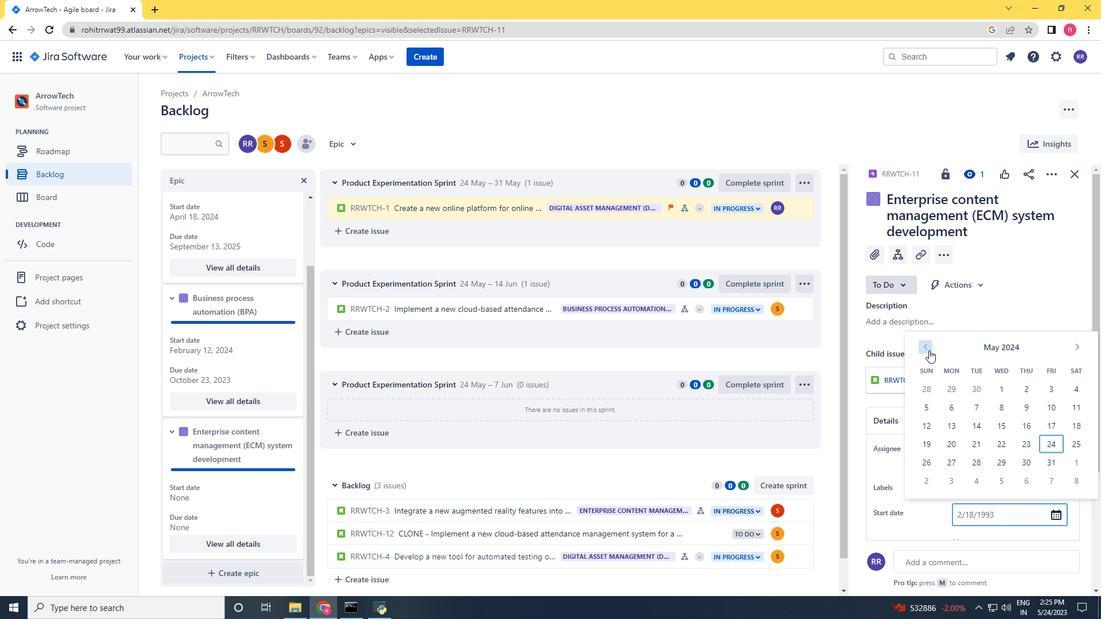 
Action: Mouse pressed left at (929, 350)
Screenshot: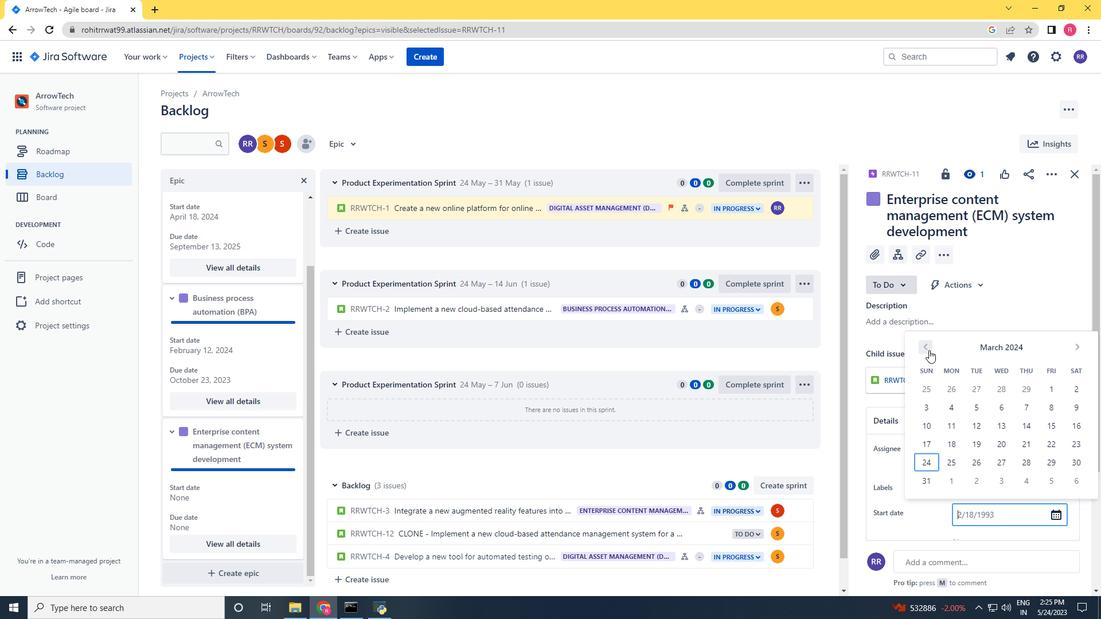 
Action: Mouse moved to (1052, 448)
Screenshot: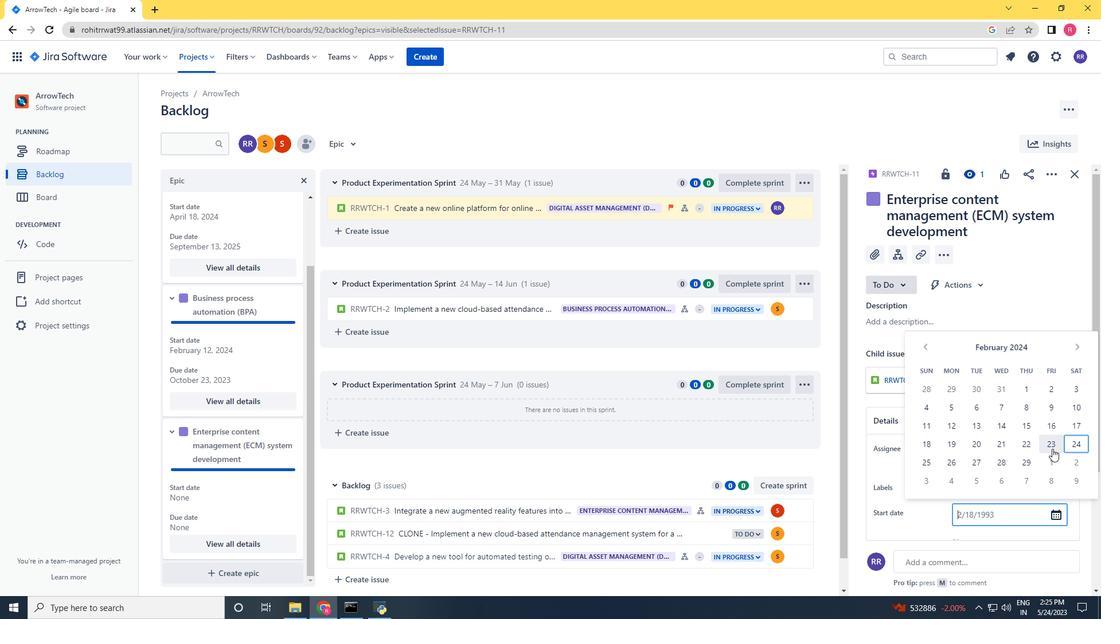 
Action: Mouse pressed left at (1052, 448)
Screenshot: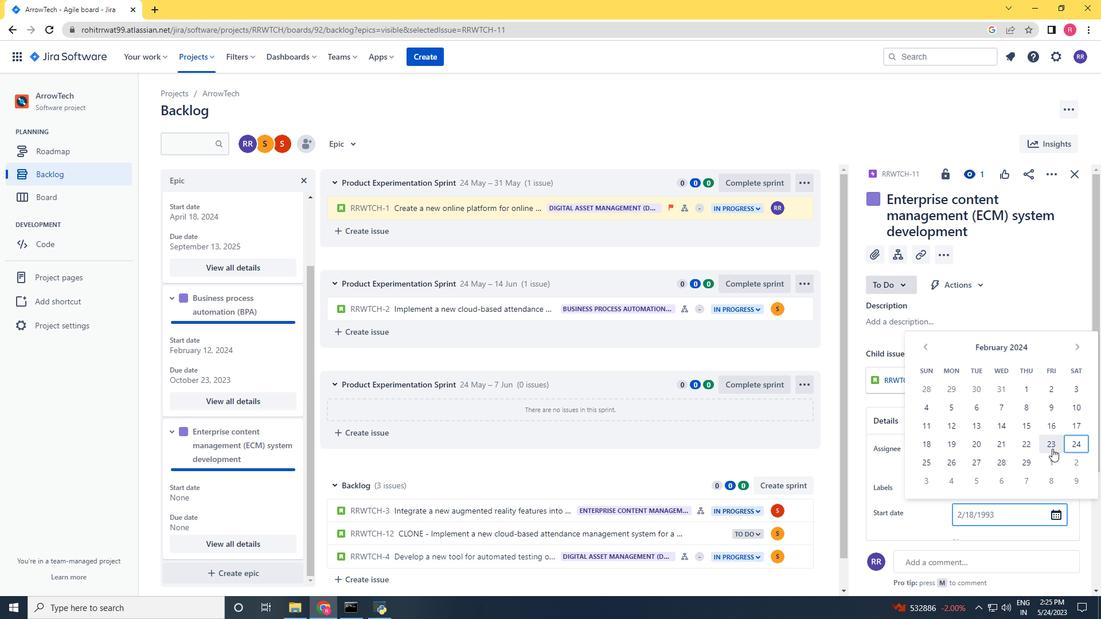 
Action: Mouse moved to (982, 488)
Screenshot: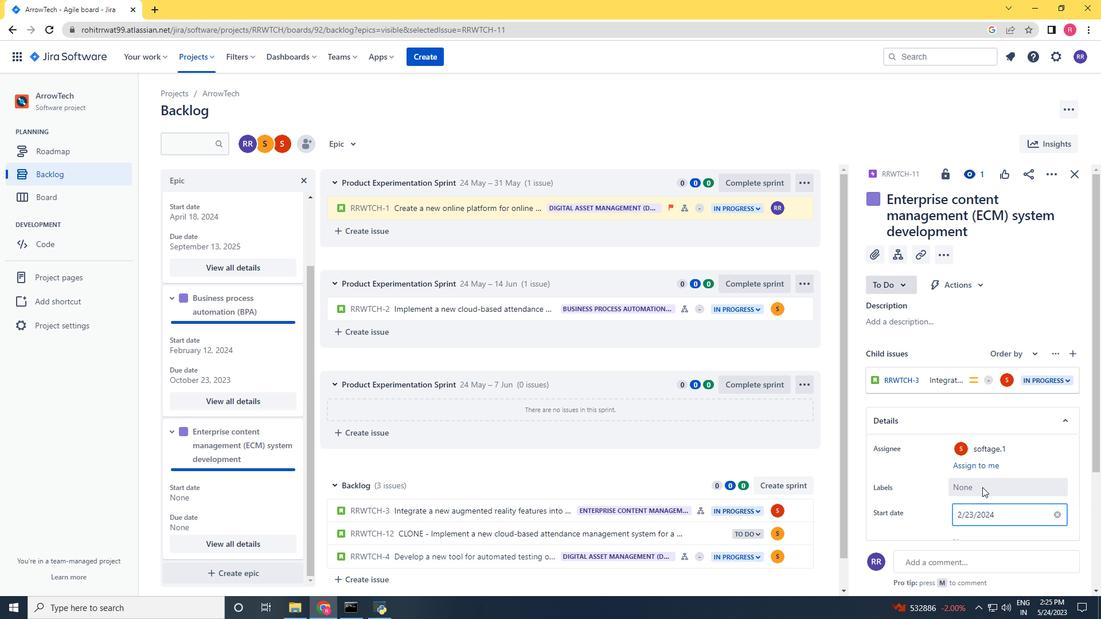 
Action: Mouse scrolled (982, 487) with delta (0, 0)
Screenshot: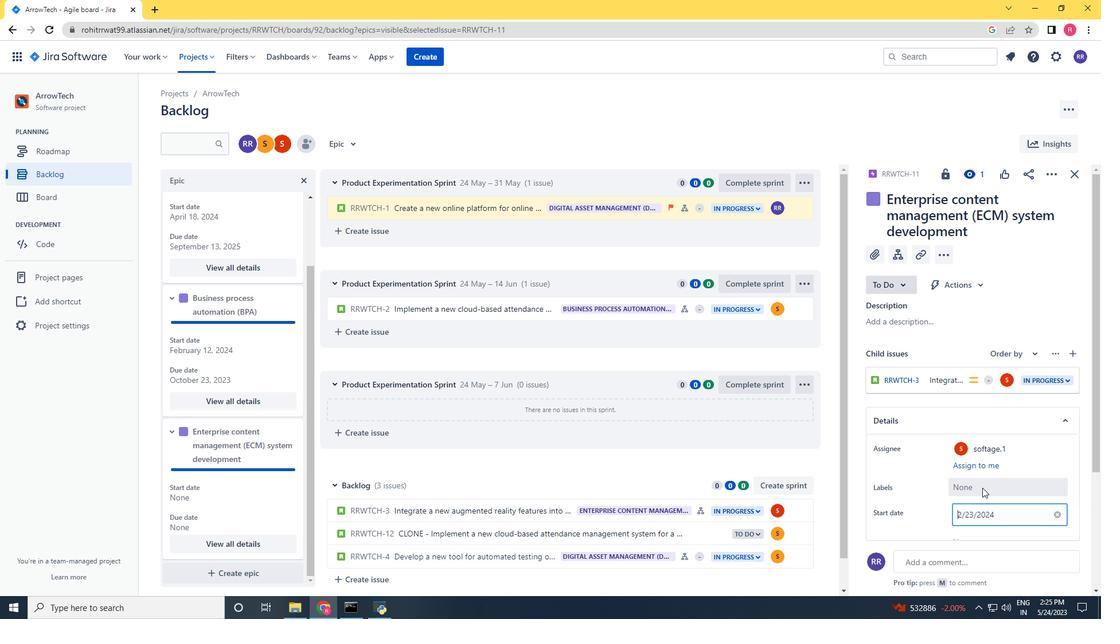
Action: Mouse moved to (982, 488)
Screenshot: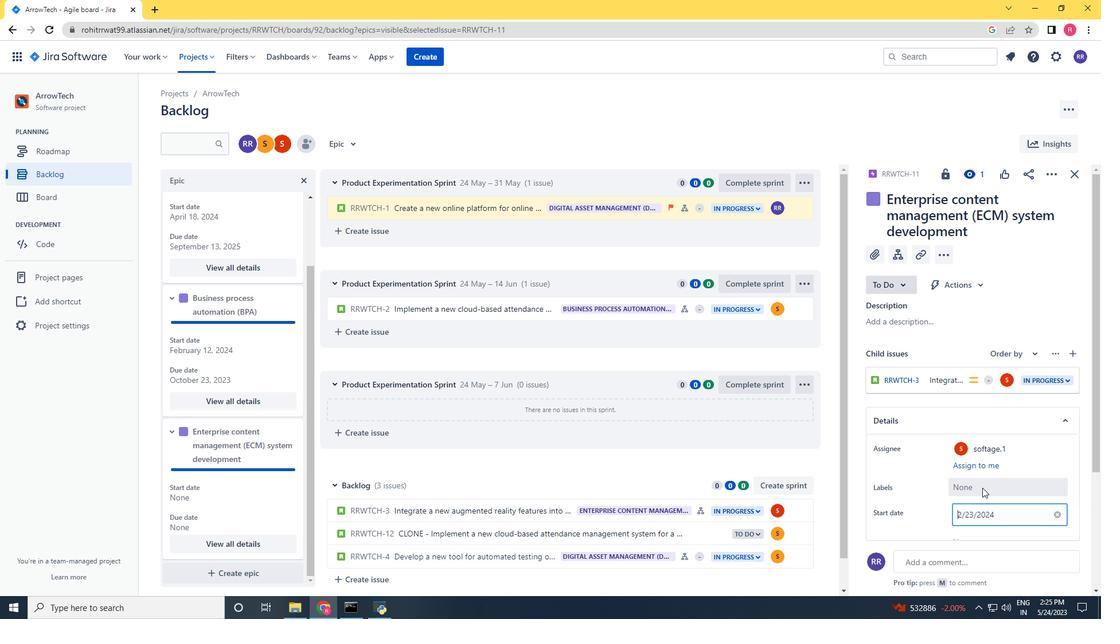 
Action: Mouse scrolled (982, 487) with delta (0, 0)
Screenshot: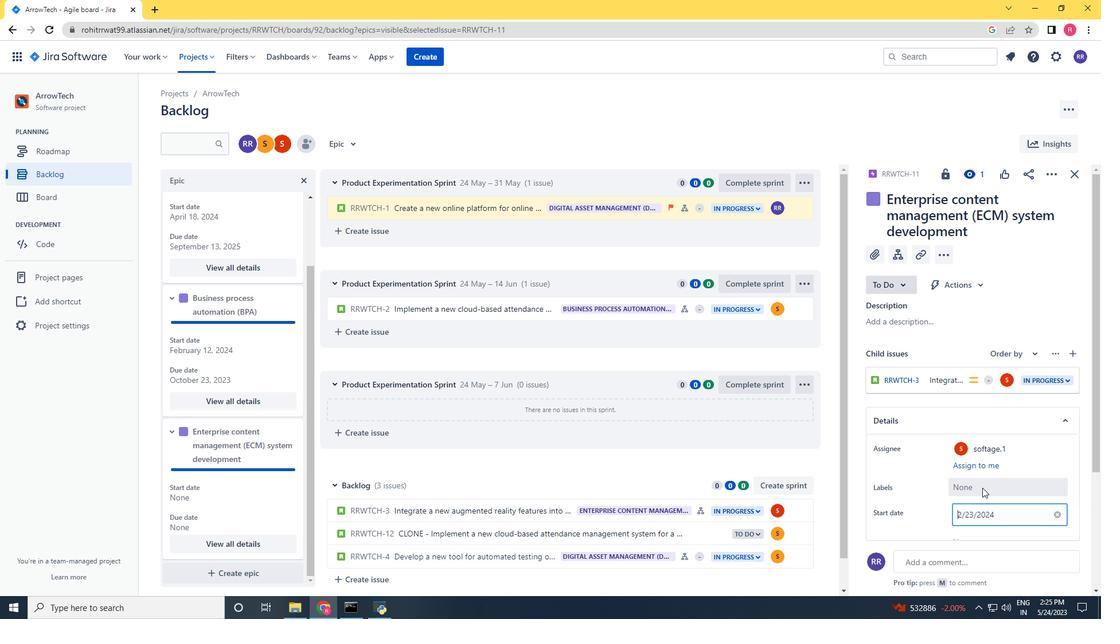 
Action: Mouse scrolled (982, 487) with delta (0, 0)
Screenshot: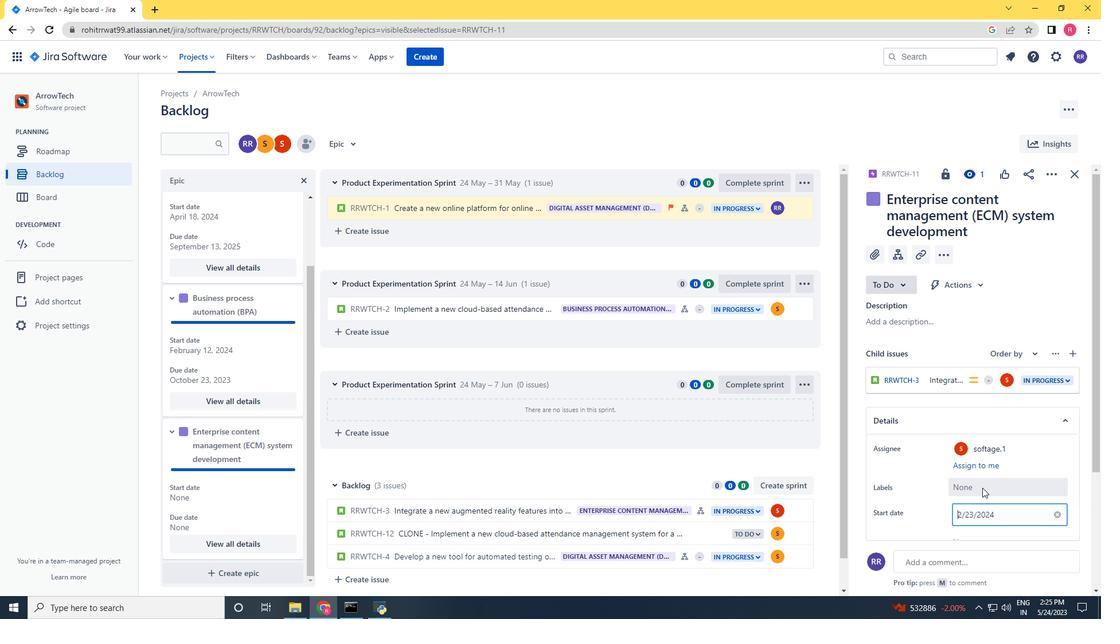 
Action: Mouse moved to (965, 379)
Screenshot: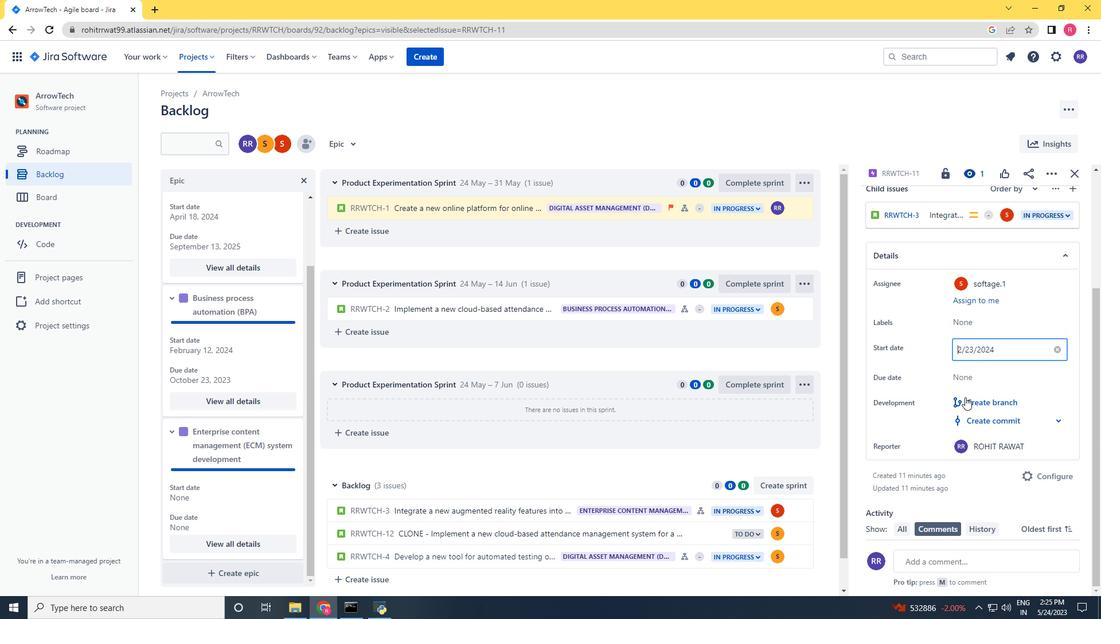 
Action: Mouse pressed left at (965, 379)
Screenshot: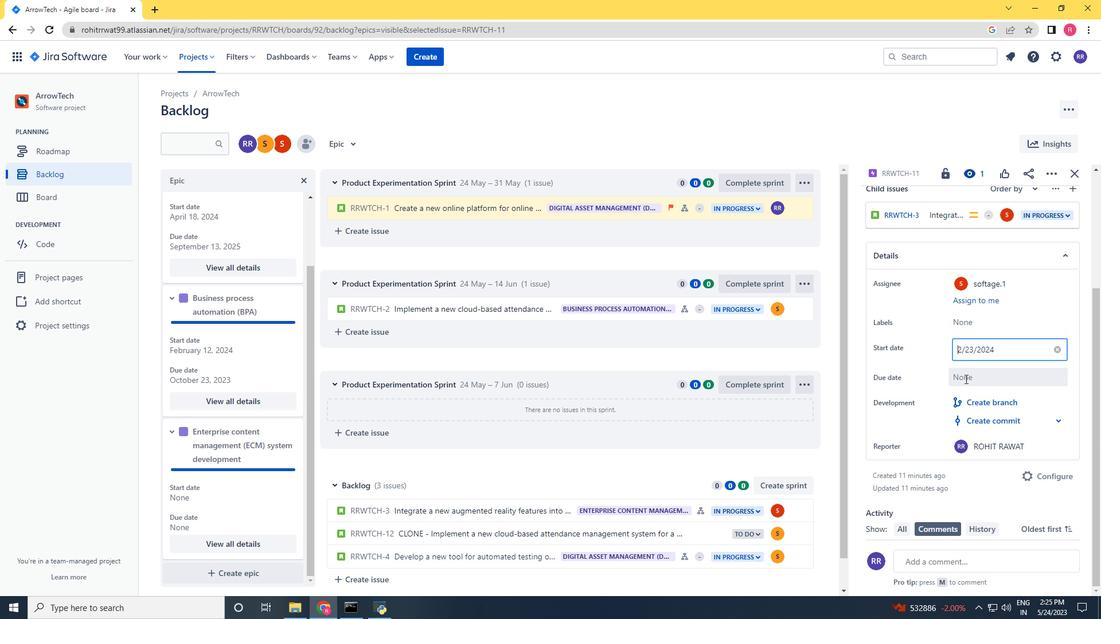 
Action: Mouse moved to (1071, 417)
Screenshot: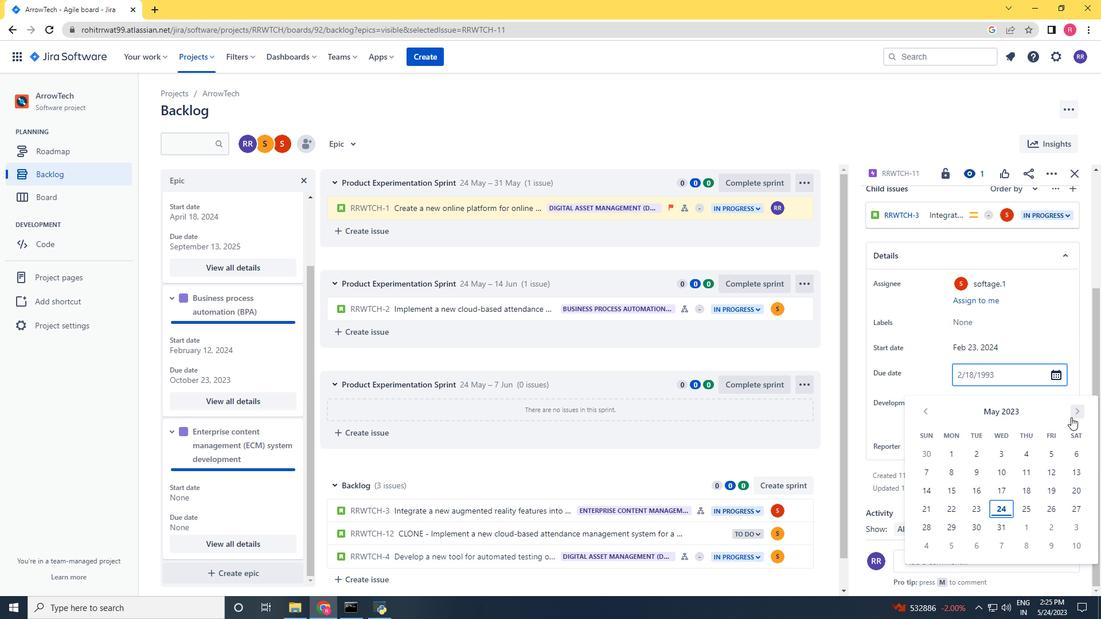 
Action: Mouse pressed left at (1071, 417)
Screenshot: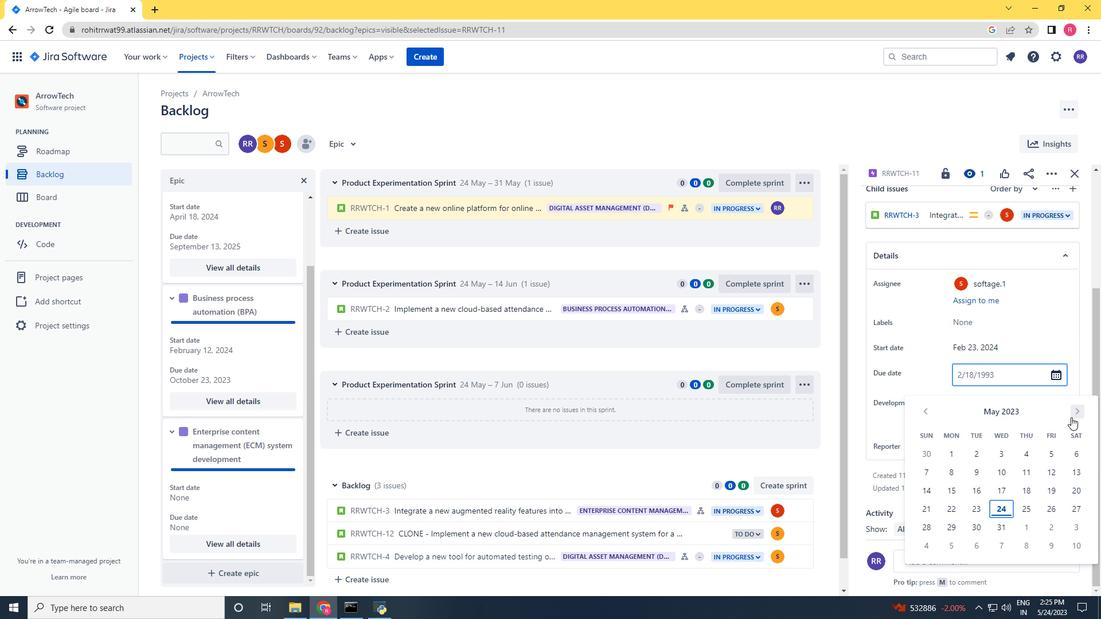 
Action: Mouse pressed left at (1071, 417)
Screenshot: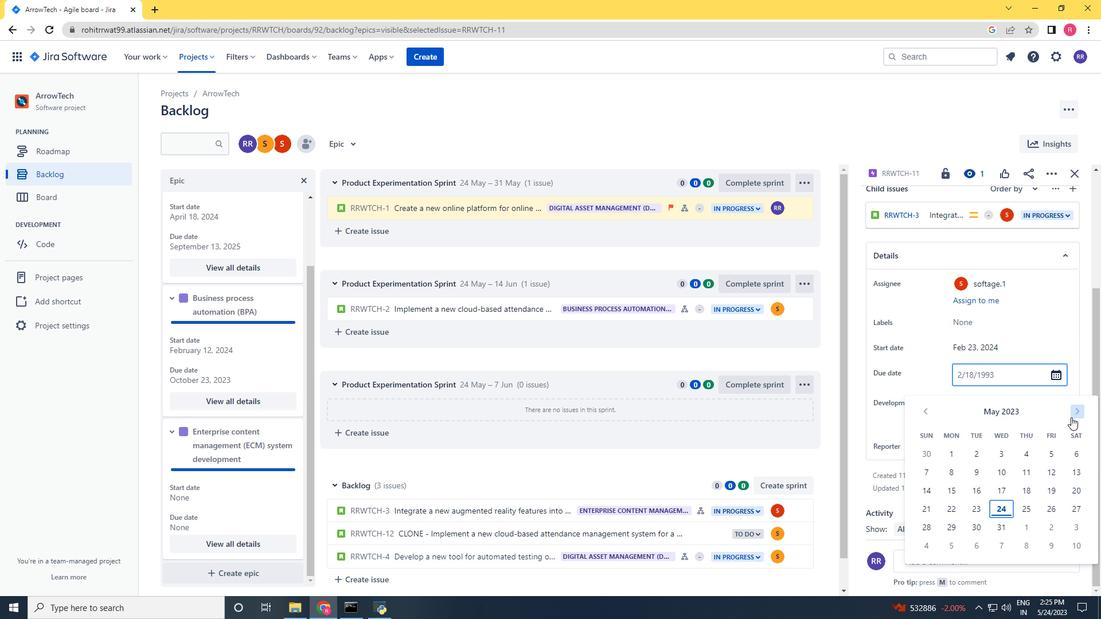 
Action: Mouse pressed left at (1071, 417)
Screenshot: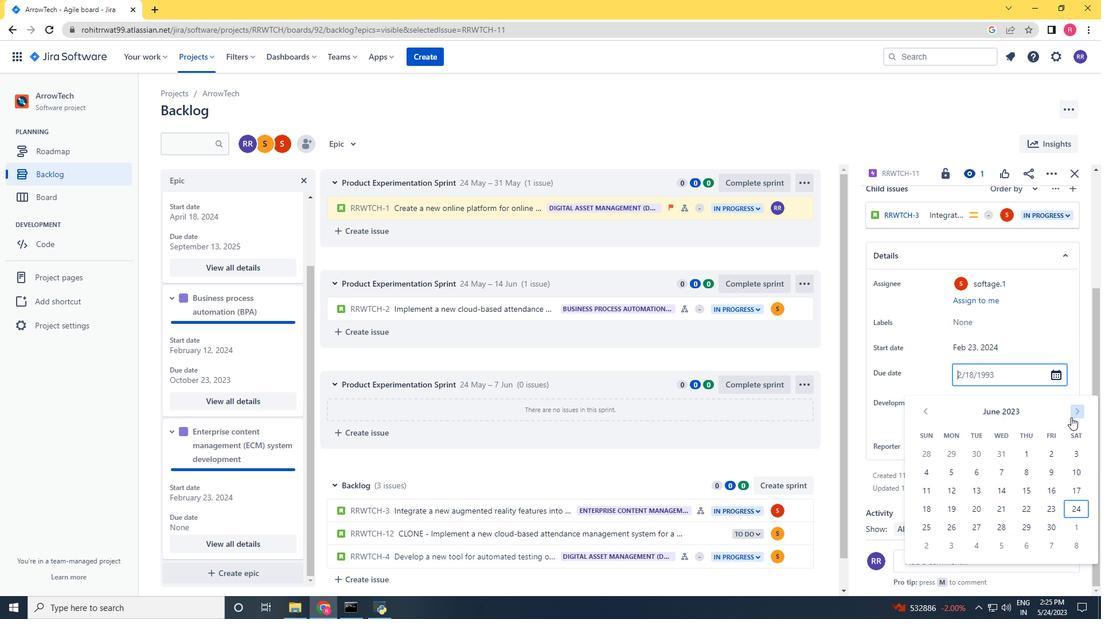 
Action: Mouse pressed left at (1071, 417)
Screenshot: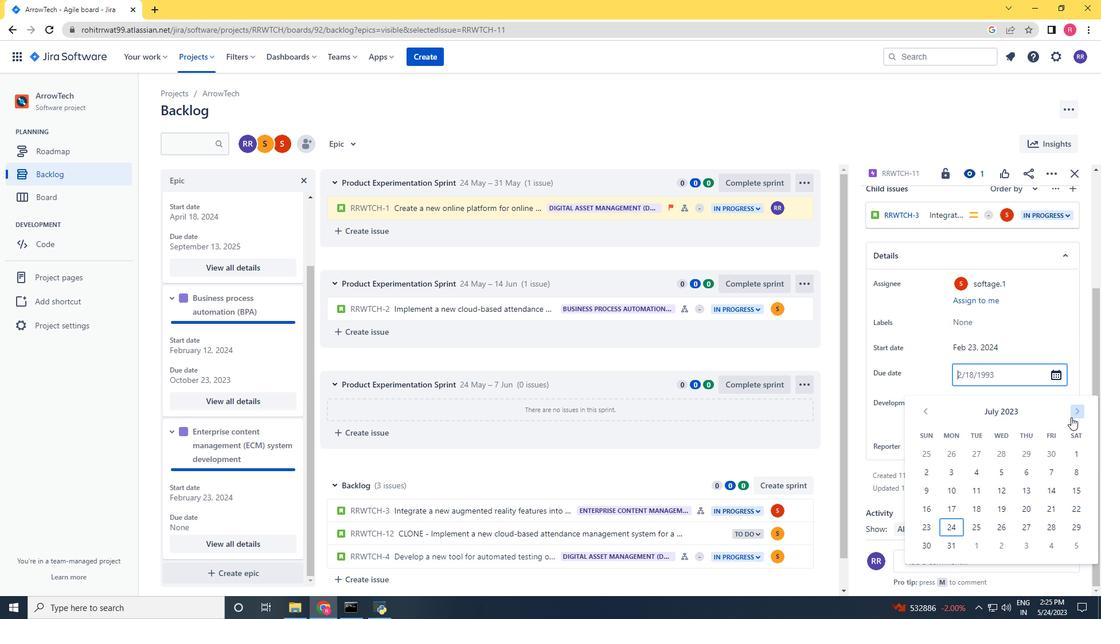
Action: Mouse pressed left at (1071, 417)
Screenshot: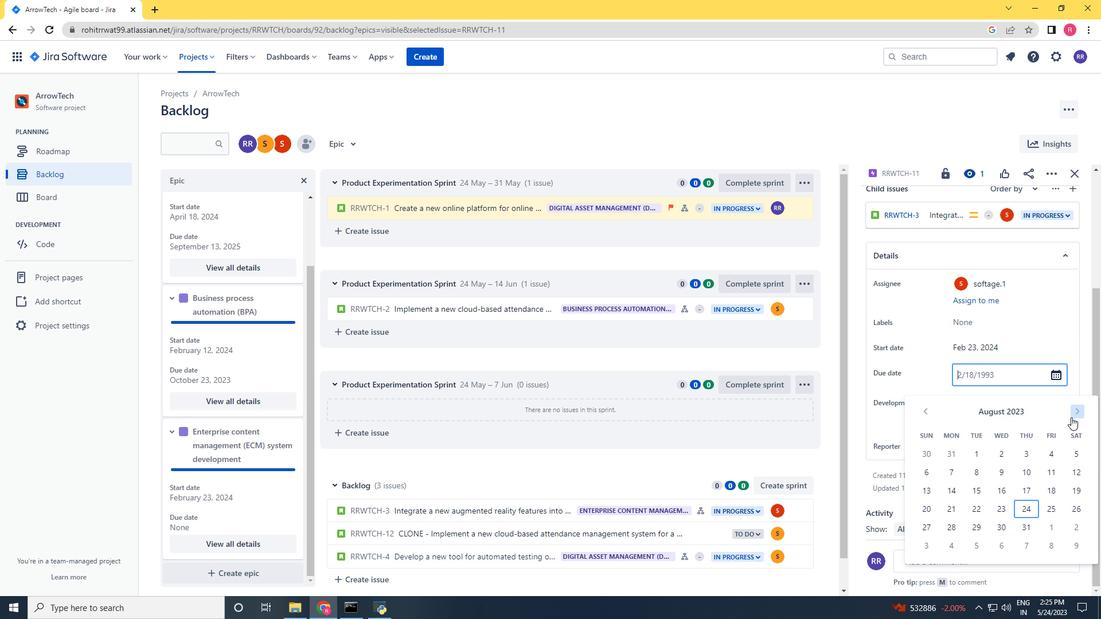 
Action: Mouse pressed left at (1071, 417)
Screenshot: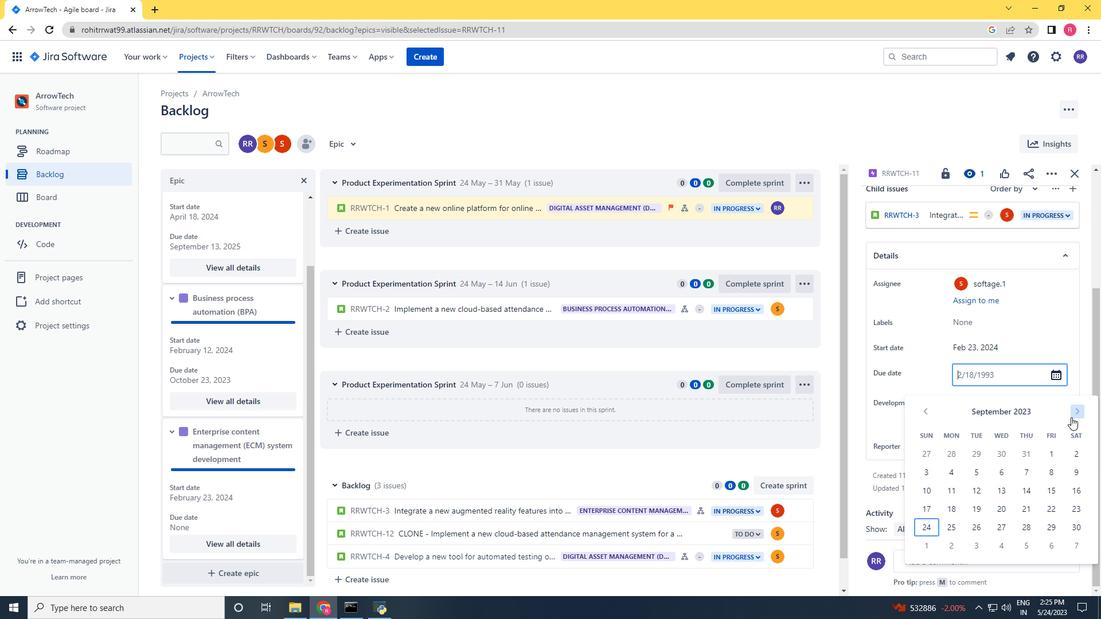 
Action: Mouse pressed left at (1071, 417)
Screenshot: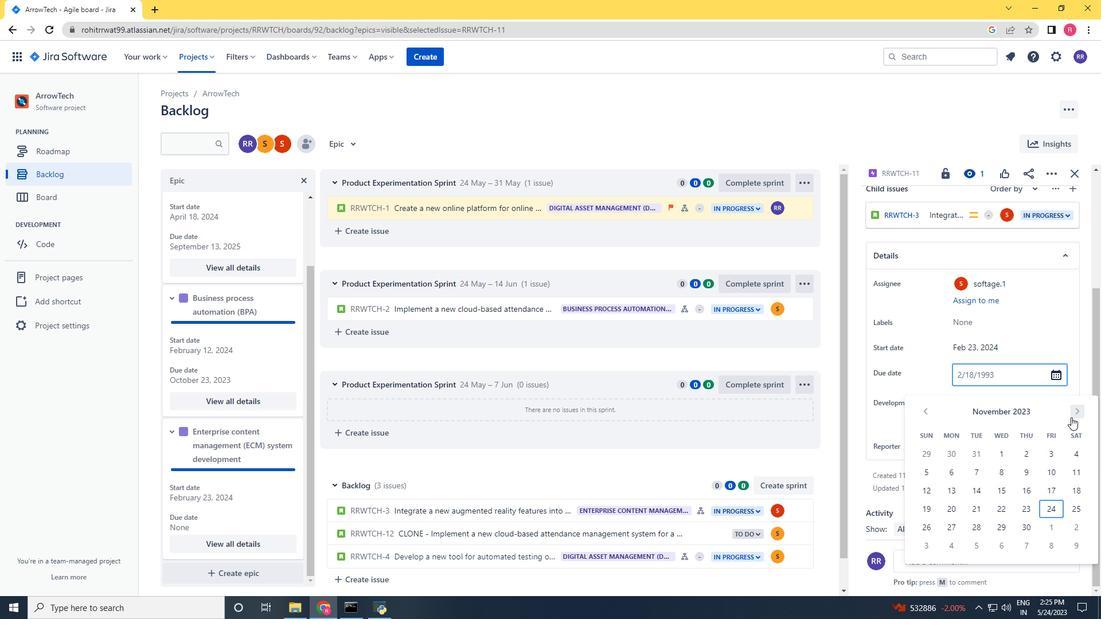 
Action: Mouse pressed left at (1071, 417)
Screenshot: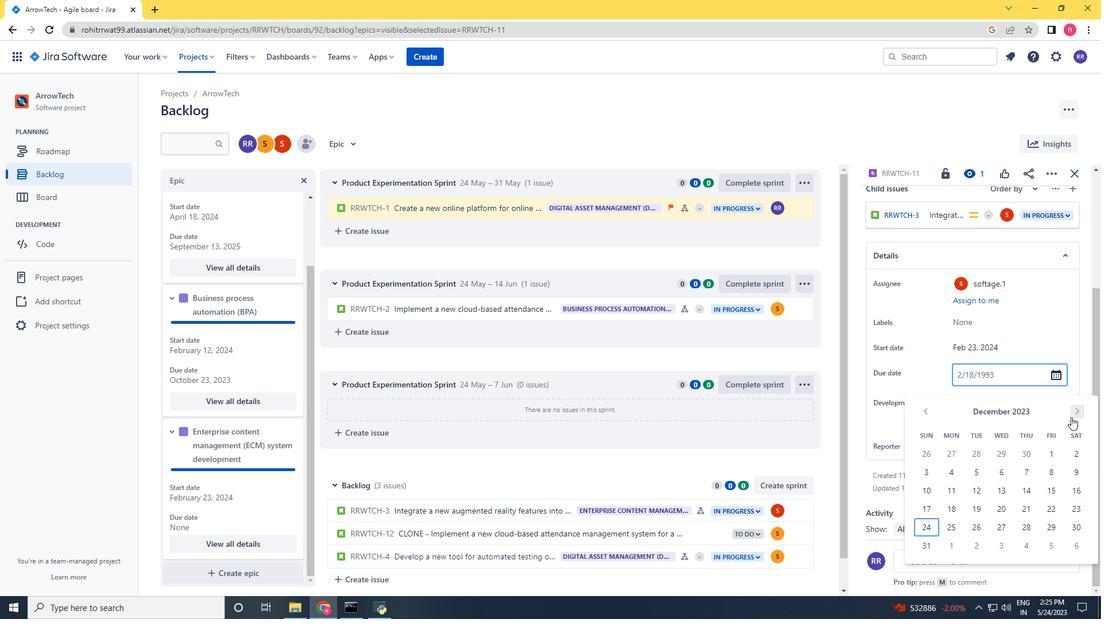 
Action: Mouse pressed left at (1071, 417)
Screenshot: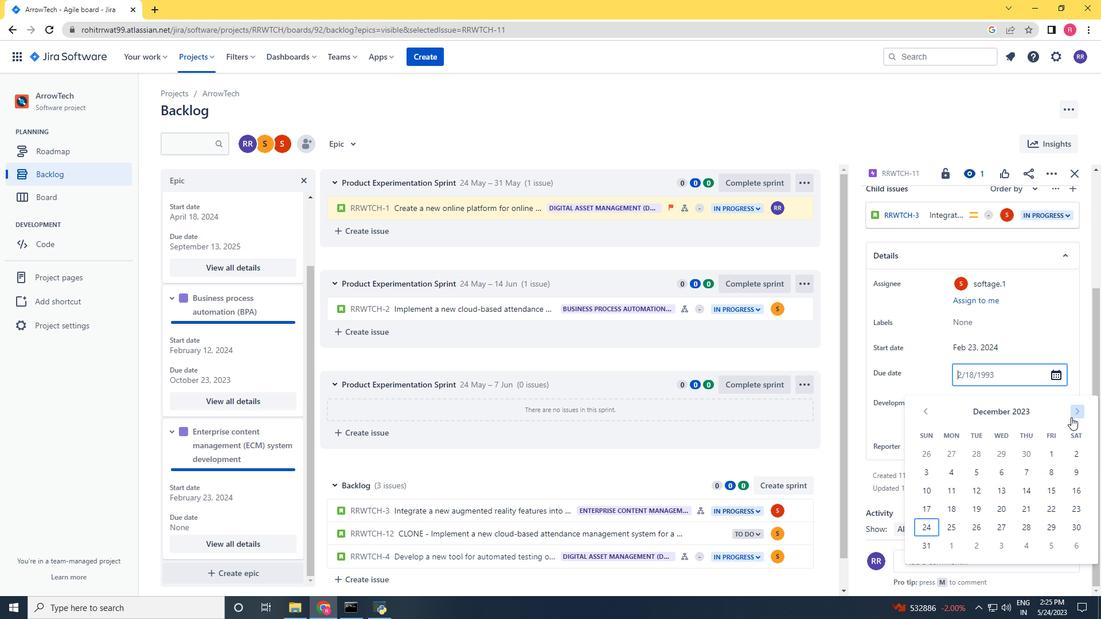 
Action: Mouse pressed left at (1071, 417)
Screenshot: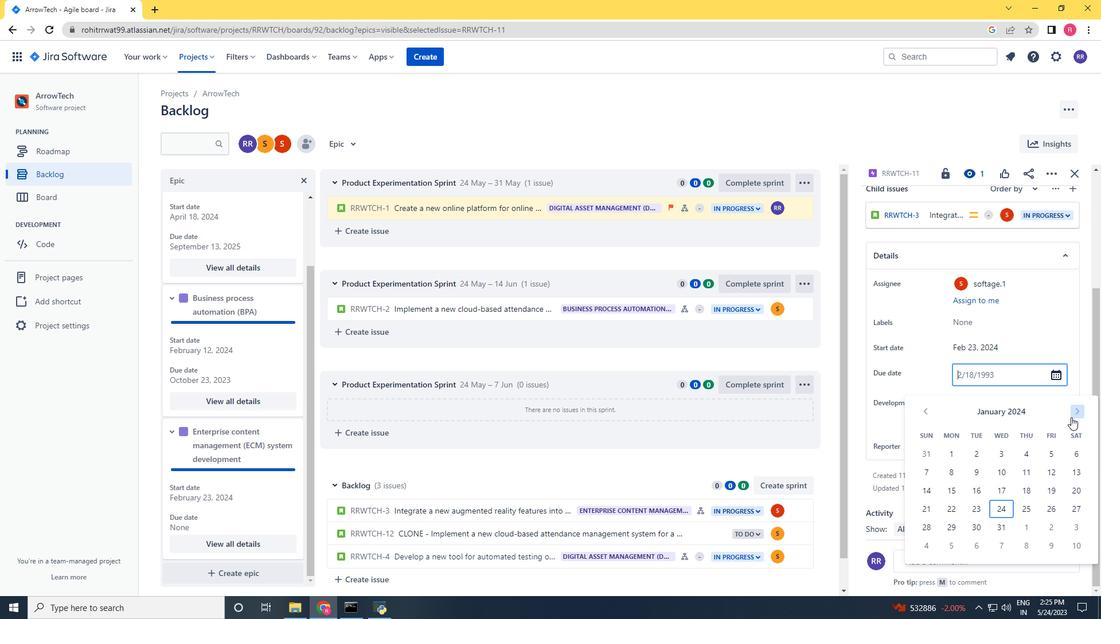 
Action: Mouse pressed left at (1071, 417)
Screenshot: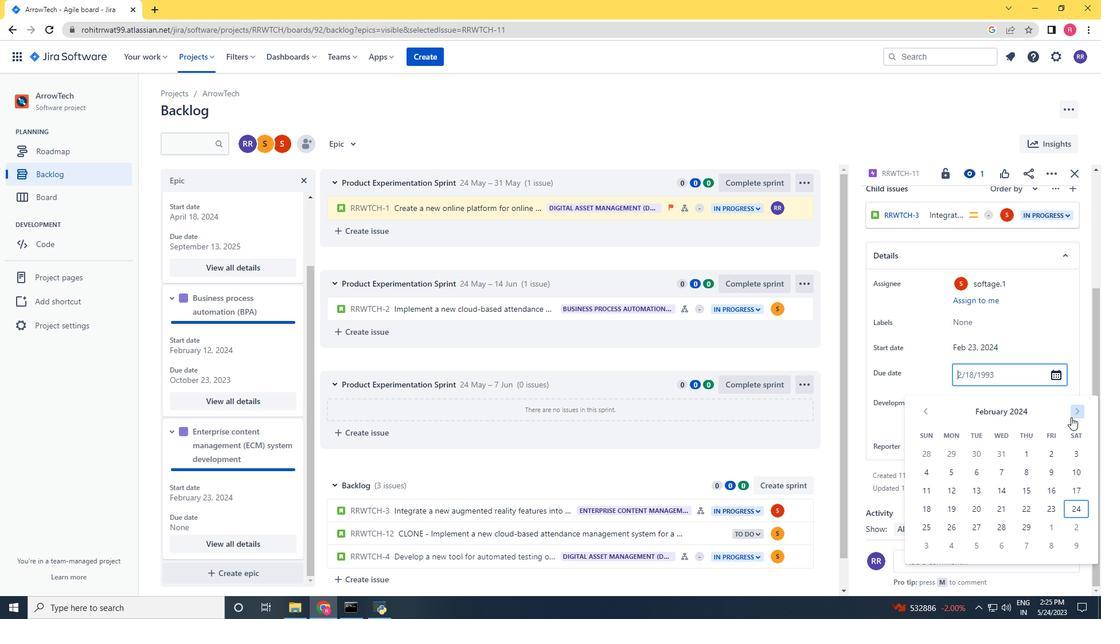 
Action: Mouse pressed left at (1071, 417)
Screenshot: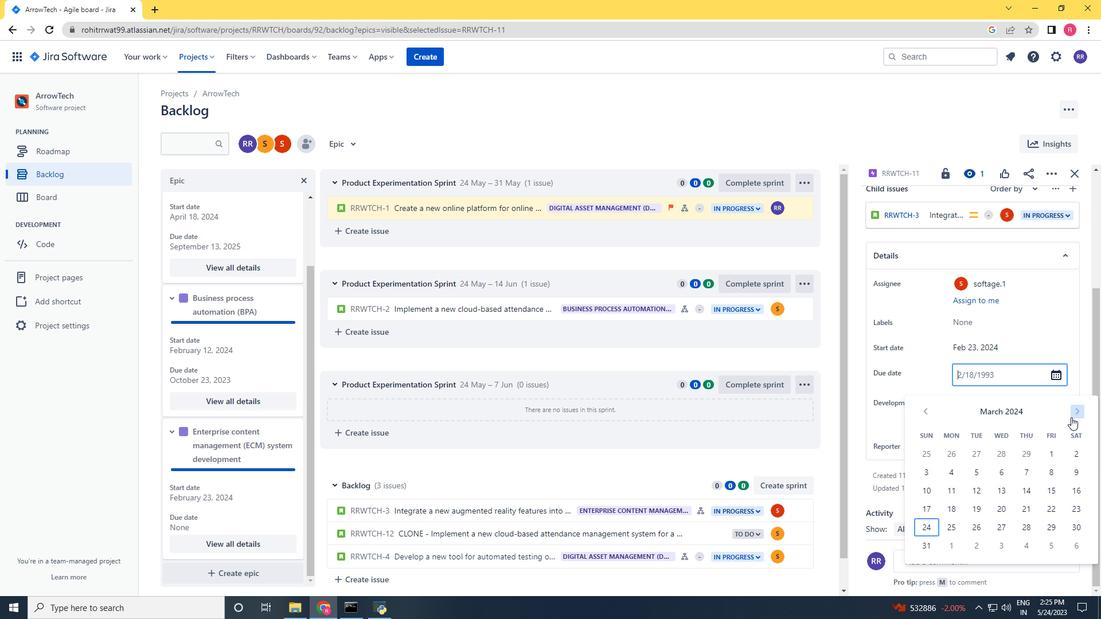 
Action: Mouse pressed left at (1071, 417)
Screenshot: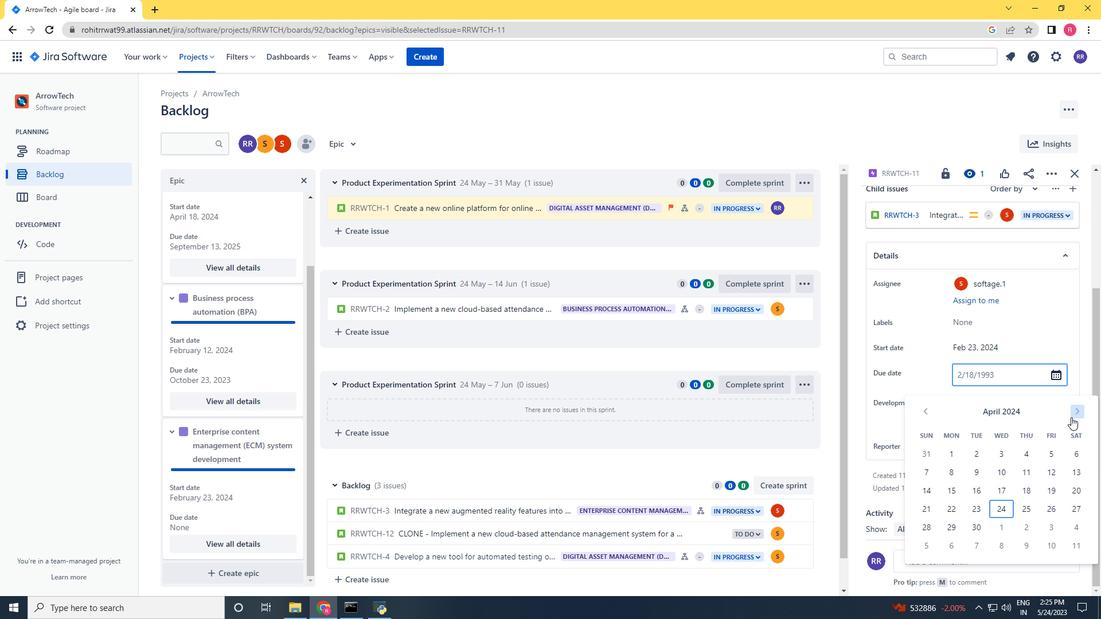 
Action: Mouse pressed left at (1071, 417)
Screenshot: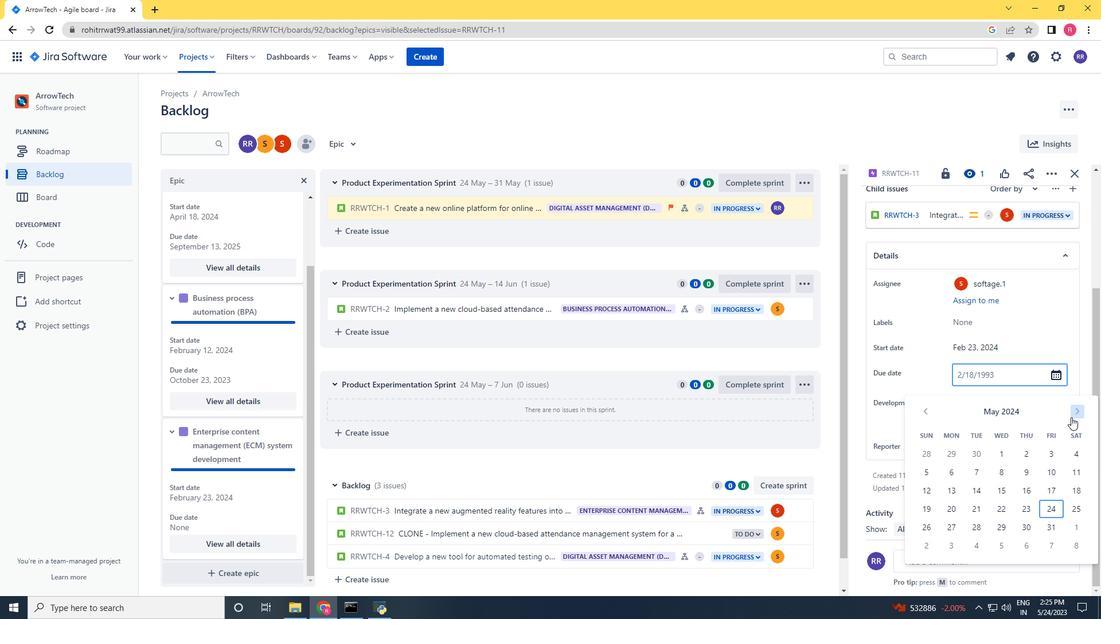 
Action: Mouse pressed left at (1071, 417)
Screenshot: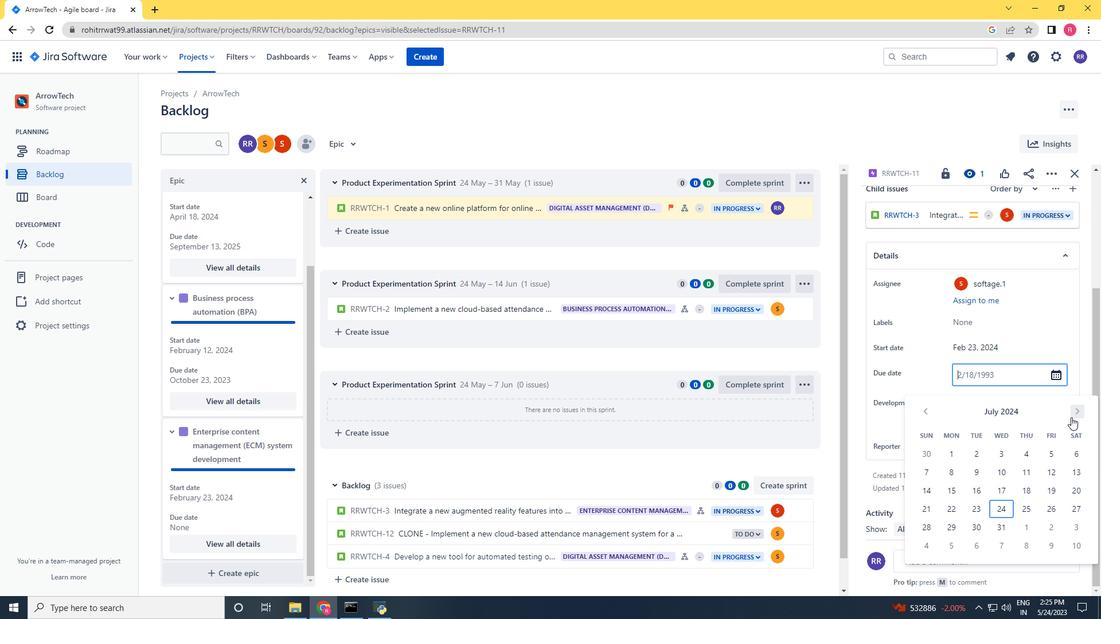 
Action: Mouse pressed left at (1071, 417)
Screenshot: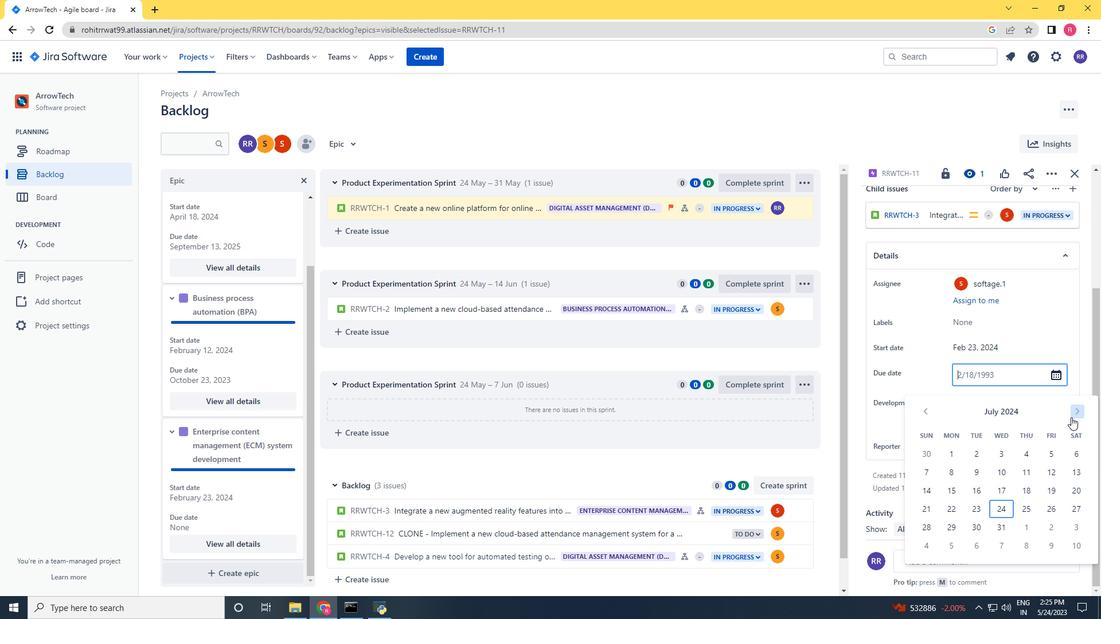 
Action: Mouse pressed left at (1071, 417)
Screenshot: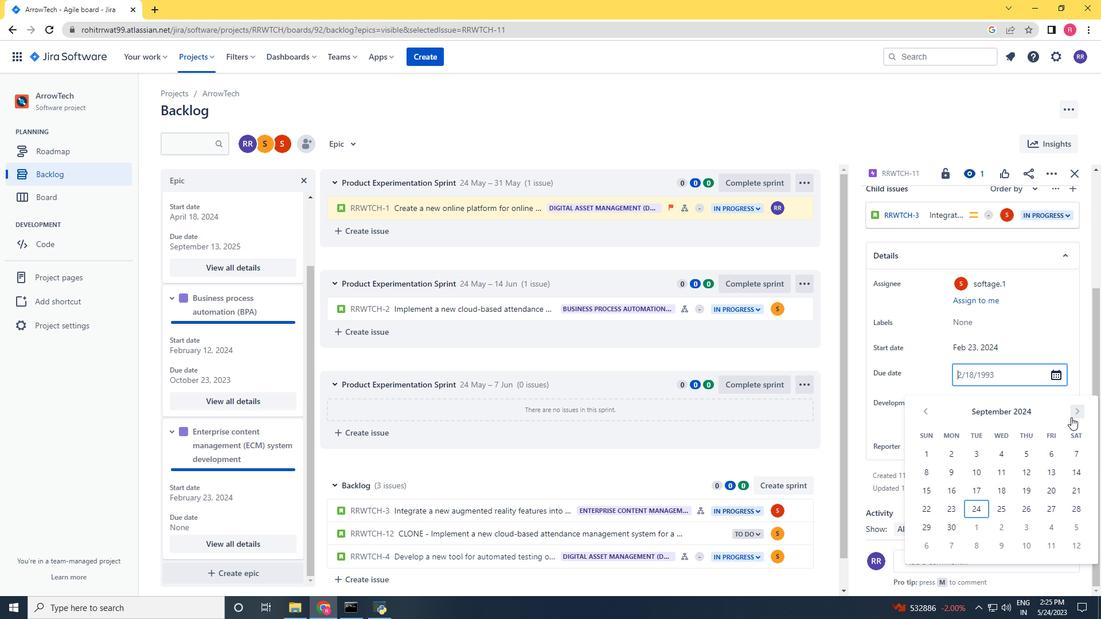 
Action: Mouse pressed left at (1071, 417)
Screenshot: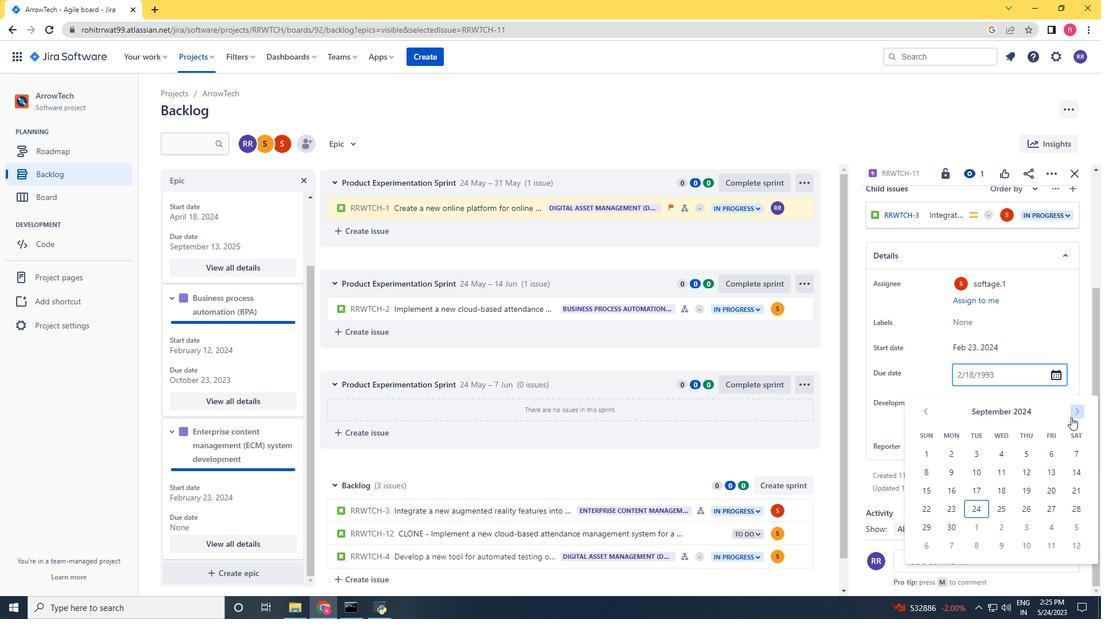 
Action: Mouse pressed left at (1071, 417)
Screenshot: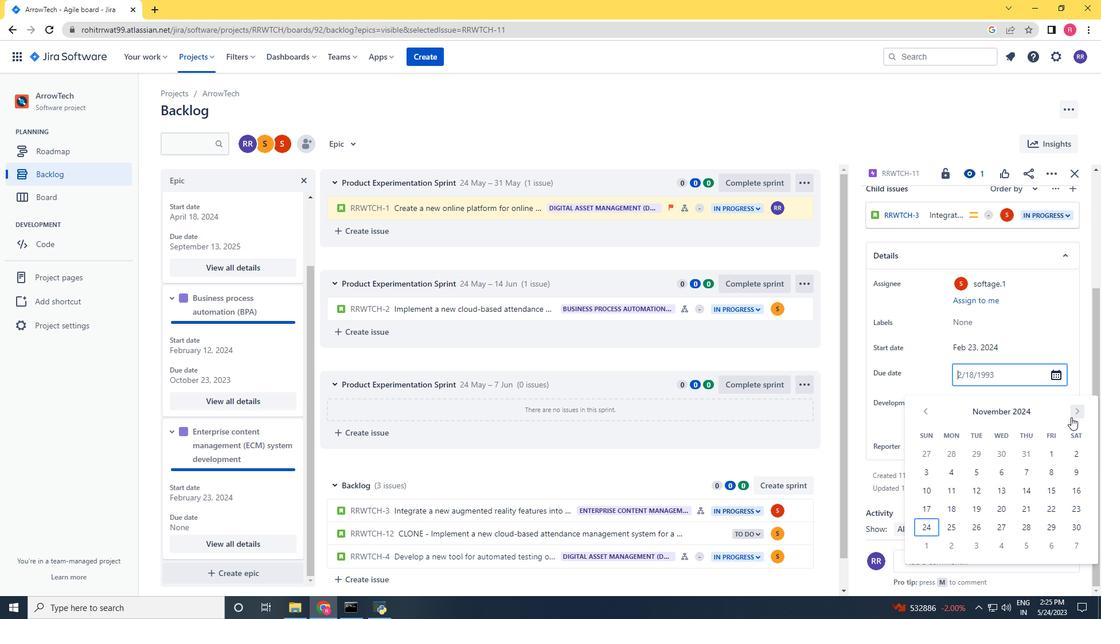 
Action: Mouse pressed left at (1071, 417)
Screenshot: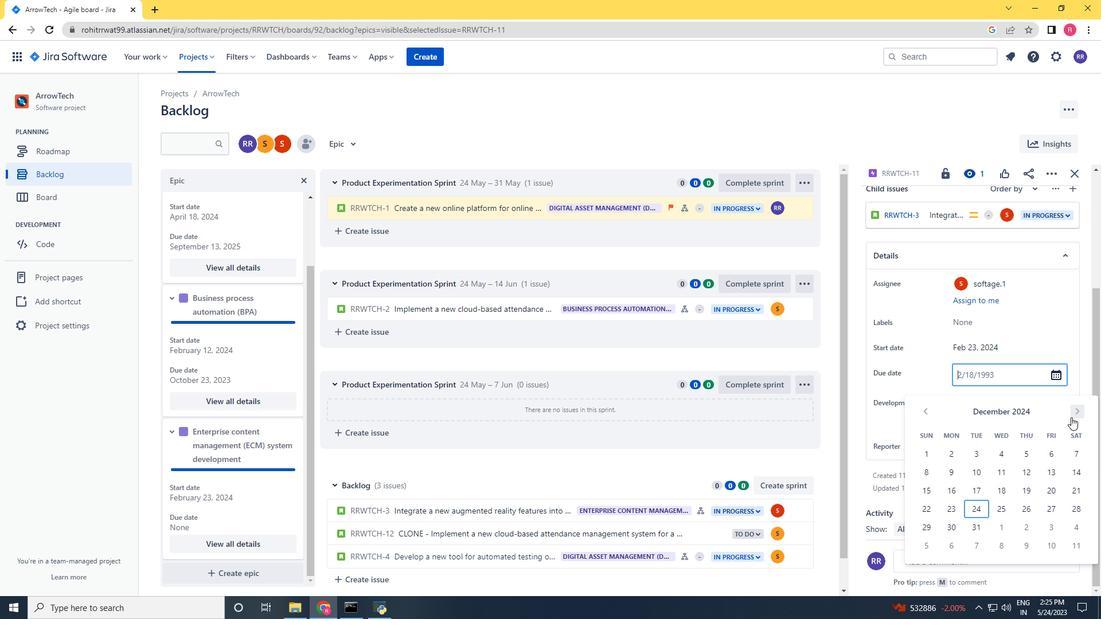 
Action: Mouse pressed left at (1071, 417)
Screenshot: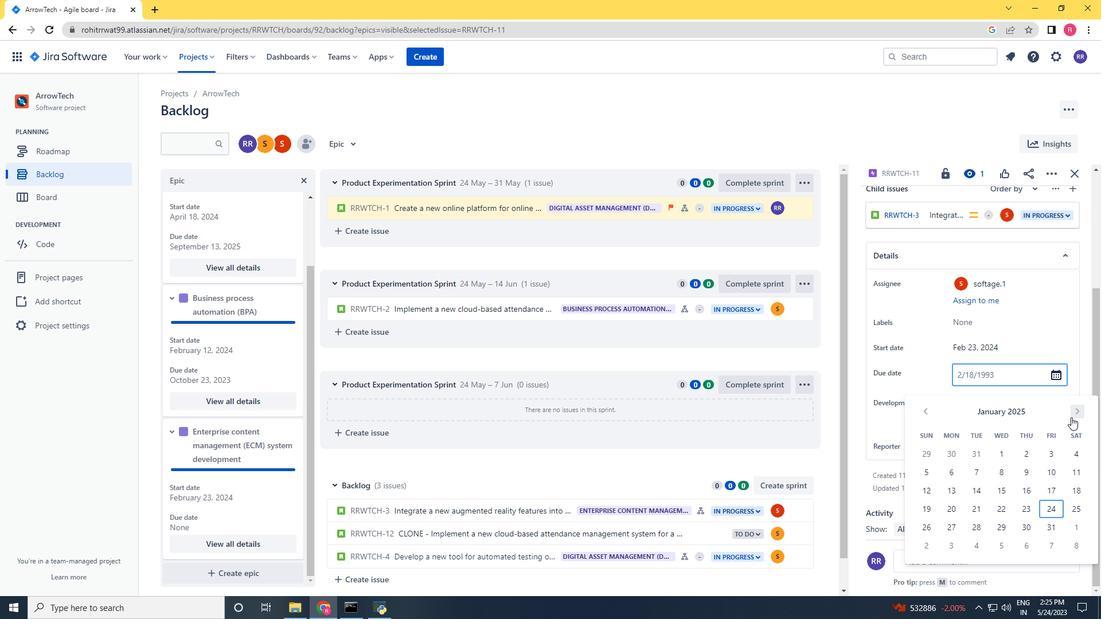 
Action: Mouse pressed left at (1071, 417)
Screenshot: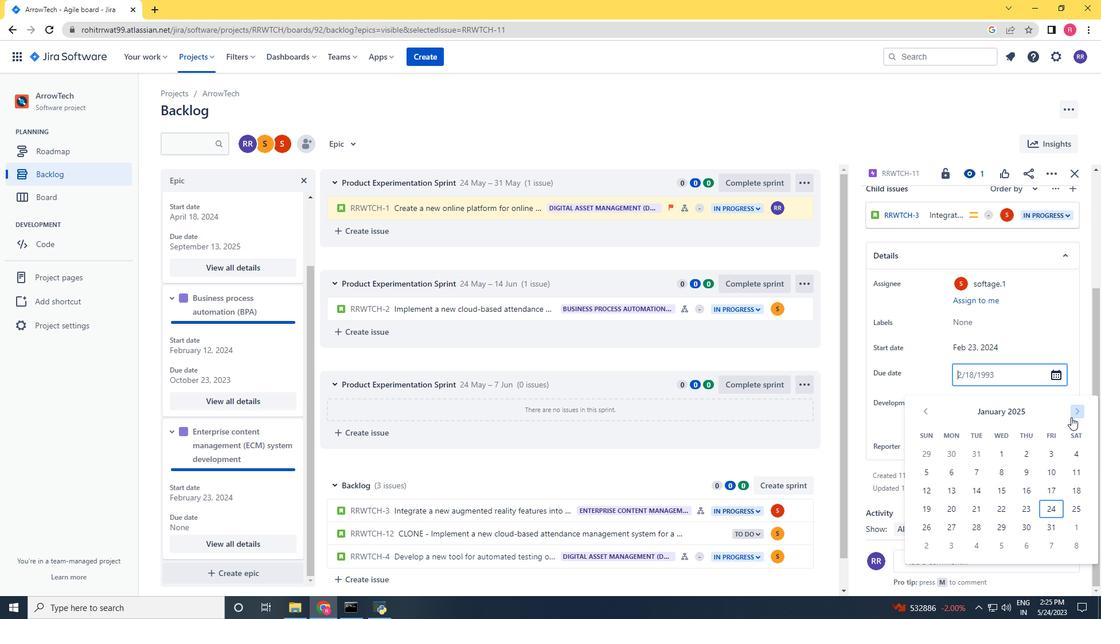 
Action: Mouse pressed left at (1071, 417)
Screenshot: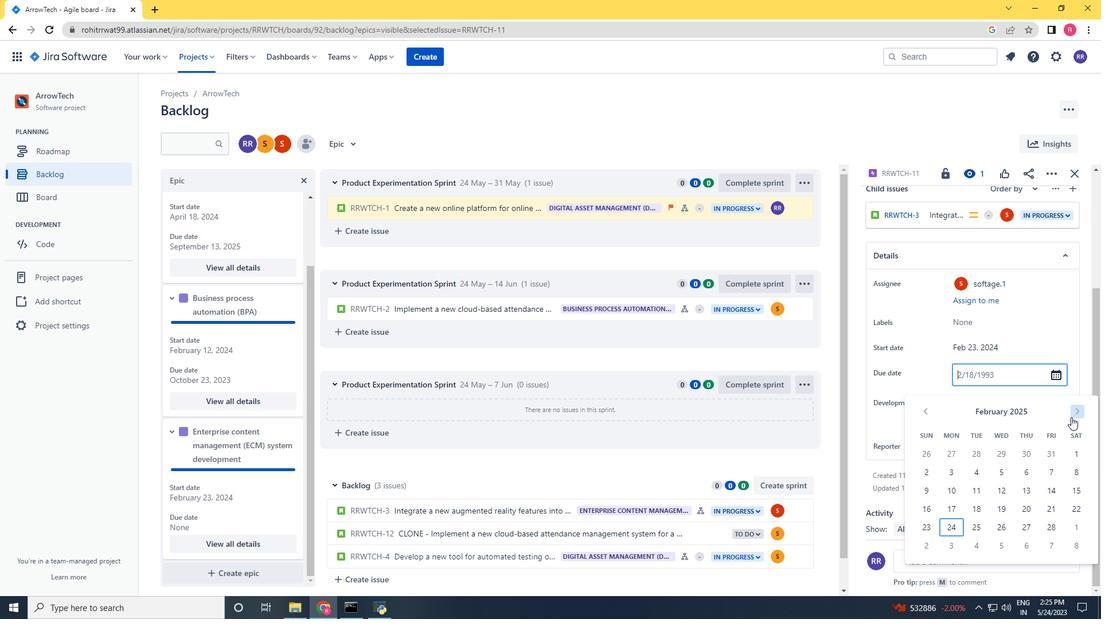 
Action: Mouse pressed left at (1071, 417)
Screenshot: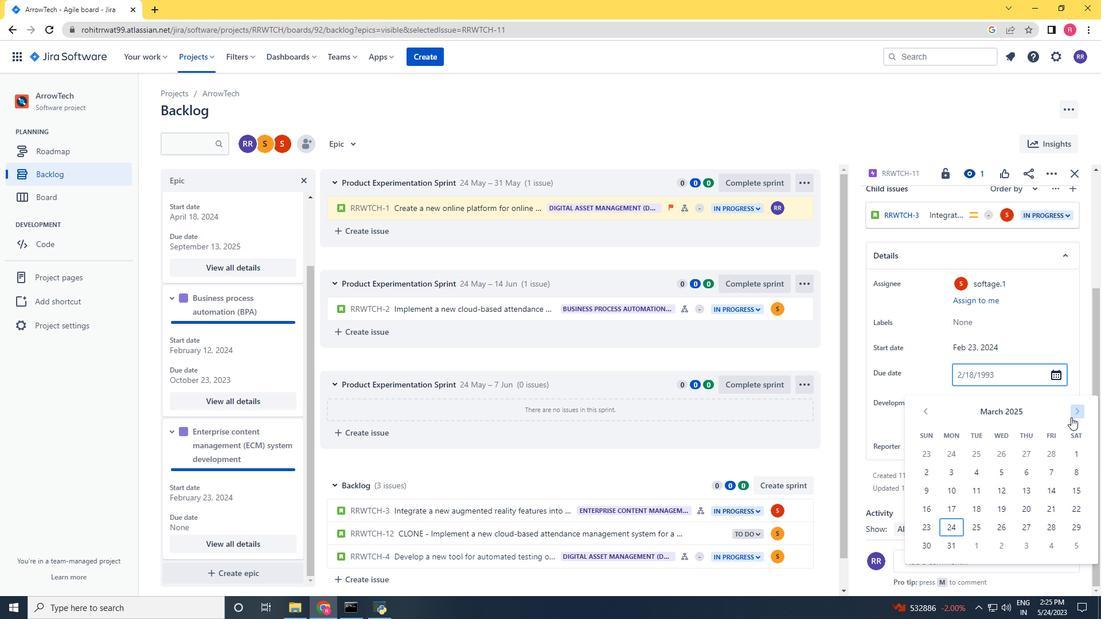 
Action: Mouse pressed left at (1071, 417)
Screenshot: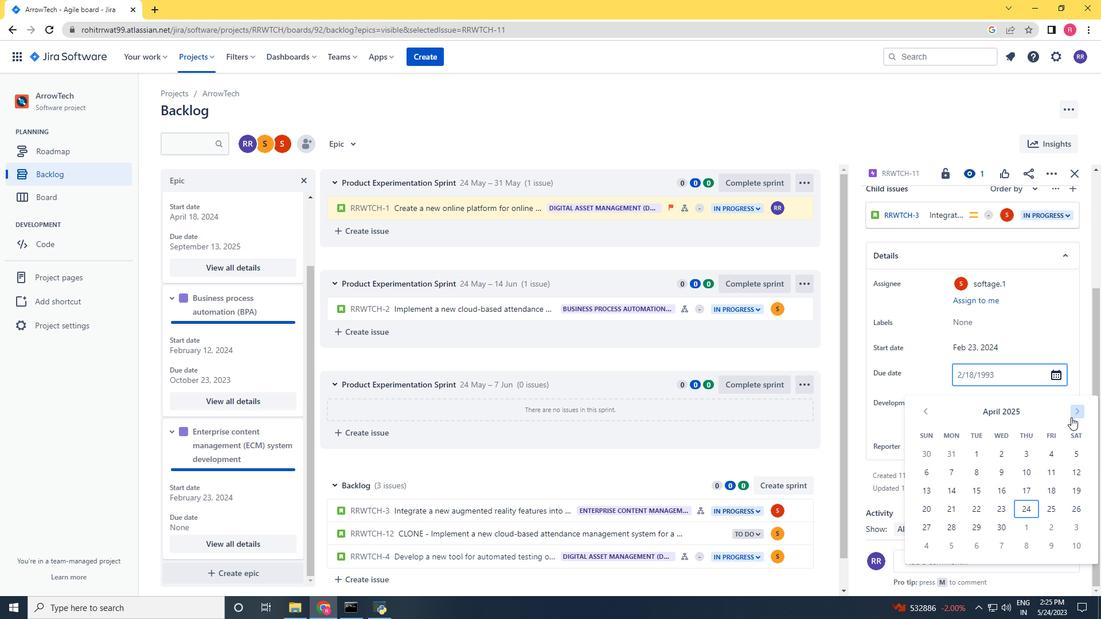 
Action: Mouse pressed left at (1071, 417)
Screenshot: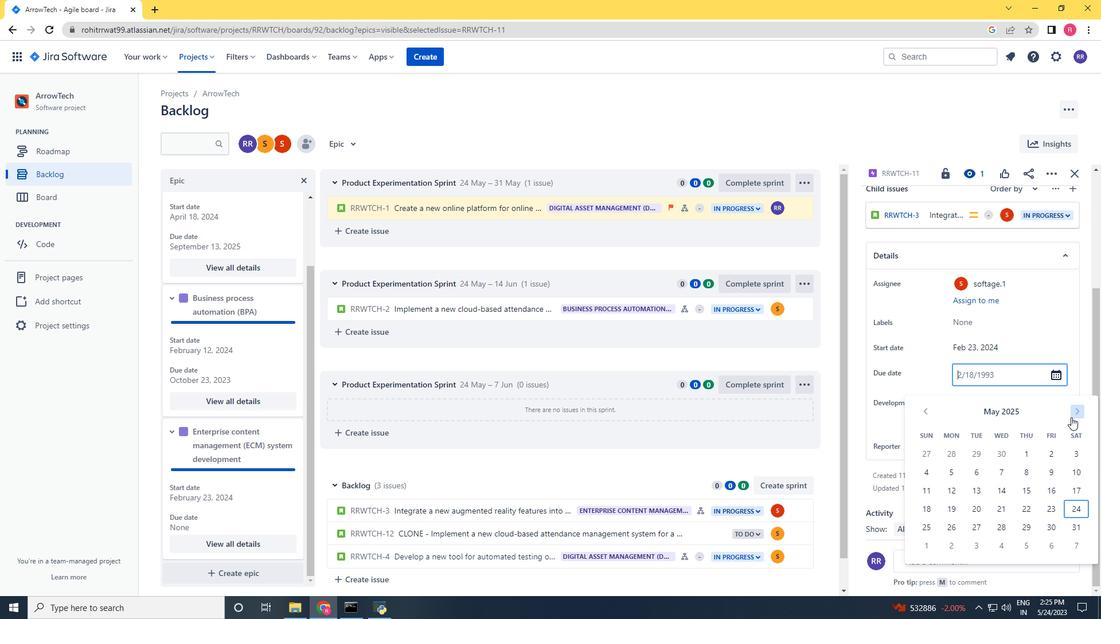 
Action: Mouse pressed left at (1071, 417)
Screenshot: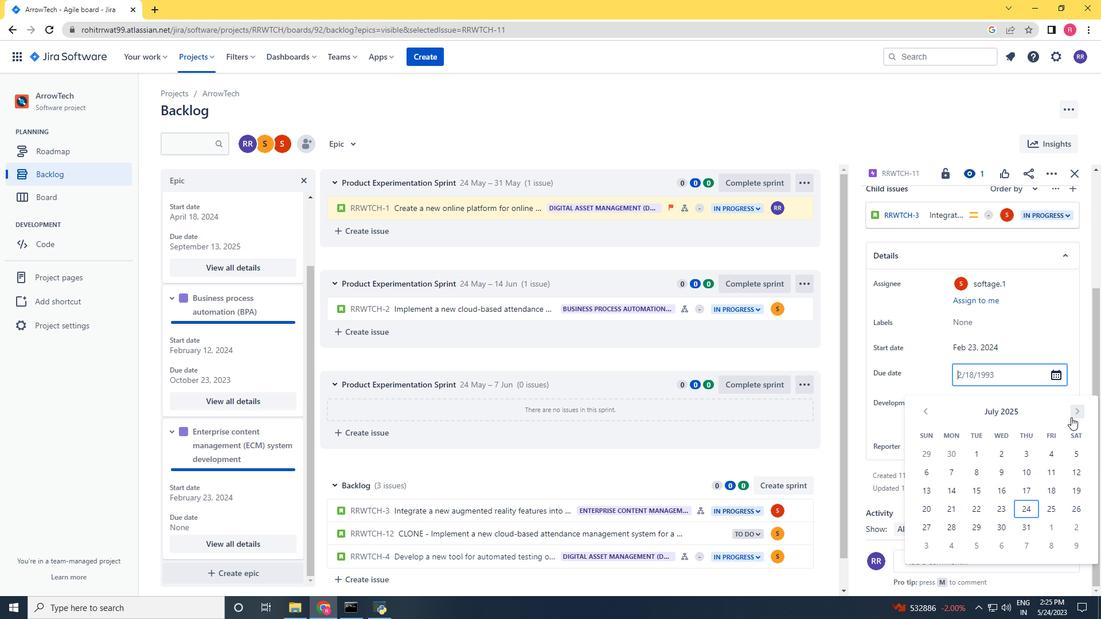 
Action: Mouse pressed left at (1071, 417)
Screenshot: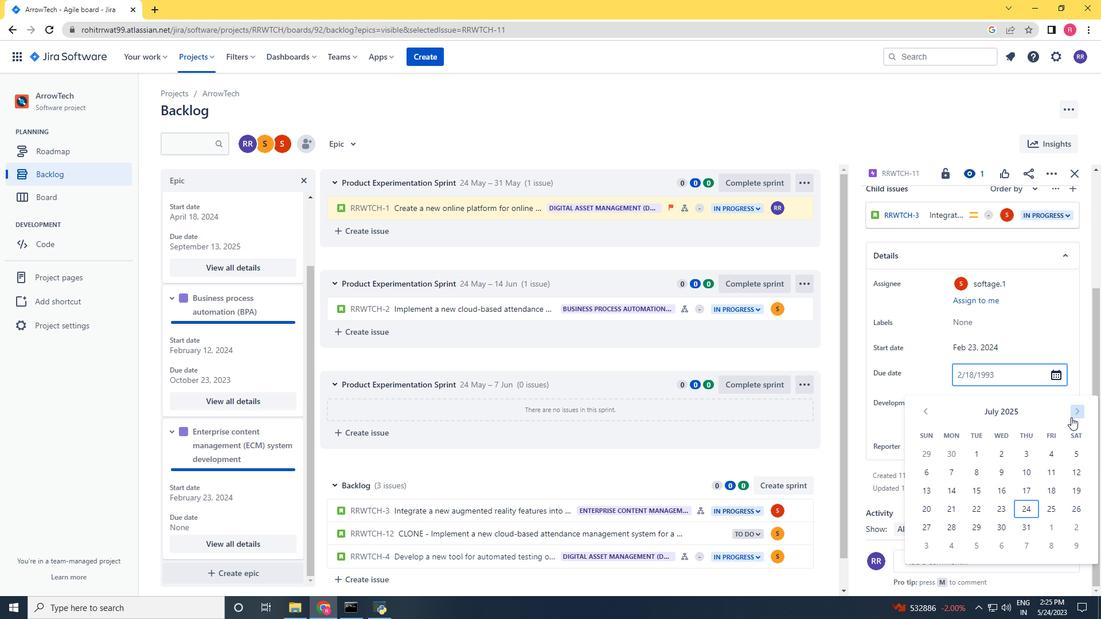 
Action: Mouse pressed left at (1071, 417)
Screenshot: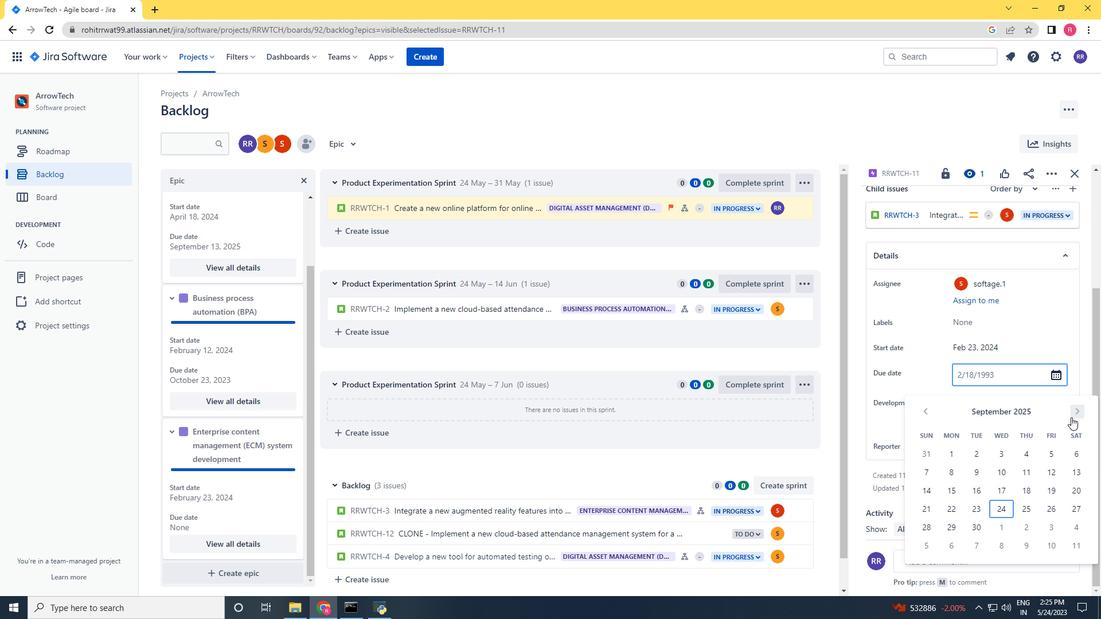 
Action: Mouse pressed left at (1071, 417)
Screenshot: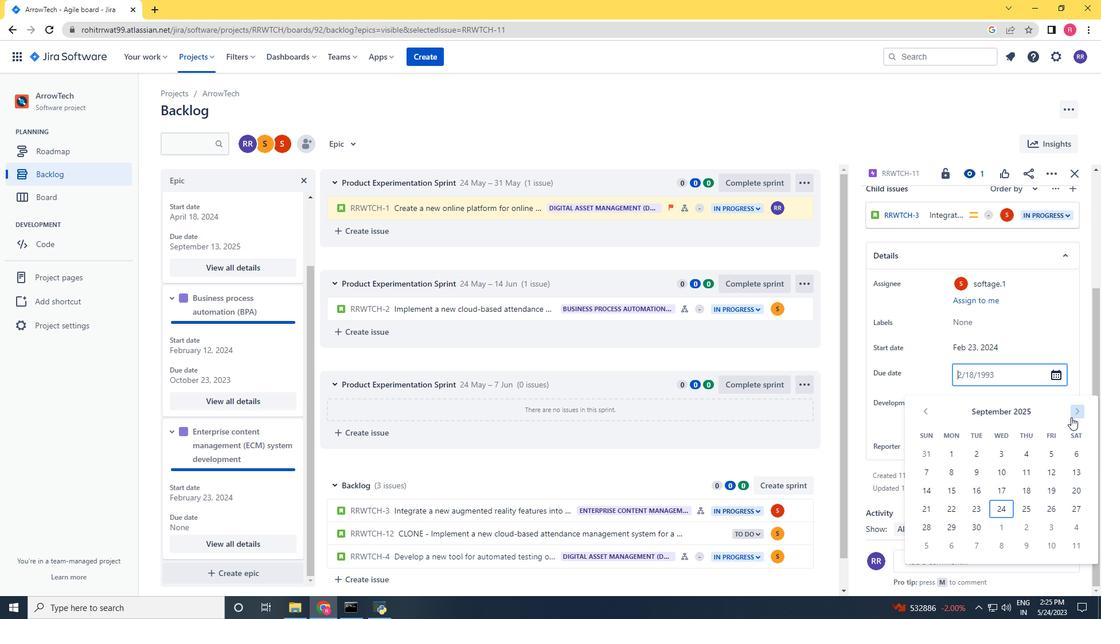 
Action: Mouse pressed left at (1071, 417)
Screenshot: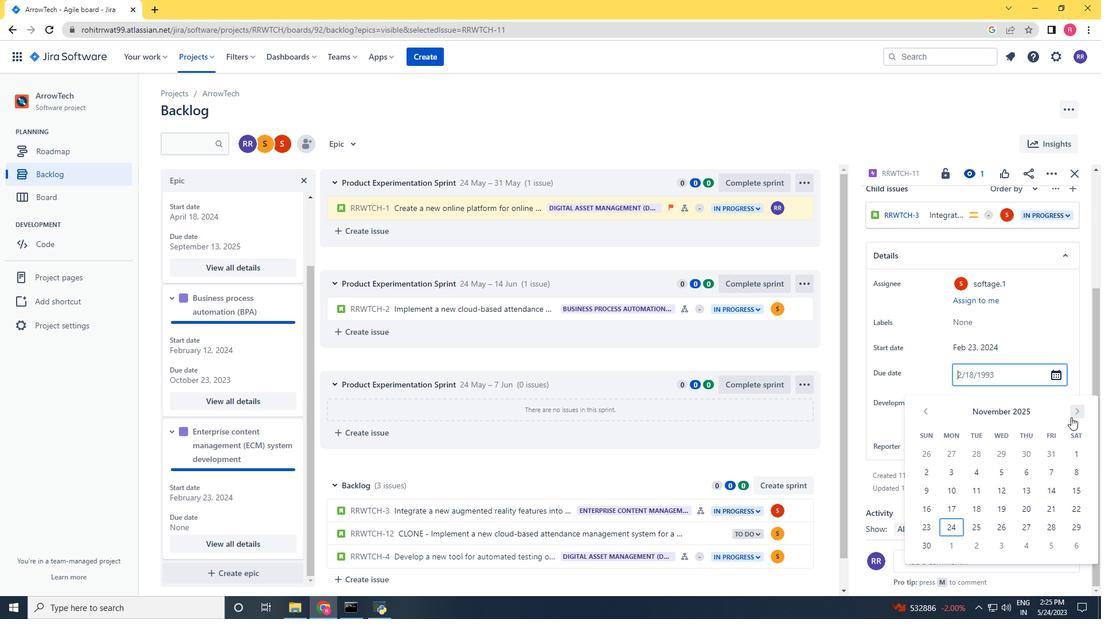 
Action: Mouse moved to (921, 413)
Screenshot: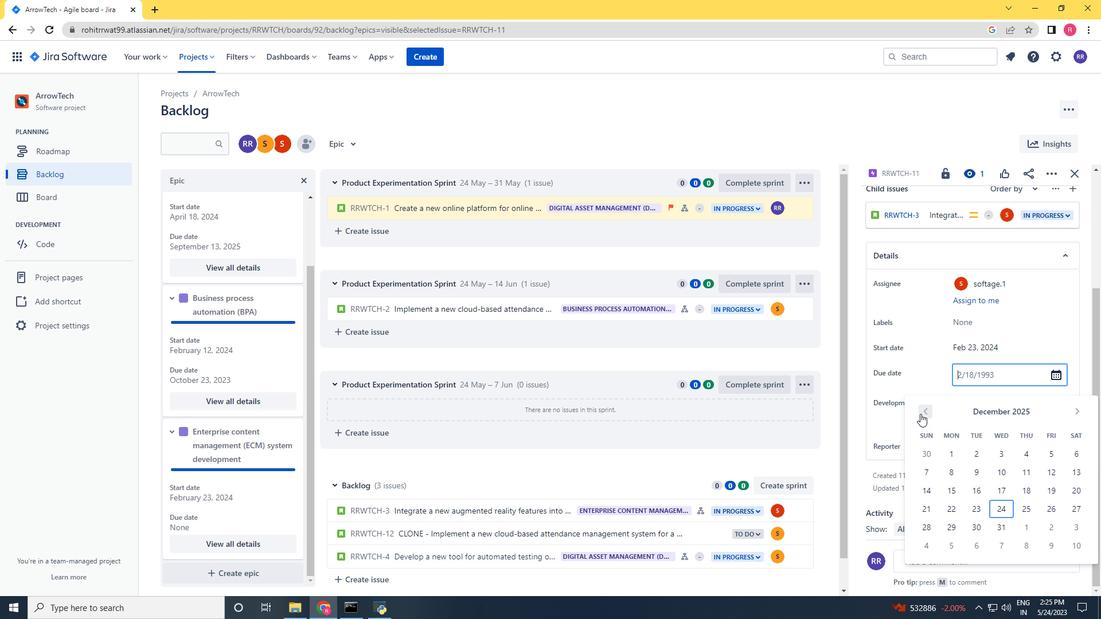 
Action: Mouse pressed left at (921, 413)
Screenshot: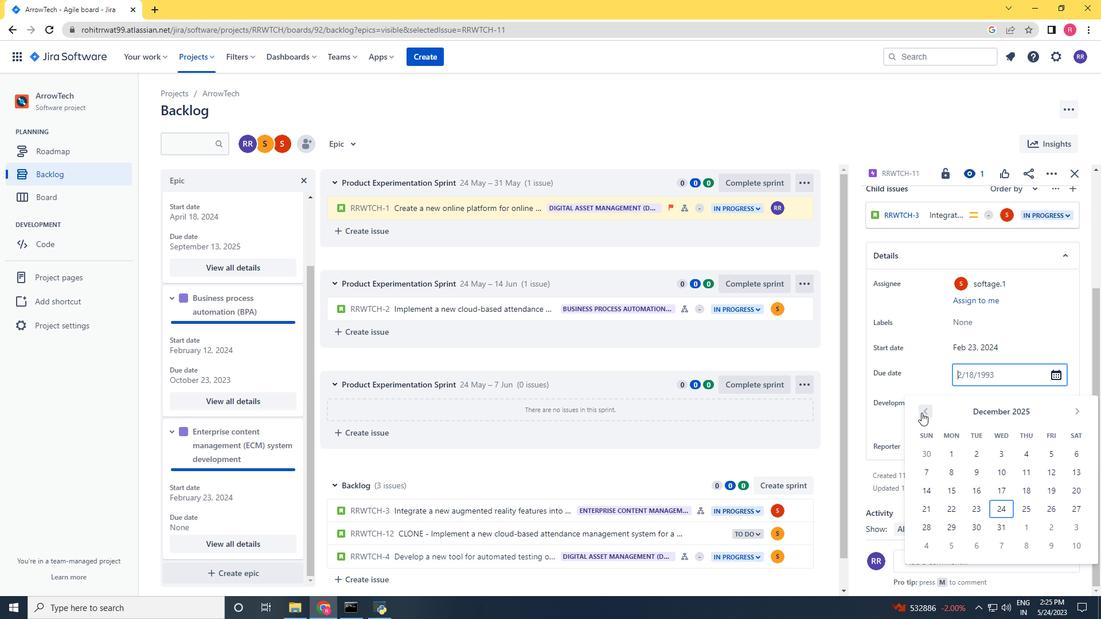 
Action: Mouse moved to (946, 472)
Screenshot: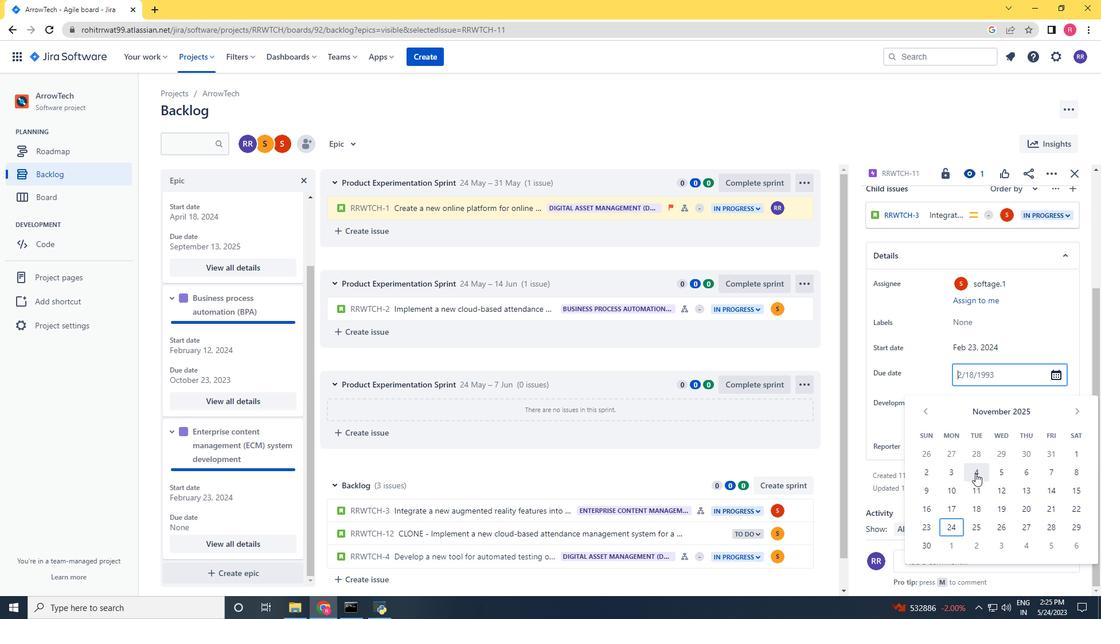 
Action: Mouse pressed left at (946, 472)
Screenshot: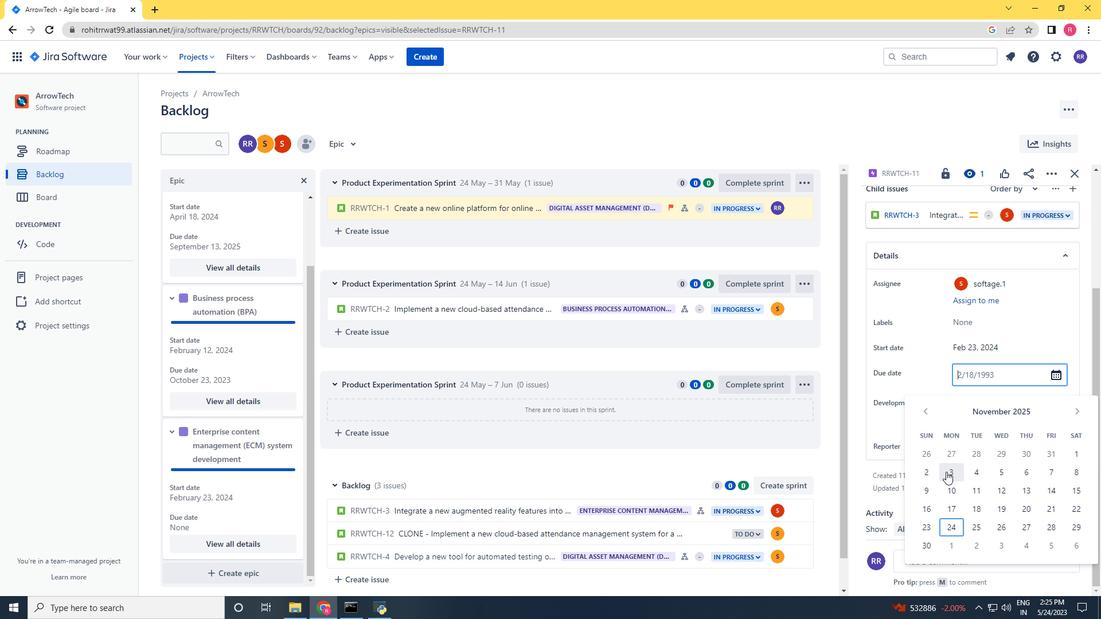 
Action: Mouse moved to (963, 493)
Screenshot: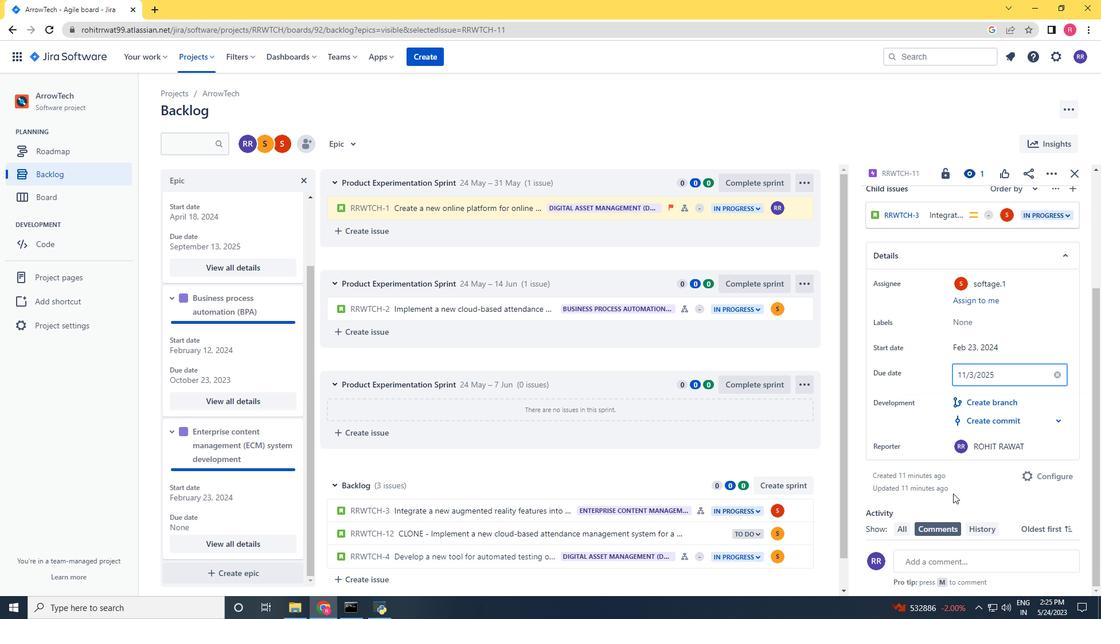 
Action: Mouse pressed left at (963, 493)
Screenshot: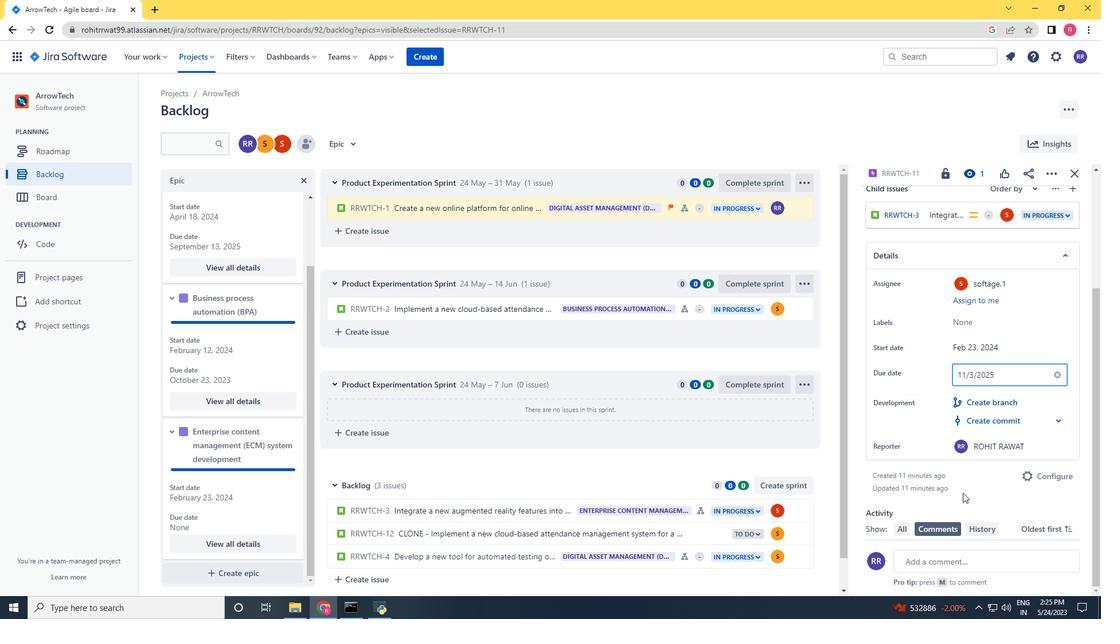 
Action: Mouse moved to (963, 493)
Screenshot: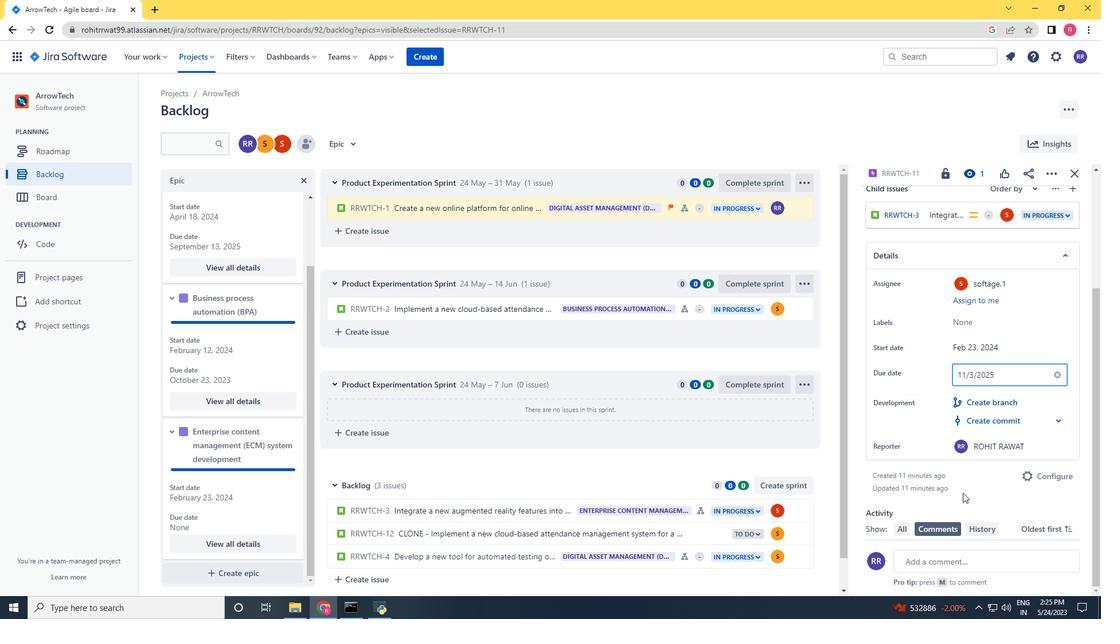 
